 Task: Slide 20 - My Work Areas-1.
Action: Mouse moved to (33, 87)
Screenshot: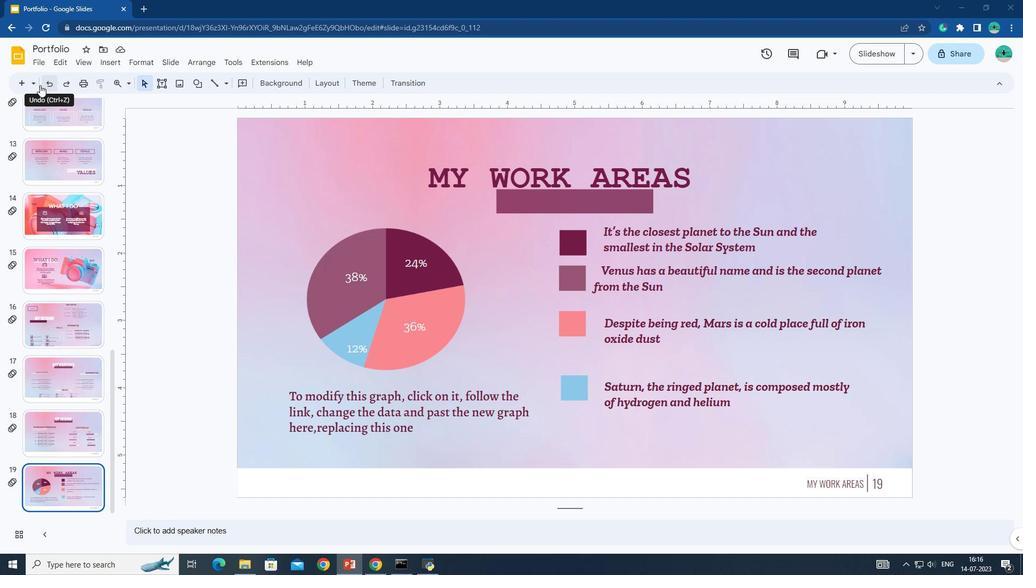 
Action: Mouse pressed left at (33, 87)
Screenshot: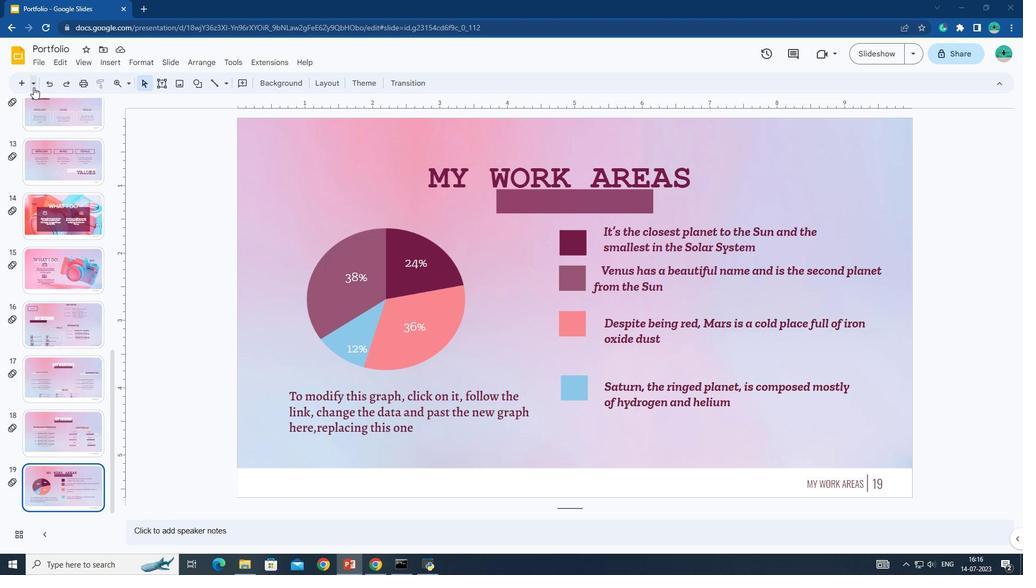 
Action: Mouse moved to (61, 215)
Screenshot: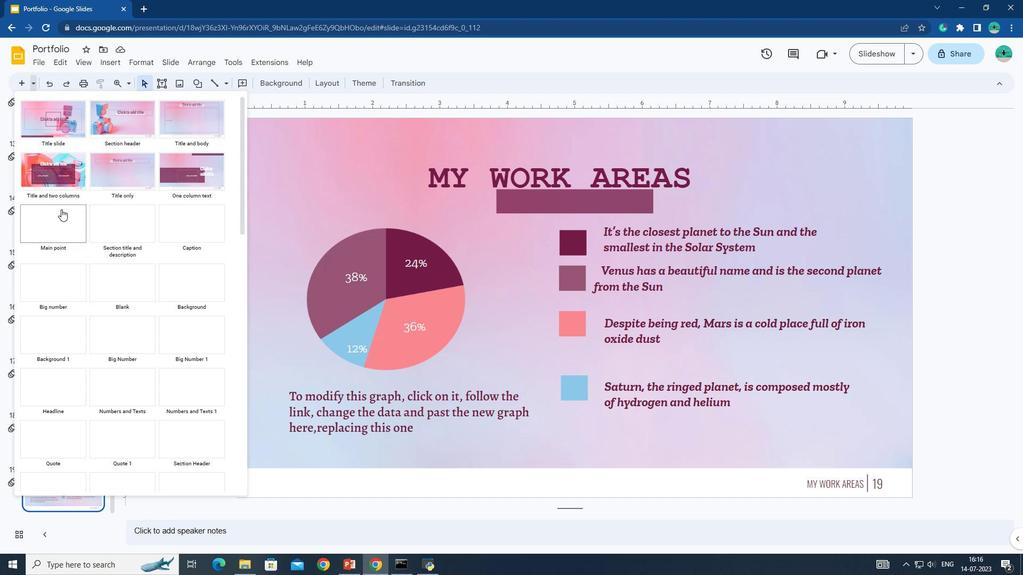 
Action: Mouse scrolled (61, 215) with delta (0, 0)
Screenshot: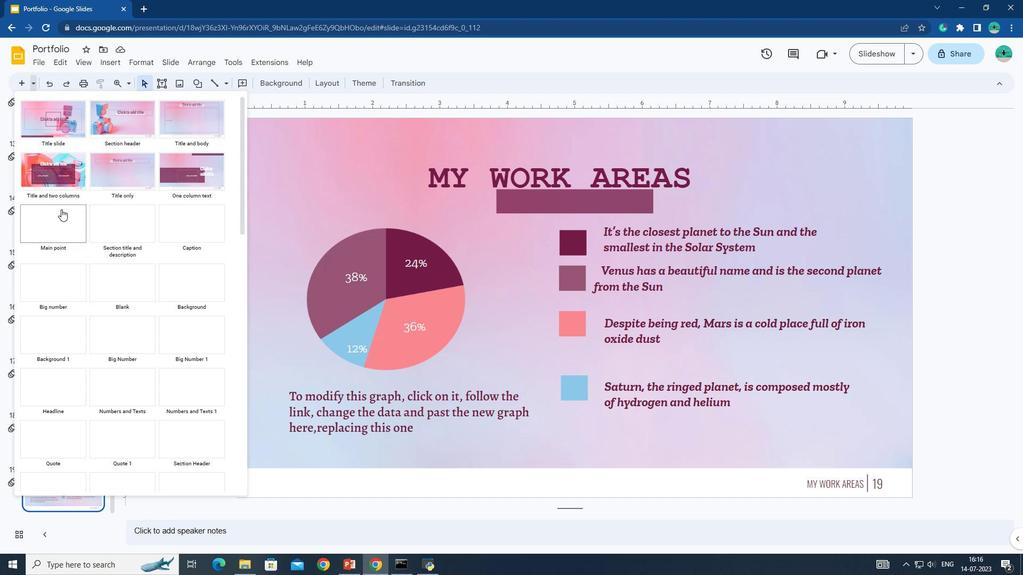 
Action: Mouse moved to (61, 217)
Screenshot: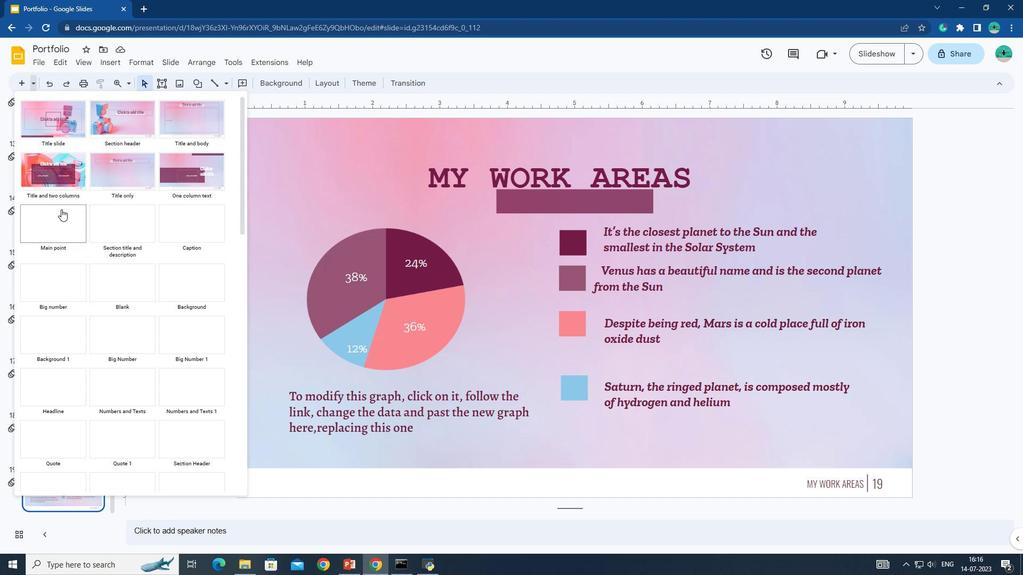 
Action: Mouse scrolled (61, 217) with delta (0, 0)
Screenshot: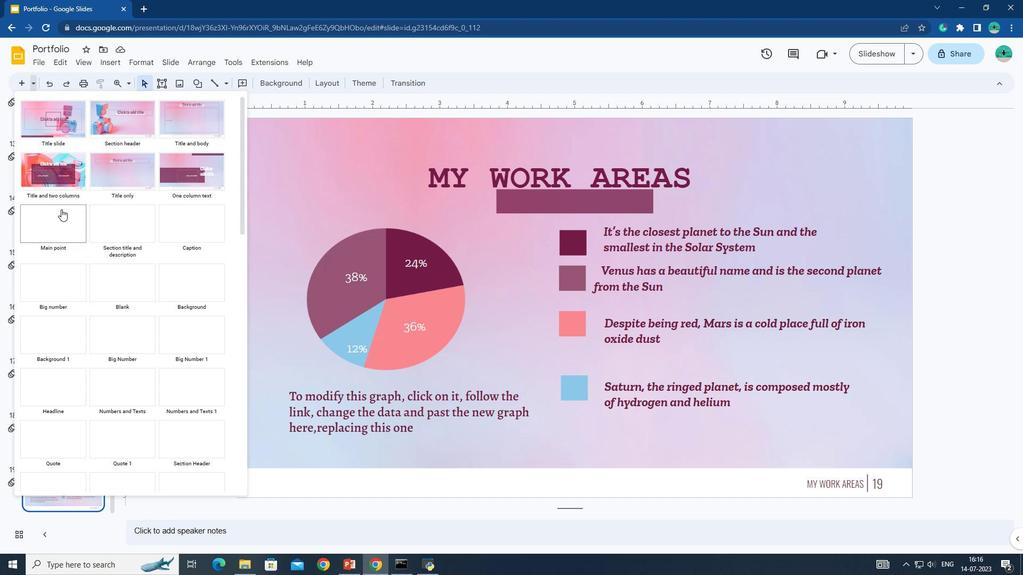 
Action: Mouse moved to (61, 218)
Screenshot: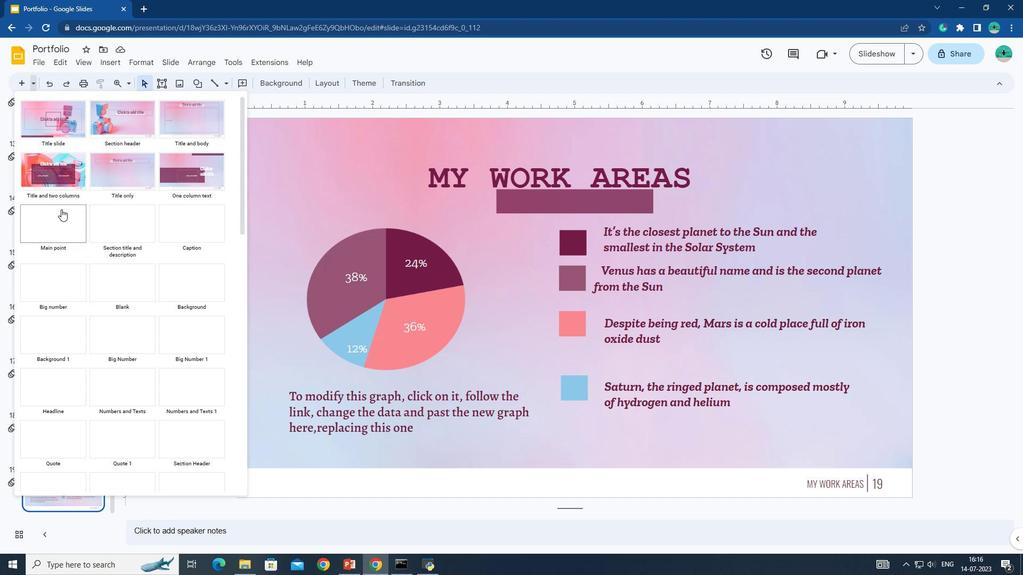 
Action: Mouse scrolled (61, 217) with delta (0, 0)
Screenshot: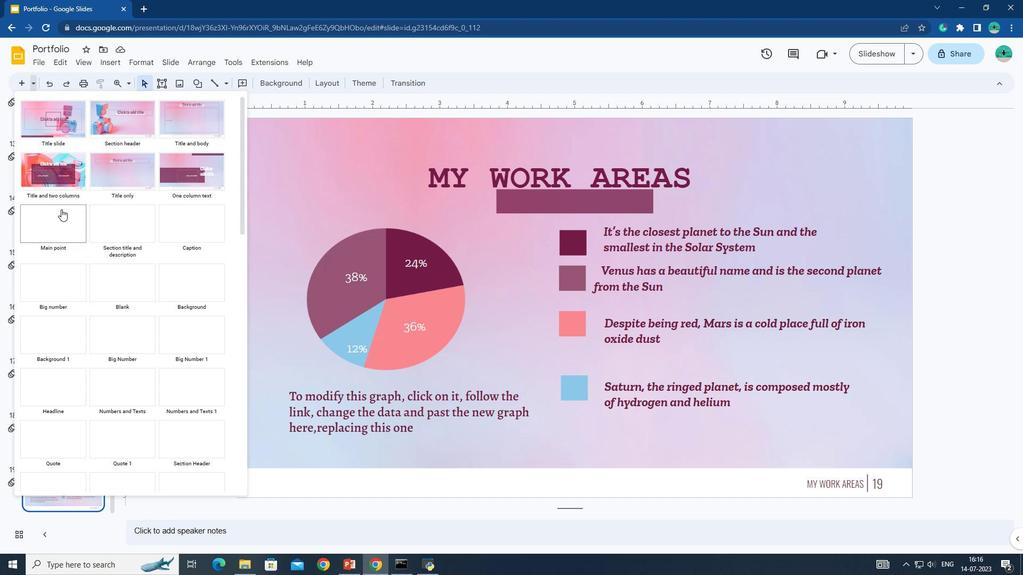 
Action: Mouse moved to (61, 218)
Screenshot: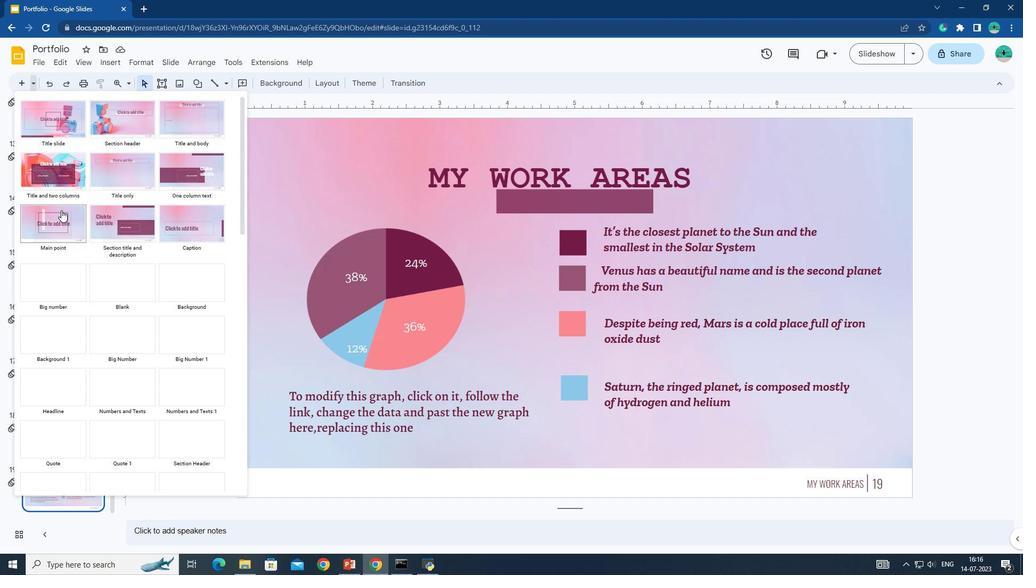 
Action: Mouse scrolled (61, 217) with delta (0, 0)
Screenshot: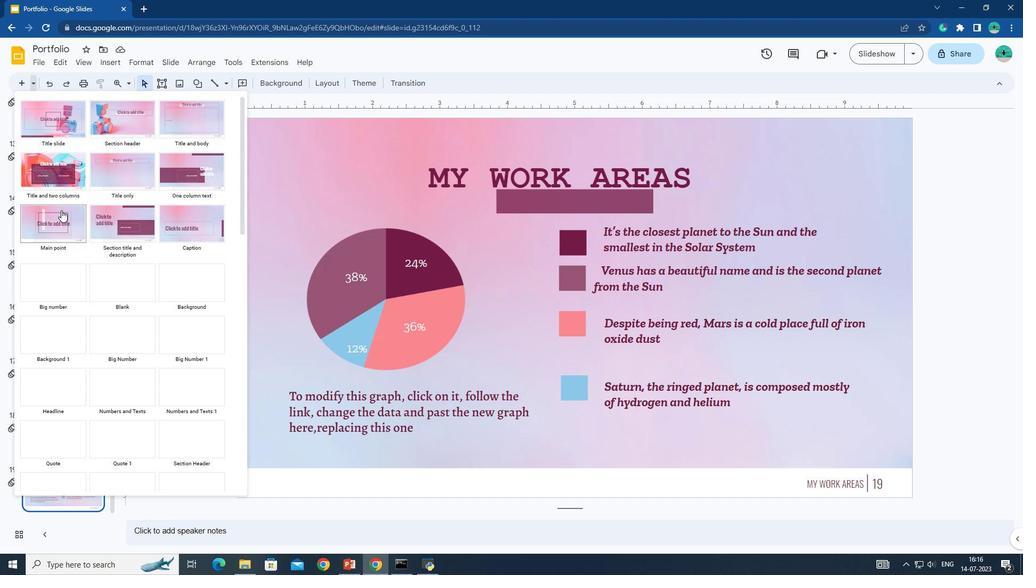 
Action: Mouse scrolled (61, 217) with delta (0, 0)
Screenshot: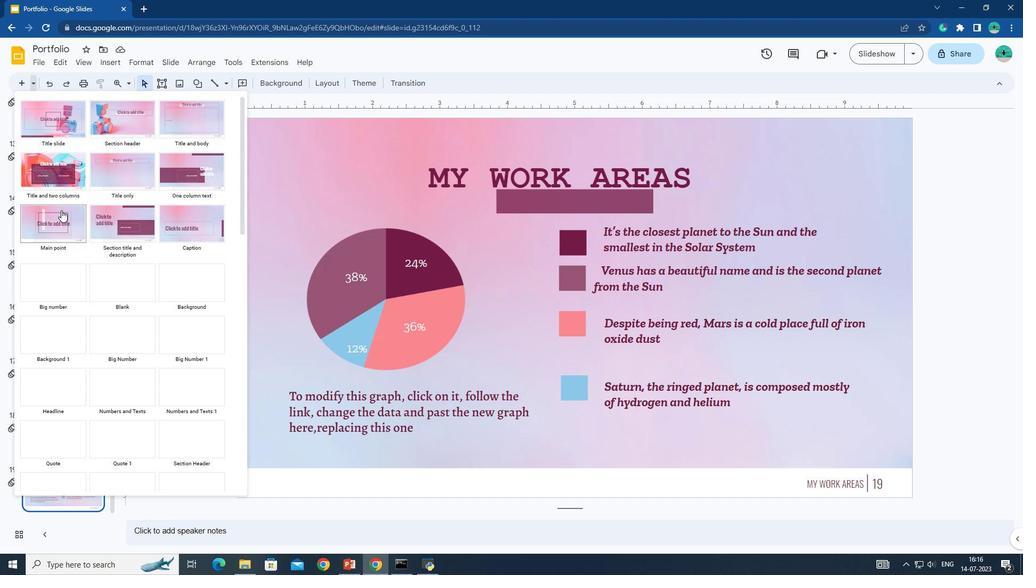 
Action: Mouse moved to (60, 226)
Screenshot: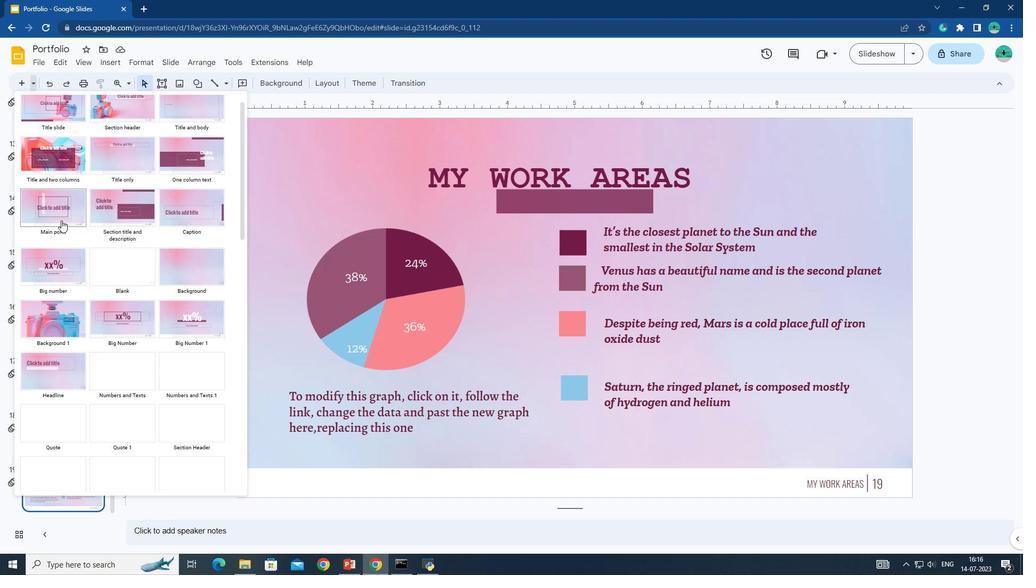 
Action: Mouse scrolled (60, 226) with delta (0, 0)
Screenshot: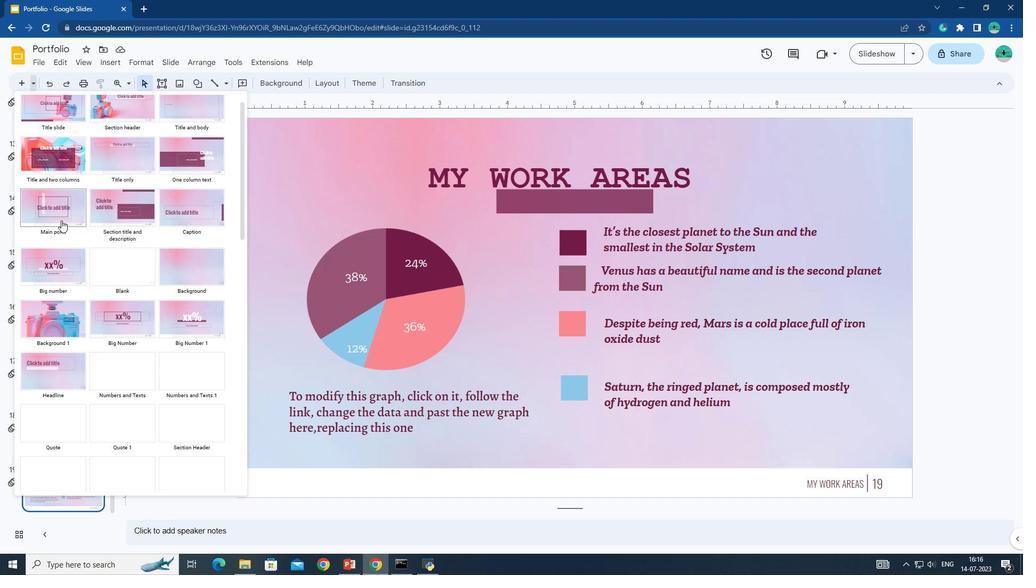 
Action: Mouse moved to (60, 227)
Screenshot: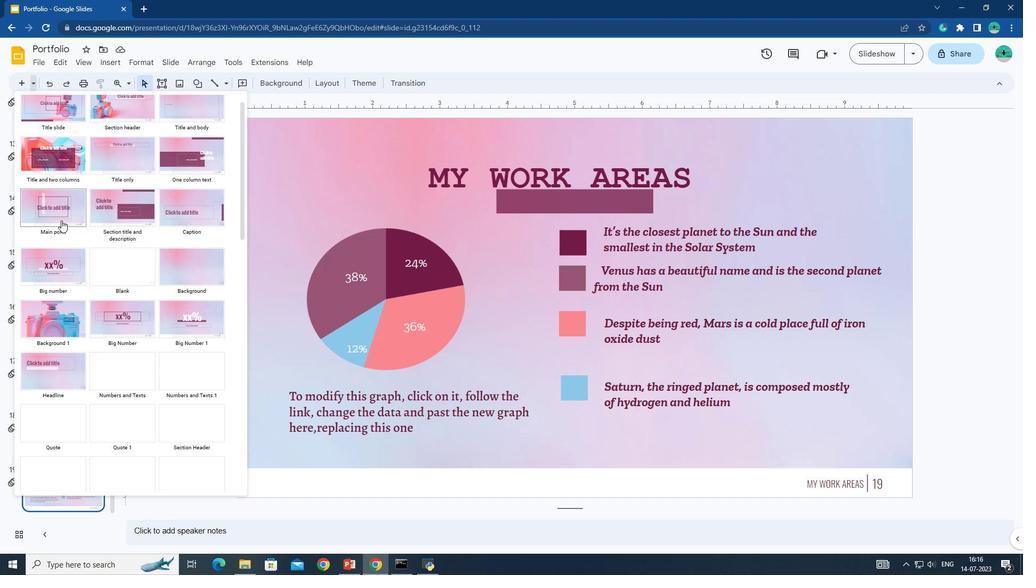 
Action: Mouse scrolled (60, 226) with delta (0, 0)
Screenshot: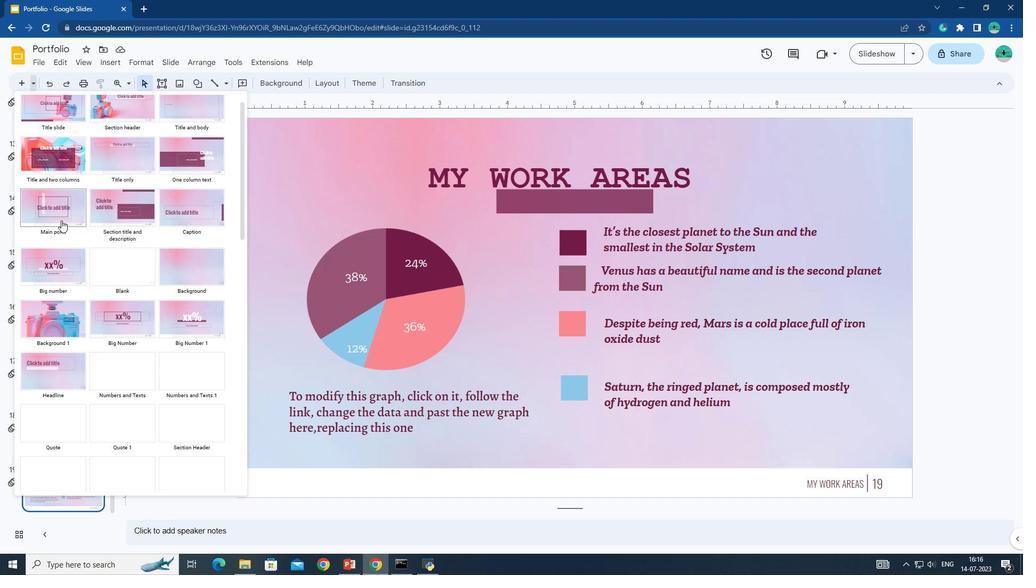 
Action: Mouse moved to (60, 227)
Screenshot: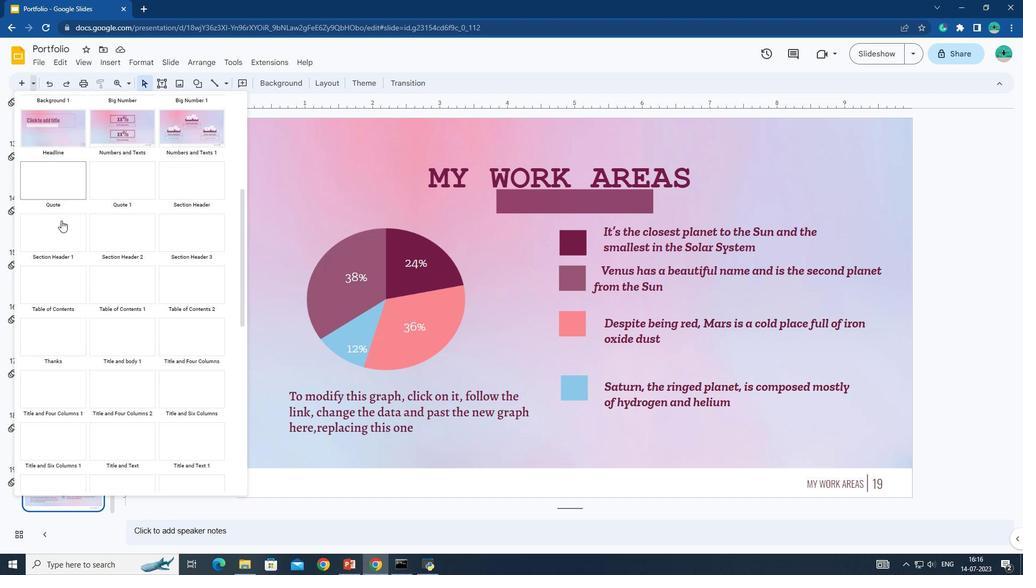 
Action: Mouse scrolled (60, 227) with delta (0, 0)
Screenshot: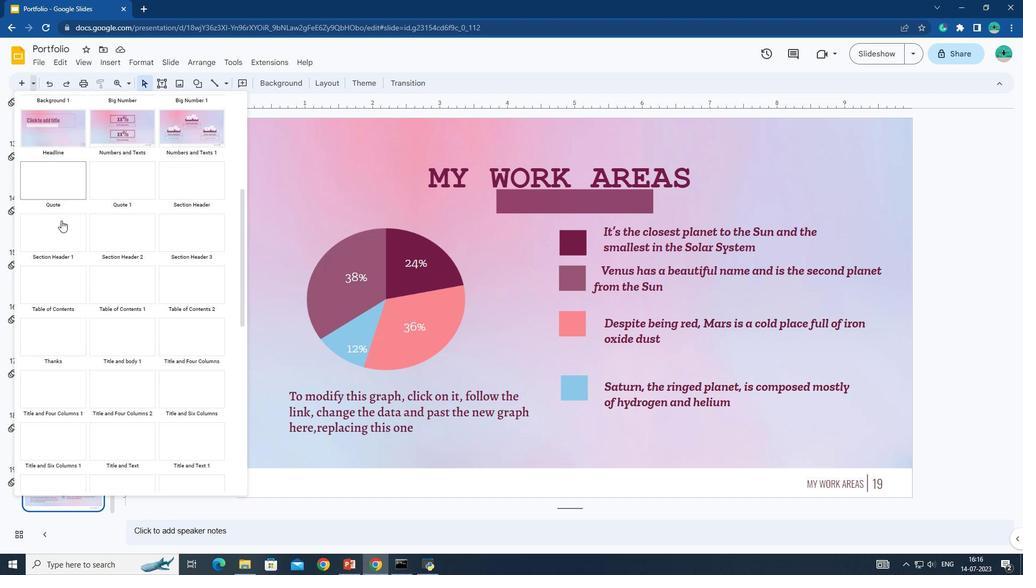 
Action: Mouse scrolled (60, 227) with delta (0, 0)
Screenshot: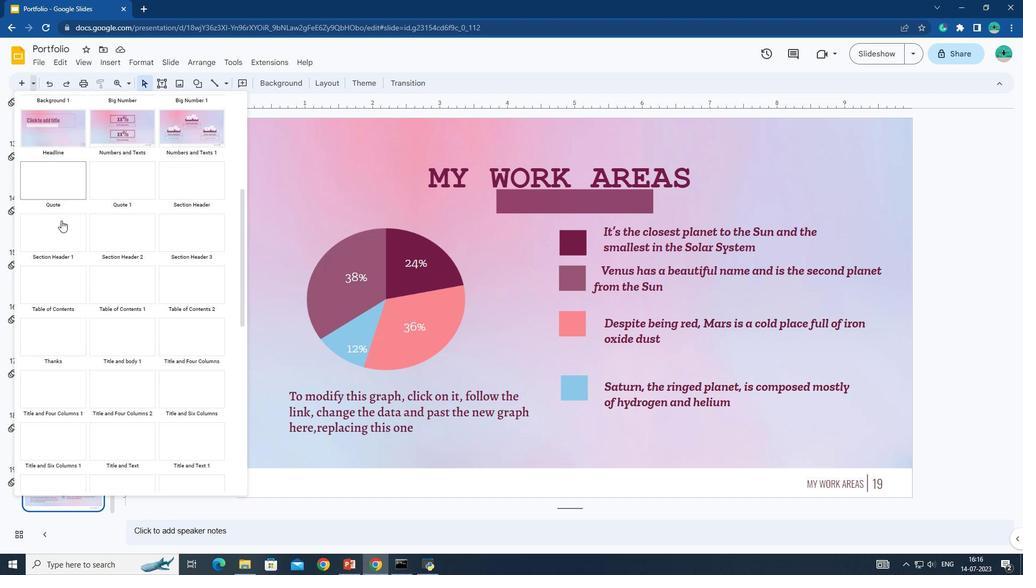 
Action: Mouse scrolled (60, 227) with delta (0, 0)
Screenshot: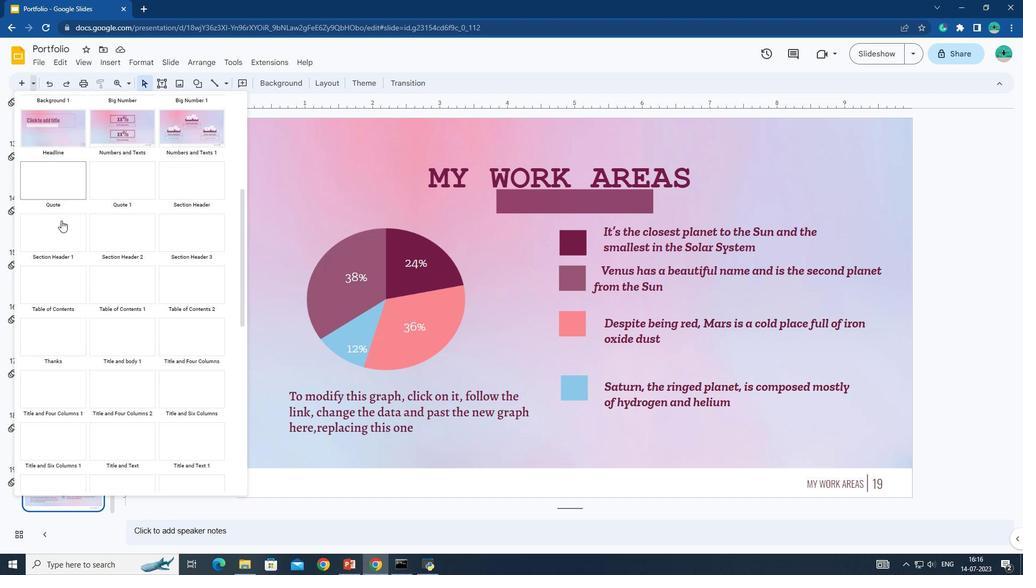 
Action: Mouse moved to (61, 230)
Screenshot: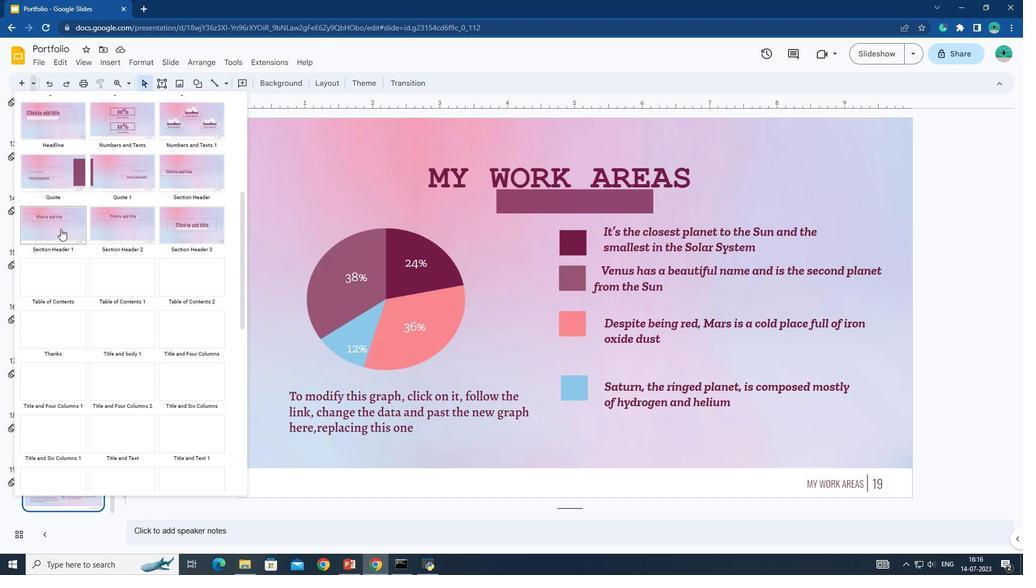 
Action: Mouse scrolled (61, 230) with delta (0, 0)
Screenshot: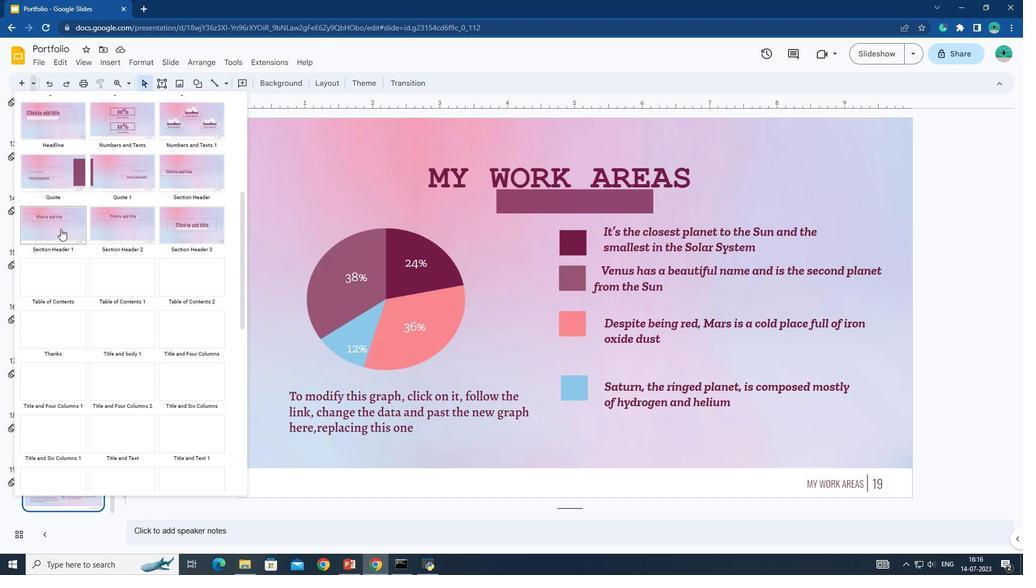 
Action: Mouse moved to (61, 230)
Screenshot: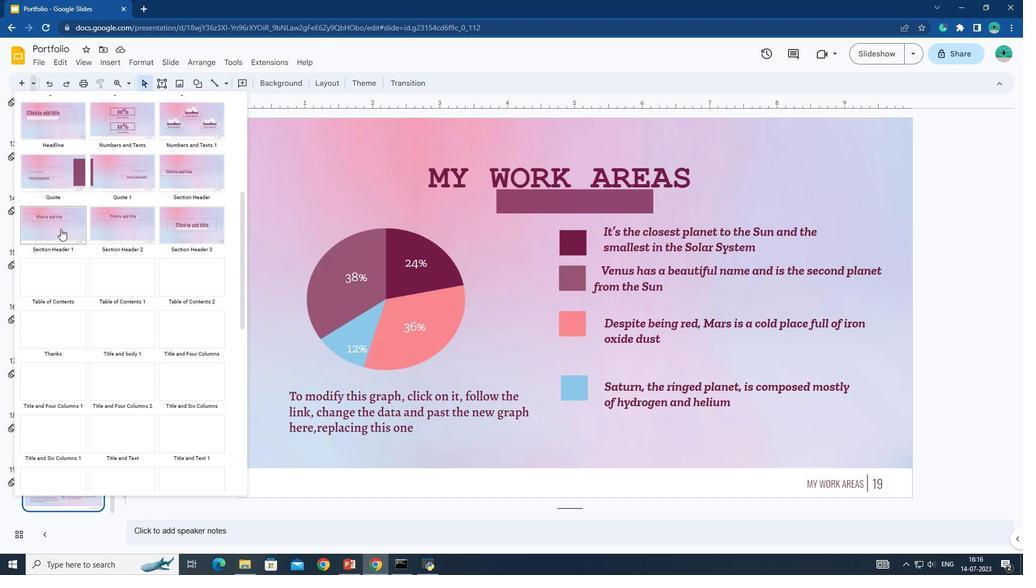 
Action: Mouse scrolled (61, 230) with delta (0, 0)
Screenshot: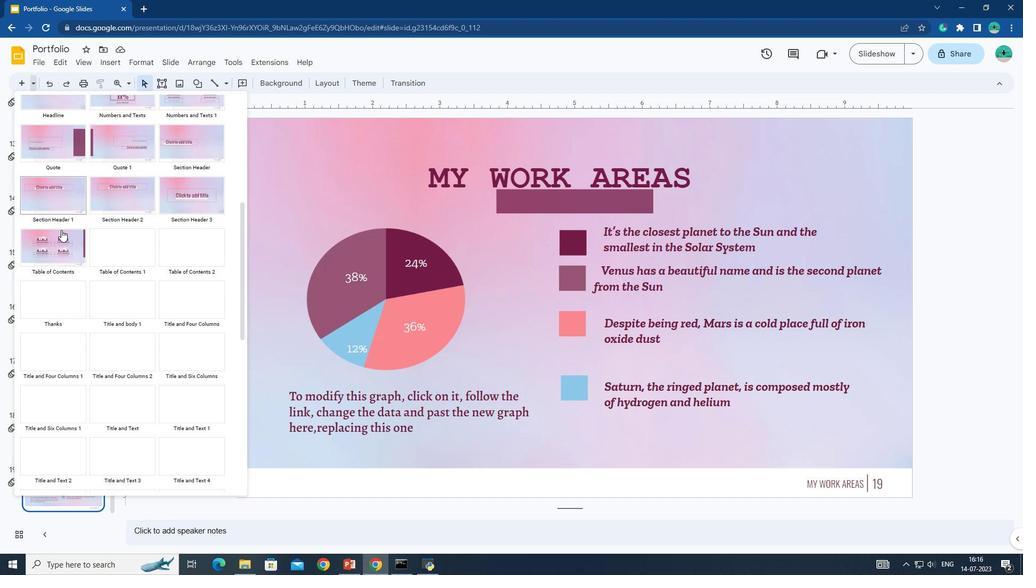 
Action: Mouse scrolled (61, 231) with delta (0, 0)
Screenshot: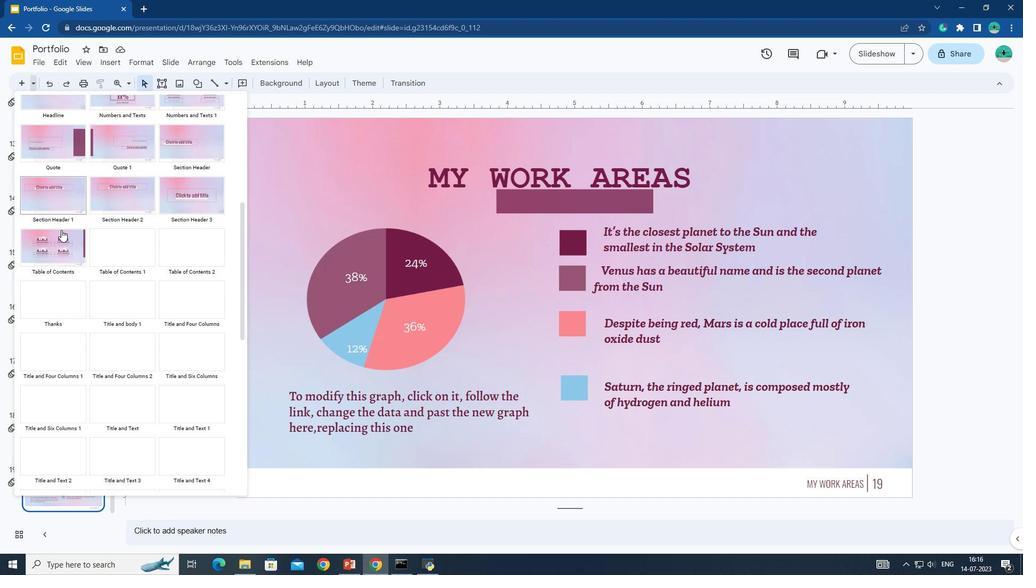 
Action: Mouse scrolled (61, 230) with delta (0, 0)
Screenshot: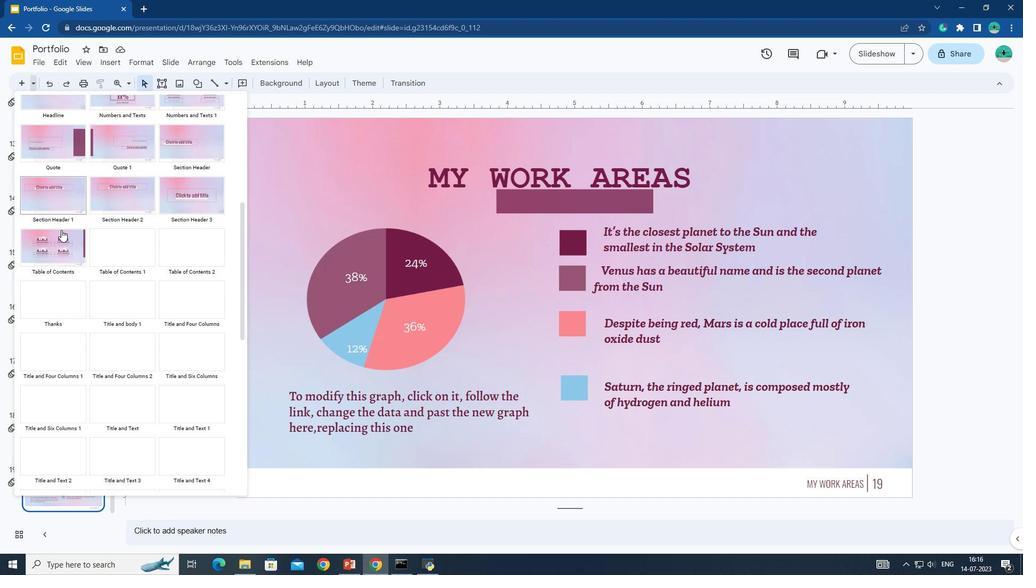 
Action: Mouse scrolled (61, 230) with delta (0, 0)
Screenshot: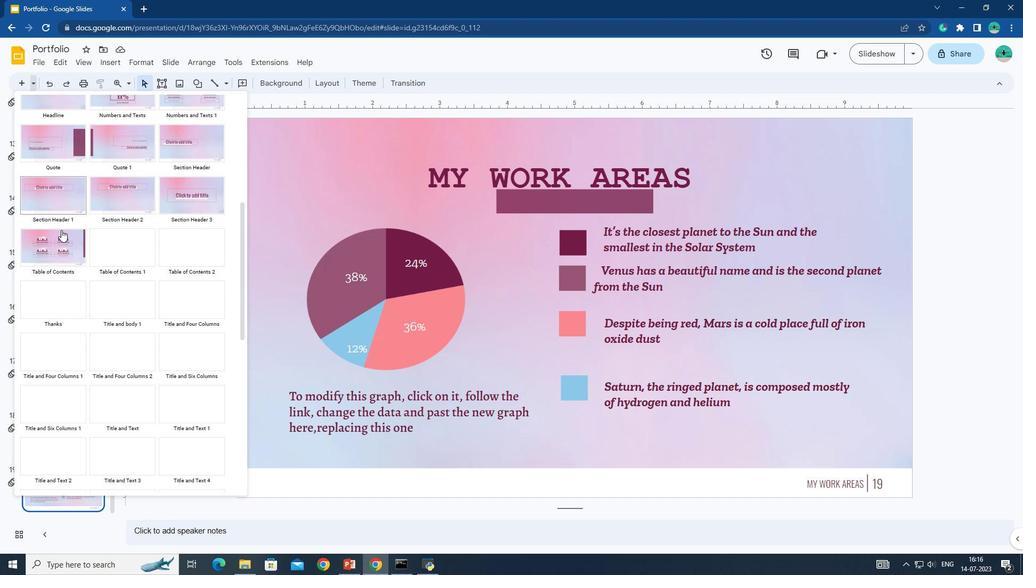 
Action: Mouse scrolled (61, 230) with delta (0, 0)
Screenshot: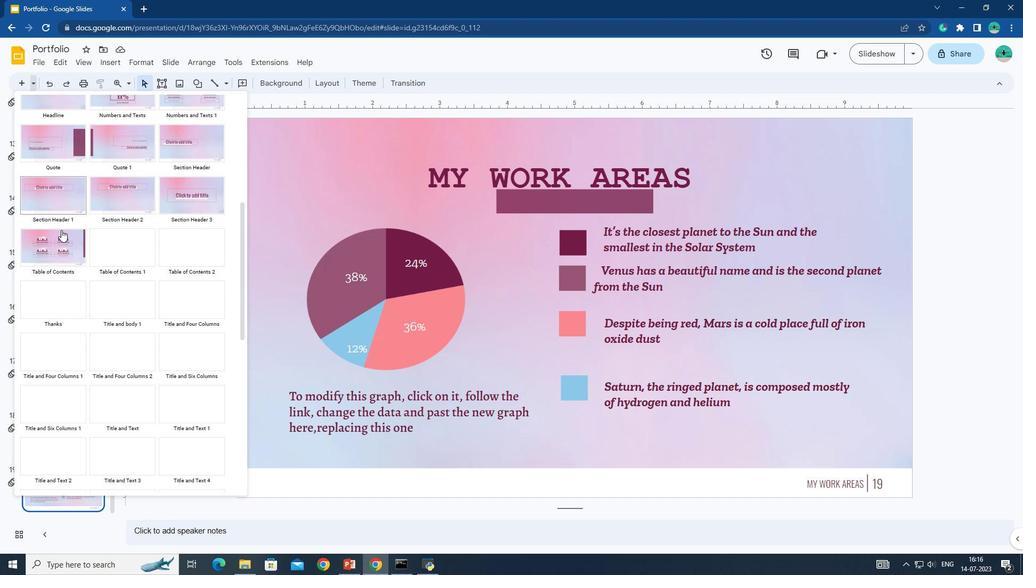 
Action: Mouse moved to (62, 233)
Screenshot: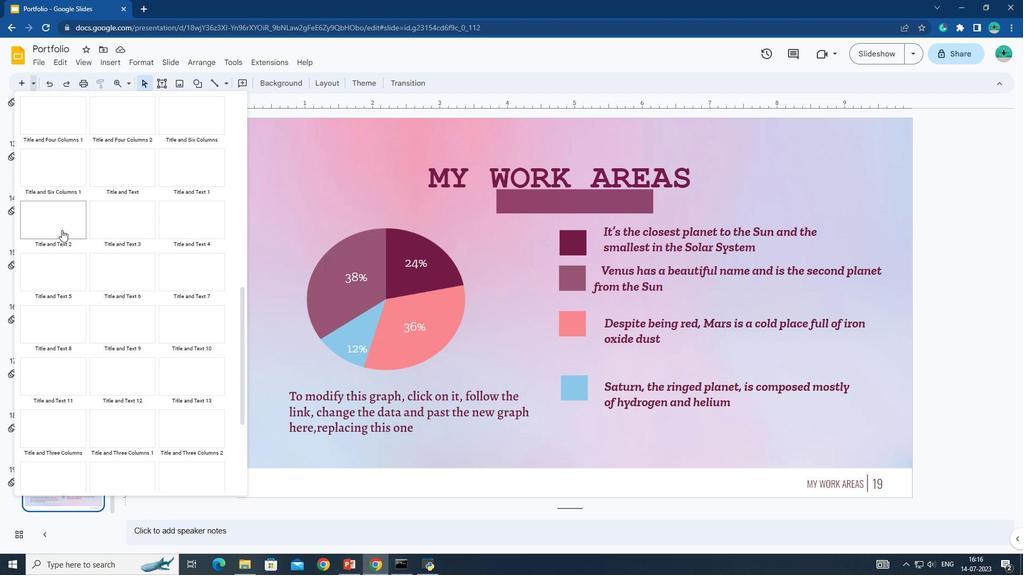 
Action: Mouse scrolled (62, 232) with delta (0, 0)
Screenshot: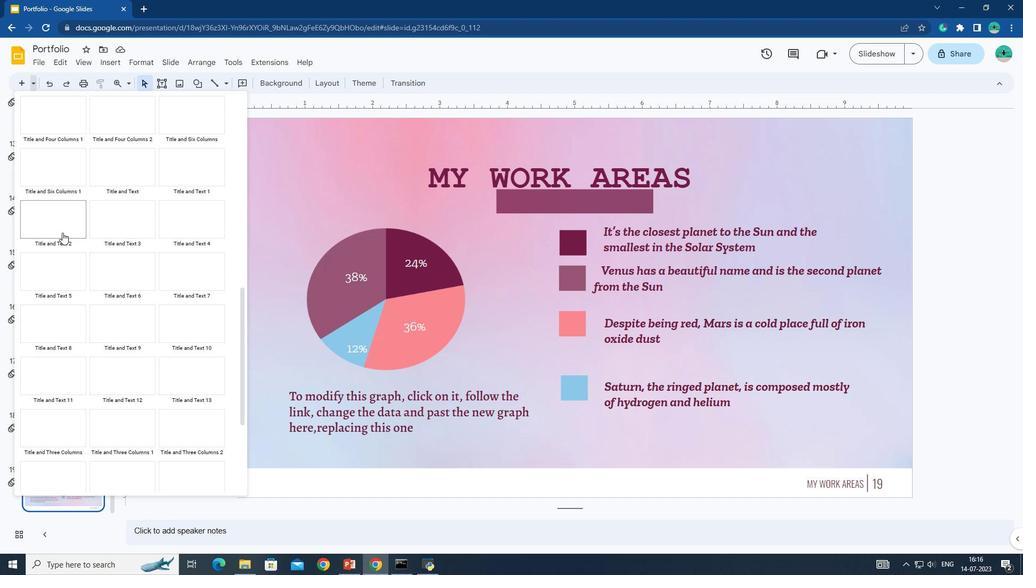 
Action: Mouse scrolled (62, 232) with delta (0, 0)
Screenshot: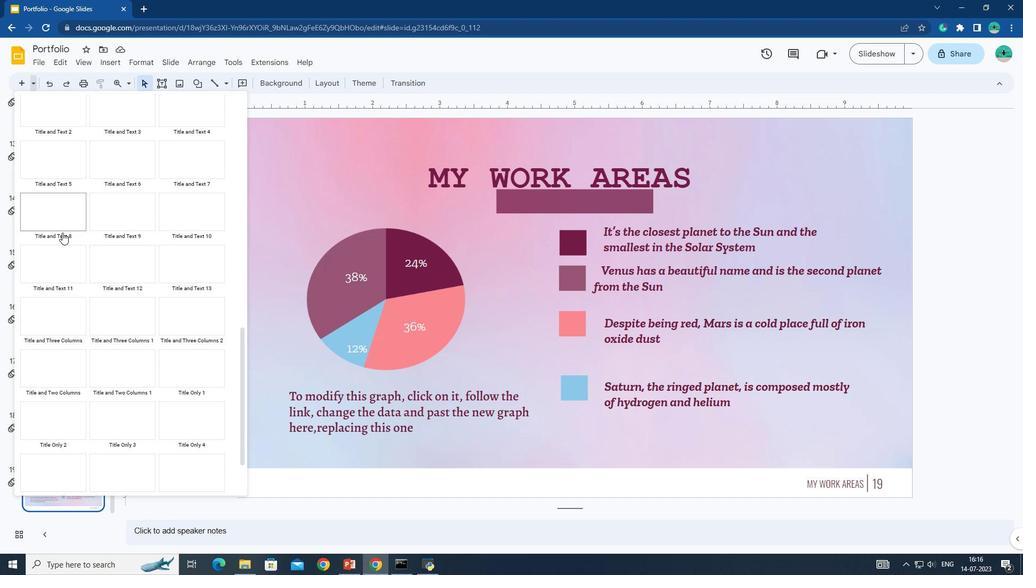 
Action: Mouse scrolled (62, 232) with delta (0, 0)
Screenshot: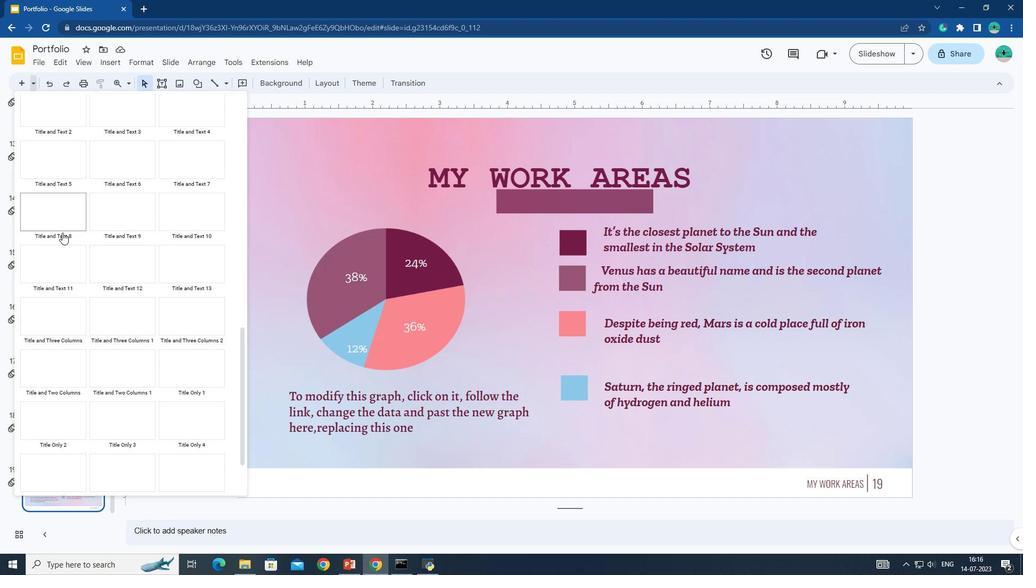 
Action: Mouse moved to (62, 233)
Screenshot: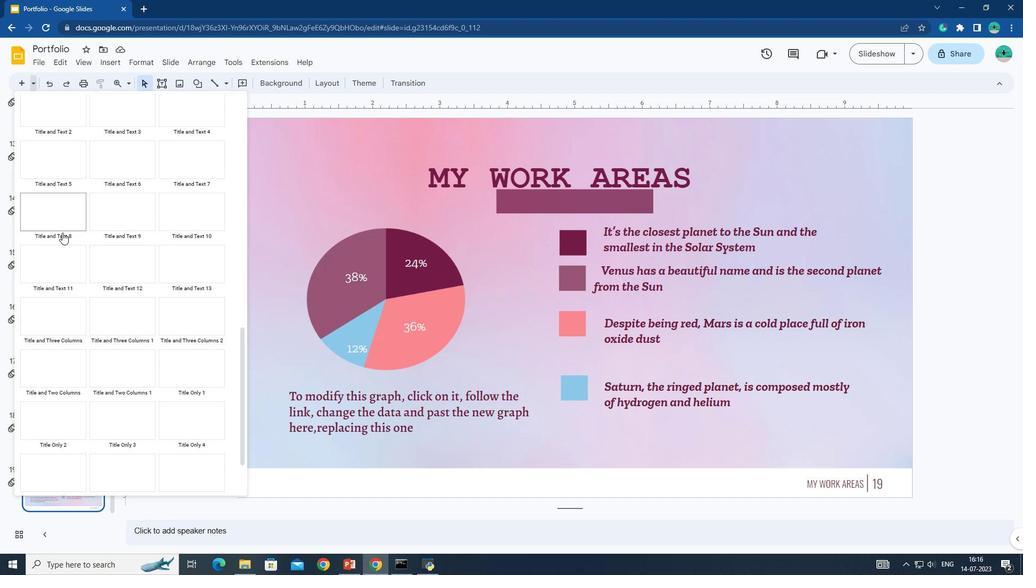 
Action: Mouse scrolled (62, 232) with delta (0, 0)
Screenshot: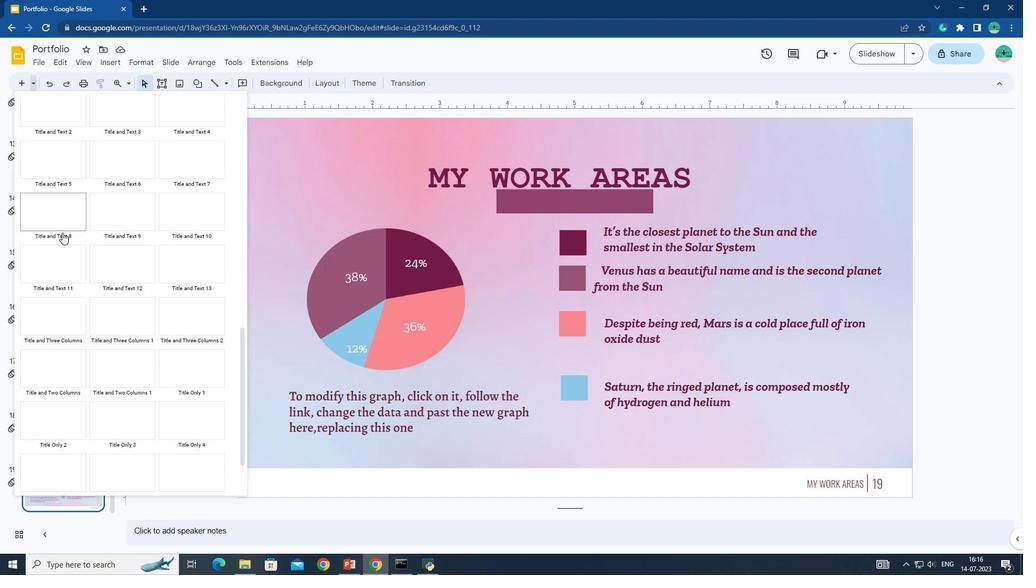 
Action: Mouse moved to (62, 234)
Screenshot: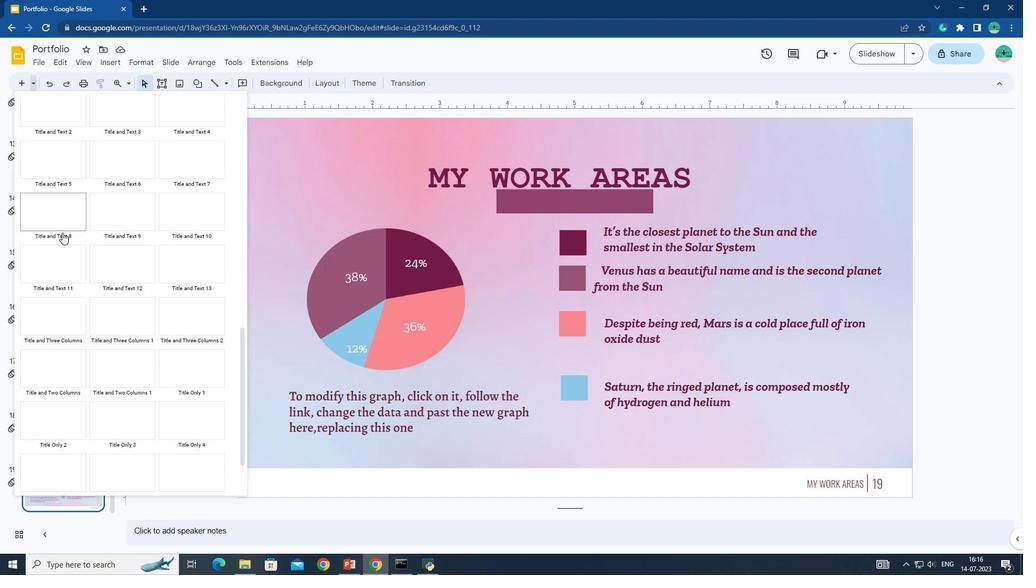 
Action: Mouse scrolled (62, 233) with delta (0, 0)
Screenshot: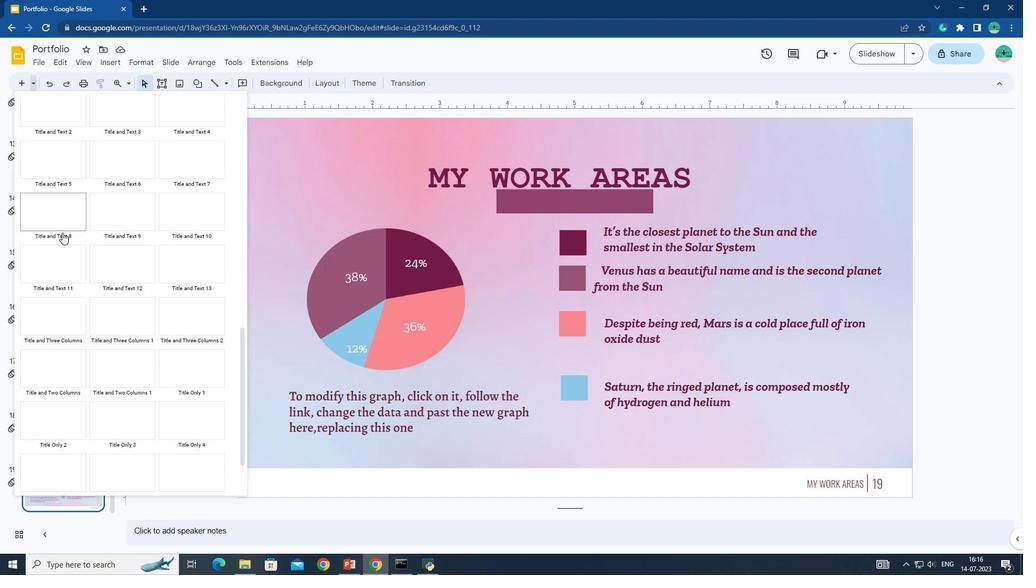 
Action: Mouse moved to (62, 238)
Screenshot: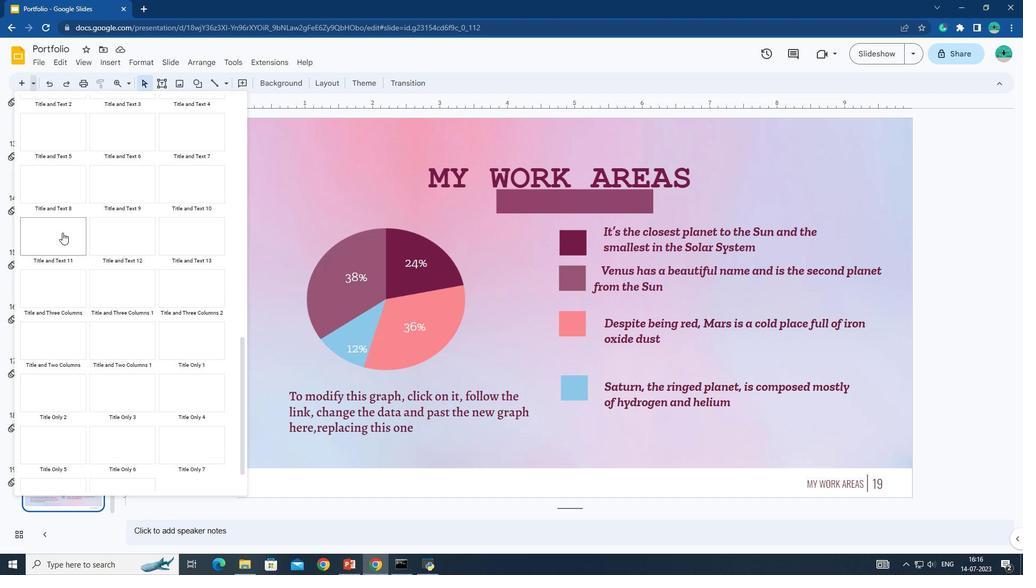 
Action: Mouse scrolled (62, 235) with delta (0, 0)
Screenshot: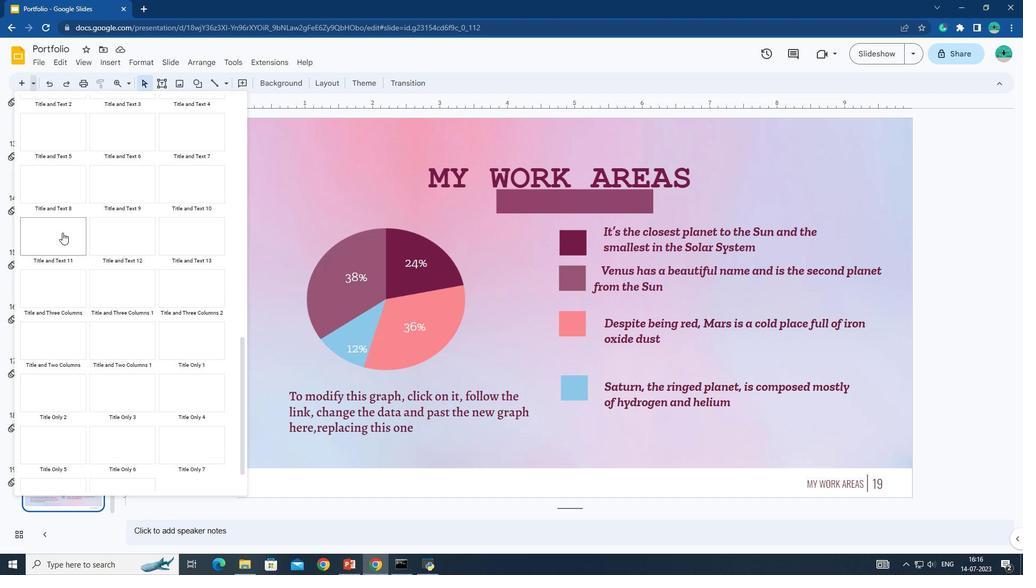 
Action: Mouse moved to (62, 240)
Screenshot: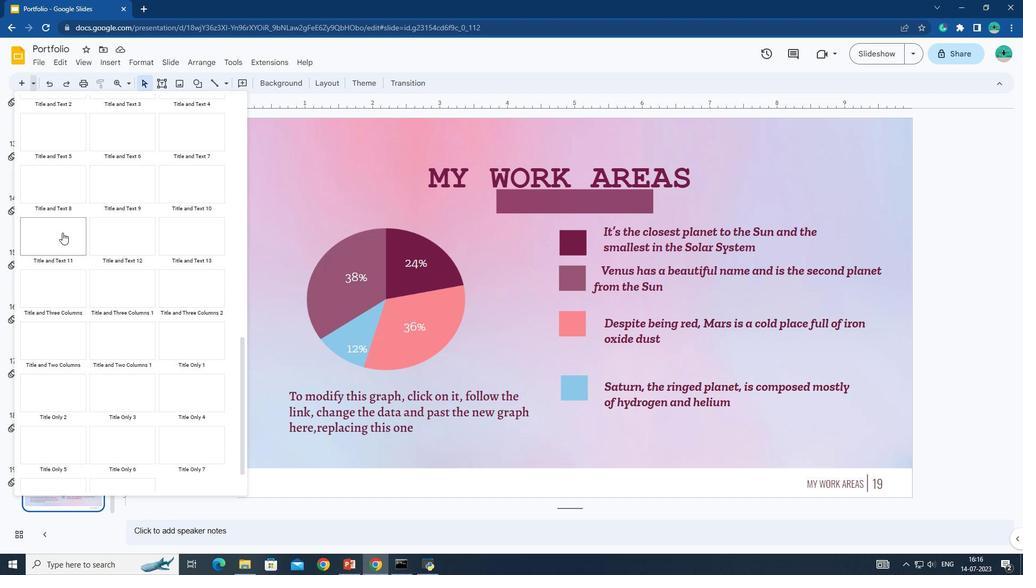 
Action: Mouse scrolled (62, 237) with delta (0, 0)
Screenshot: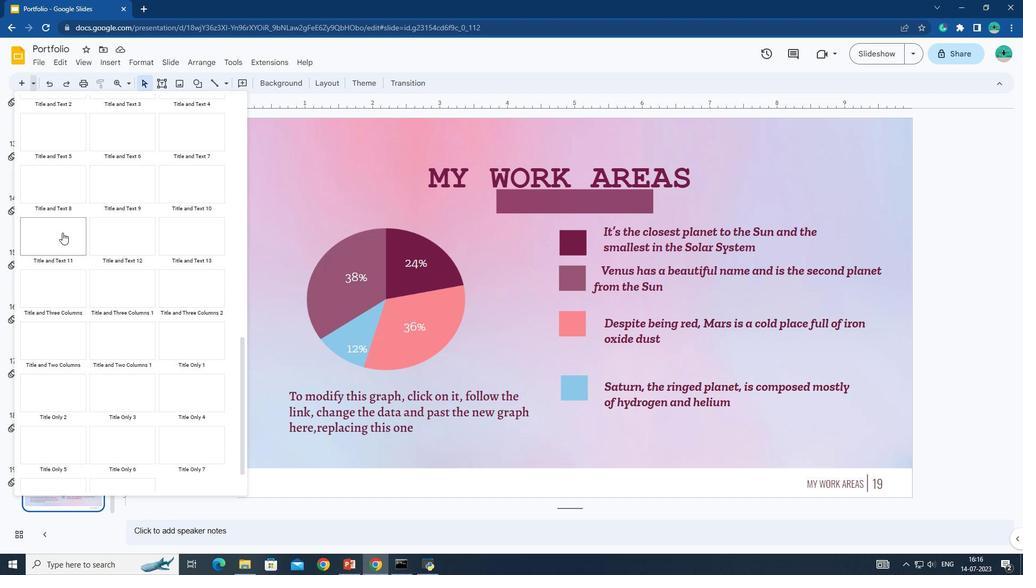 
Action: Mouse moved to (57, 415)
Screenshot: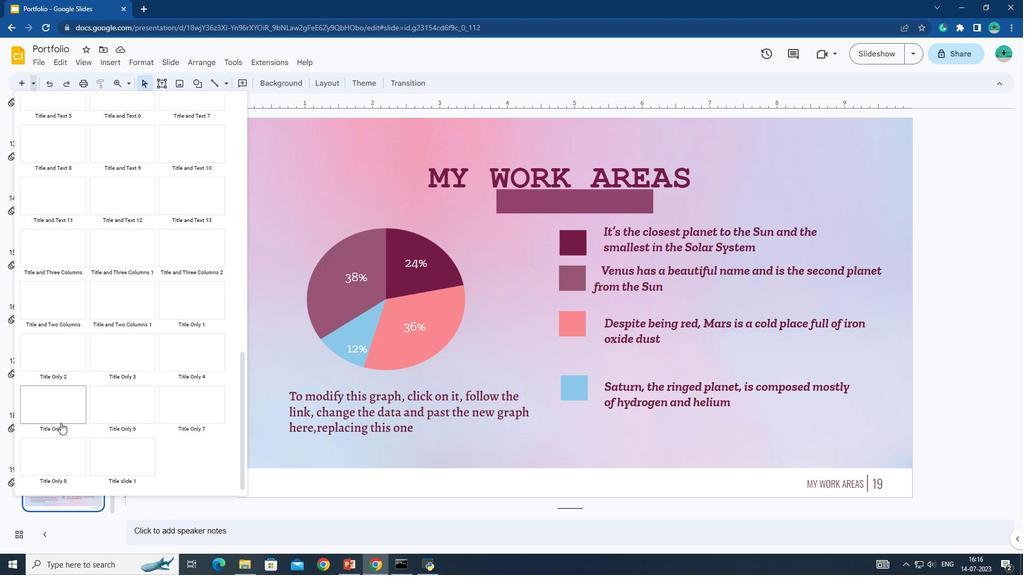 
Action: Mouse pressed left at (57, 415)
Screenshot: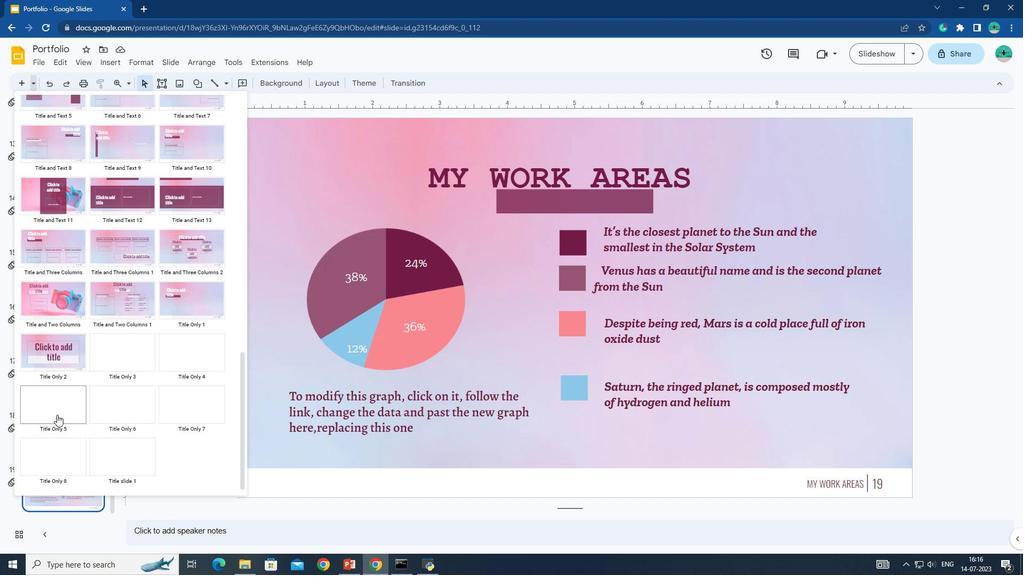 
Action: Mouse moved to (529, 188)
Screenshot: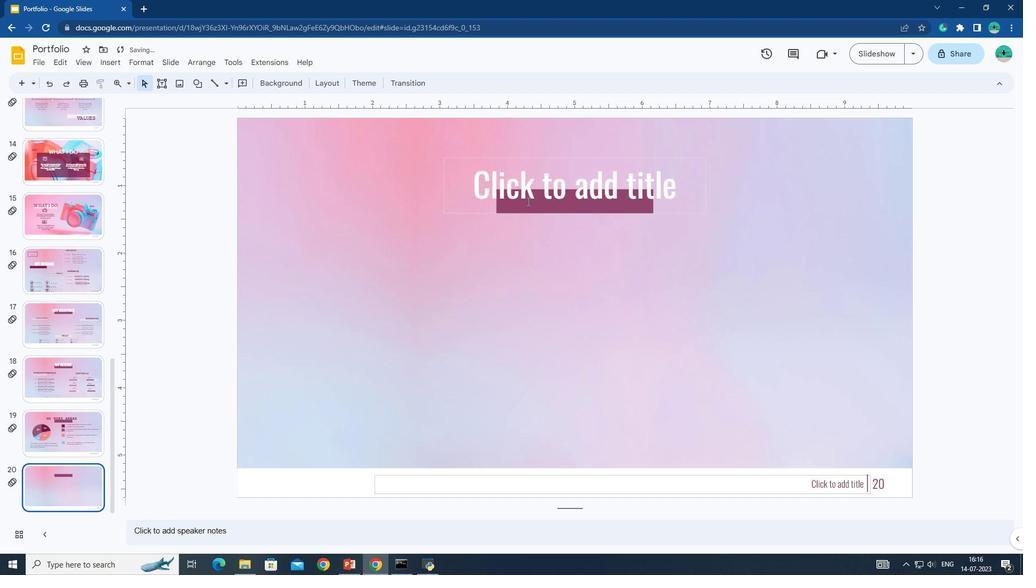 
Action: Mouse pressed left at (529, 188)
Screenshot: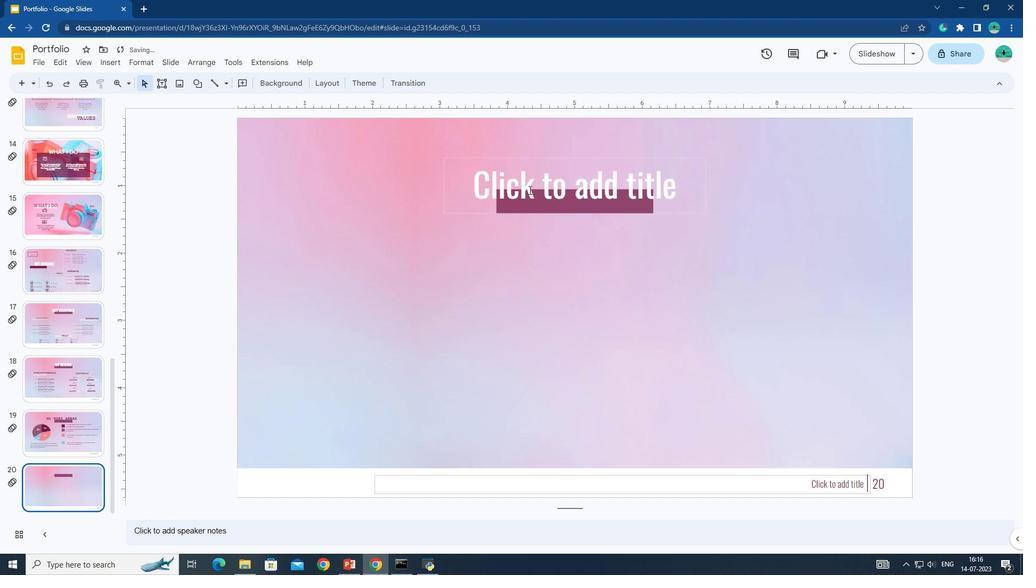 
Action: Mouse moved to (342, 63)
Screenshot: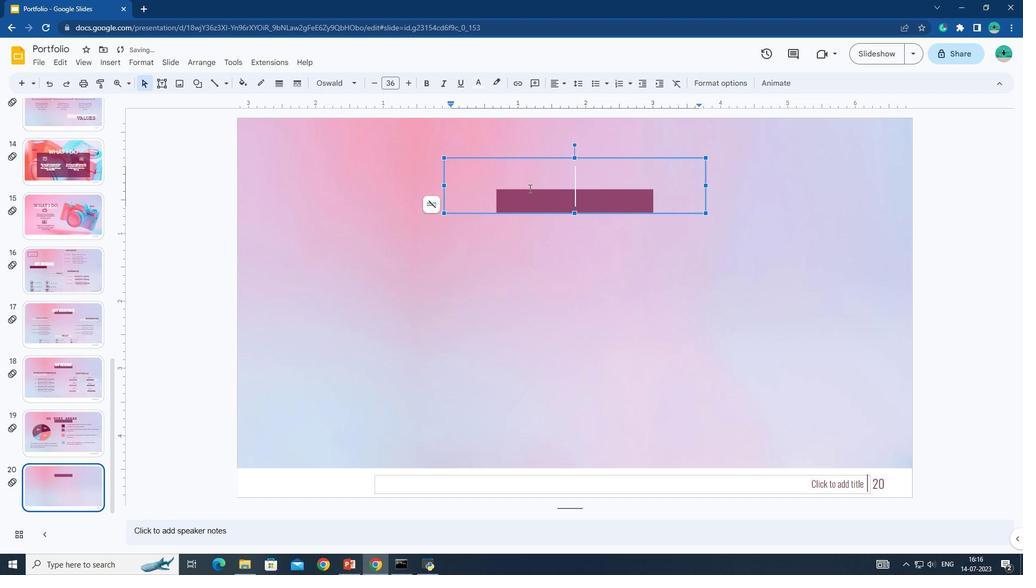 
Action: Key pressed my<Key.space>work<Key.space>are<Key.caps_lock><Key.caps_lock>d<Key.backspace>s<Key.backspace>as<Key.space>
Screenshot: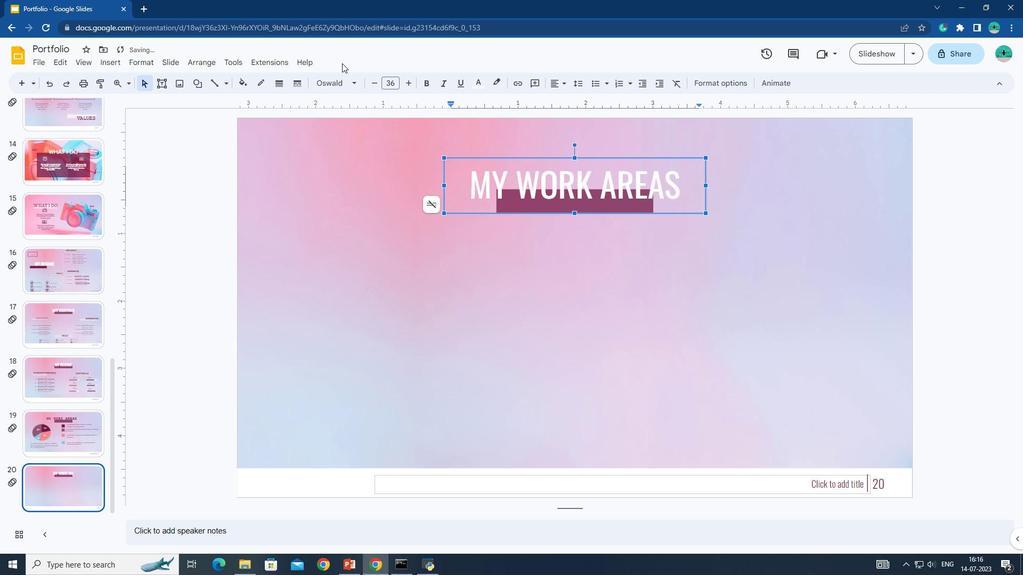
Action: Mouse moved to (444, 185)
Screenshot: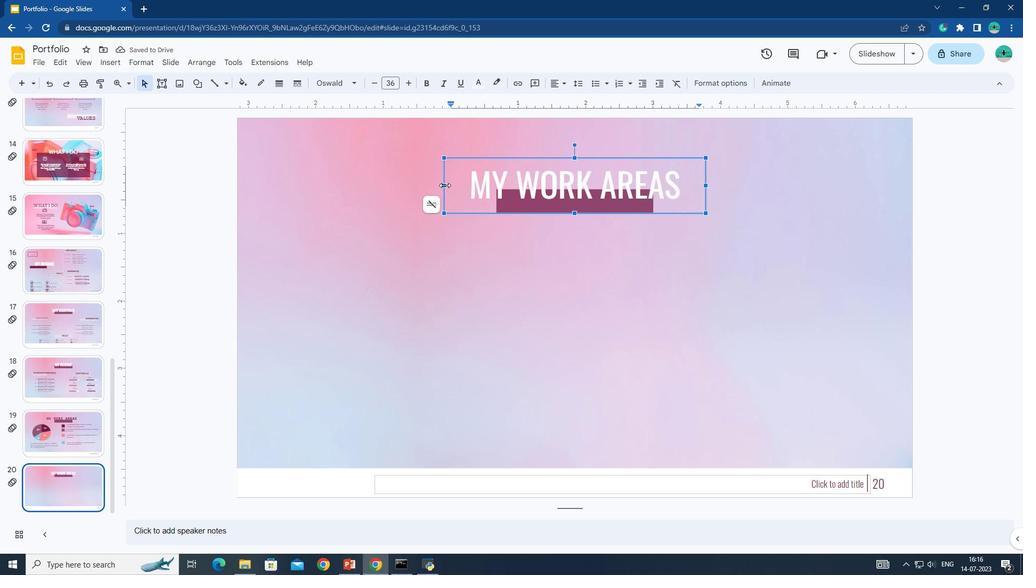 
Action: Mouse pressed left at (444, 185)
Screenshot: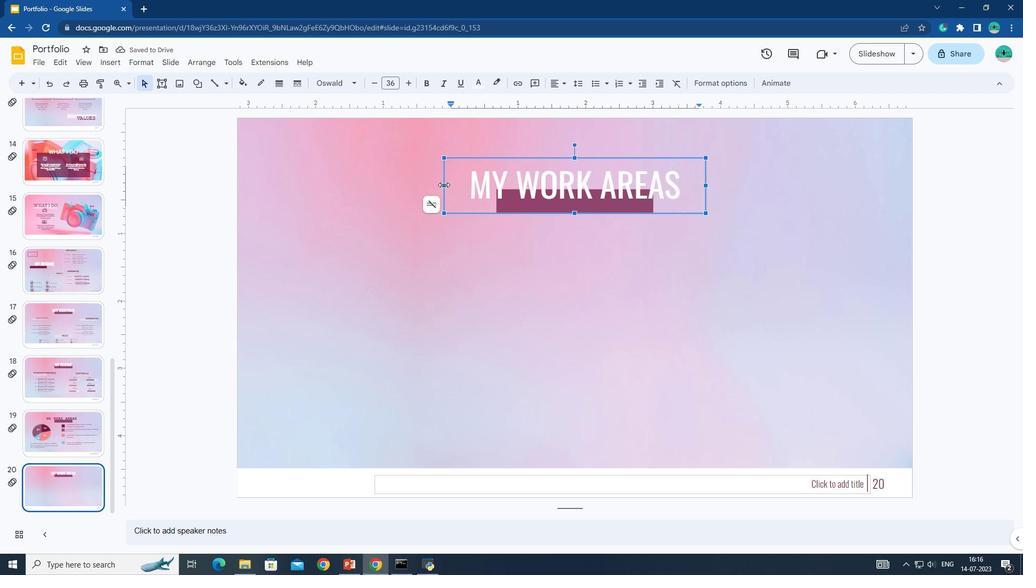 
Action: Mouse moved to (349, 85)
Screenshot: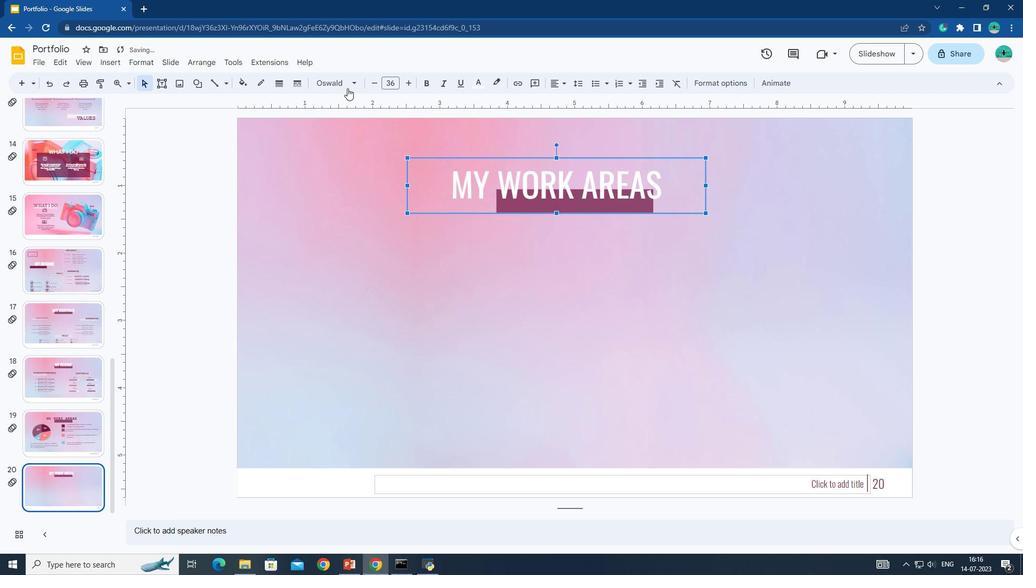 
Action: Mouse pressed left at (349, 85)
Screenshot: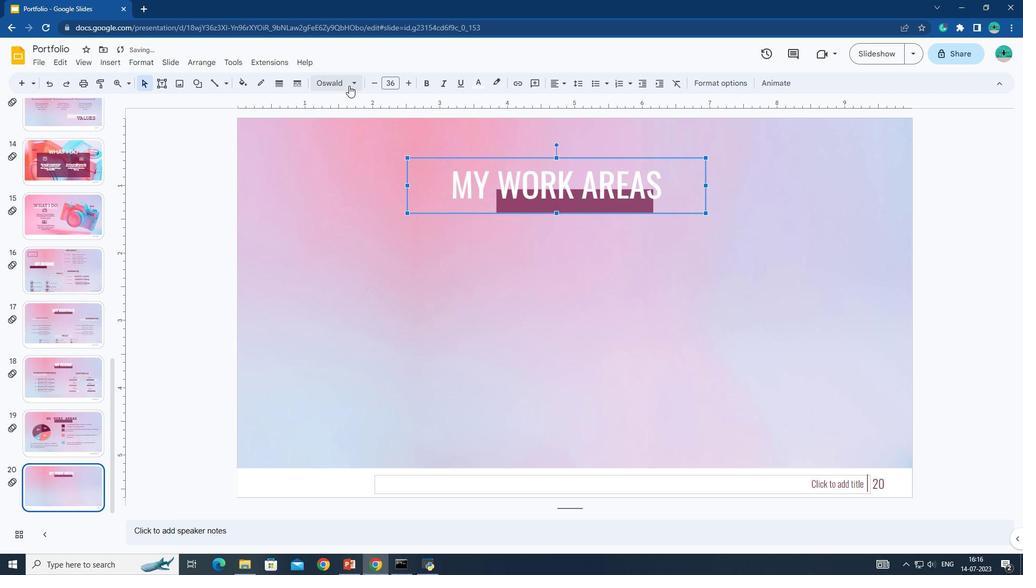 
Action: Mouse moved to (478, 272)
Screenshot: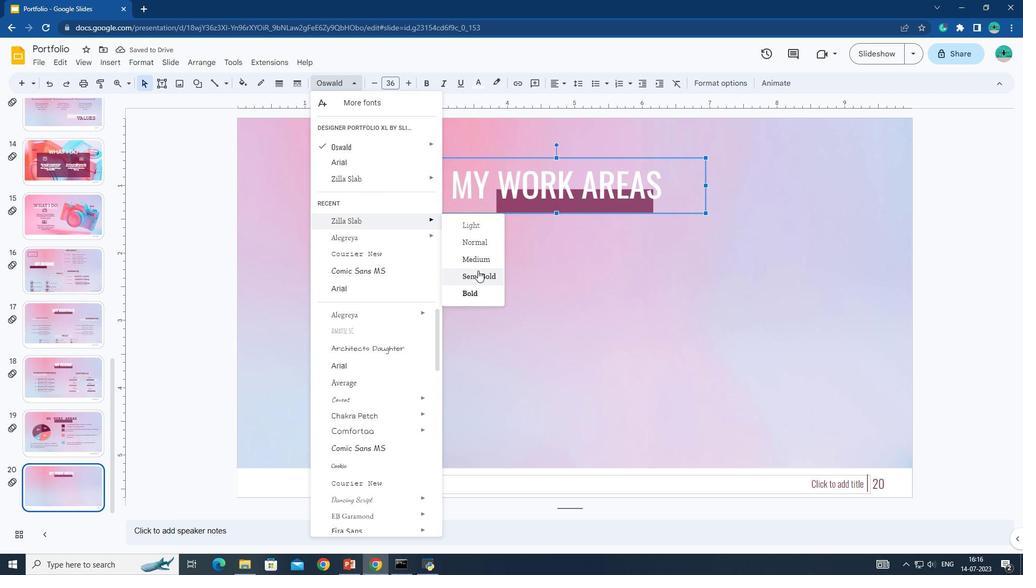 
Action: Mouse pressed left at (478, 272)
Screenshot: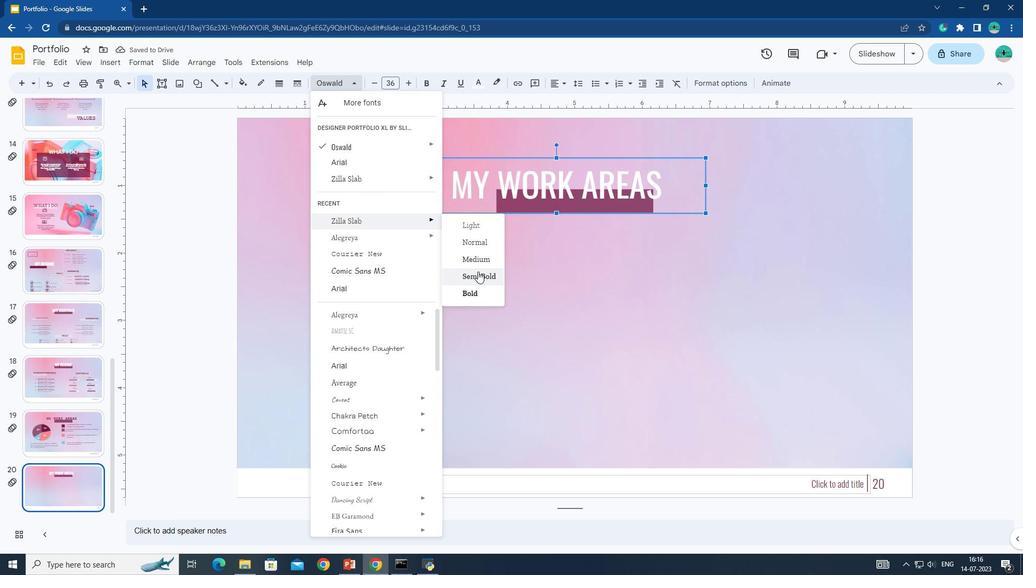 
Action: Mouse moved to (707, 185)
Screenshot: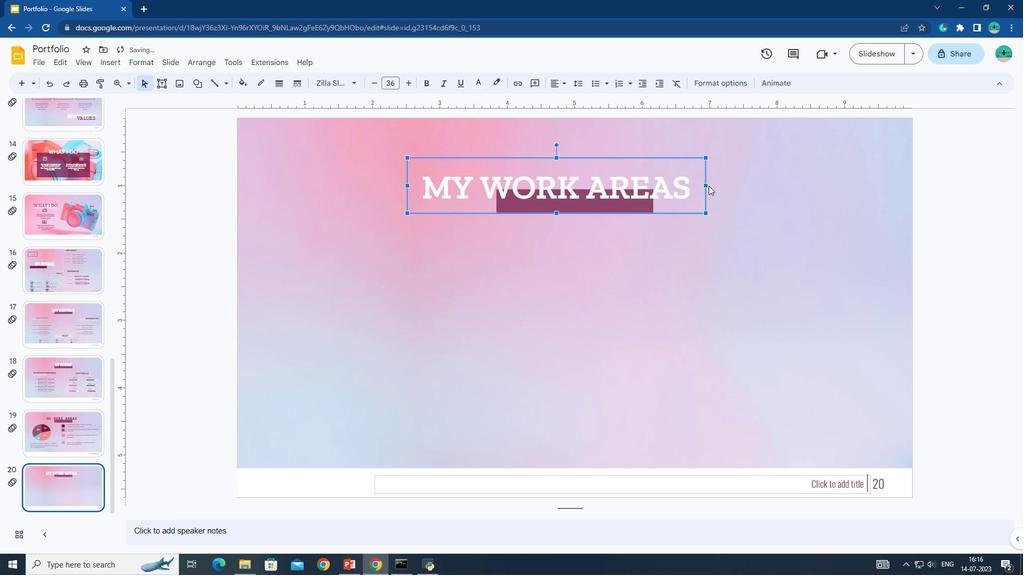 
Action: Mouse pressed left at (707, 185)
Screenshot: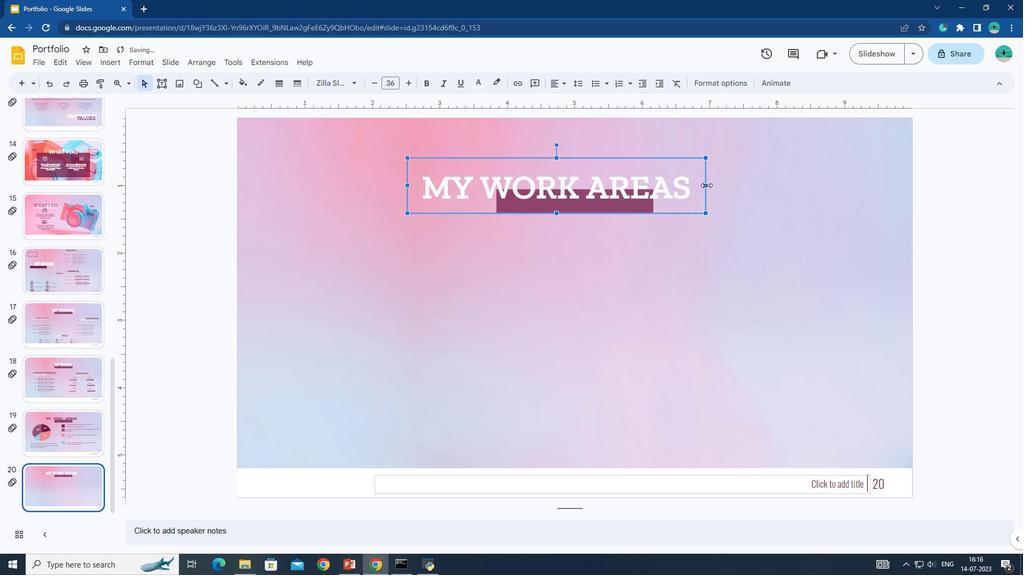 
Action: Mouse moved to (423, 81)
Screenshot: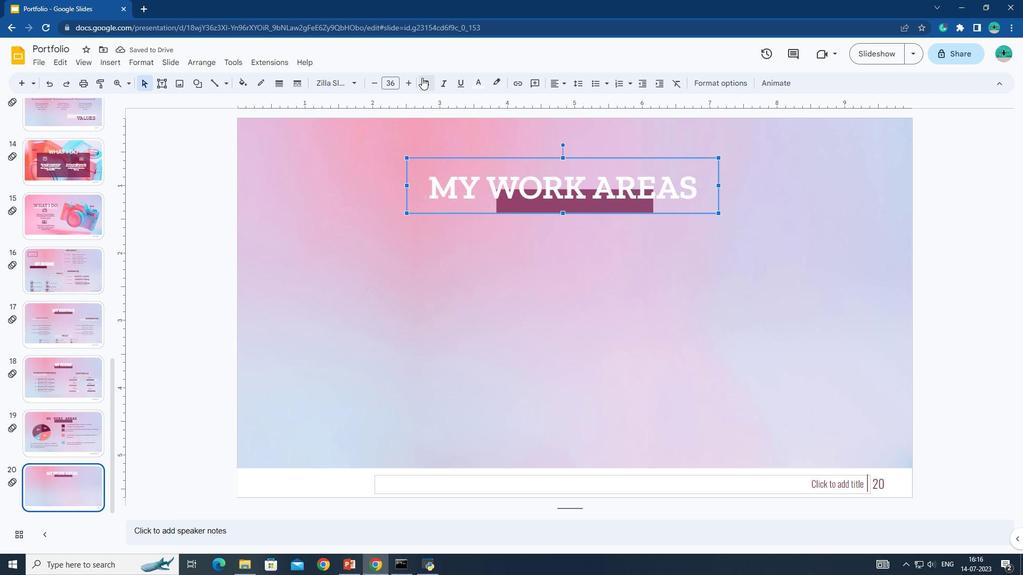 
Action: Mouse pressed left at (423, 81)
Screenshot: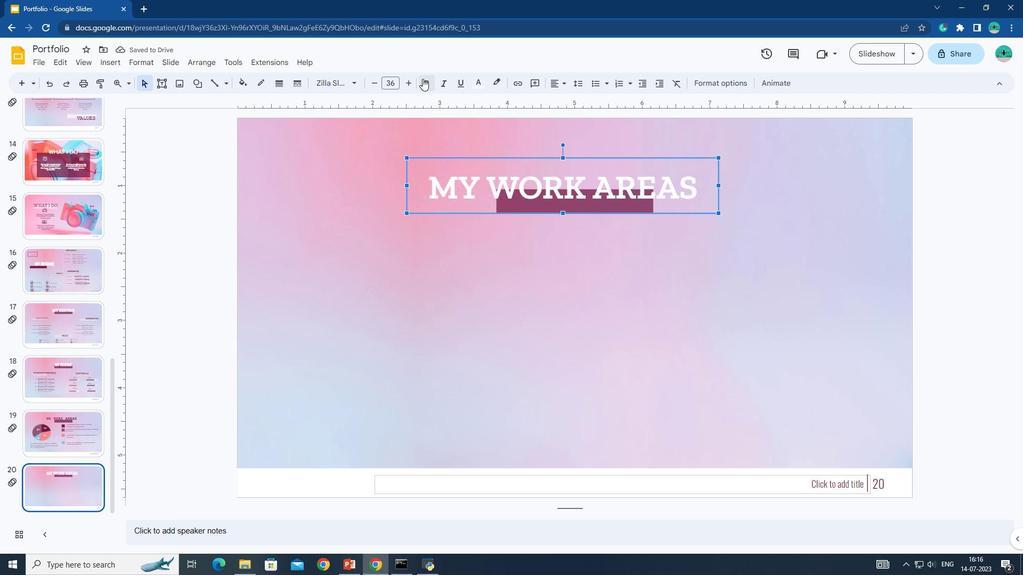 
Action: Mouse moved to (478, 83)
Screenshot: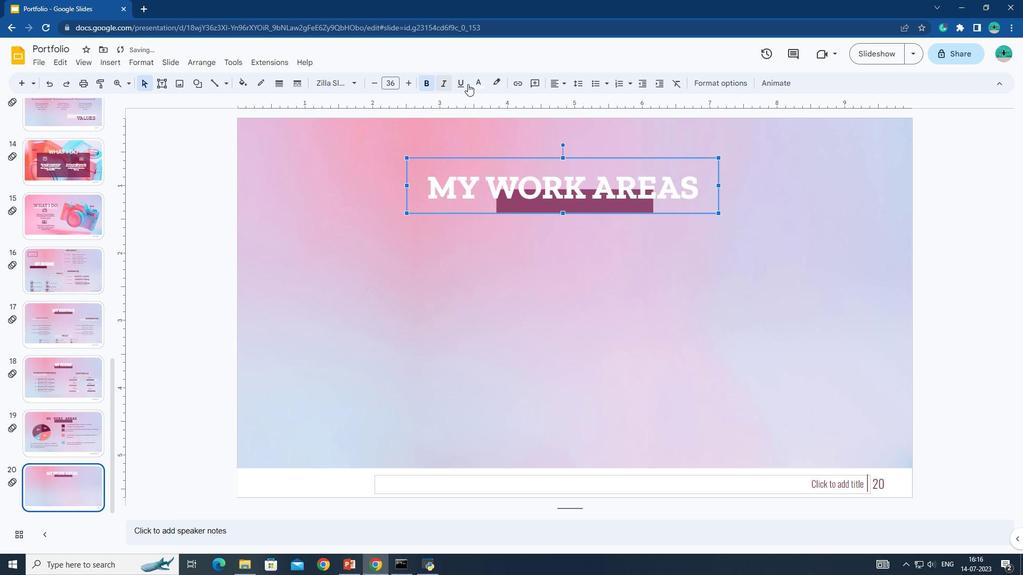 
Action: Mouse pressed left at (478, 83)
Screenshot: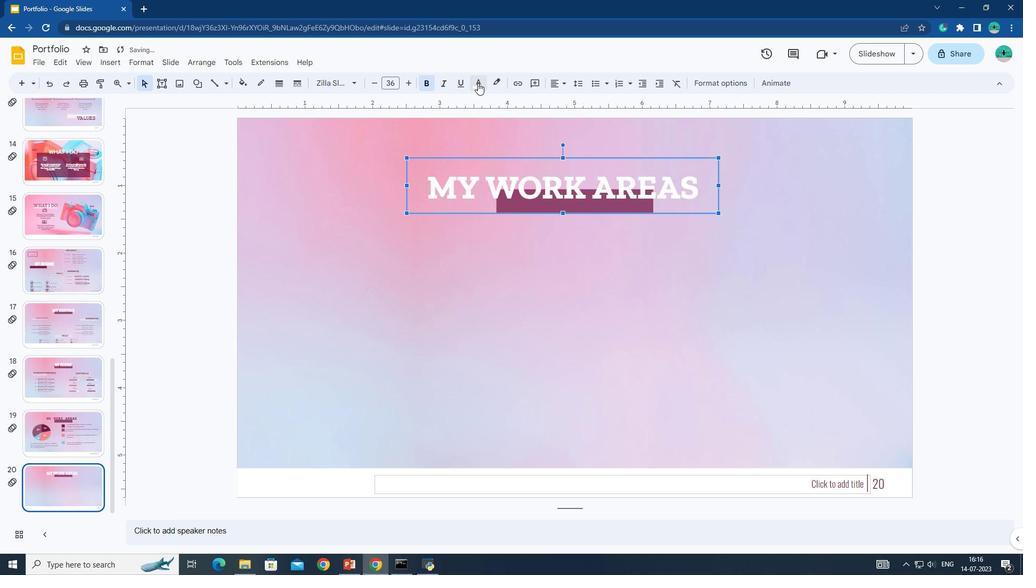 
Action: Mouse moved to (588, 246)
Screenshot: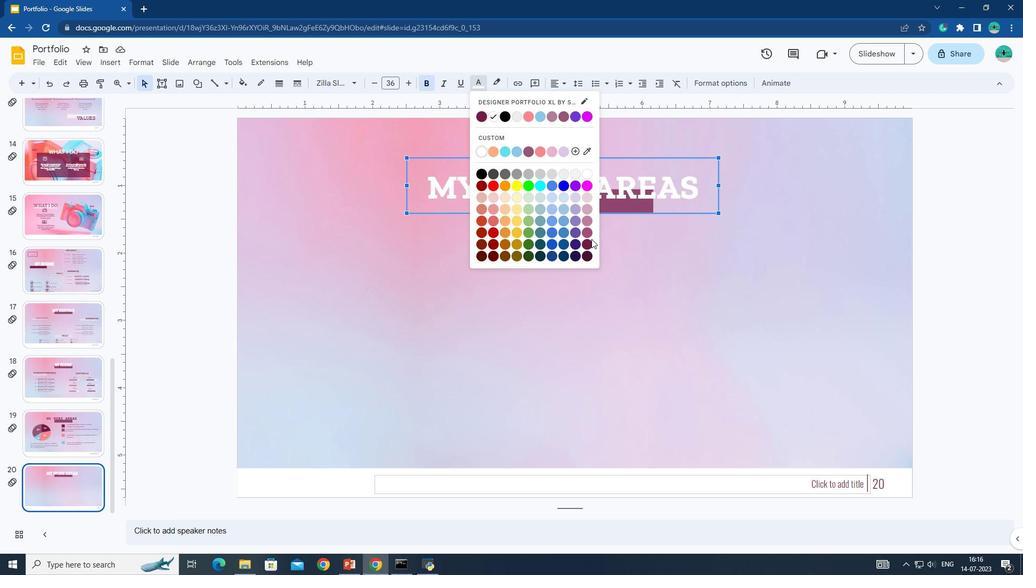 
Action: Mouse pressed left at (588, 246)
Screenshot: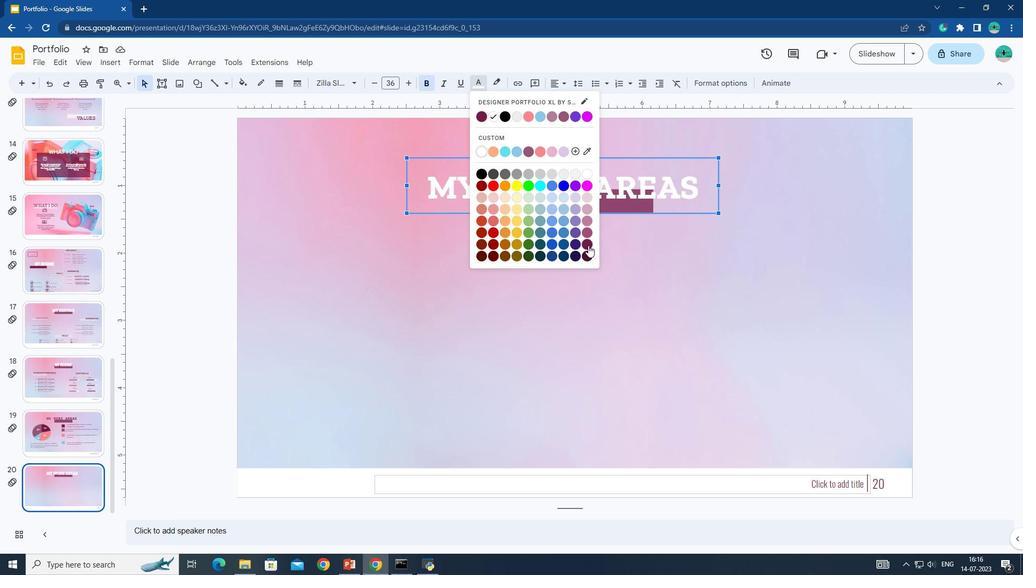 
Action: Mouse moved to (564, 163)
Screenshot: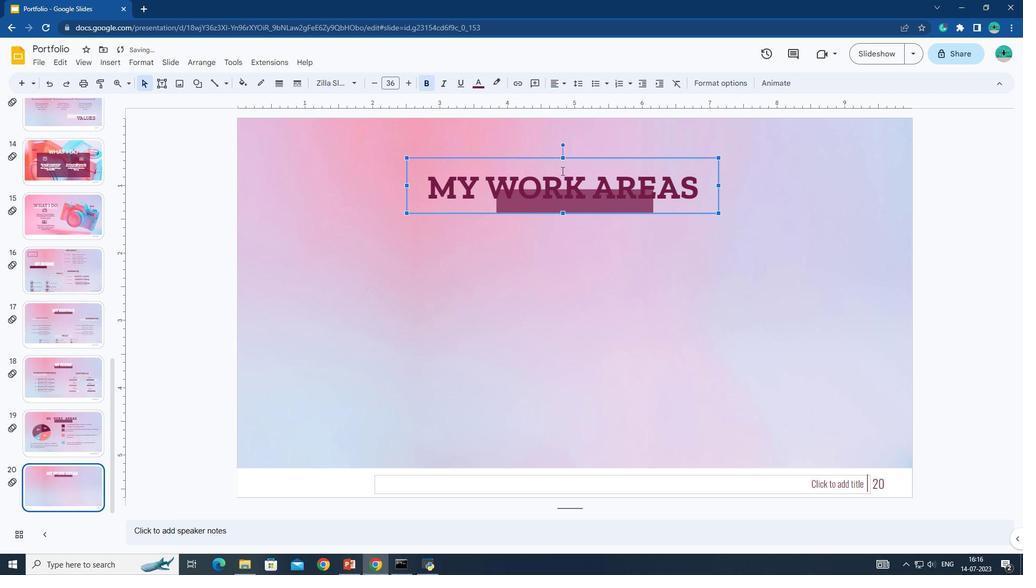 
Action: Mouse pressed left at (564, 163)
Screenshot: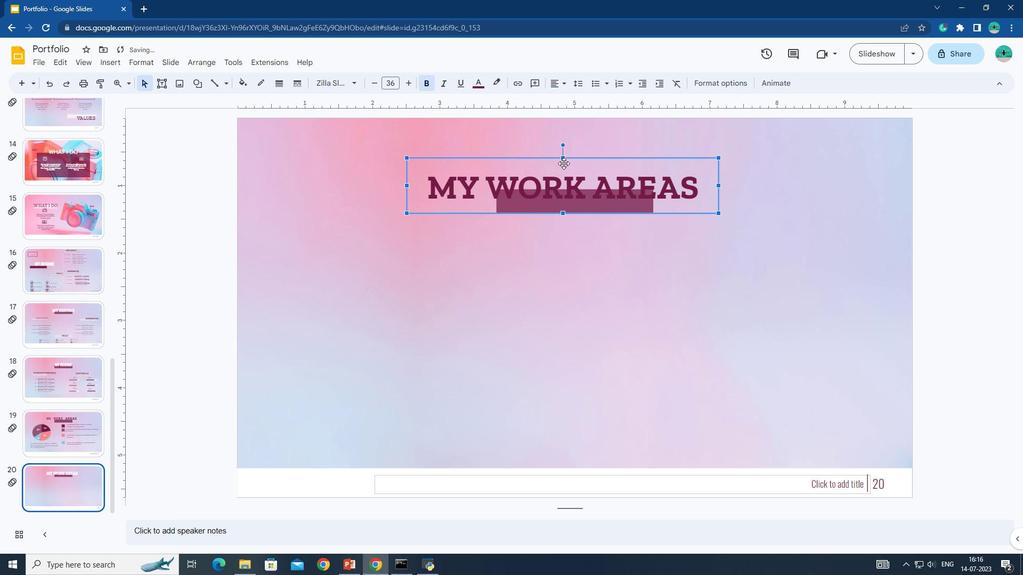 
Action: Mouse moved to (473, 294)
Screenshot: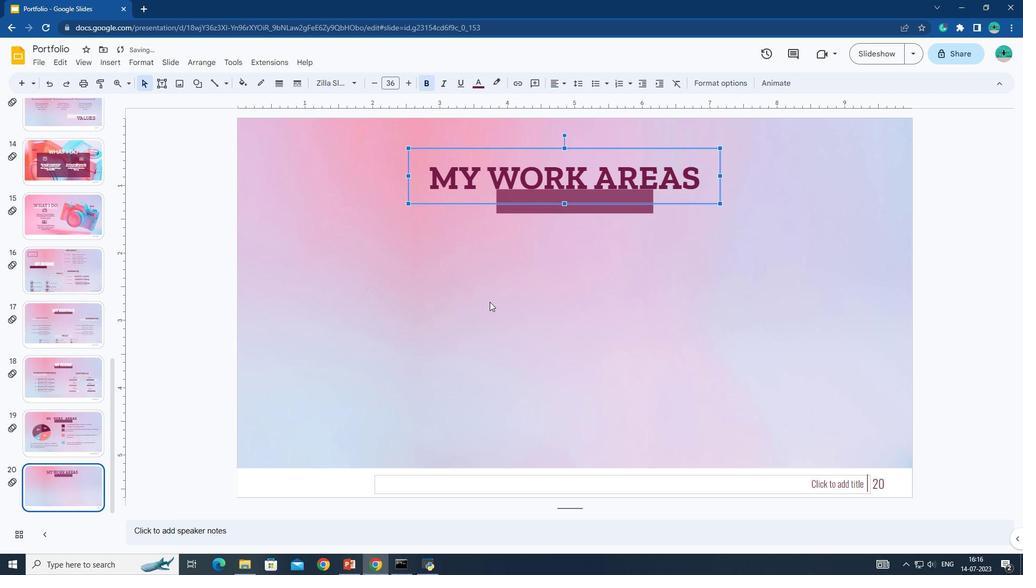 
Action: Mouse pressed left at (473, 294)
Screenshot: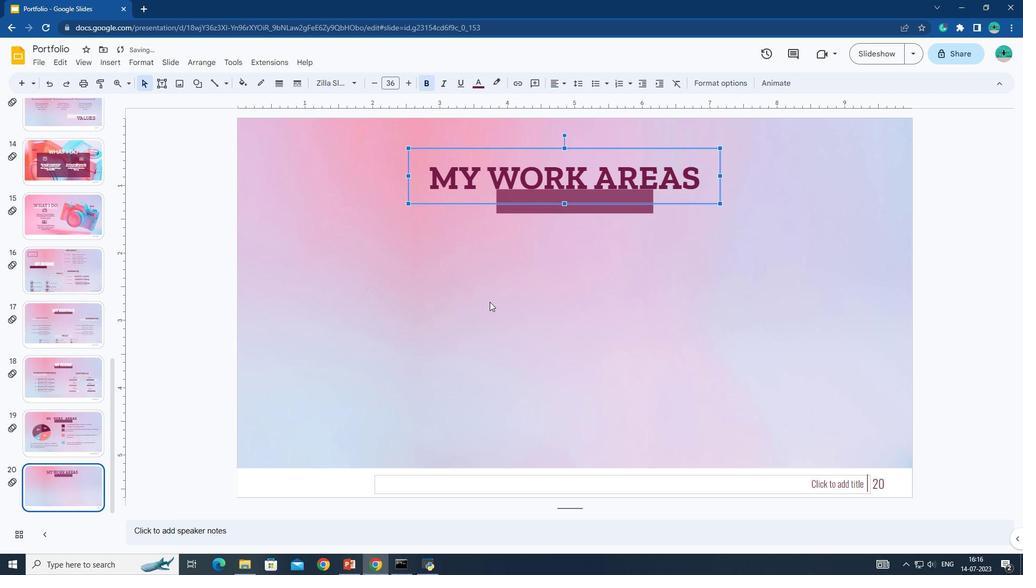 
Action: Mouse moved to (161, 85)
Screenshot: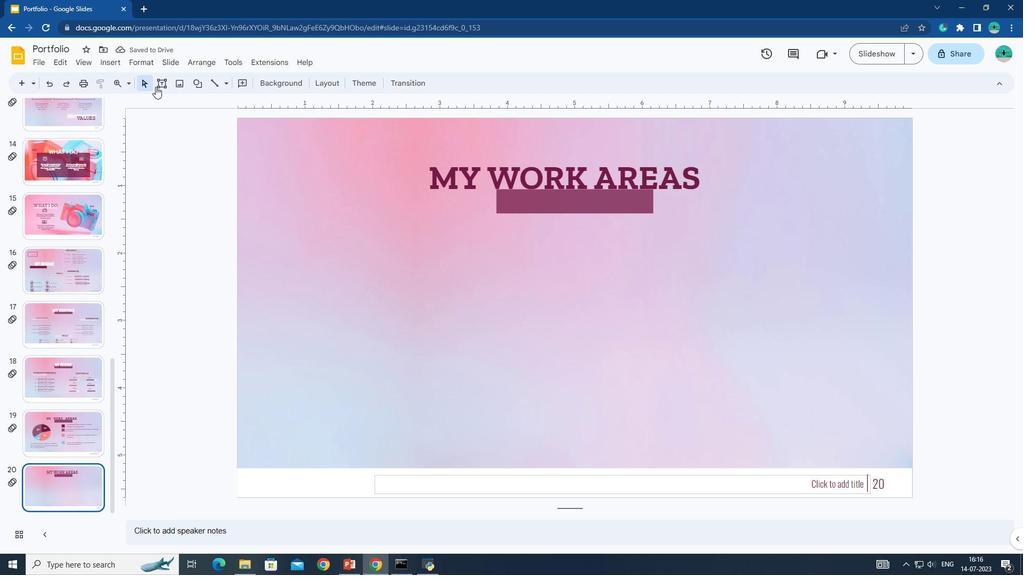 
Action: Mouse pressed left at (161, 85)
Screenshot: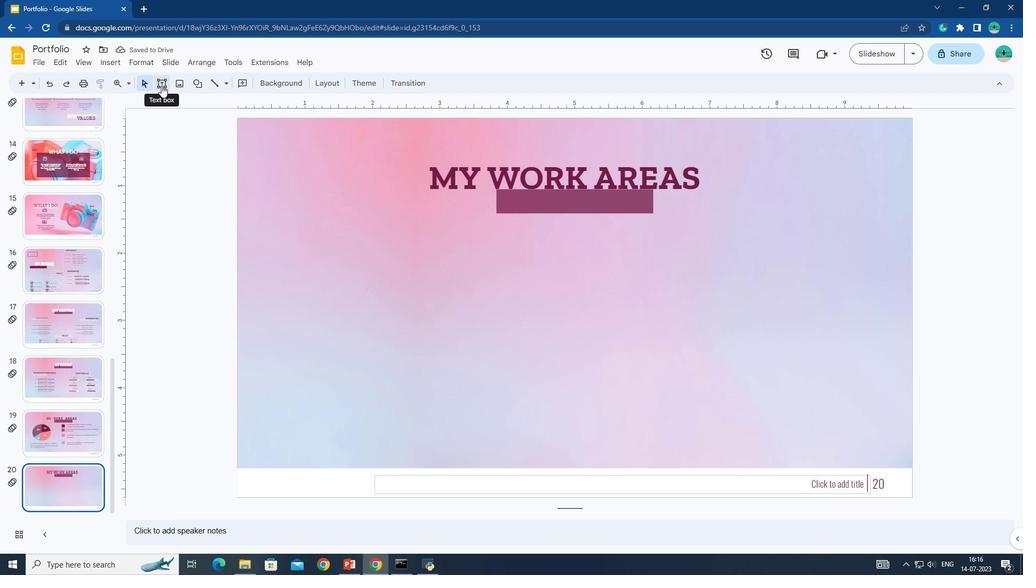 
Action: Mouse moved to (265, 254)
Screenshot: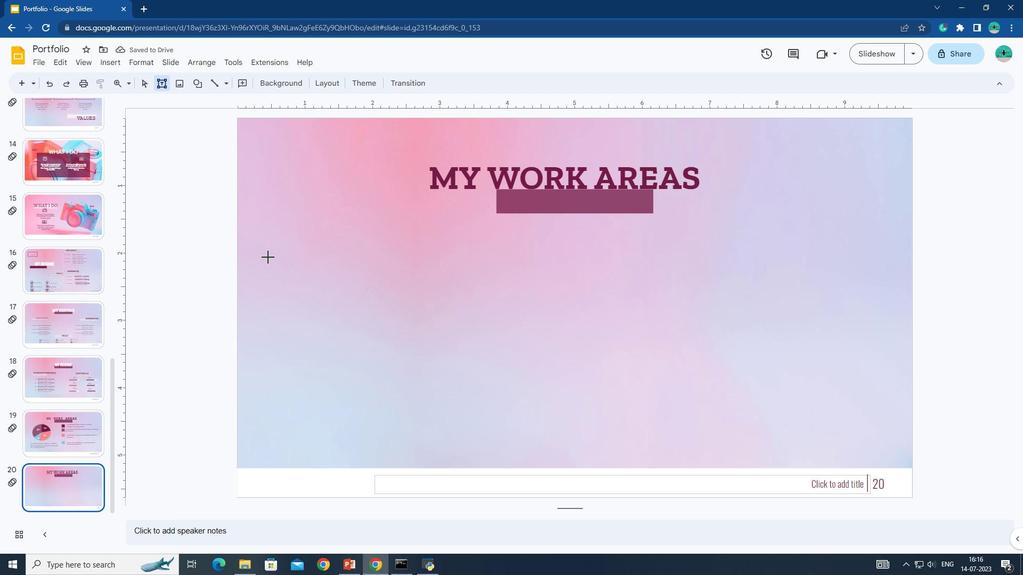
Action: Mouse pressed left at (265, 254)
Screenshot: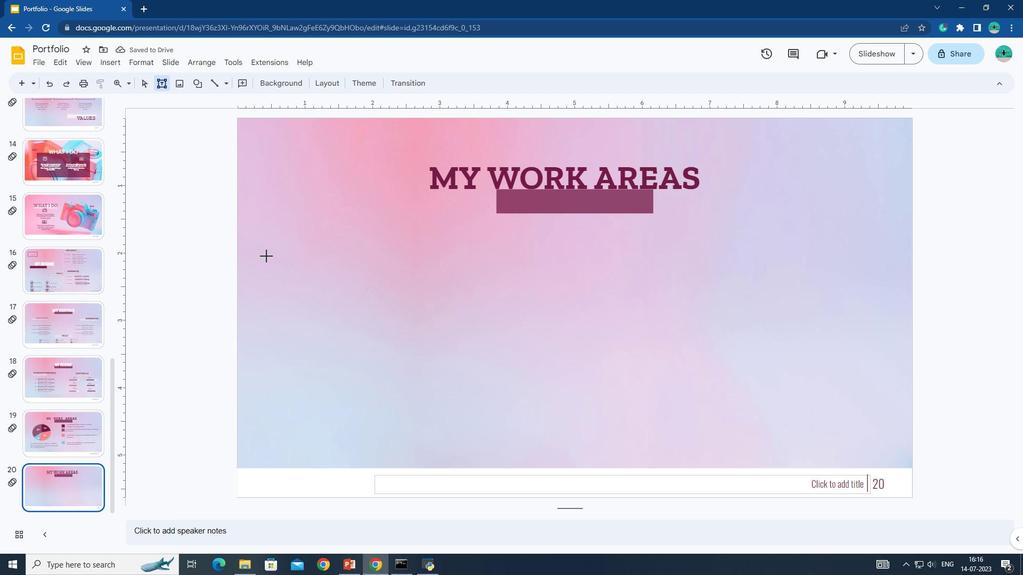 
Action: Mouse moved to (277, 85)
Screenshot: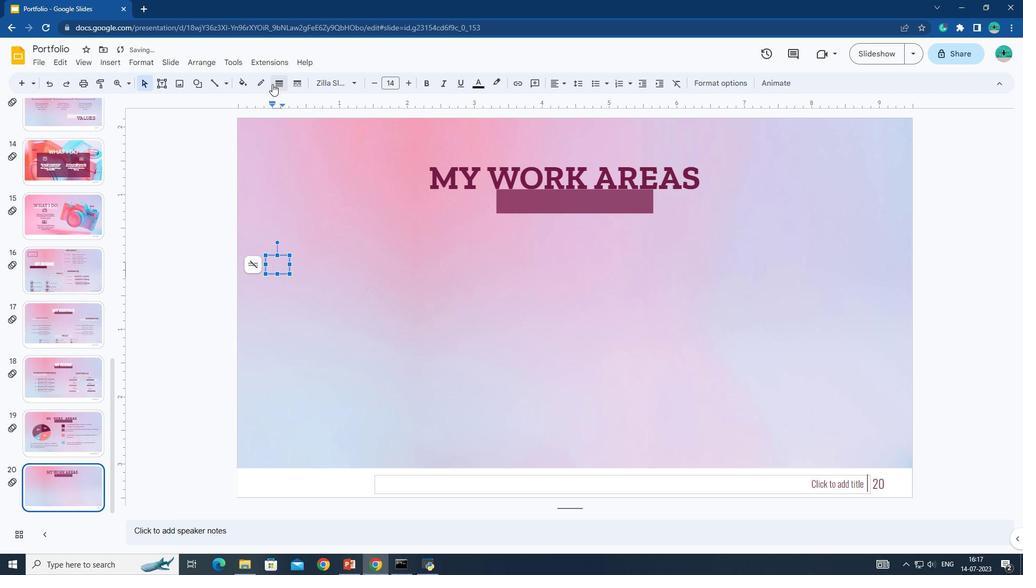 
Action: Mouse pressed left at (277, 85)
Screenshot: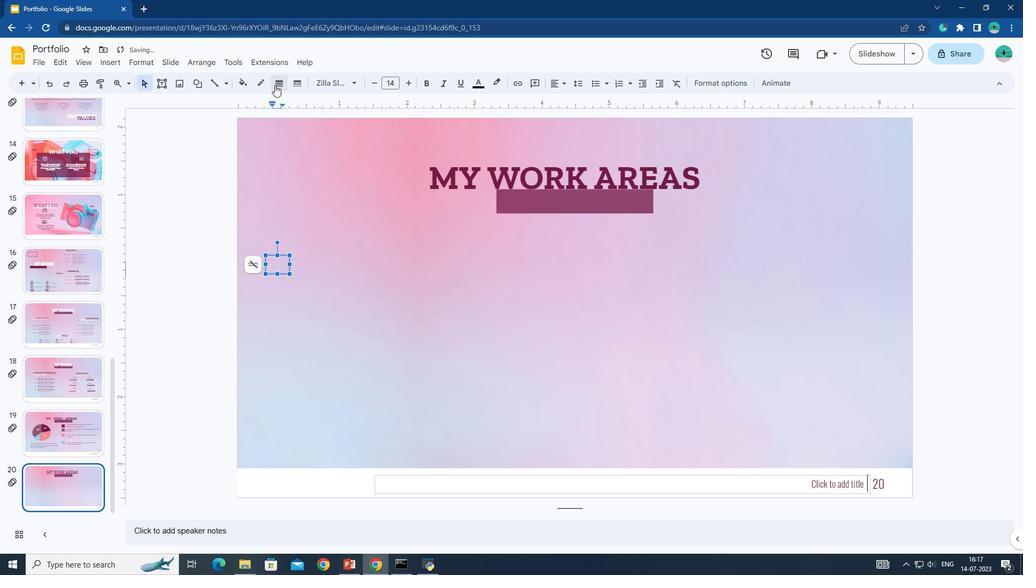 
Action: Mouse moved to (296, 103)
Screenshot: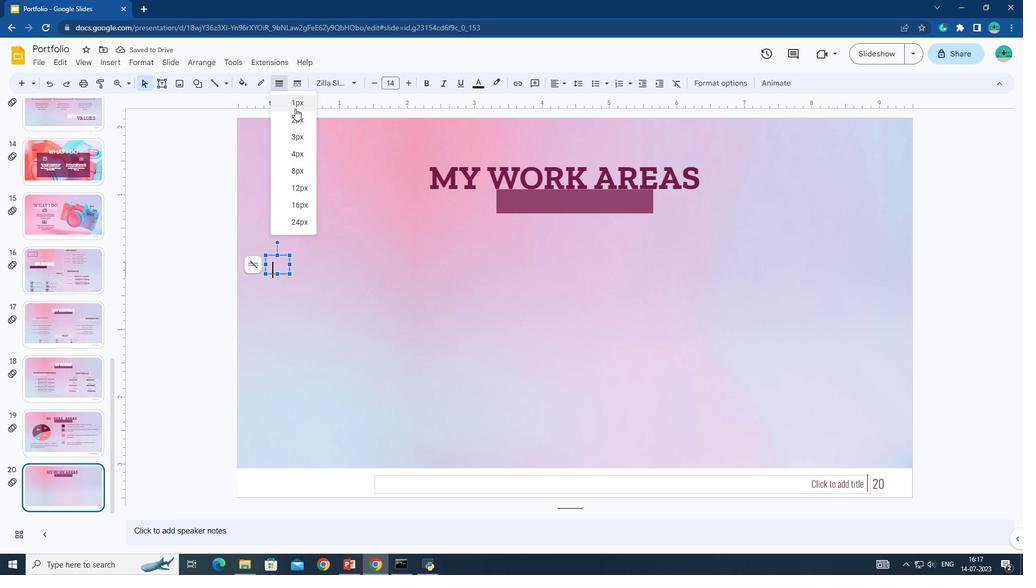 
Action: Mouse pressed left at (296, 103)
Screenshot: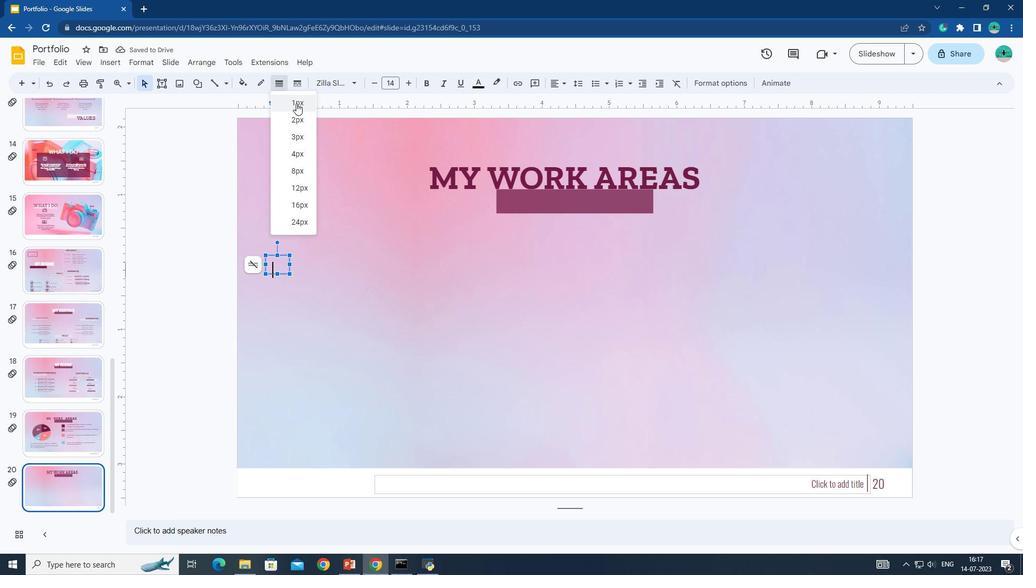 
Action: Mouse moved to (266, 90)
Screenshot: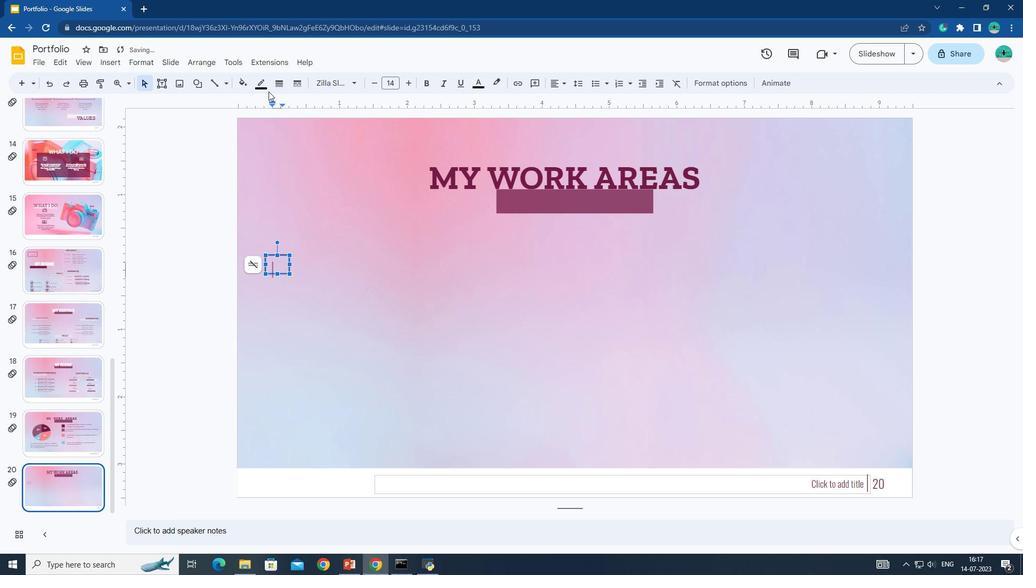 
Action: Mouse pressed left at (266, 90)
Screenshot: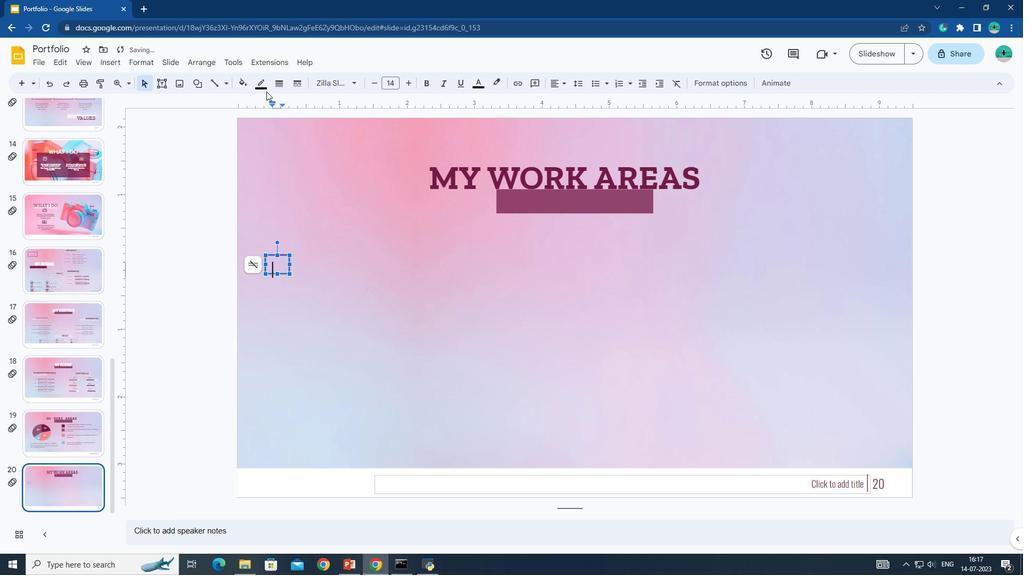 
Action: Mouse moved to (264, 119)
Screenshot: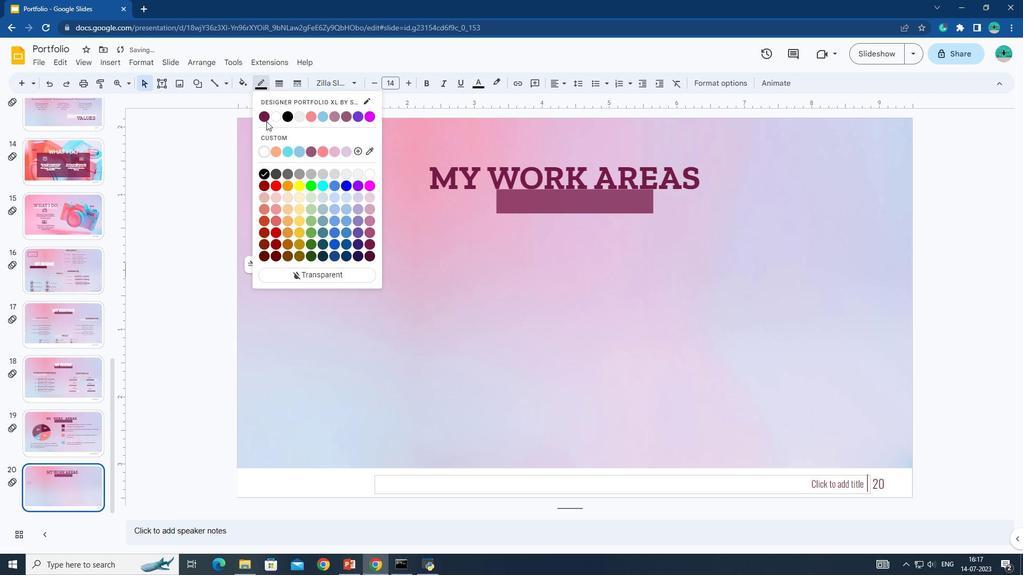 
Action: Mouse pressed left at (264, 119)
Screenshot: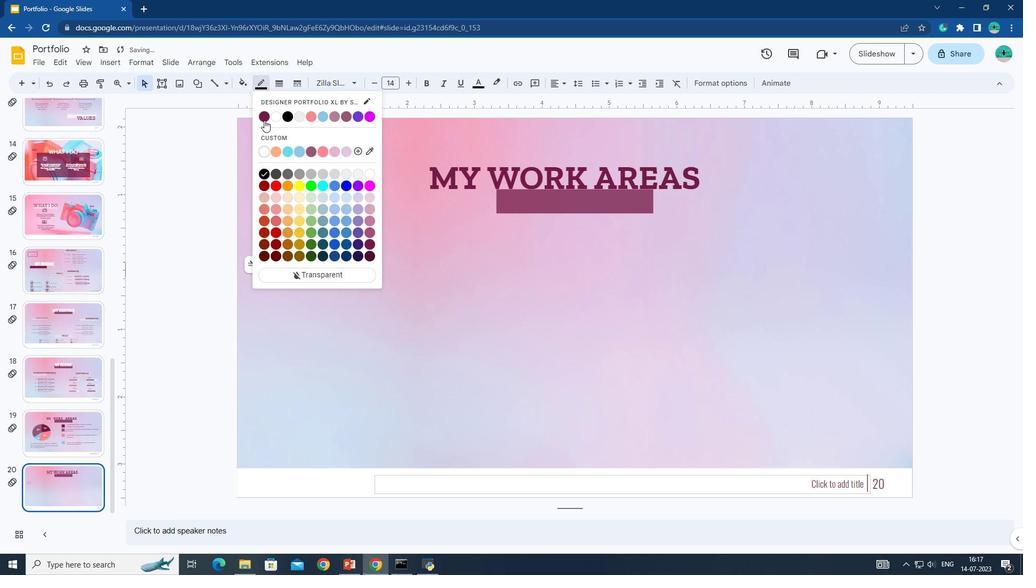 
Action: Mouse moved to (277, 261)
Screenshot: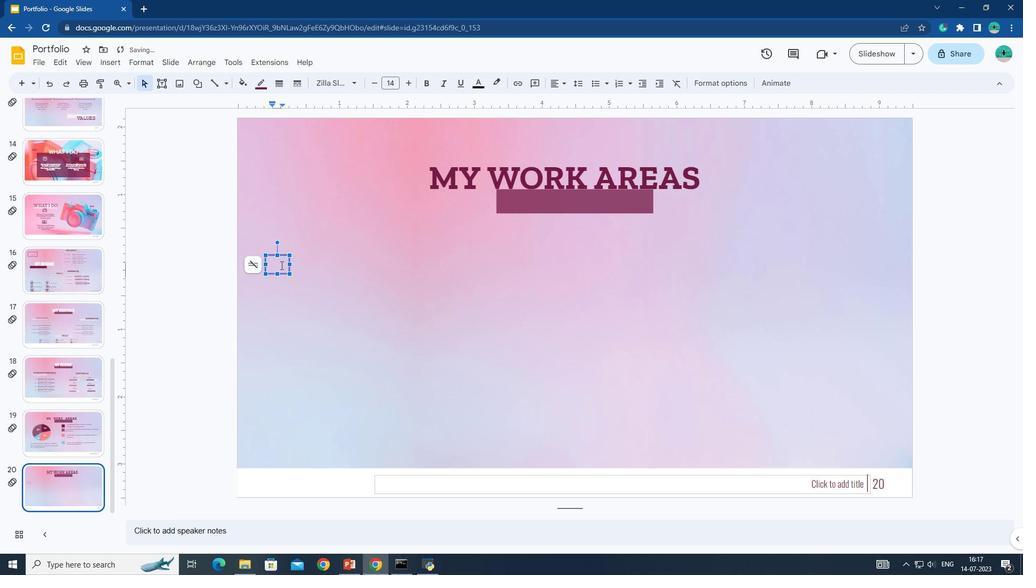 
Action: Key pressed 1
Screenshot: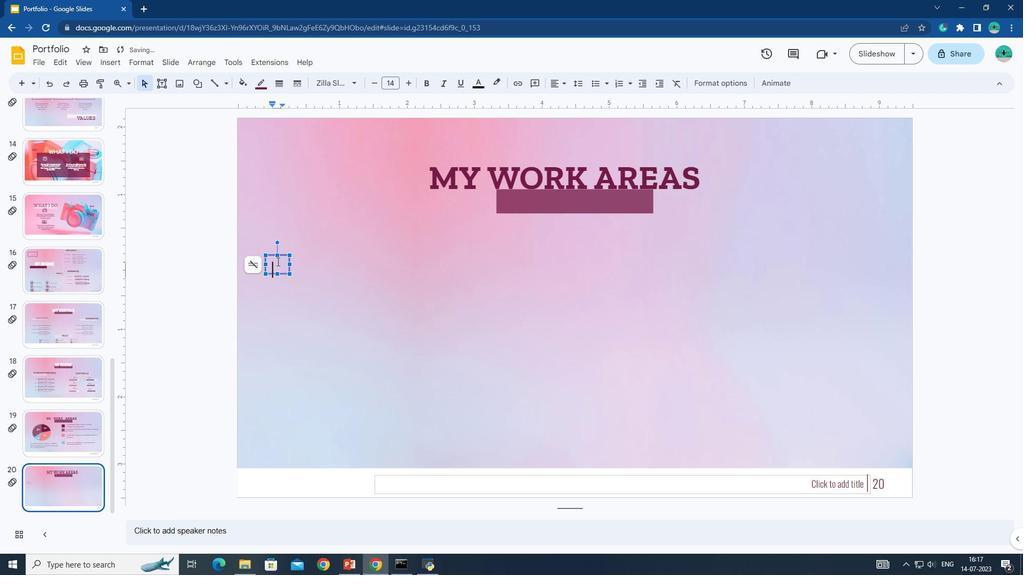 
Action: Mouse moved to (276, 271)
Screenshot: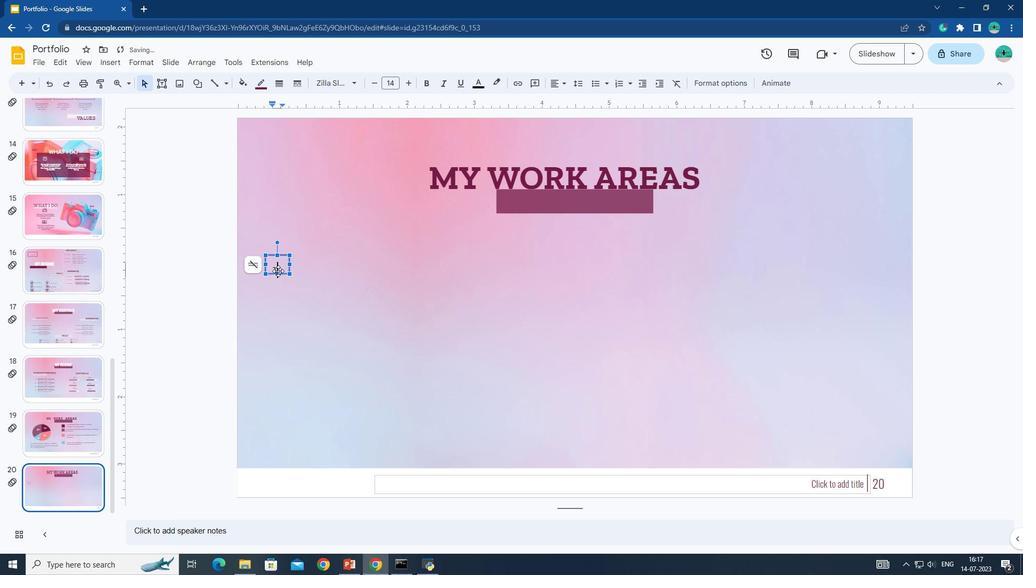 
Action: Mouse pressed left at (276, 271)
Screenshot: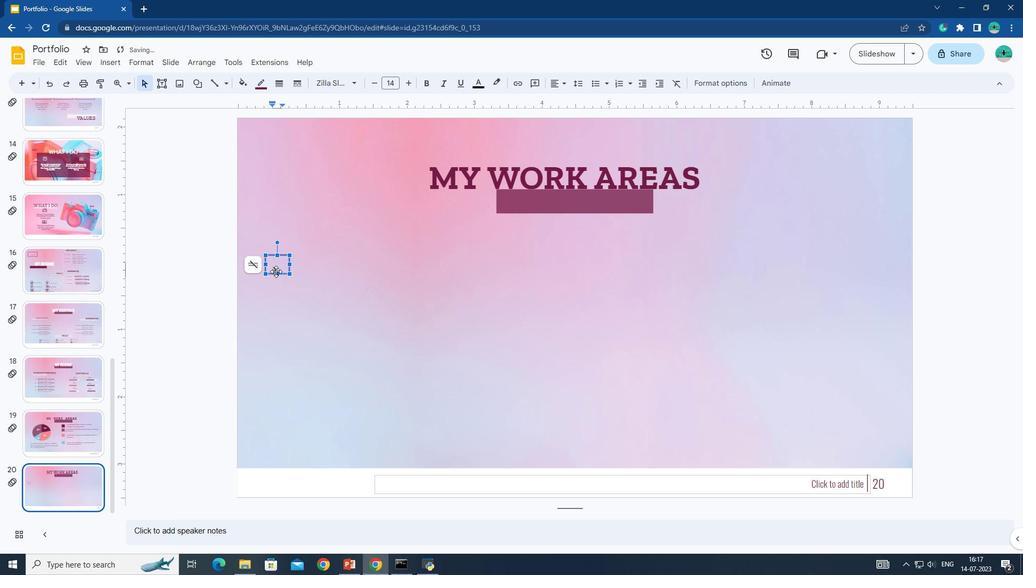 
Action: Mouse moved to (275, 277)
Screenshot: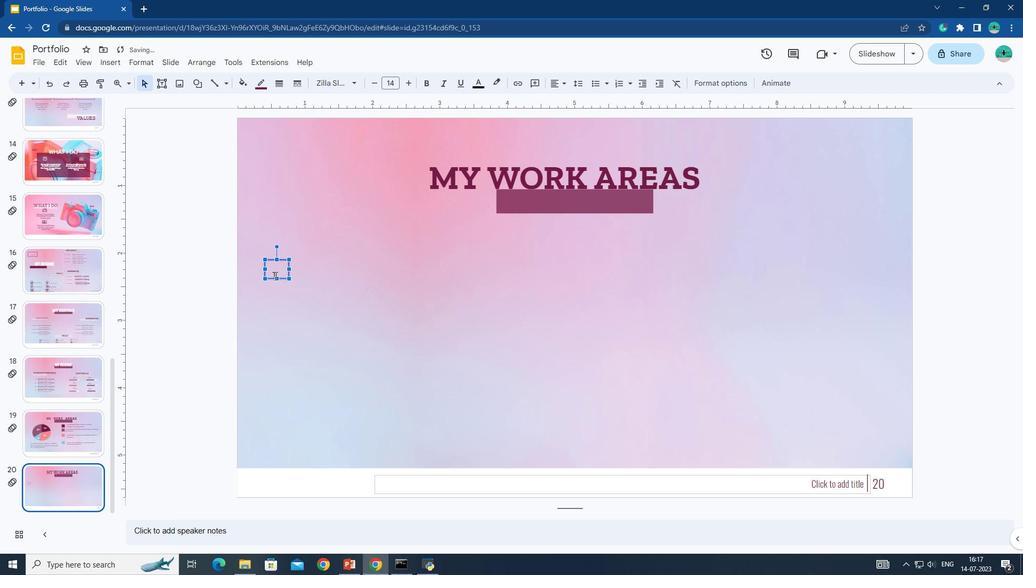 
Action: Mouse pressed left at (275, 277)
Screenshot: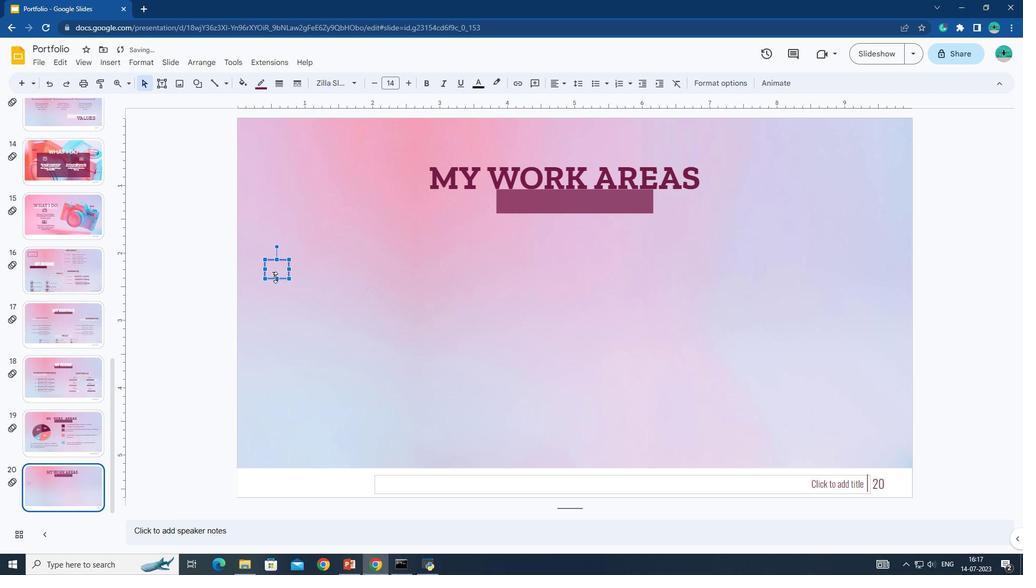 
Action: Mouse moved to (288, 276)
Screenshot: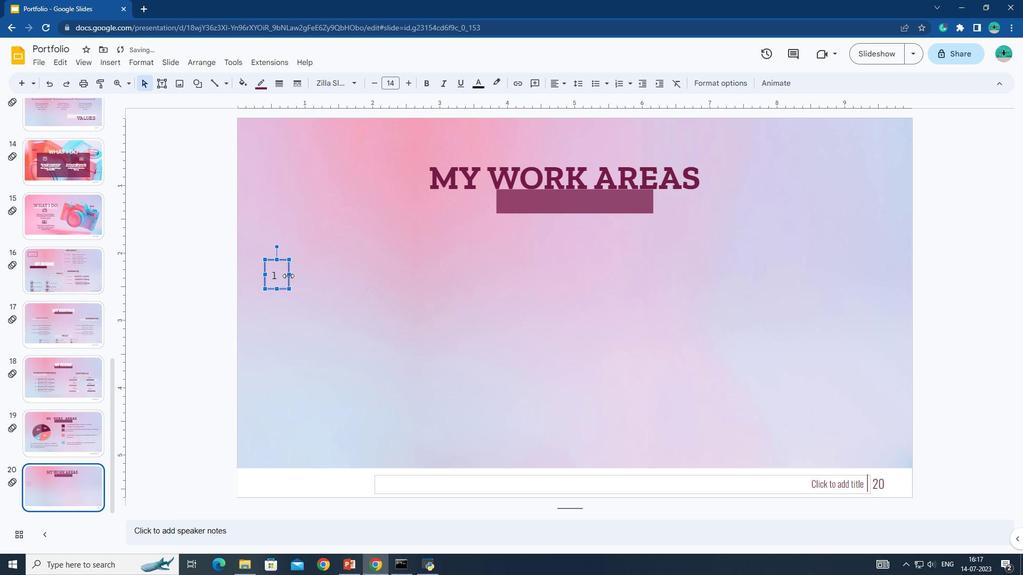 
Action: Mouse pressed left at (288, 276)
Screenshot: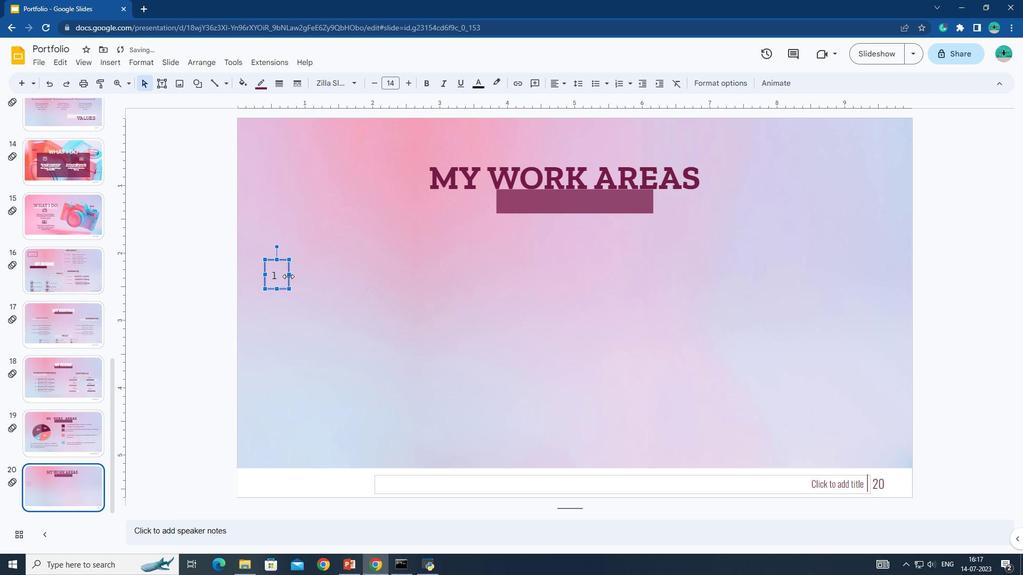 
Action: Mouse moved to (278, 259)
Screenshot: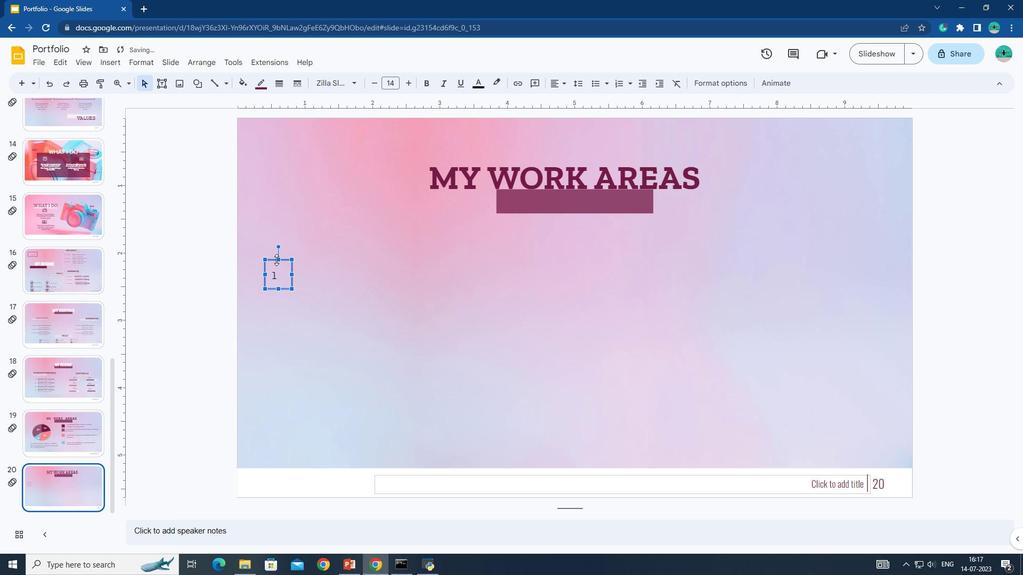 
Action: Mouse pressed left at (278, 259)
Screenshot: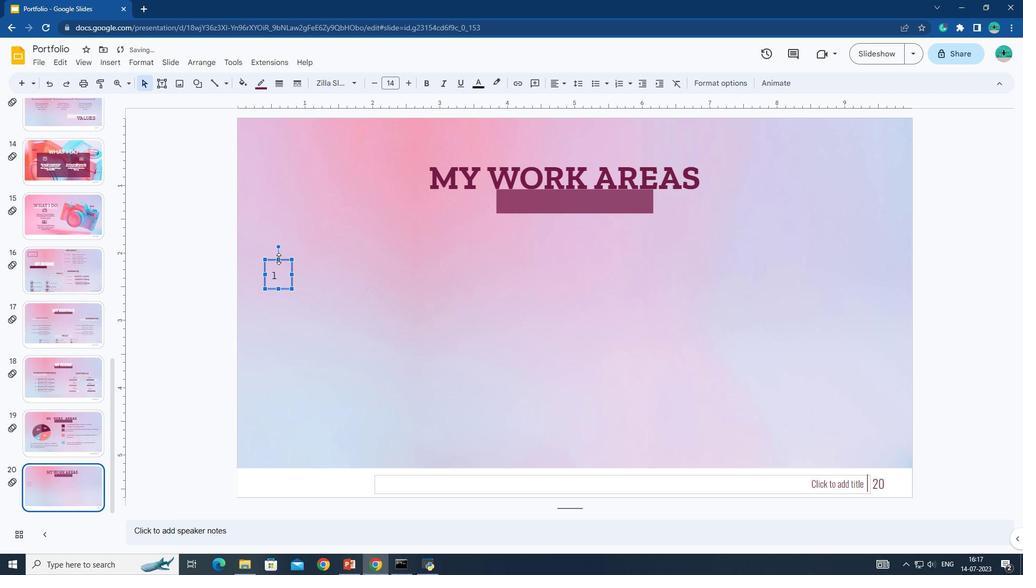 
Action: Mouse moved to (290, 276)
Screenshot: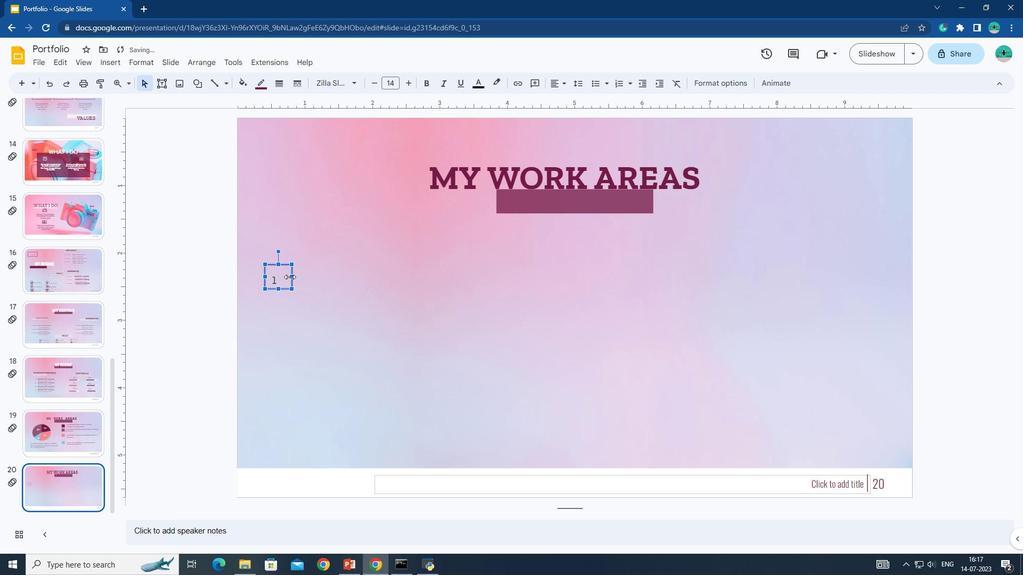 
Action: Mouse pressed left at (290, 276)
Screenshot: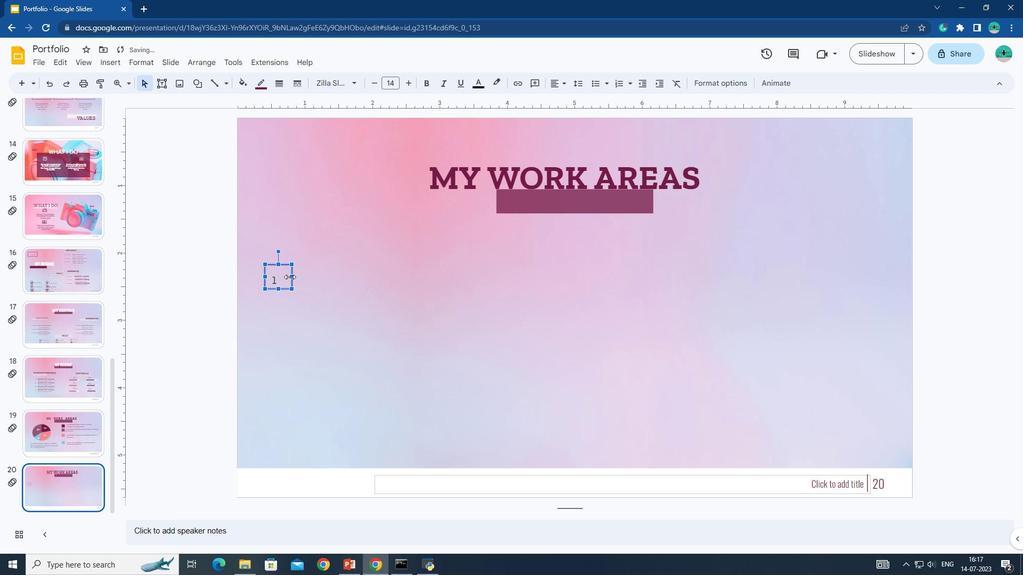 
Action: Mouse moved to (305, 294)
Screenshot: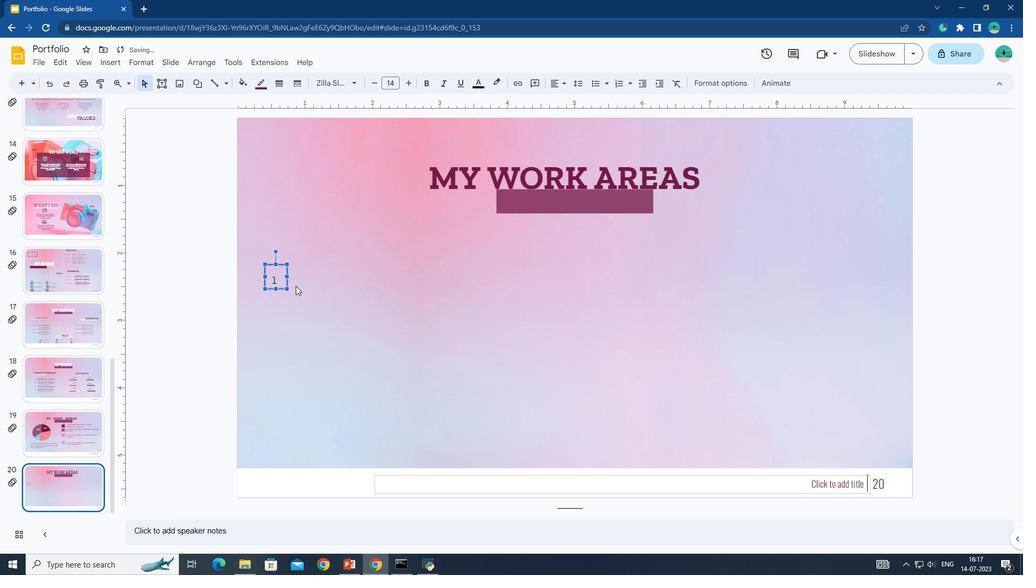 
Action: Mouse pressed left at (305, 294)
Screenshot: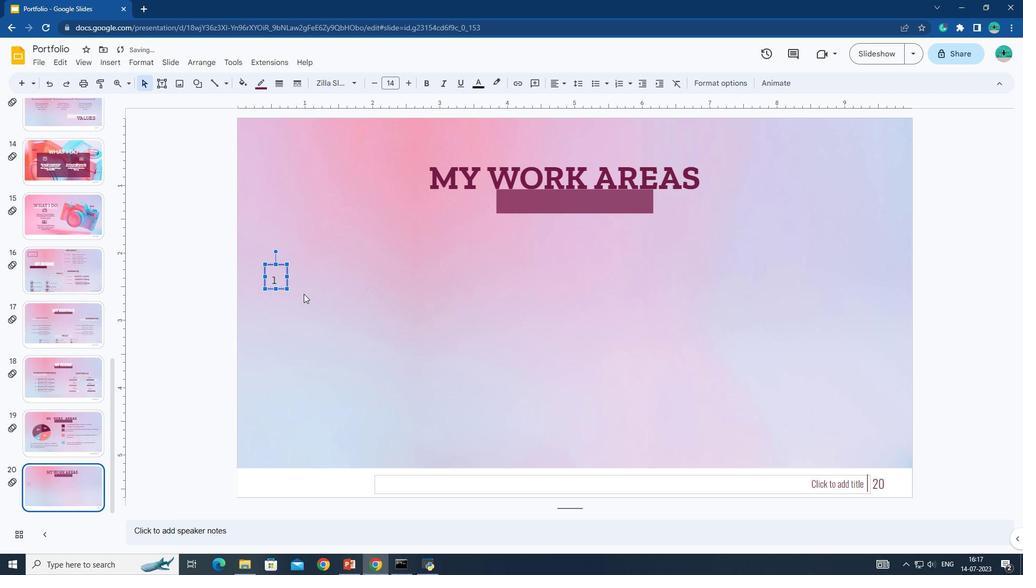 
Action: Mouse moved to (163, 83)
Screenshot: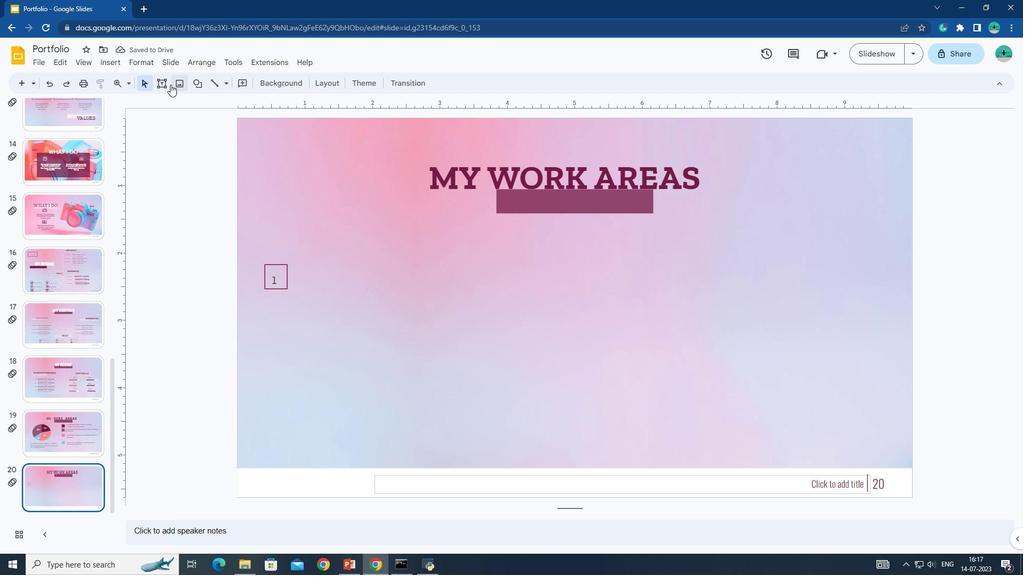 
Action: Mouse pressed left at (163, 83)
Screenshot: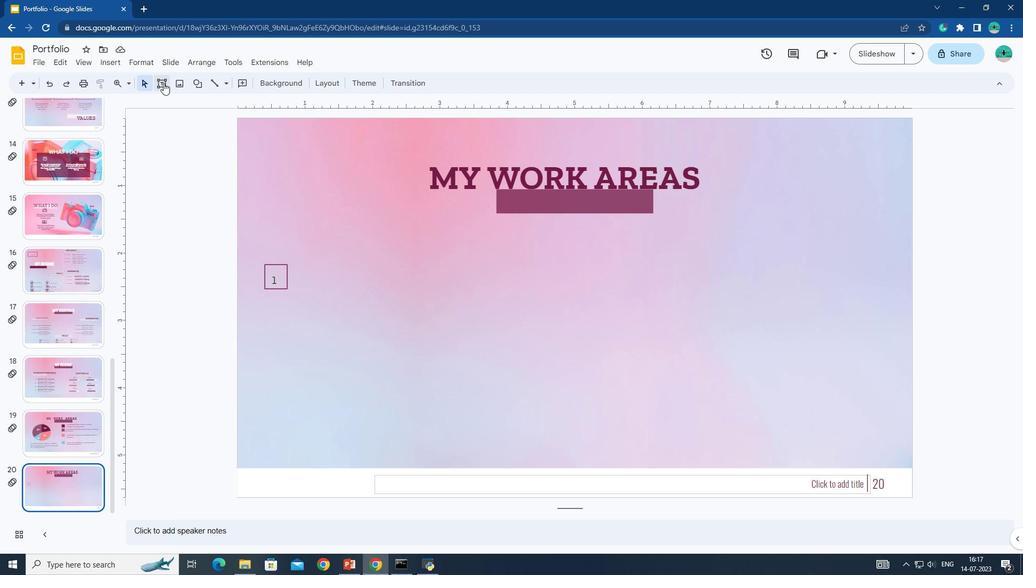 
Action: Mouse moved to (297, 264)
Screenshot: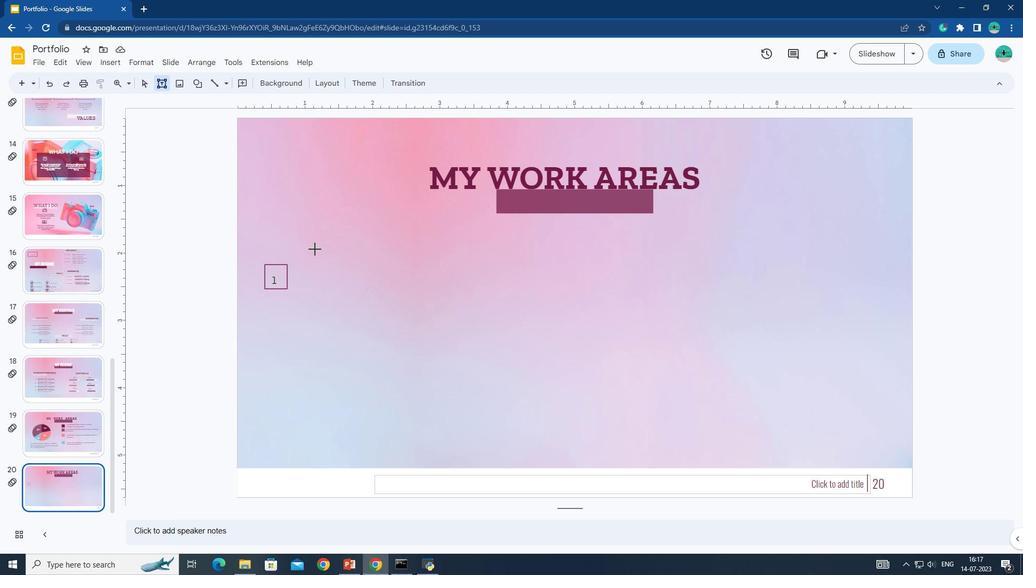 
Action: Mouse pressed left at (297, 264)
Screenshot: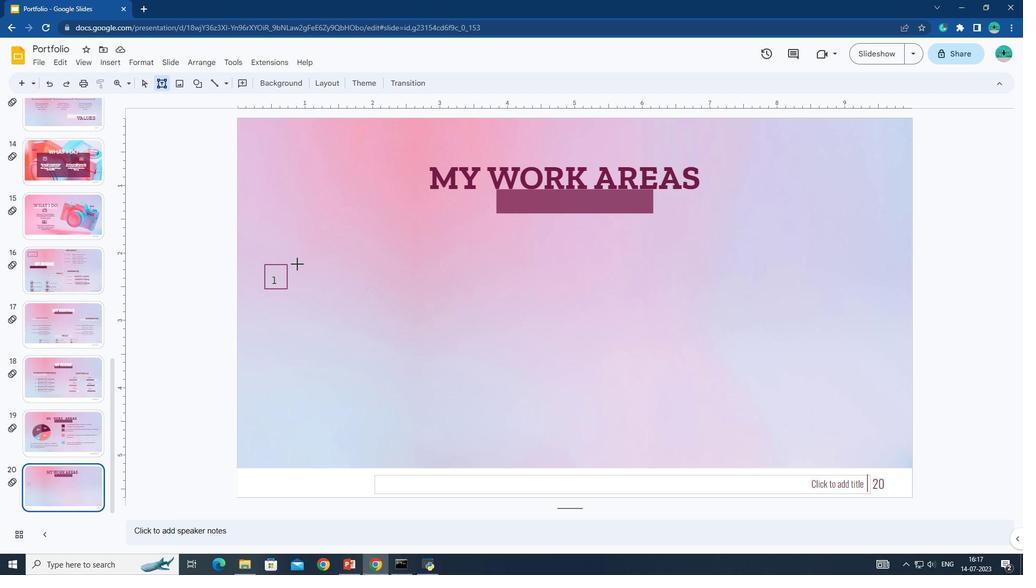 
Action: Mouse moved to (319, 271)
Screenshot: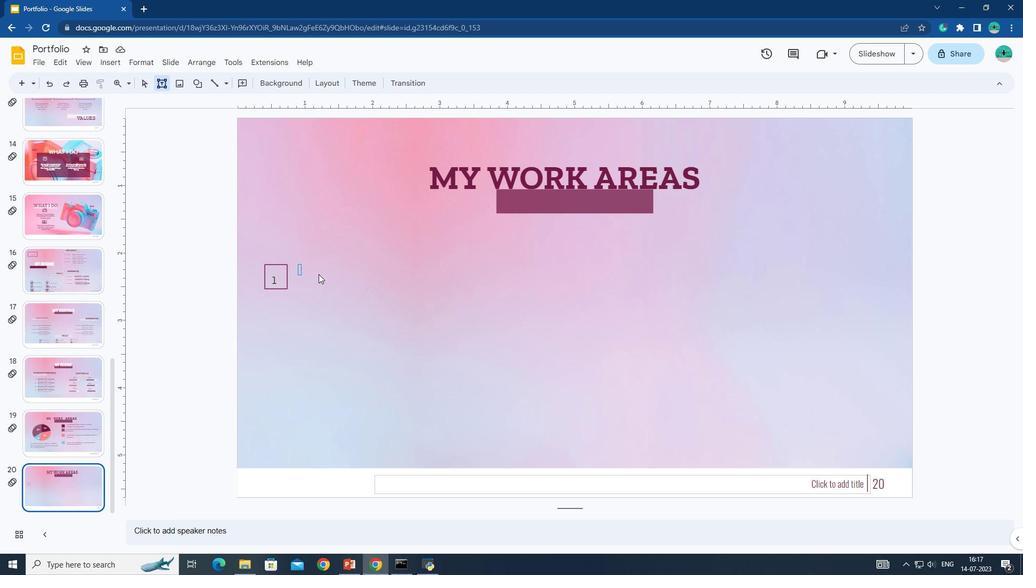 
Action: Mouse pressed left at (319, 271)
Screenshot: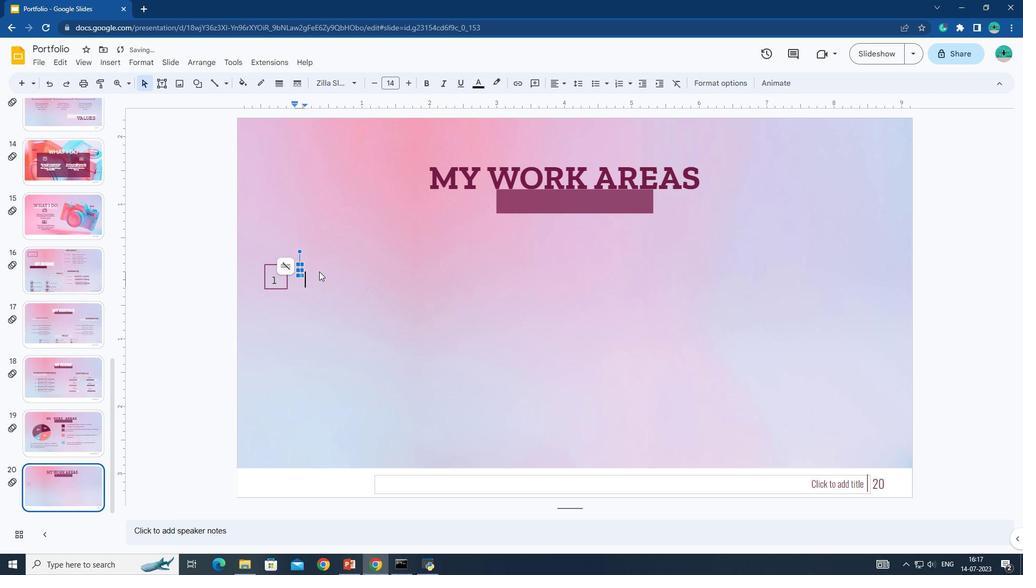 
Action: Mouse moved to (305, 269)
Screenshot: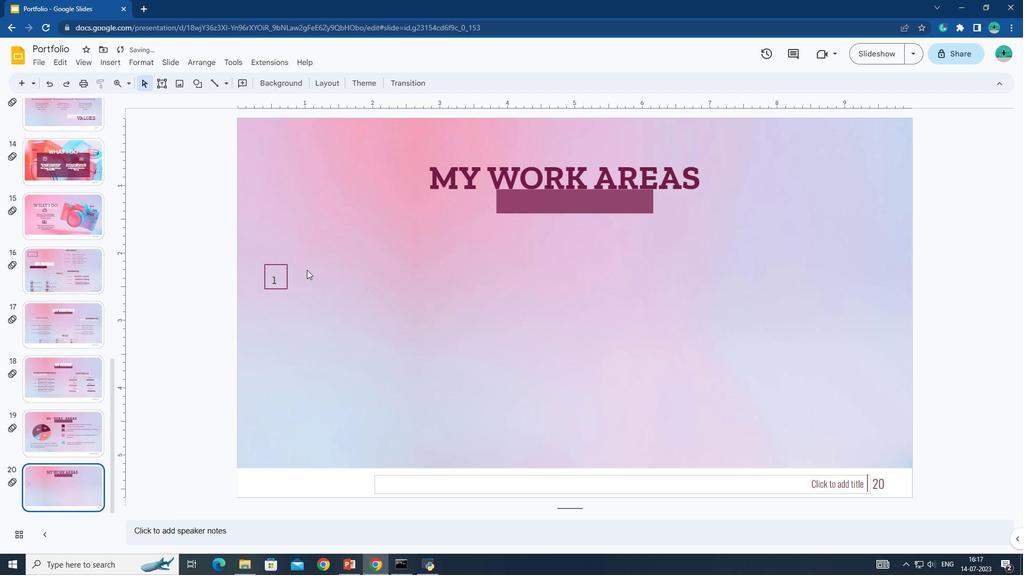 
Action: Key pressed ctrl+Z
Screenshot: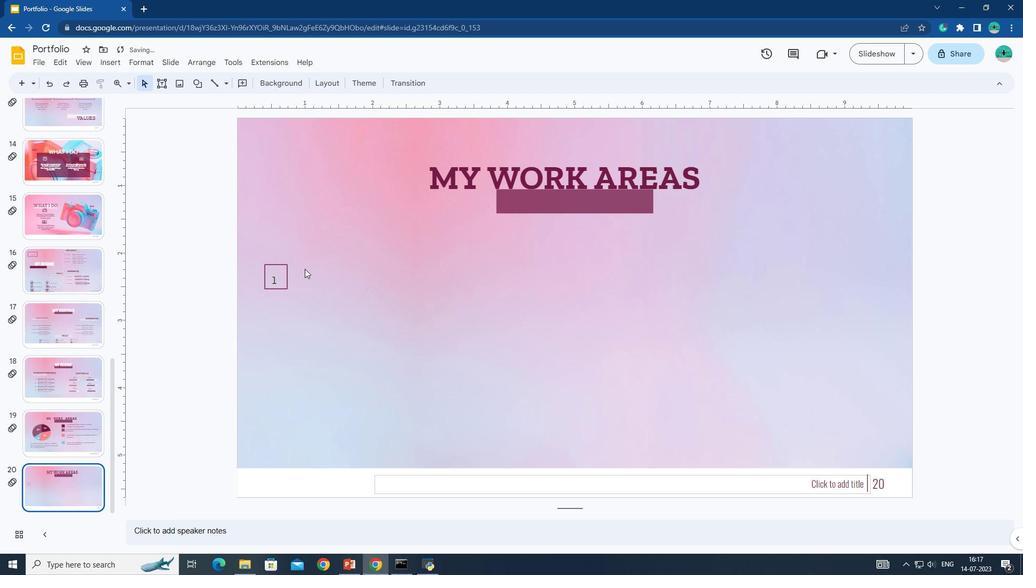 
Action: Mouse moved to (167, 86)
Screenshot: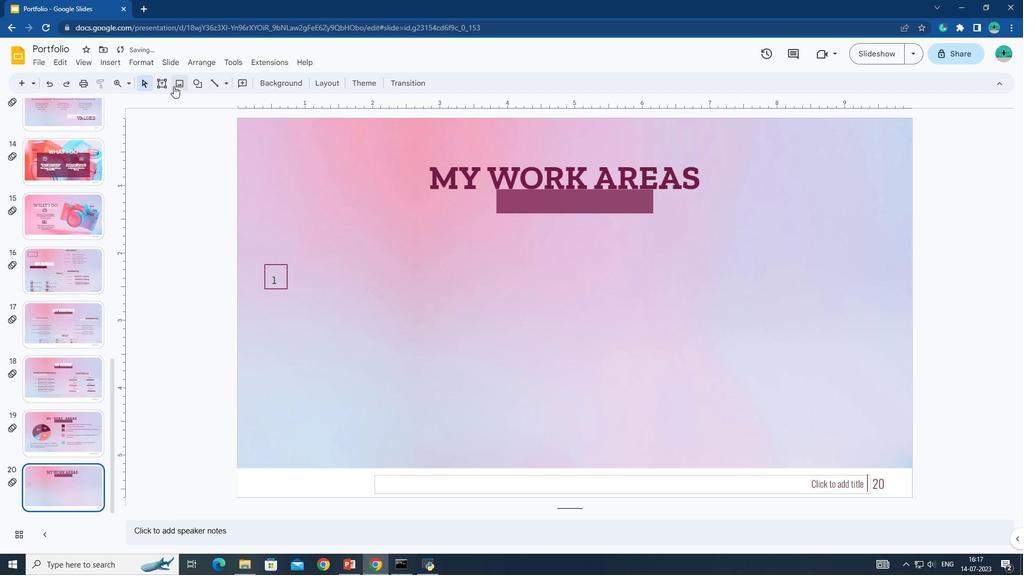 
Action: Mouse pressed left at (167, 86)
Screenshot: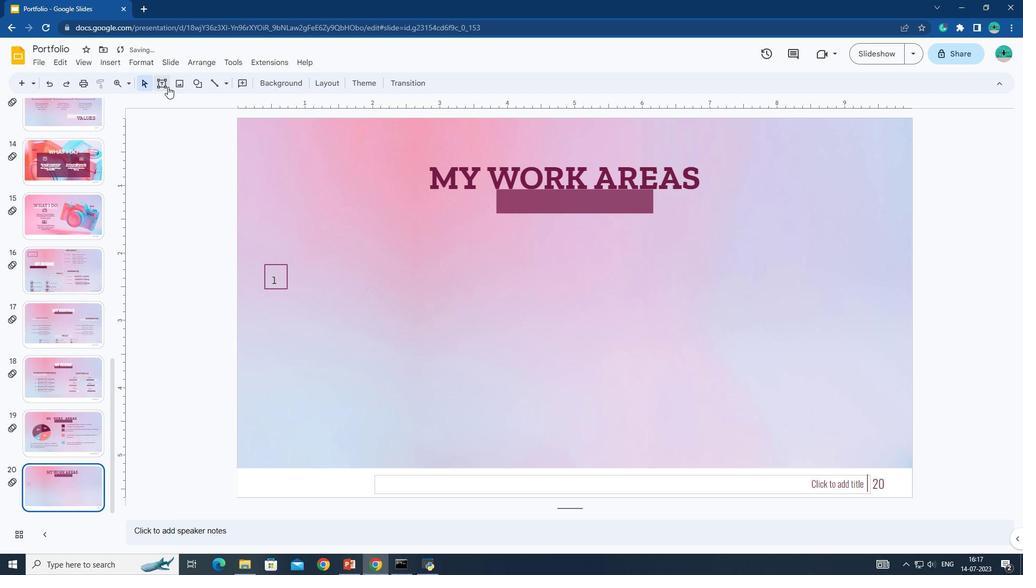 
Action: Mouse moved to (323, 275)
Screenshot: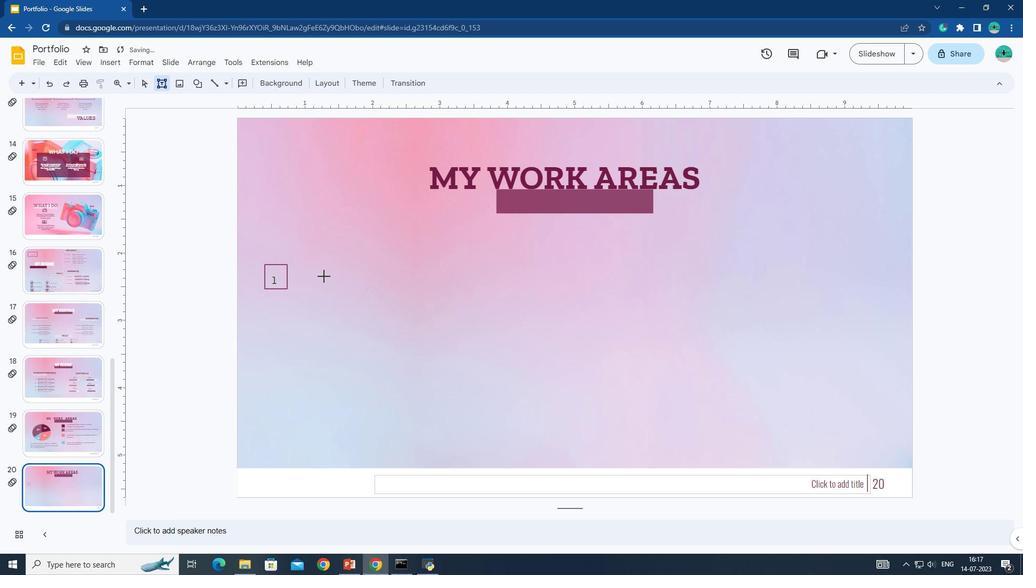 
Action: Mouse pressed left at (323, 275)
Screenshot: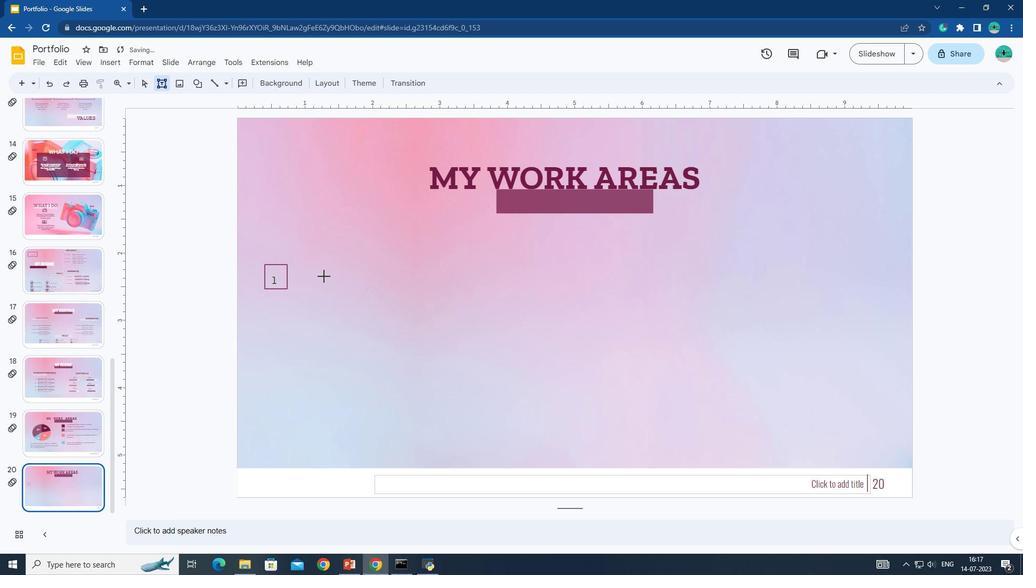 
Action: Mouse moved to (468, 277)
Screenshot: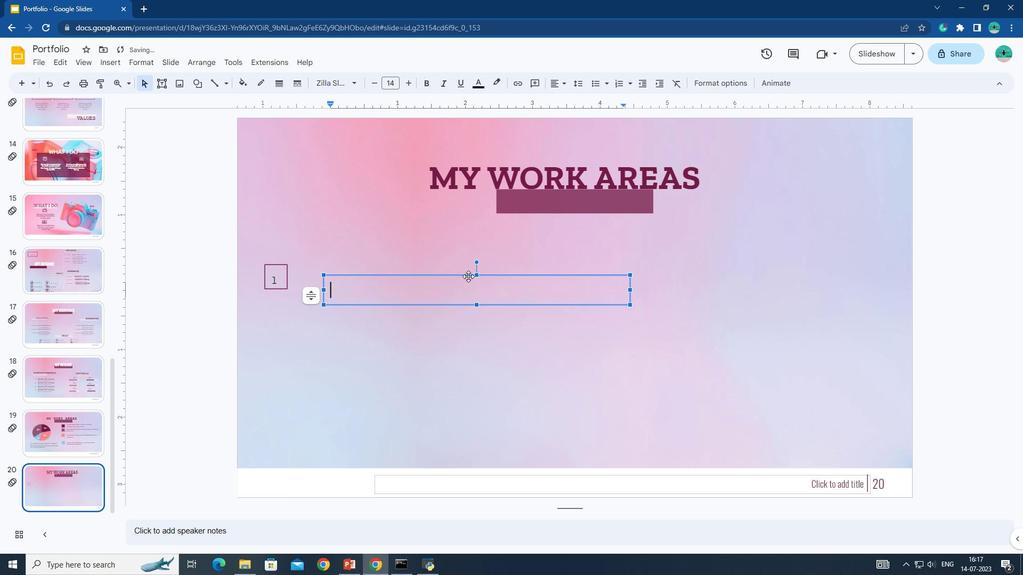 
Action: Mouse pressed left at (468, 277)
Screenshot: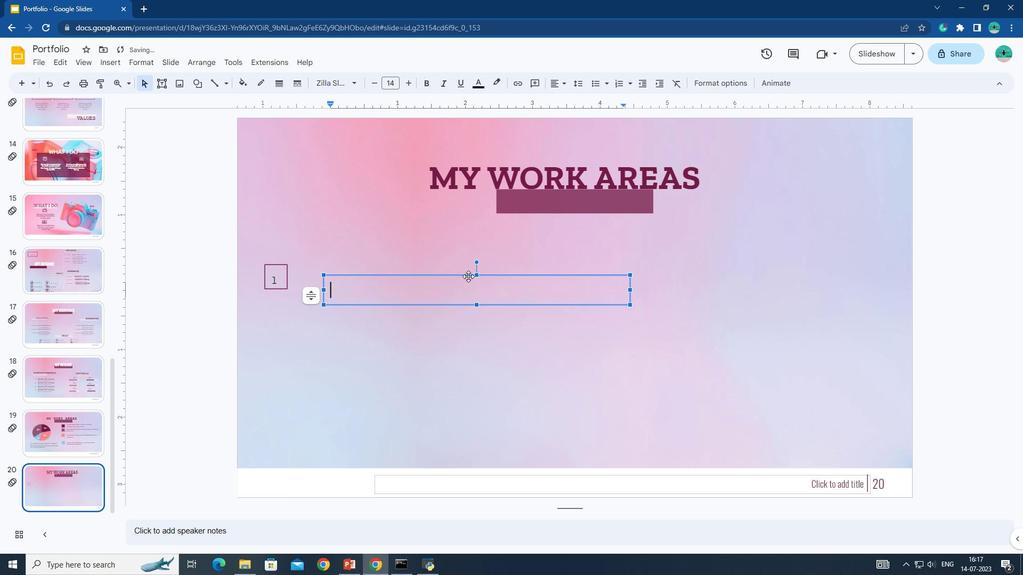 
Action: Mouse moved to (399, 283)
Screenshot: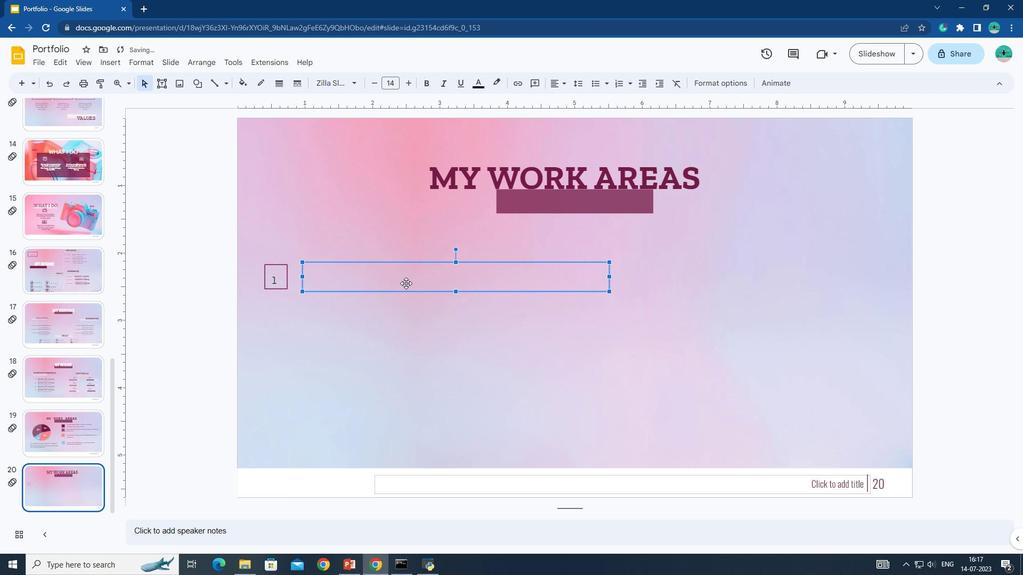 
Action: Mouse pressed left at (399, 283)
Screenshot: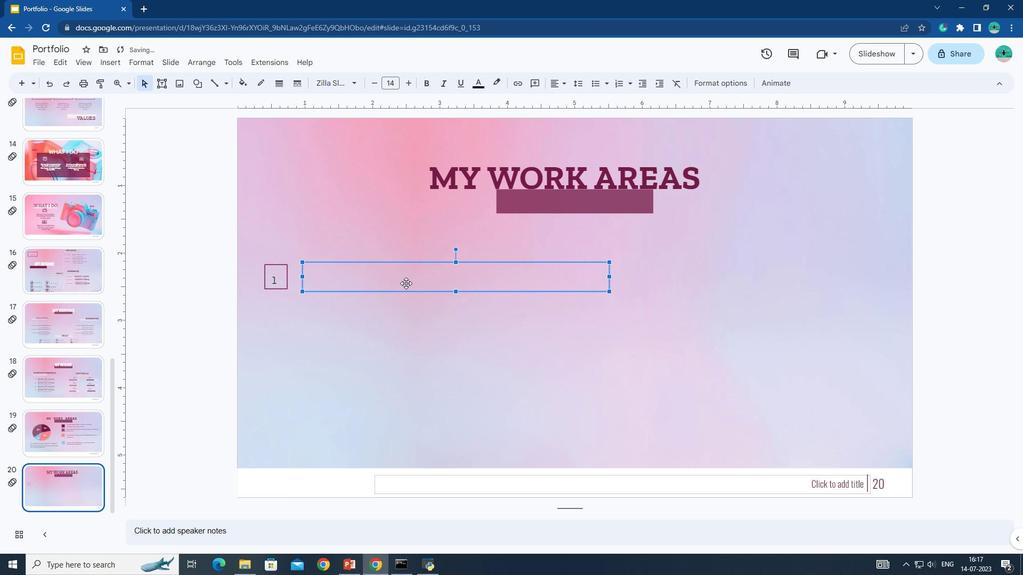 
Action: Key pressed <Key.shift><Key.shift><Key.shift>It<Key.backspace><Key.backspace><Key.caps_lock>I<Key.shift><Key.backspace><Key.shift>iT'S<Key.space>THE<Key.space>CLOSEST<Key.space>PLANET<Key.space>TO<Key.space>Y<Key.backspace>THE<Key.space><Key.shift>sUN<Key.space>AND<Key.space>THE<Key.space>SMALLEST<Key.space>IN<Key.space>THE<Key.space><Key.shift>sOLAR<Key.space><Key.shift><Key.shift><Key.shift>sYSTEM
Screenshot: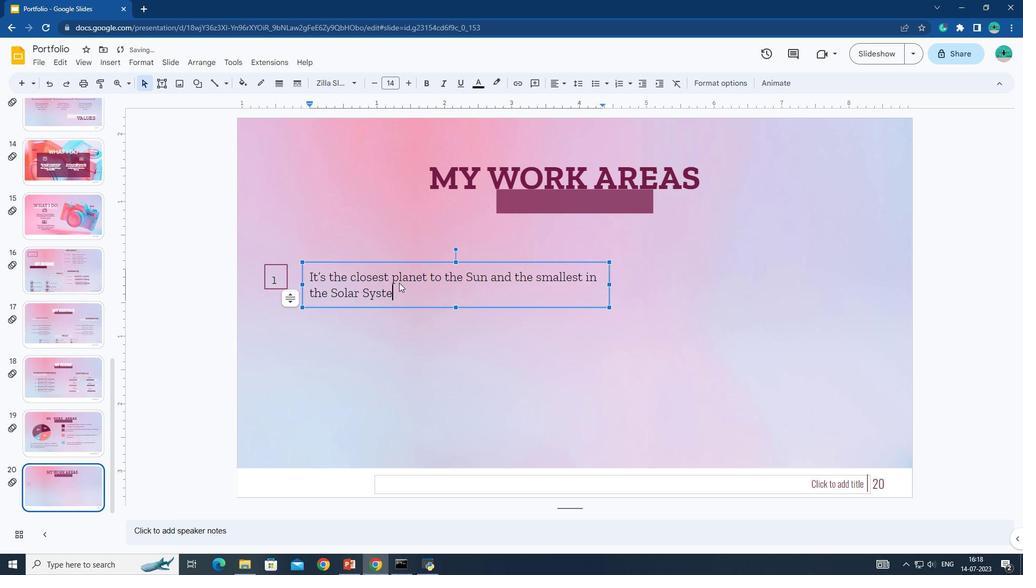 
Action: Mouse moved to (456, 309)
Screenshot: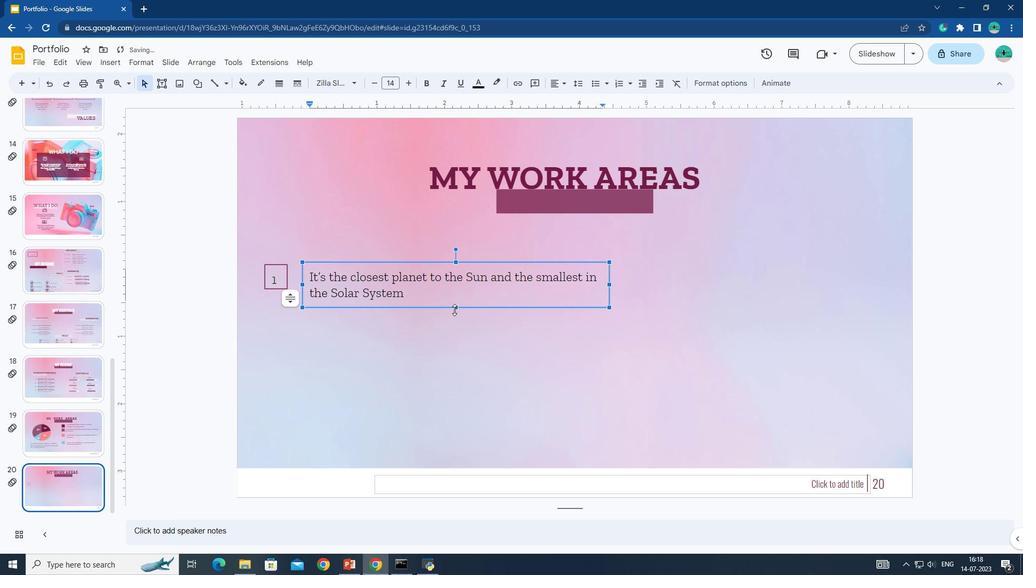 
Action: Mouse pressed left at (456, 309)
Screenshot: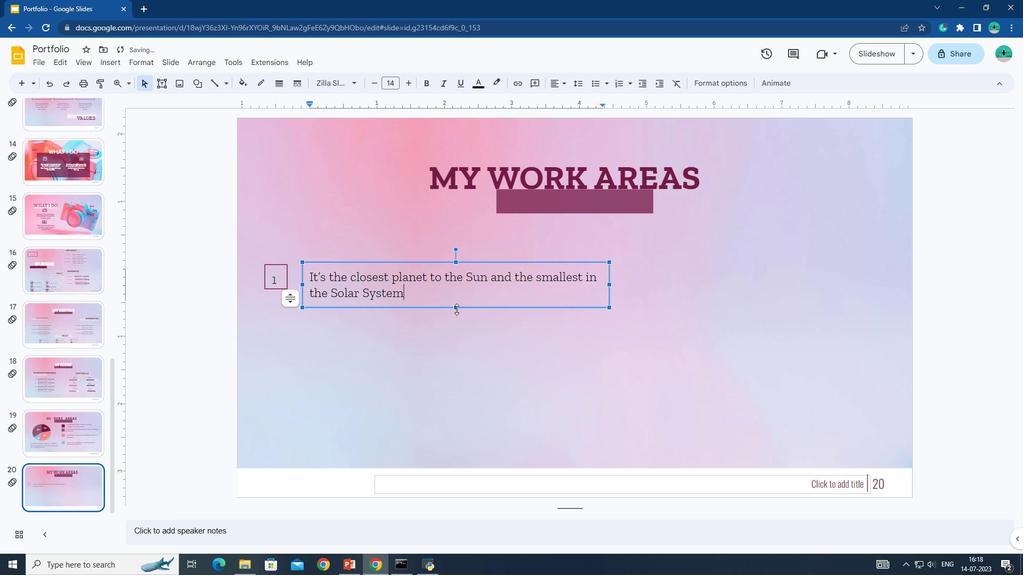 
Action: Mouse moved to (454, 264)
Screenshot: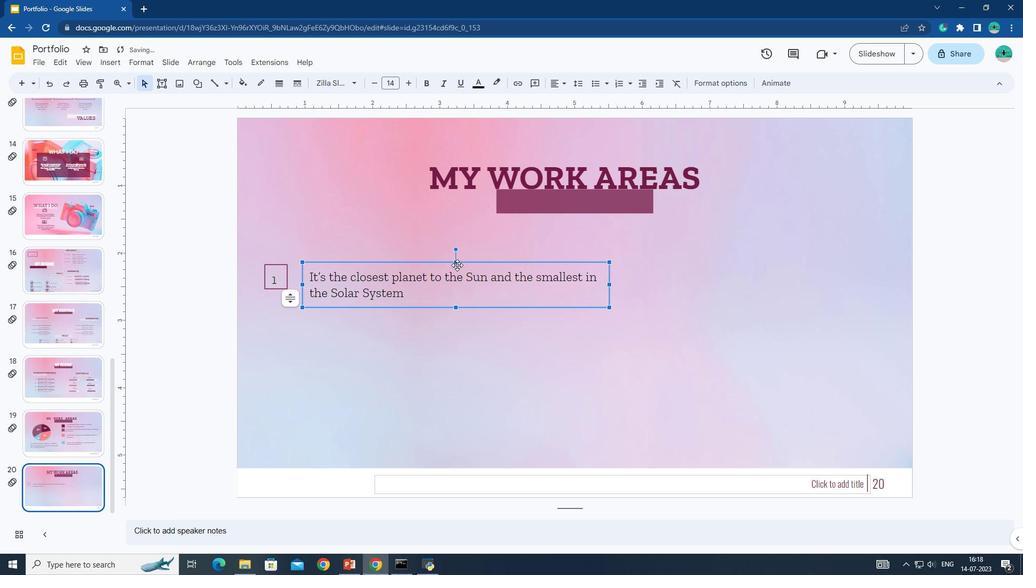 
Action: Mouse pressed left at (454, 264)
Screenshot: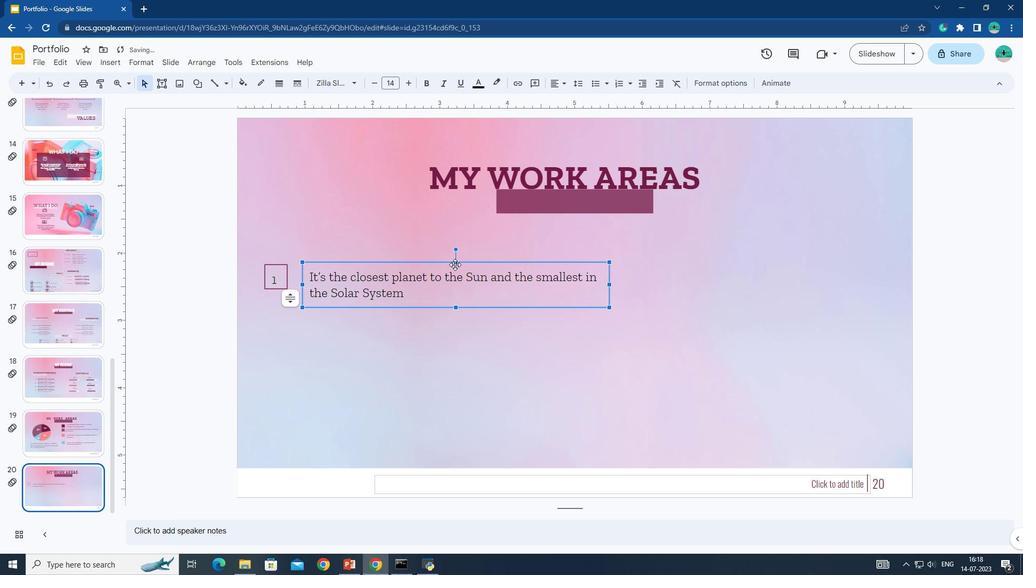 
Action: Mouse moved to (457, 267)
Screenshot: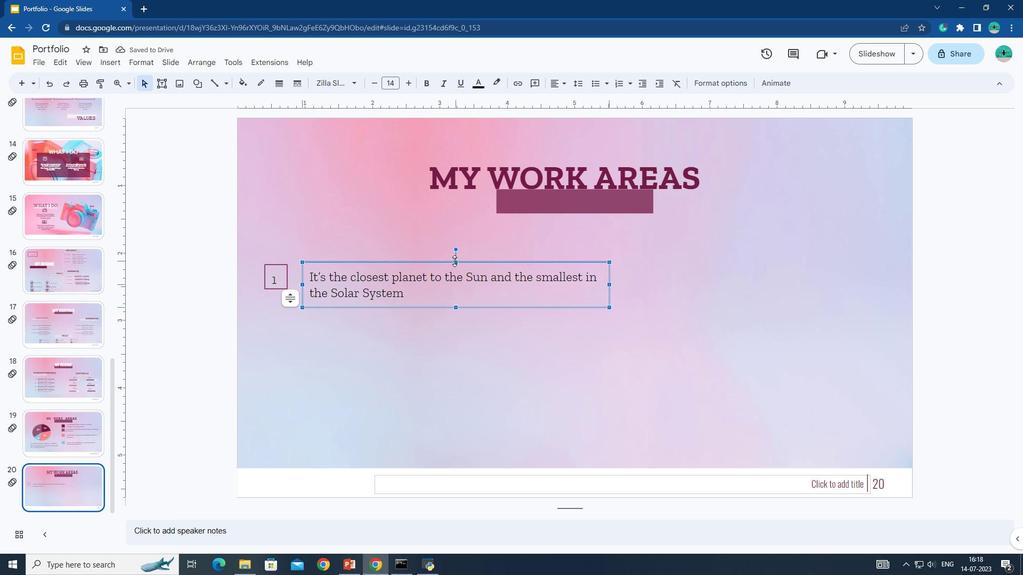 
Action: Mouse pressed left at (457, 267)
Screenshot: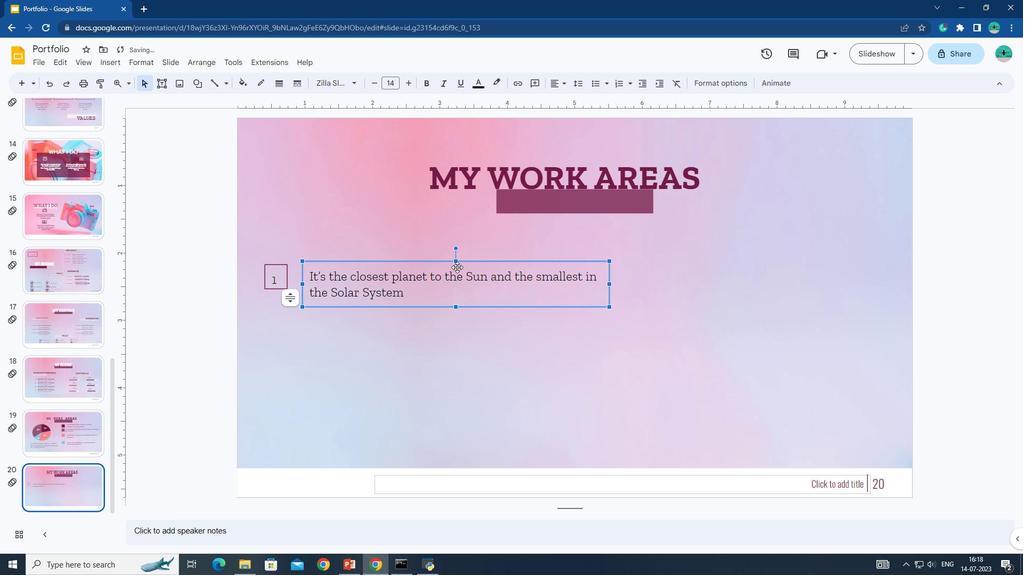 
Action: Mouse moved to (450, 250)
Screenshot: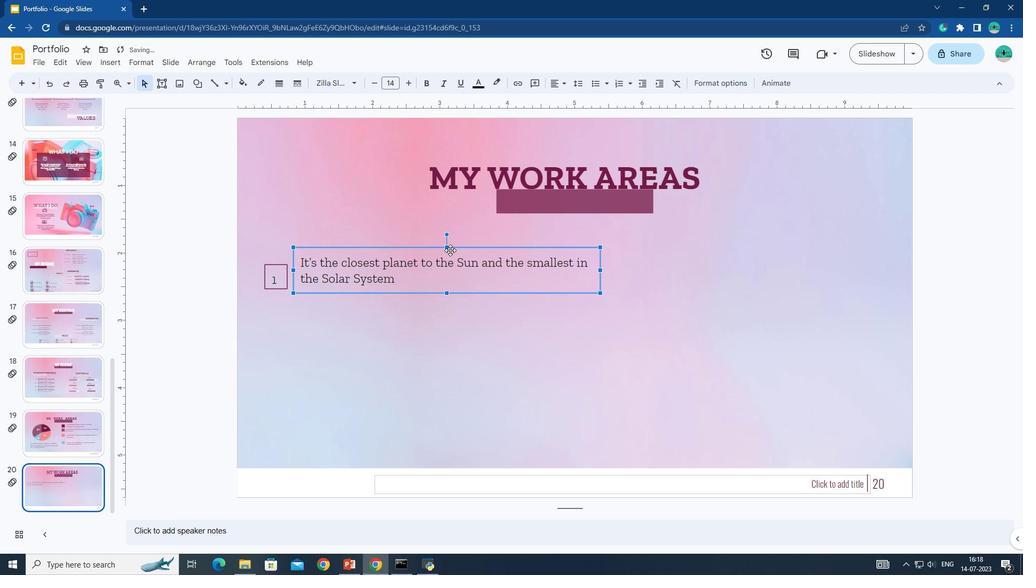 
Action: Mouse pressed left at (450, 250)
Screenshot: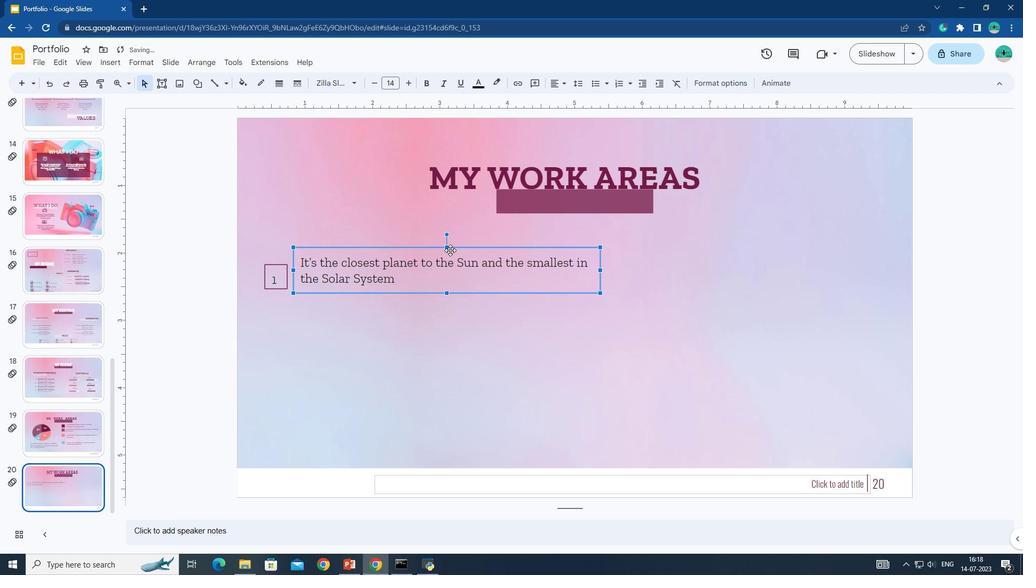 
Action: Mouse moved to (395, 390)
Screenshot: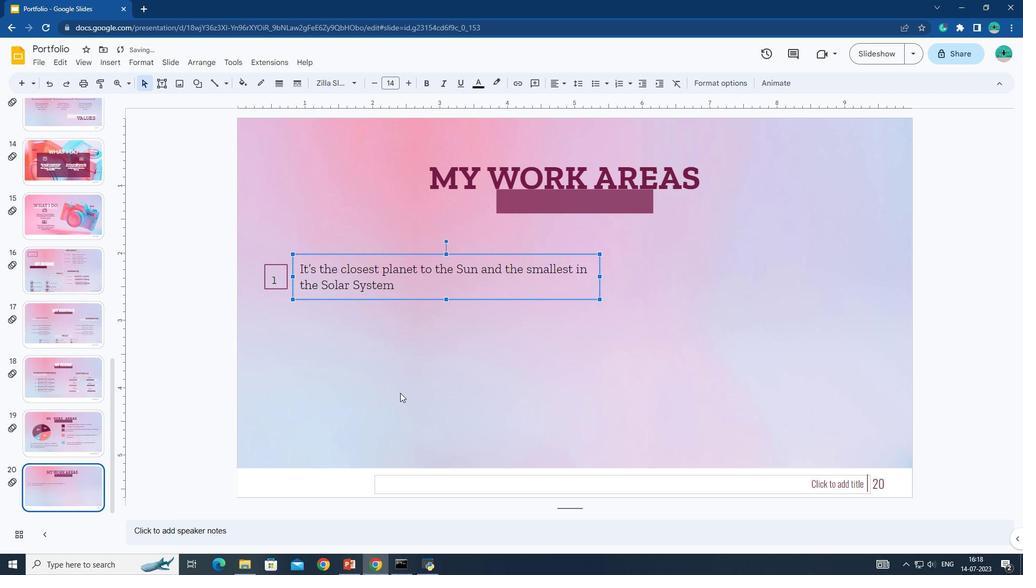 
Action: Mouse pressed left at (395, 390)
Screenshot: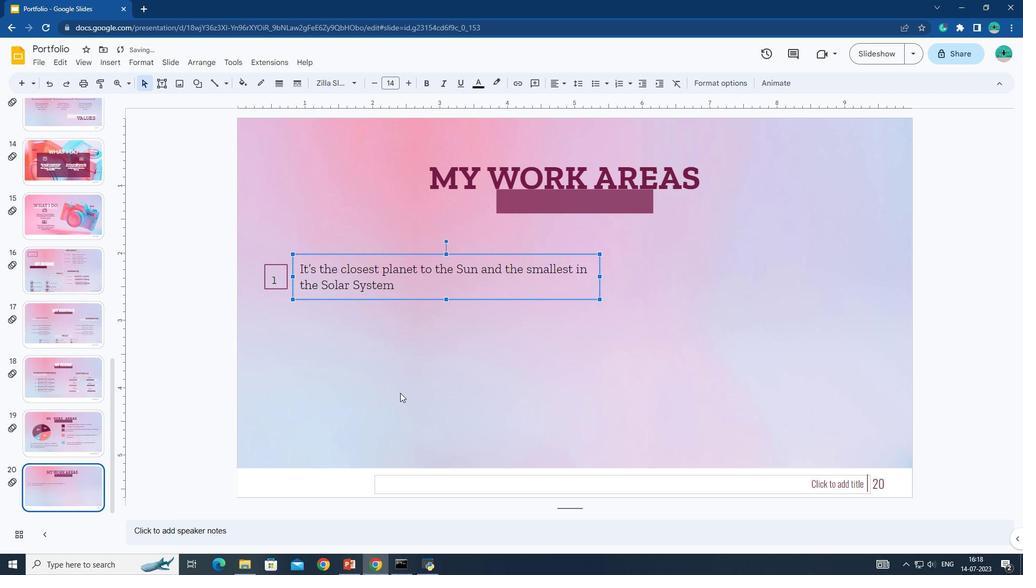 
Action: Mouse moved to (301, 267)
Screenshot: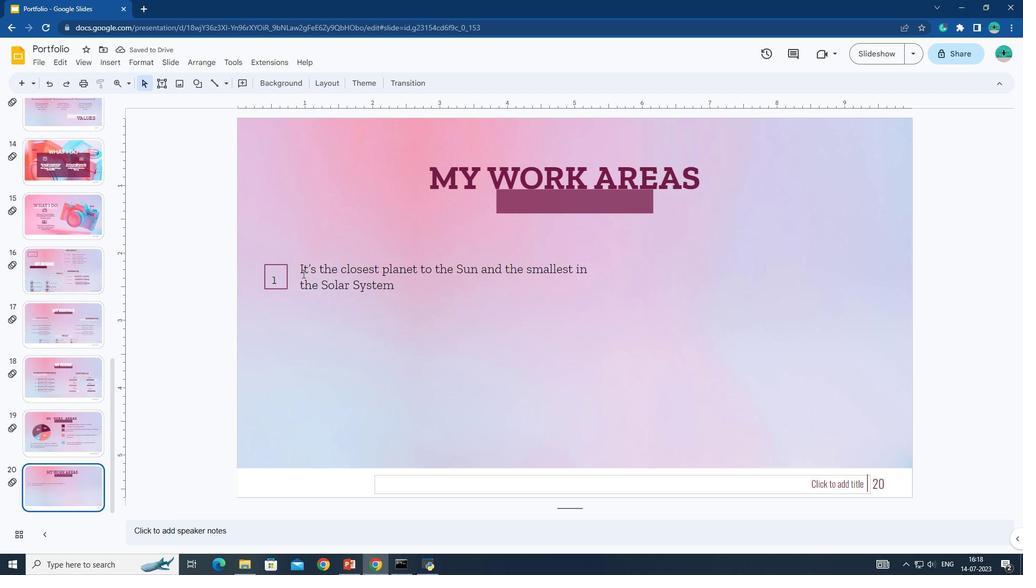 
Action: Mouse pressed left at (301, 267)
Screenshot: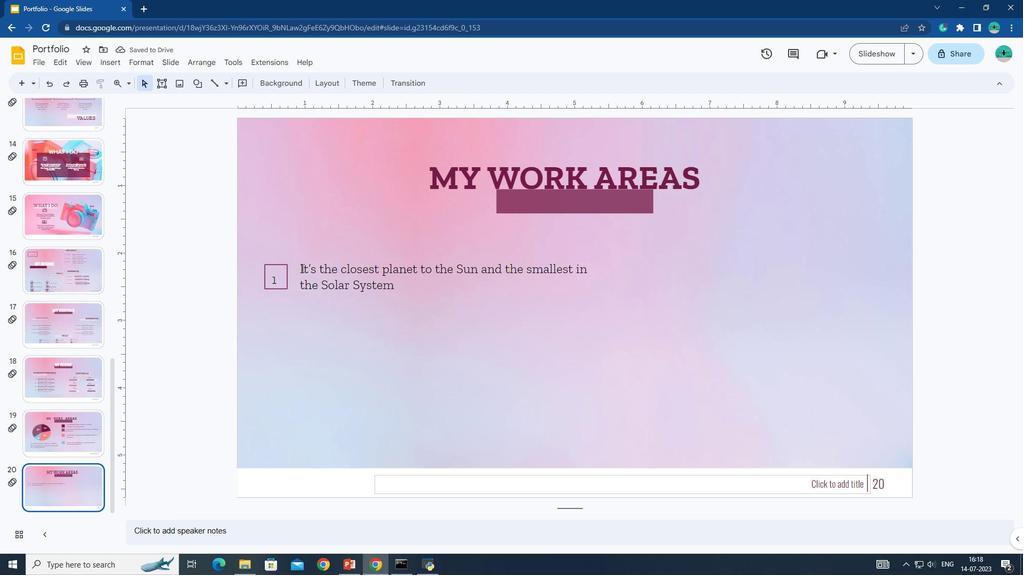
Action: Mouse pressed left at (301, 267)
Screenshot: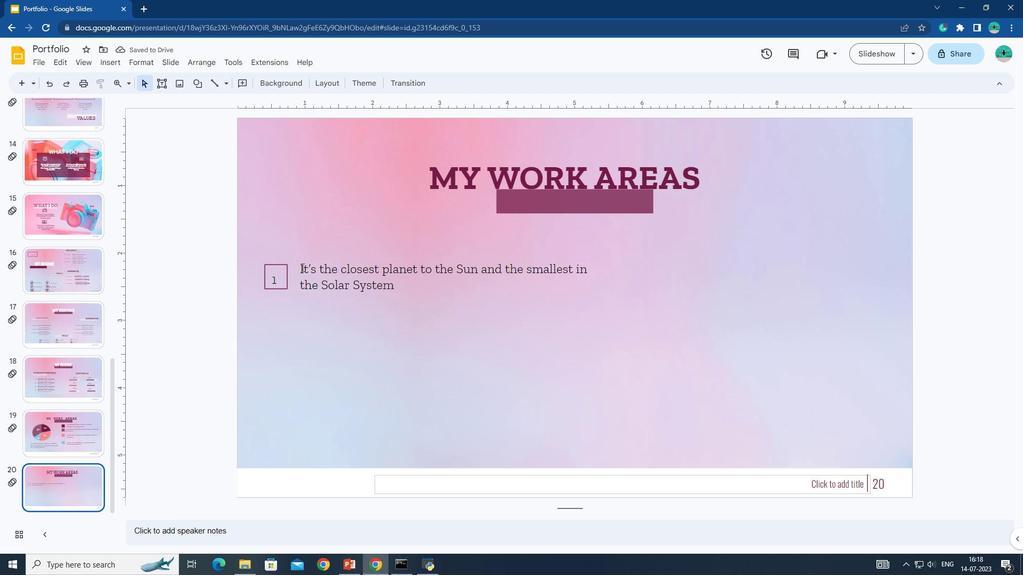 
Action: Mouse pressed left at (301, 267)
Screenshot: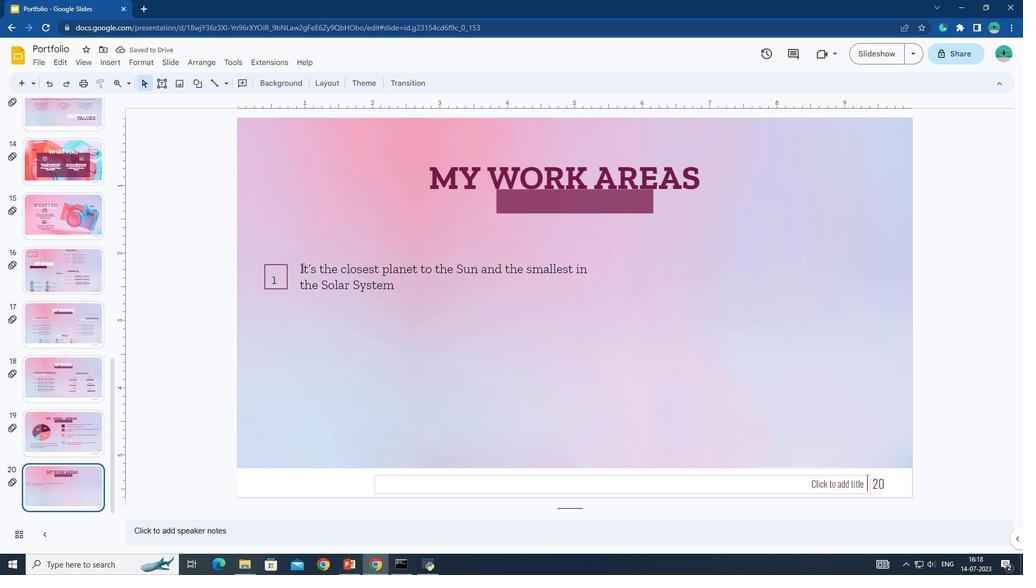 
Action: Mouse moved to (355, 79)
Screenshot: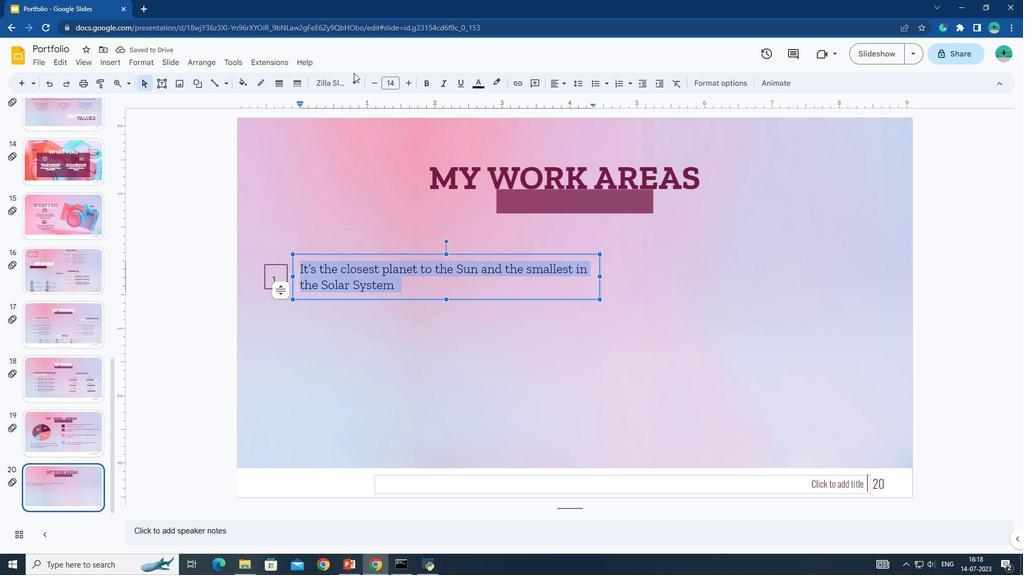
Action: Mouse pressed left at (355, 79)
Screenshot: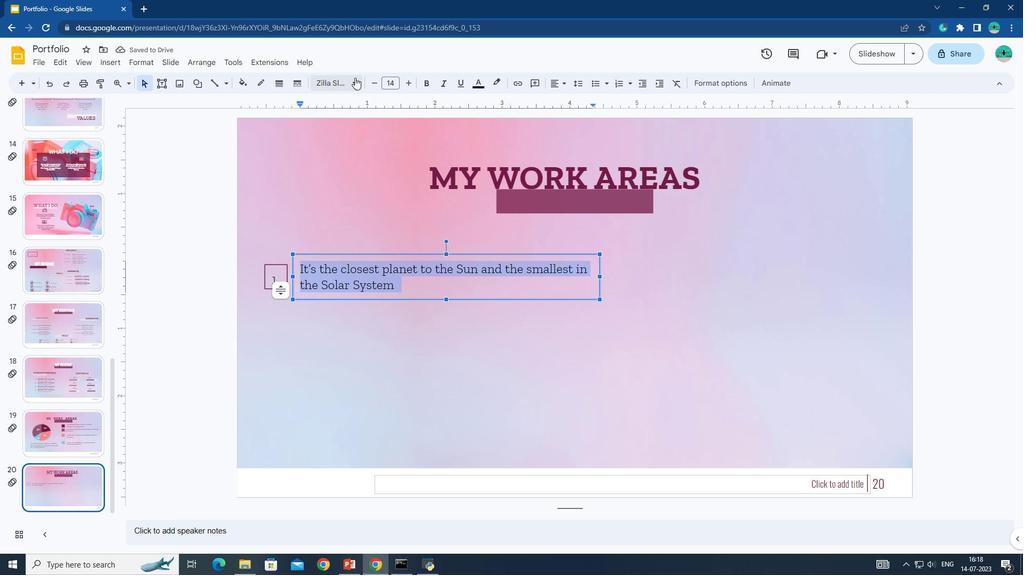 
Action: Mouse moved to (454, 479)
Screenshot: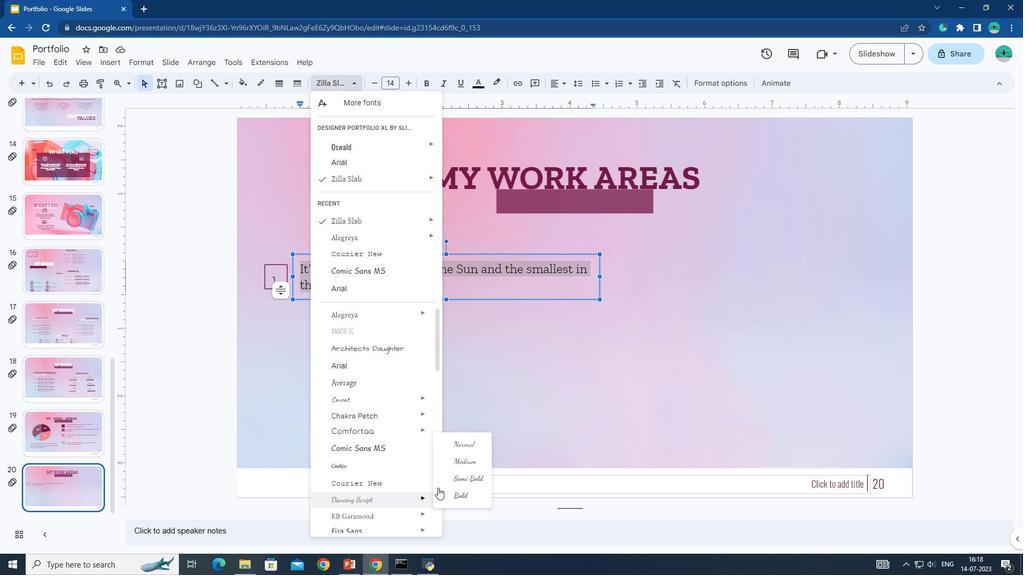 
Action: Mouse pressed left at (454, 479)
Screenshot: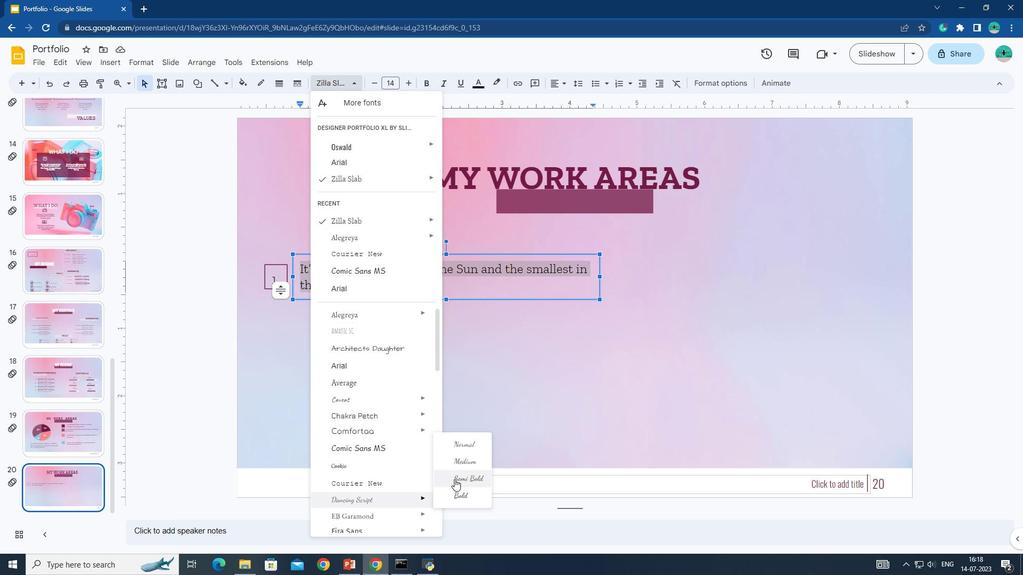 
Action: Mouse moved to (315, 86)
Screenshot: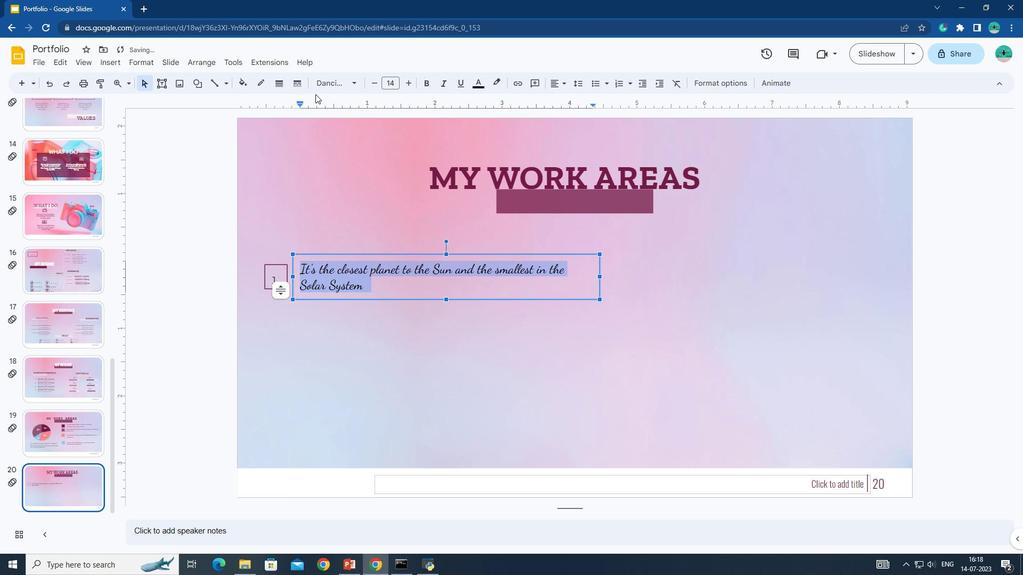 
Action: Mouse pressed left at (315, 86)
Screenshot: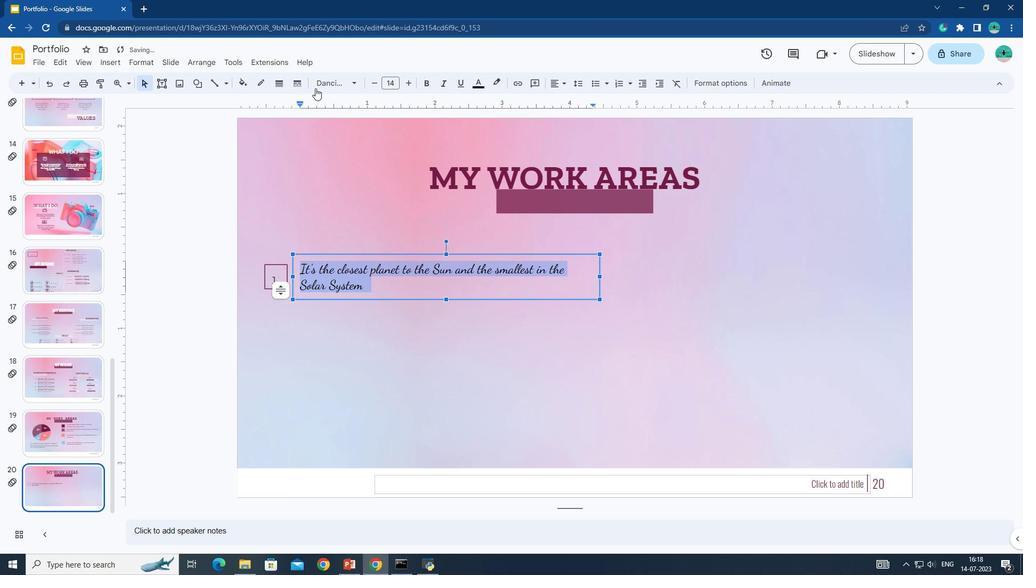 
Action: Mouse moved to (339, 427)
Screenshot: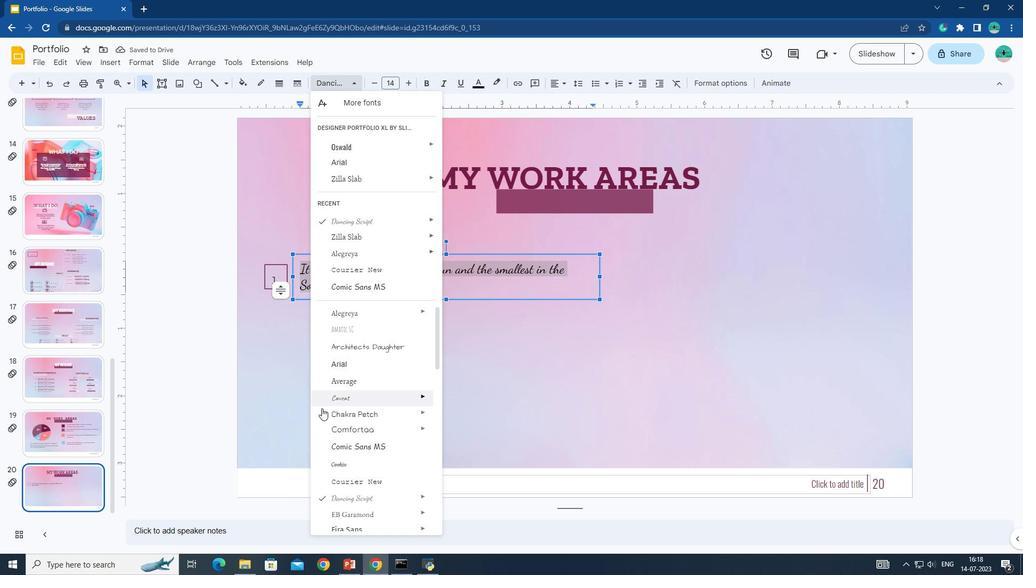 
Action: Mouse scrolled (339, 427) with delta (0, 0)
Screenshot: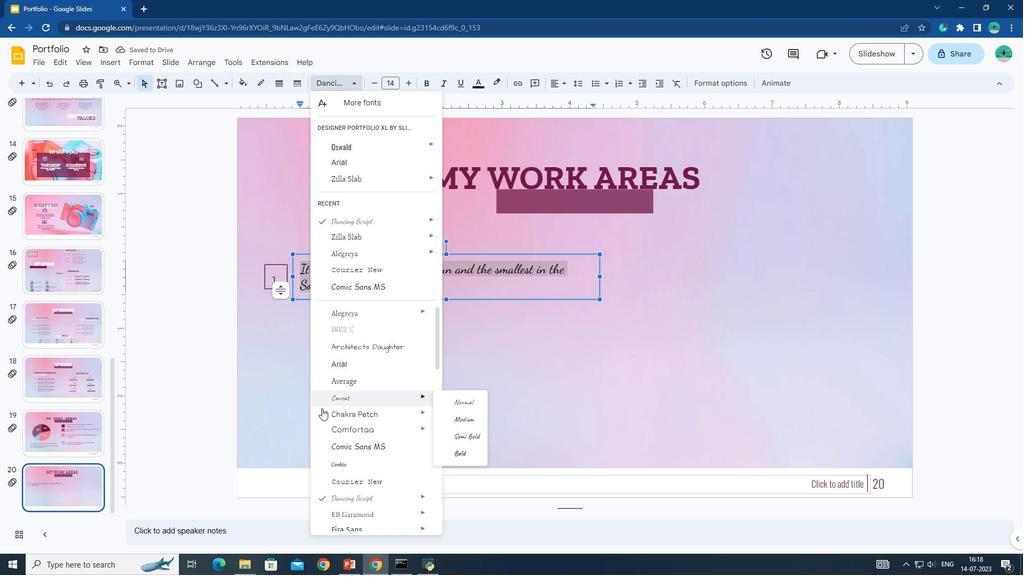 
Action: Mouse moved to (340, 427)
Screenshot: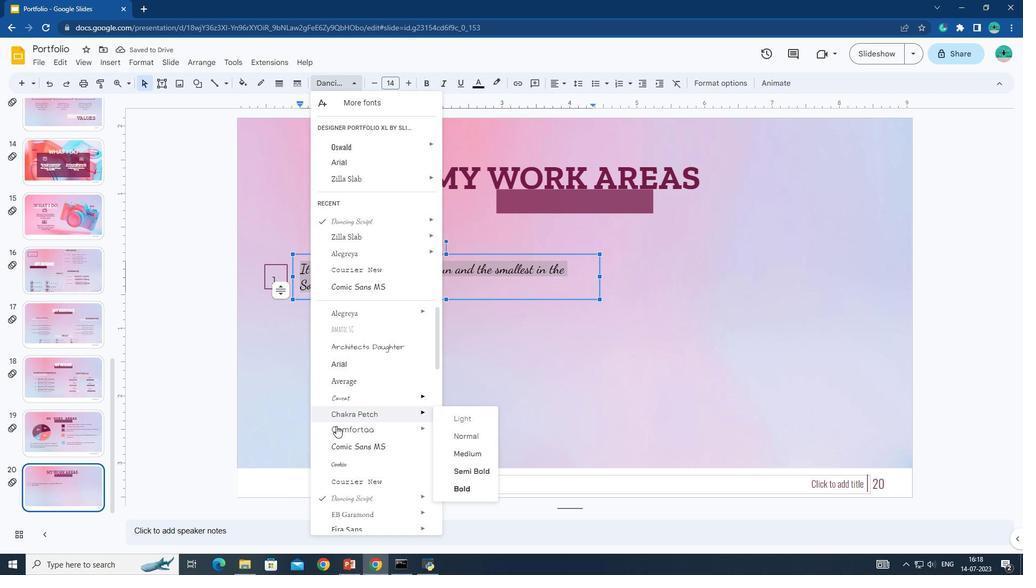 
Action: Mouse scrolled (340, 427) with delta (0, 0)
Screenshot: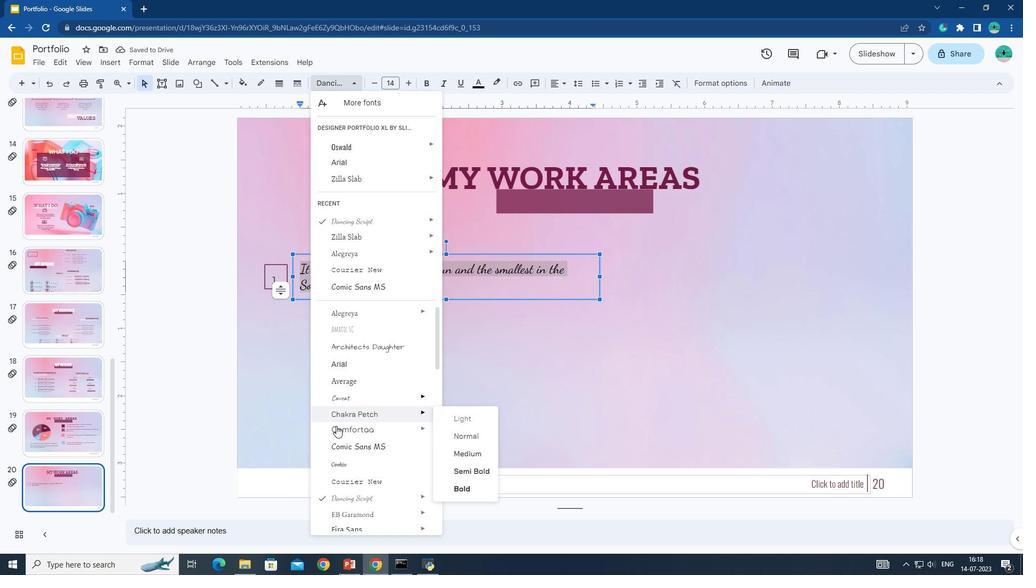 
Action: Mouse moved to (340, 428)
Screenshot: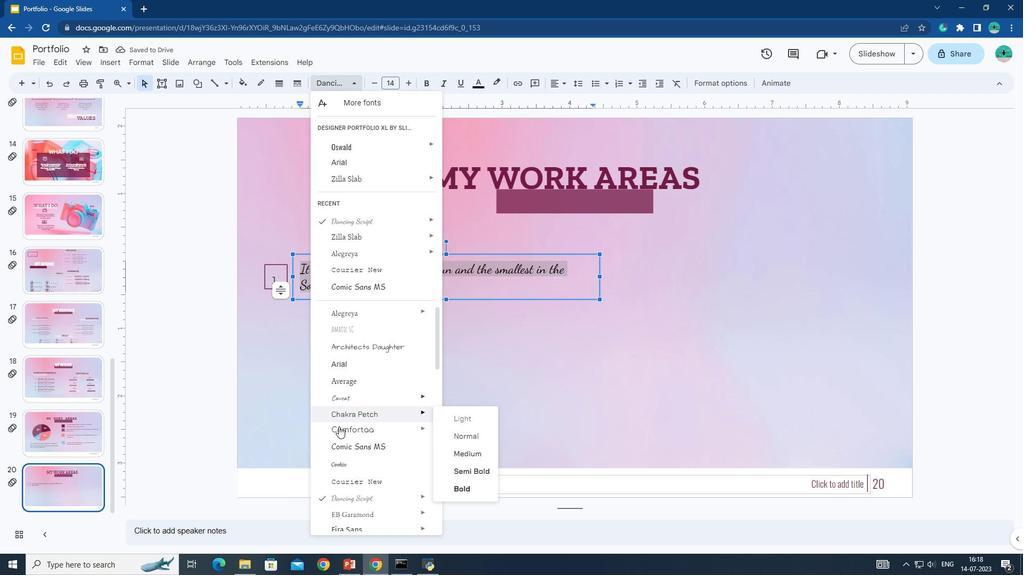 
Action: Mouse scrolled (340, 427) with delta (0, 0)
Screenshot: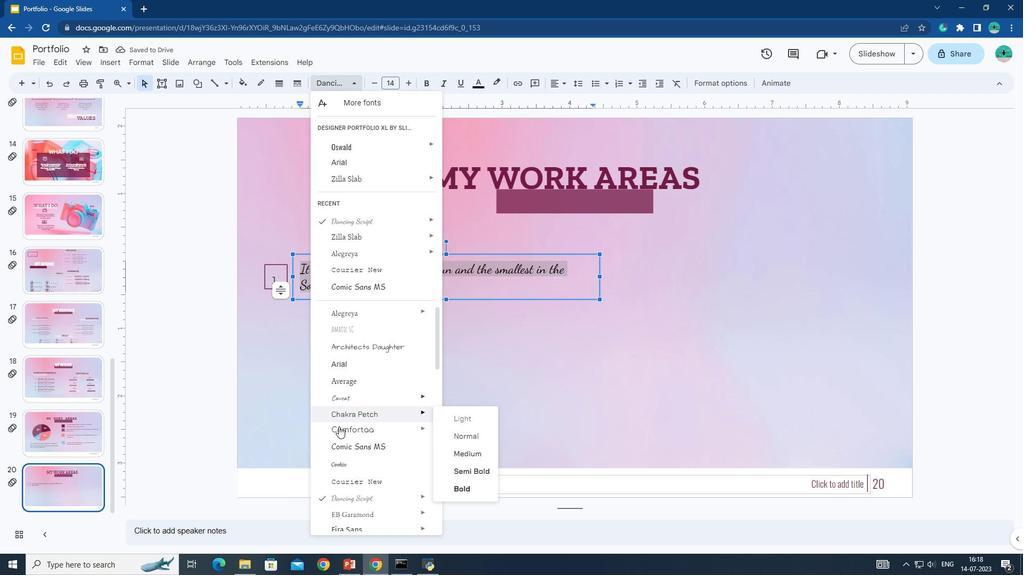 
Action: Mouse moved to (356, 474)
Screenshot: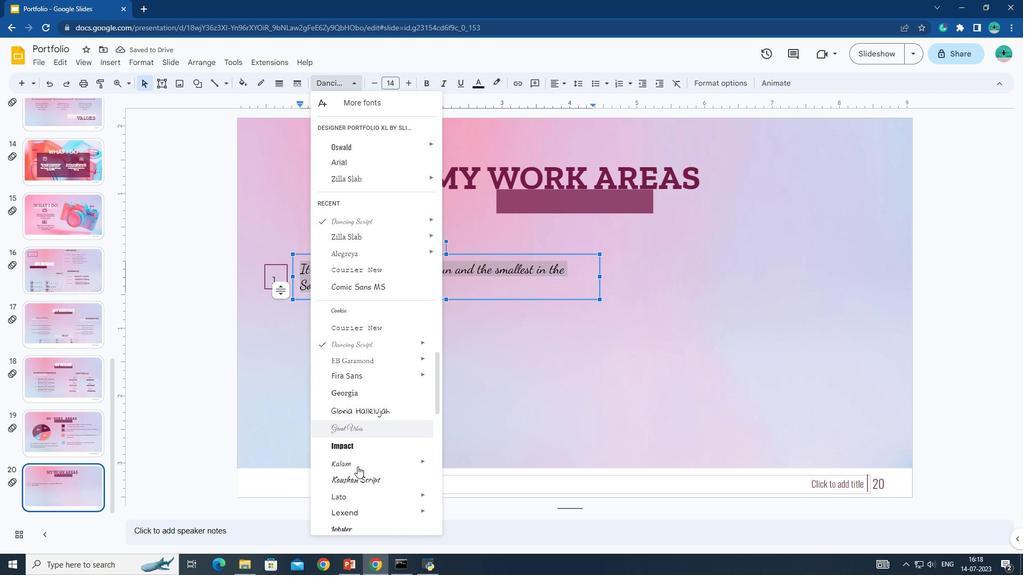 
Action: Mouse pressed left at (356, 474)
Screenshot: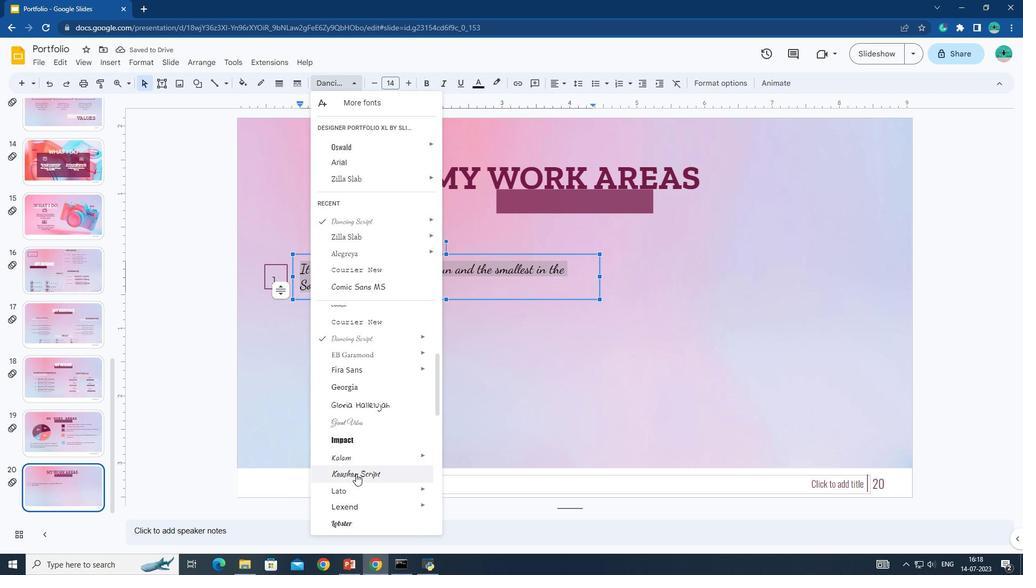 
Action: Mouse moved to (327, 67)
Screenshot: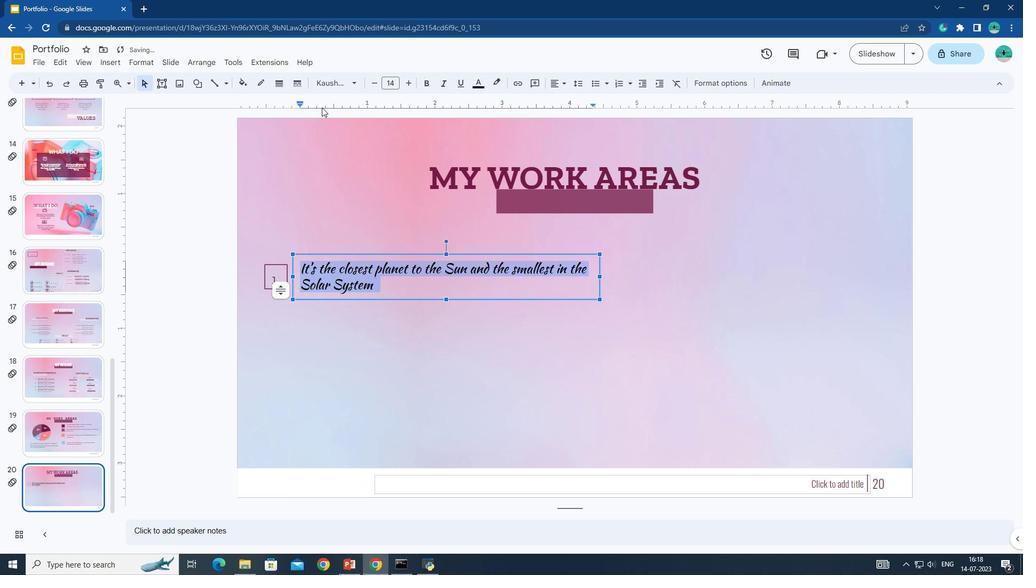 
Action: Mouse pressed left at (327, 67)
Screenshot: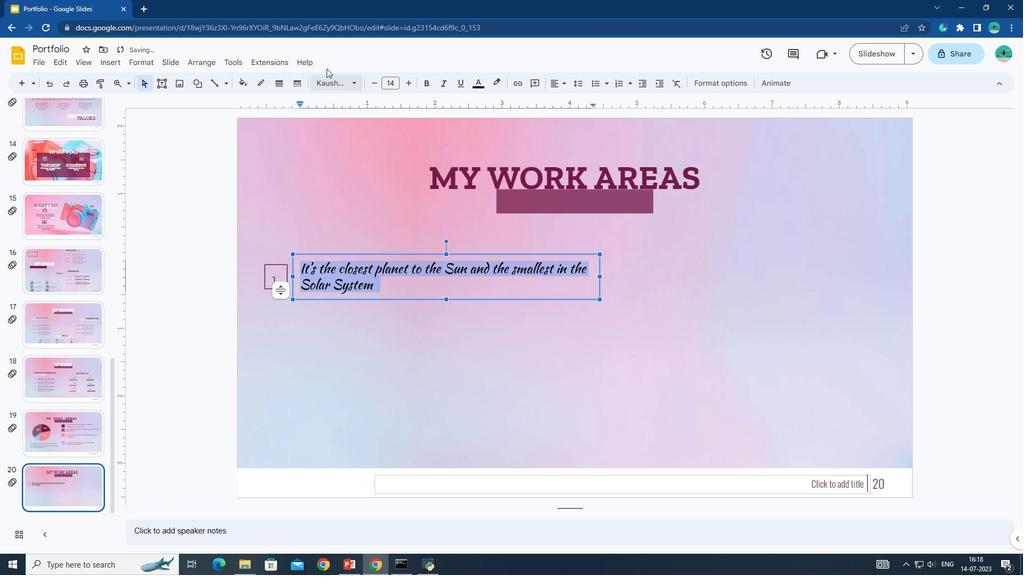
Action: Mouse moved to (329, 78)
Screenshot: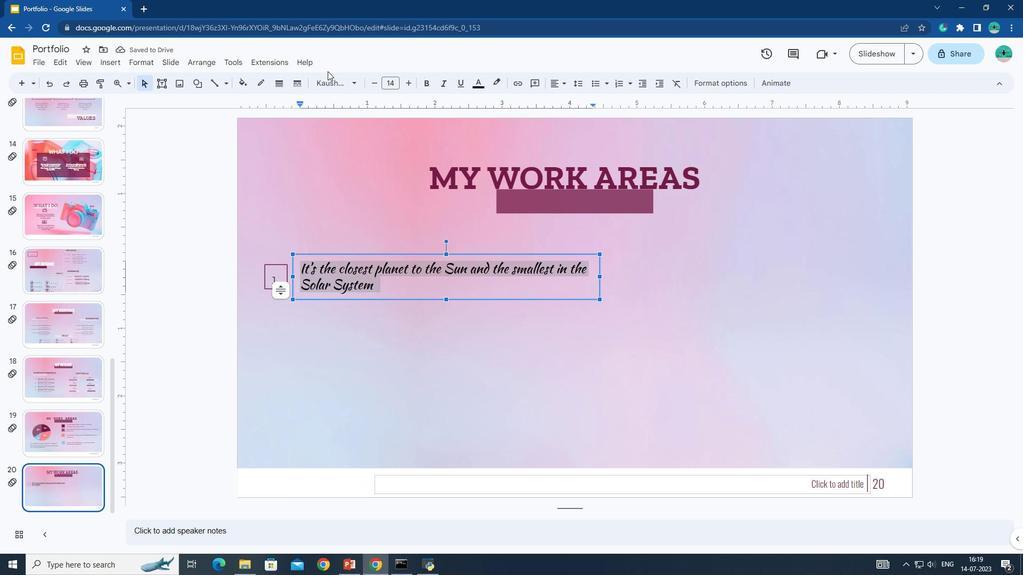
Action: Mouse pressed left at (329, 78)
Screenshot: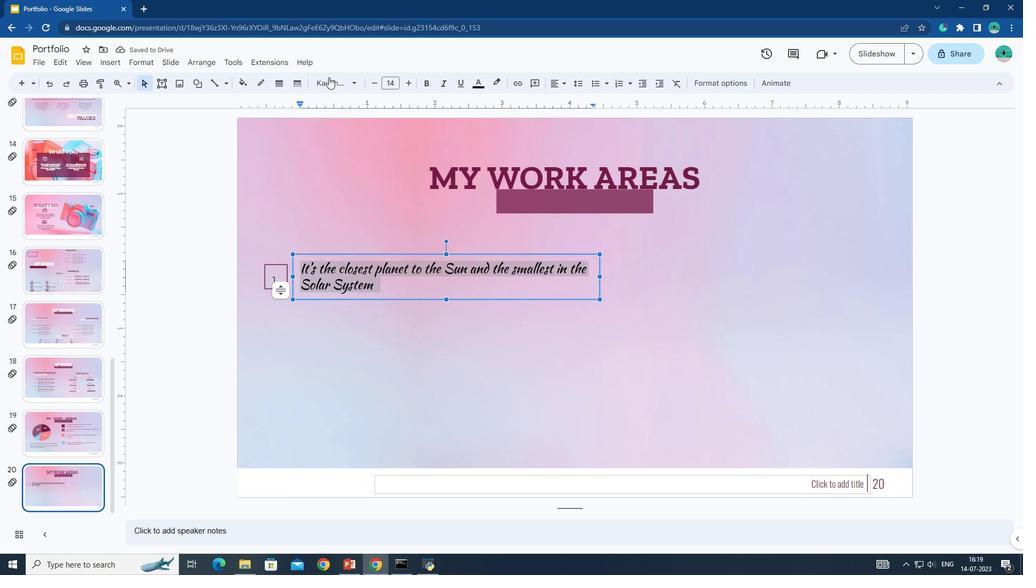 
Action: Mouse moved to (369, 482)
Screenshot: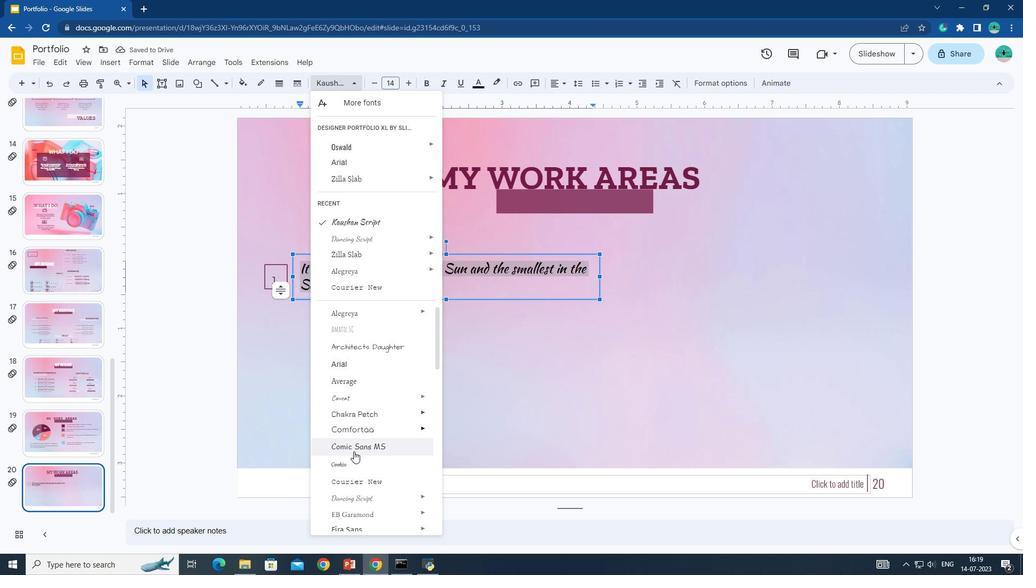 
Action: Mouse scrolled (369, 481) with delta (0, 0)
Screenshot: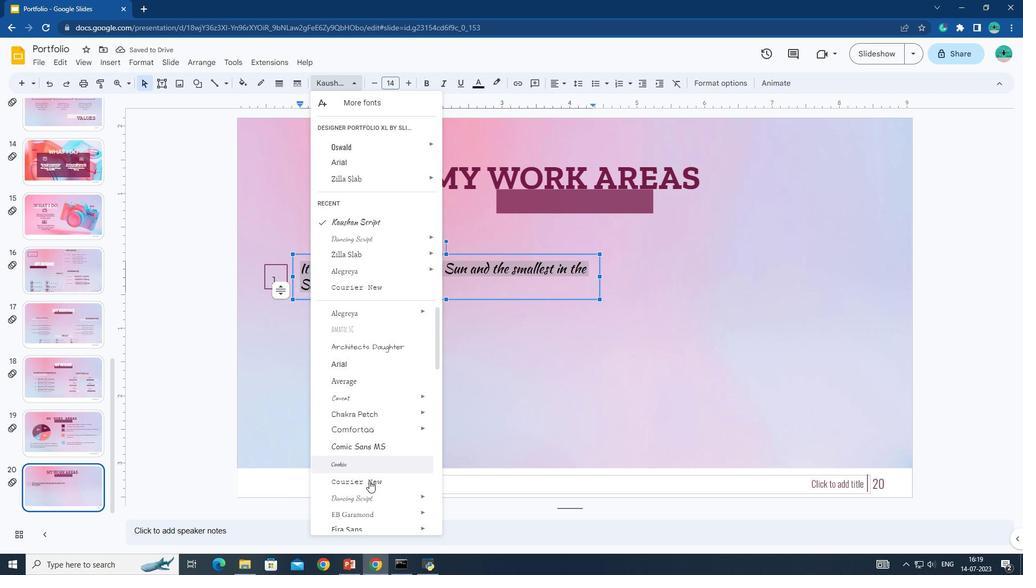 
Action: Mouse moved to (366, 460)
Screenshot: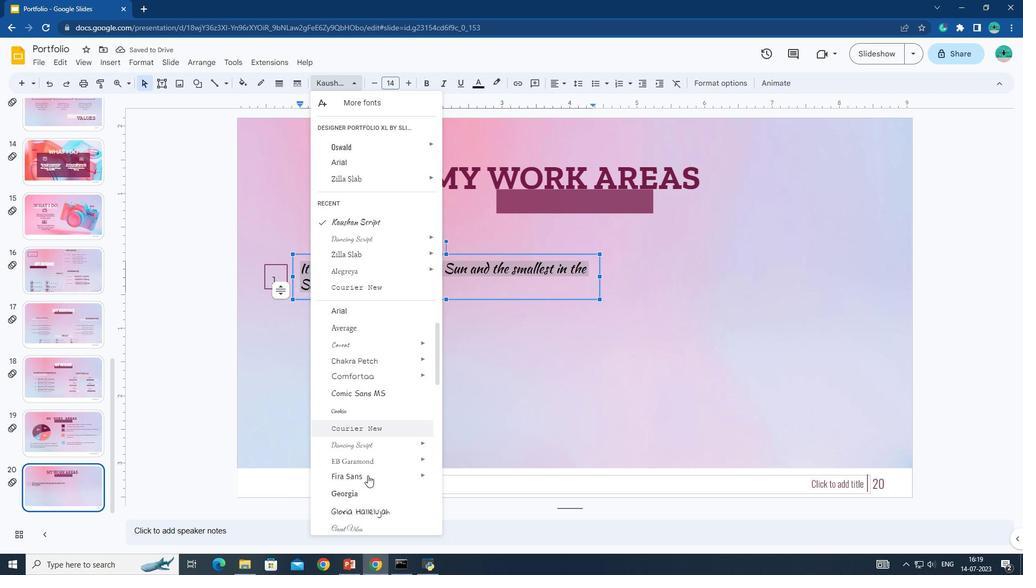 
Action: Mouse scrolled (366, 460) with delta (0, 0)
Screenshot: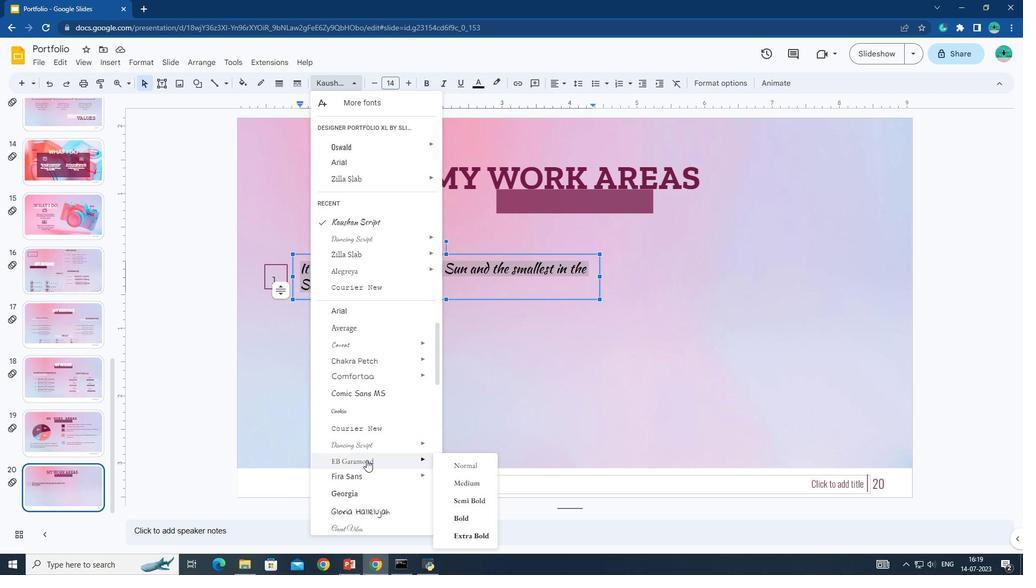 
Action: Mouse scrolled (366, 460) with delta (0, 0)
Screenshot: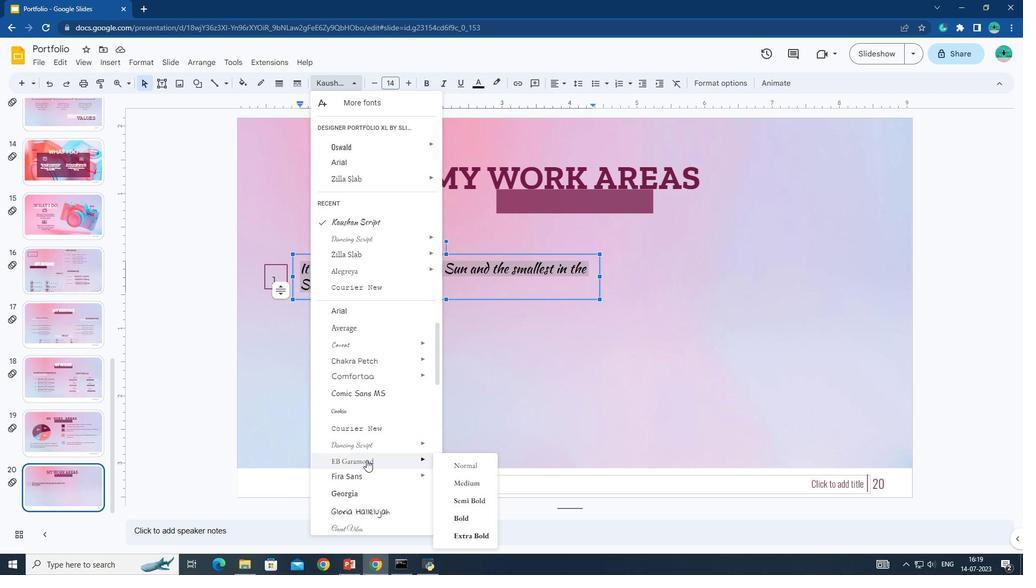 
Action: Mouse moved to (365, 428)
Screenshot: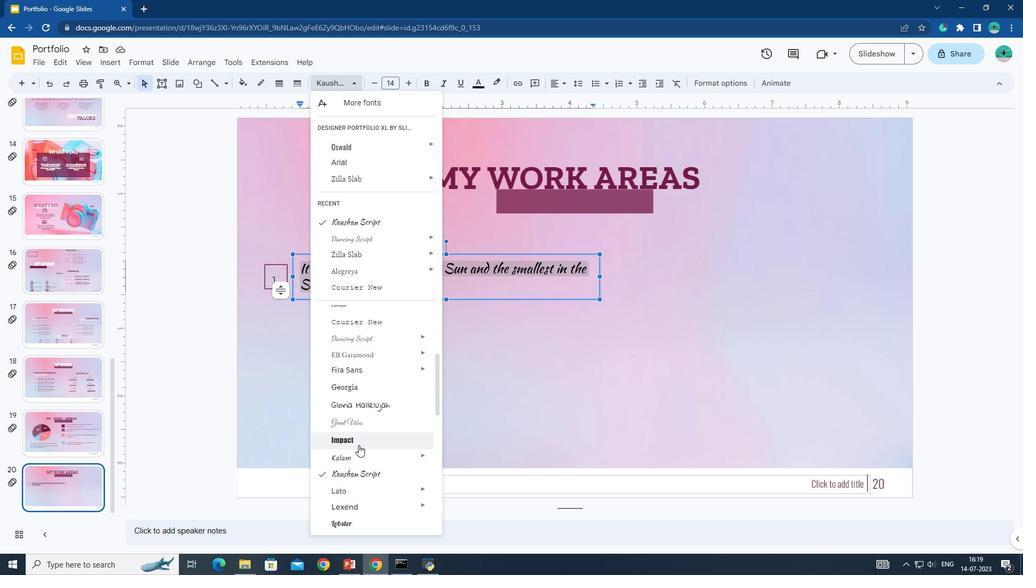 
Action: Mouse pressed left at (365, 428)
Screenshot: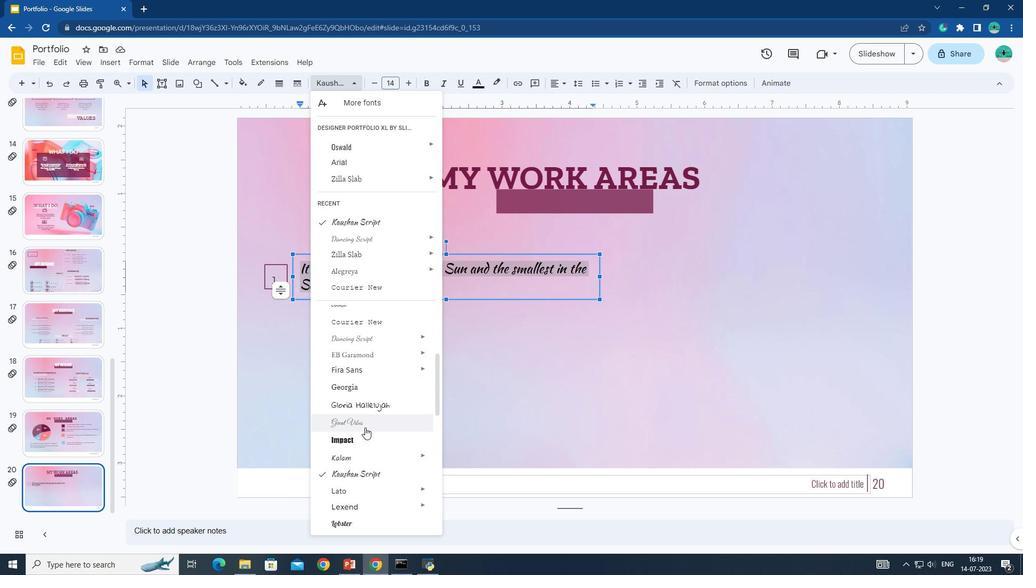 
Action: Mouse moved to (341, 86)
Screenshot: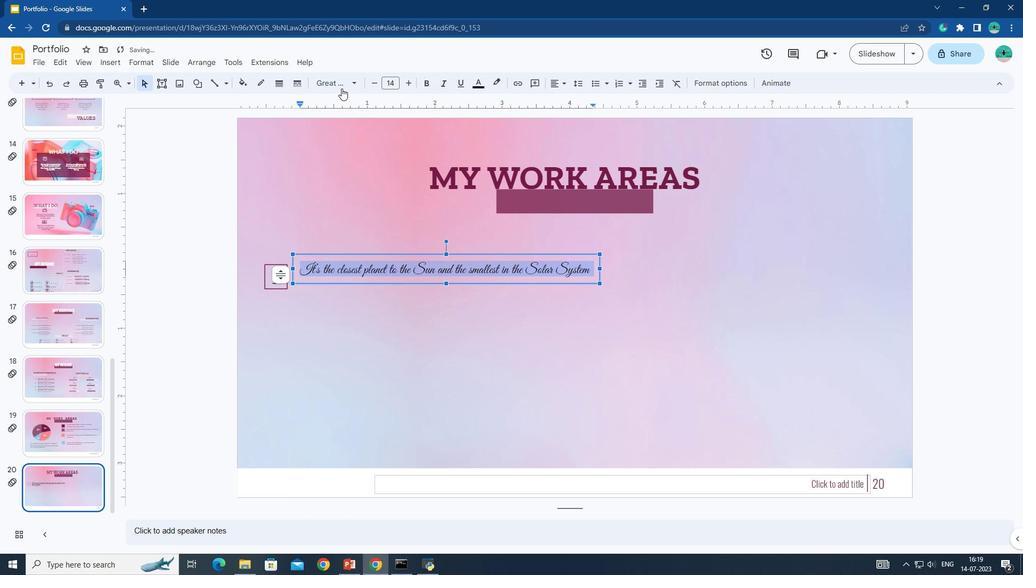 
Action: Mouse pressed left at (341, 86)
Screenshot: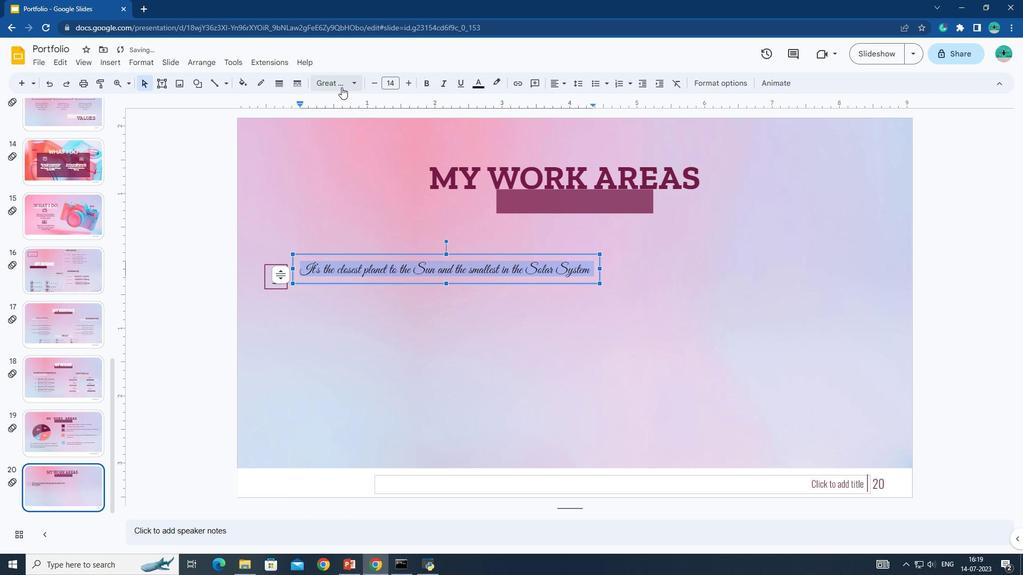 
Action: Mouse moved to (334, 458)
Screenshot: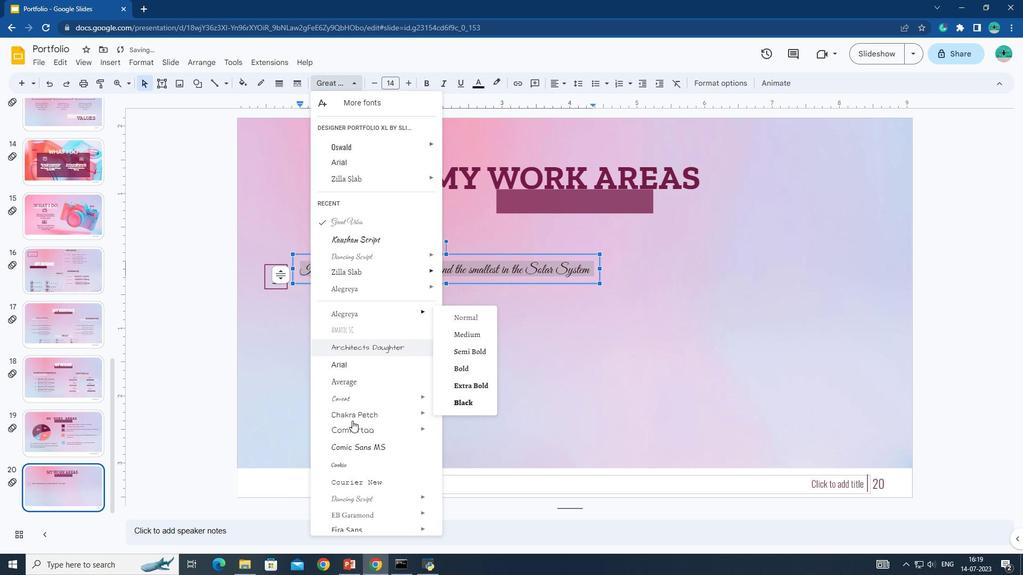 
Action: Mouse scrolled (334, 457) with delta (0, 0)
Screenshot: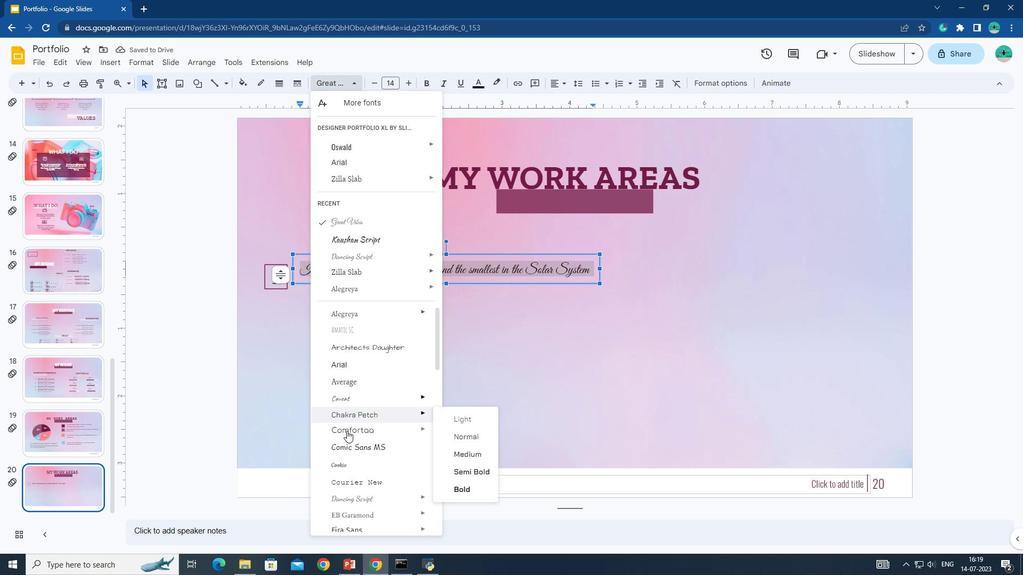
Action: Mouse moved to (334, 459)
Screenshot: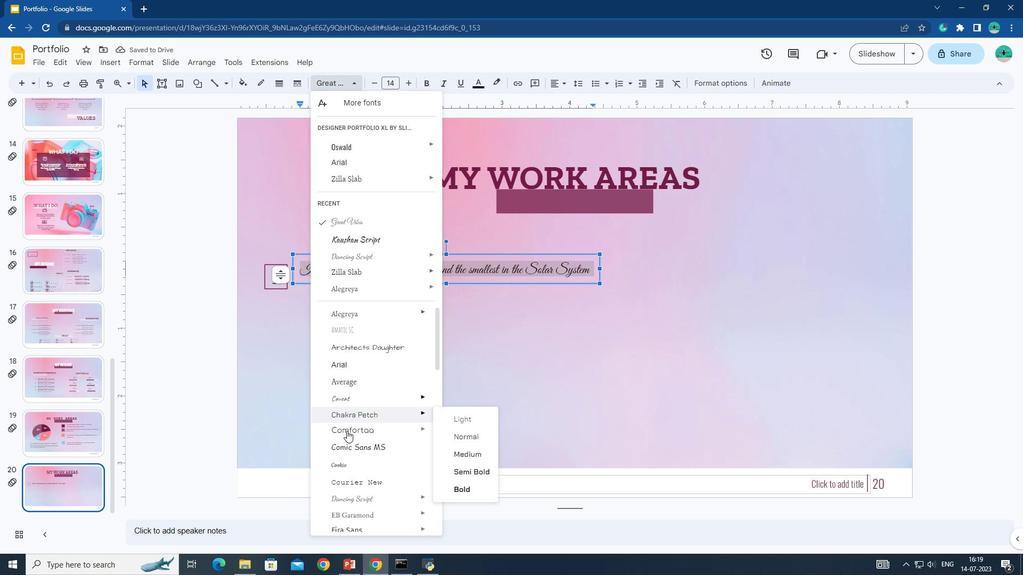 
Action: Mouse scrolled (334, 459) with delta (0, 0)
Screenshot: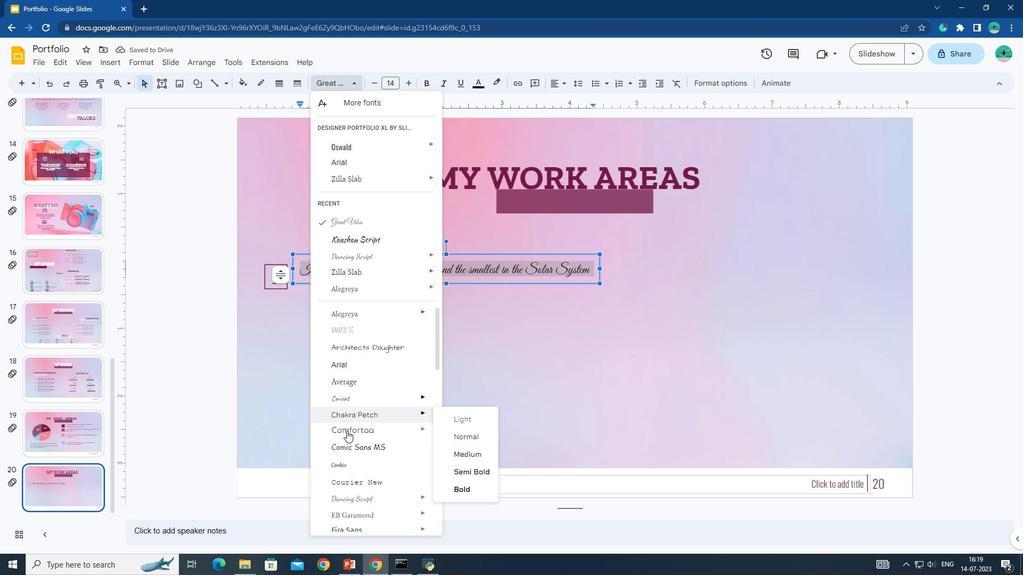 
Action: Mouse scrolled (334, 459) with delta (0, 0)
Screenshot: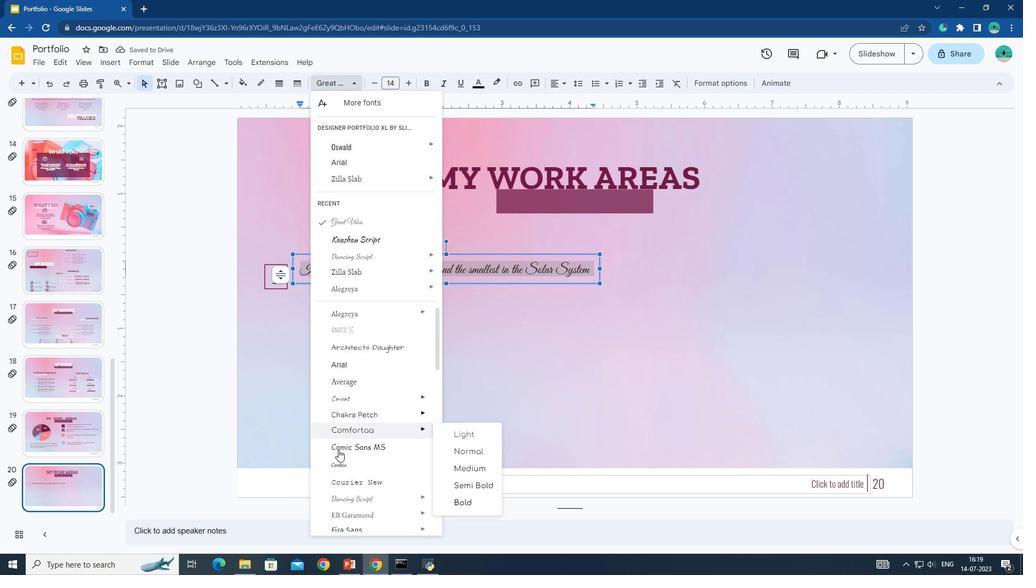 
Action: Mouse scrolled (334, 459) with delta (0, 0)
Screenshot: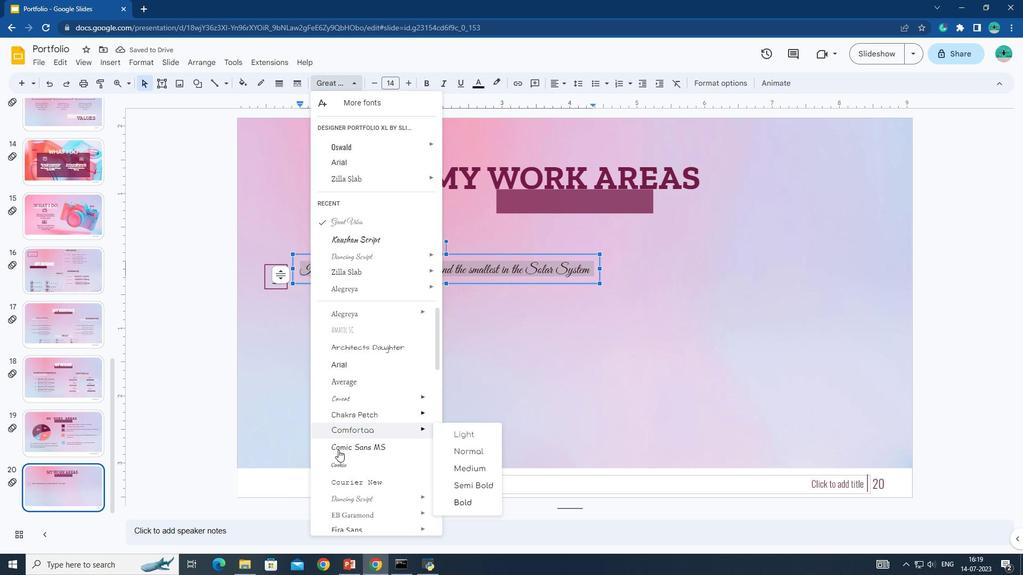 
Action: Mouse moved to (358, 494)
Screenshot: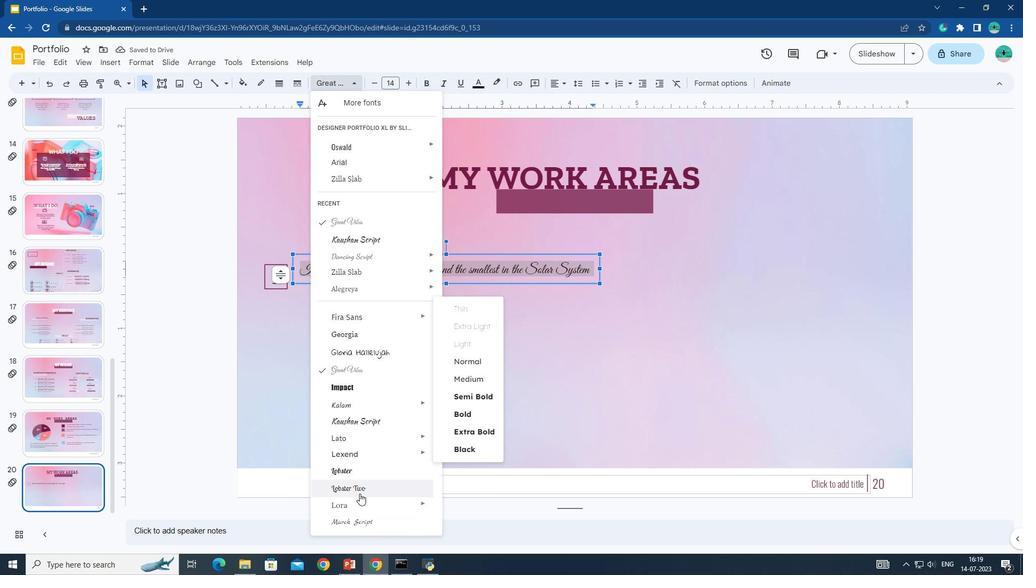 
Action: Mouse pressed left at (358, 494)
Screenshot: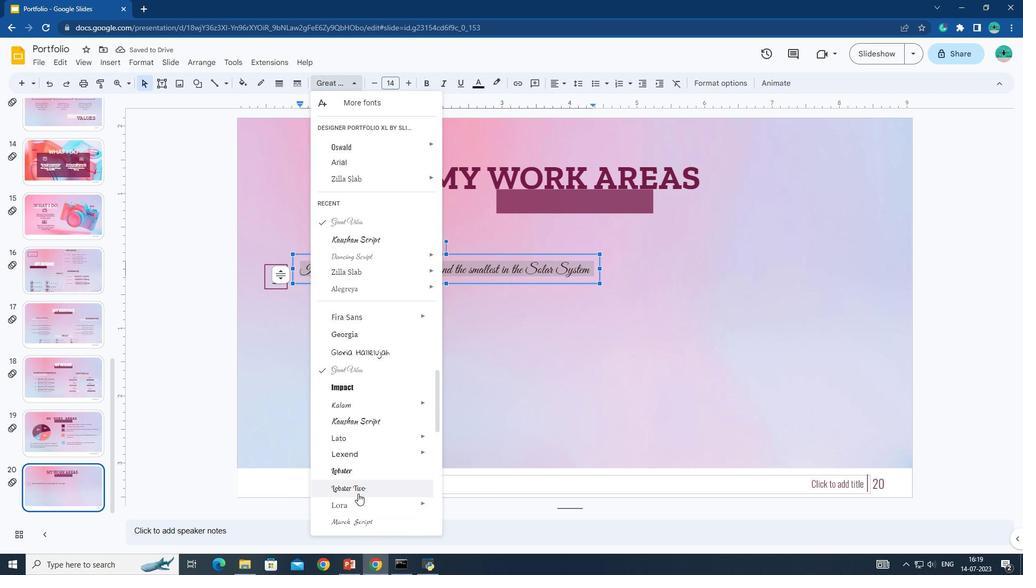 
Action: Mouse moved to (325, 338)
Screenshot: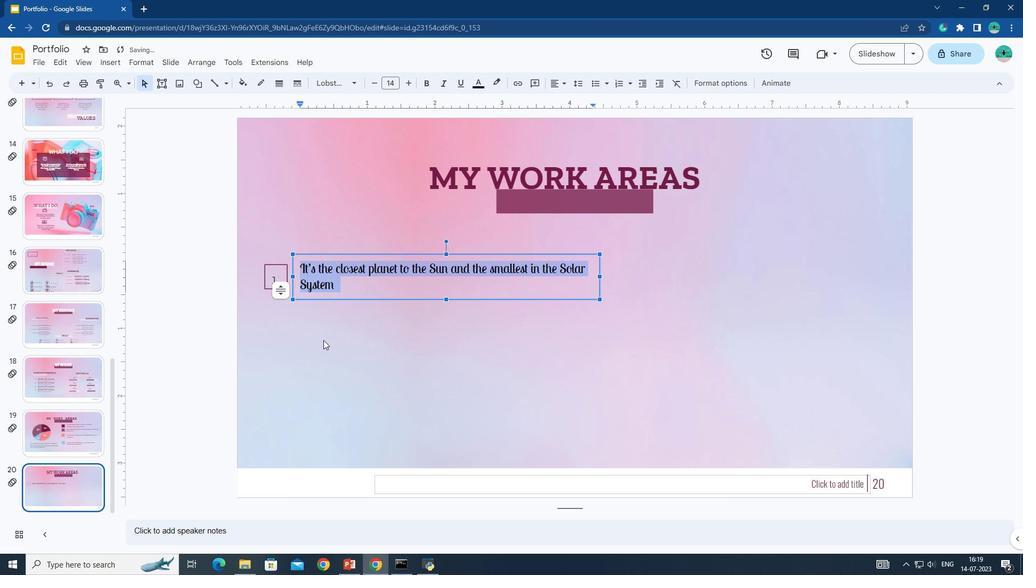 
Action: Mouse pressed left at (325, 338)
Screenshot: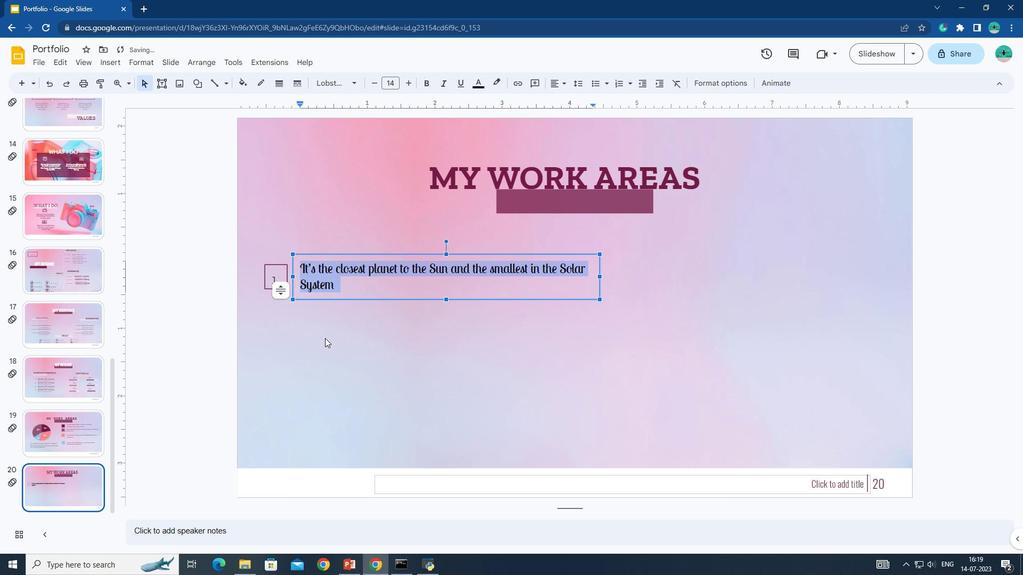 
Action: Mouse moved to (302, 270)
Screenshot: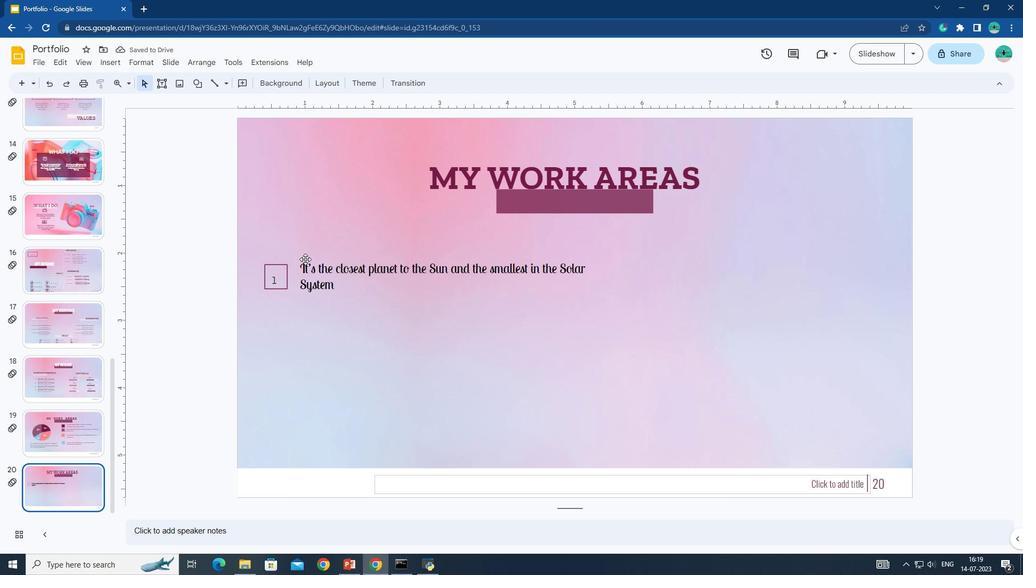 
Action: Mouse pressed left at (302, 270)
Screenshot: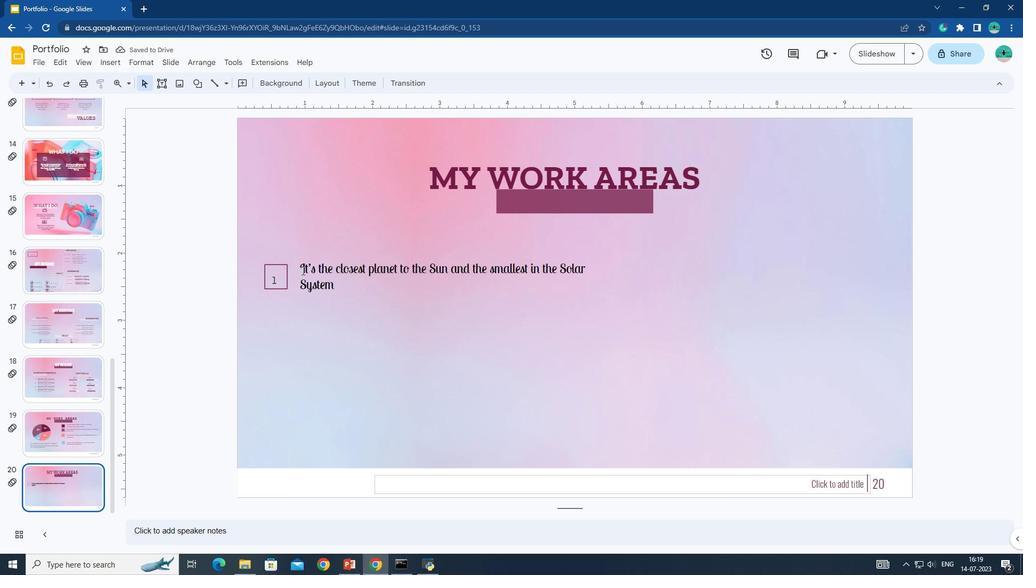 
Action: Mouse pressed left at (302, 270)
Screenshot: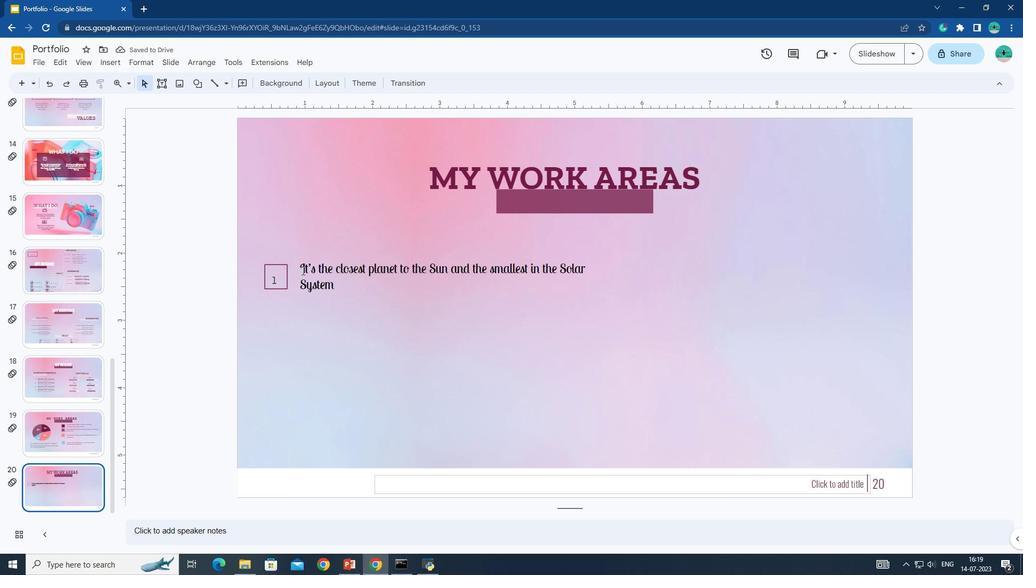 
Action: Mouse pressed left at (302, 270)
Screenshot: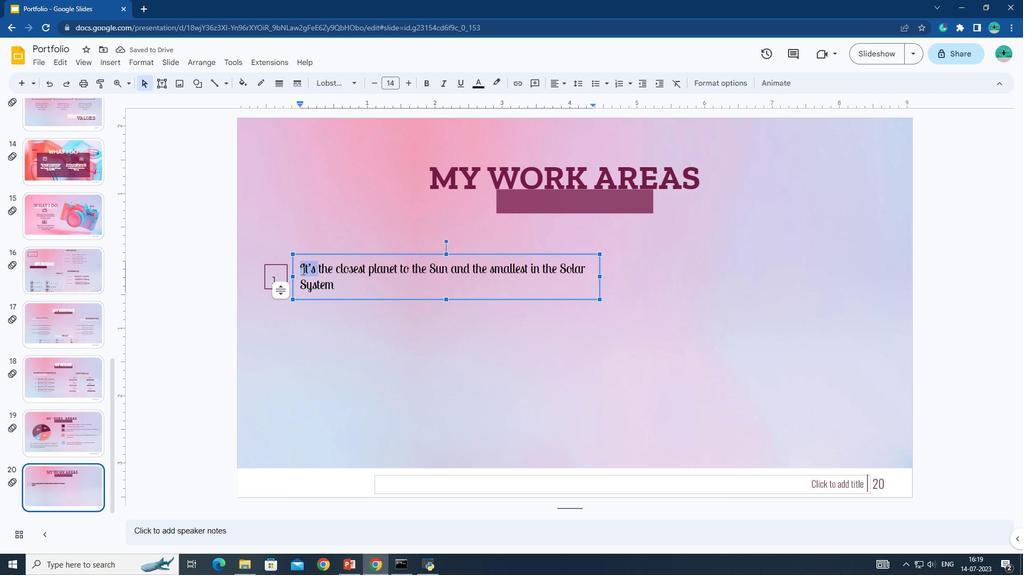 
Action: Mouse moved to (479, 87)
Screenshot: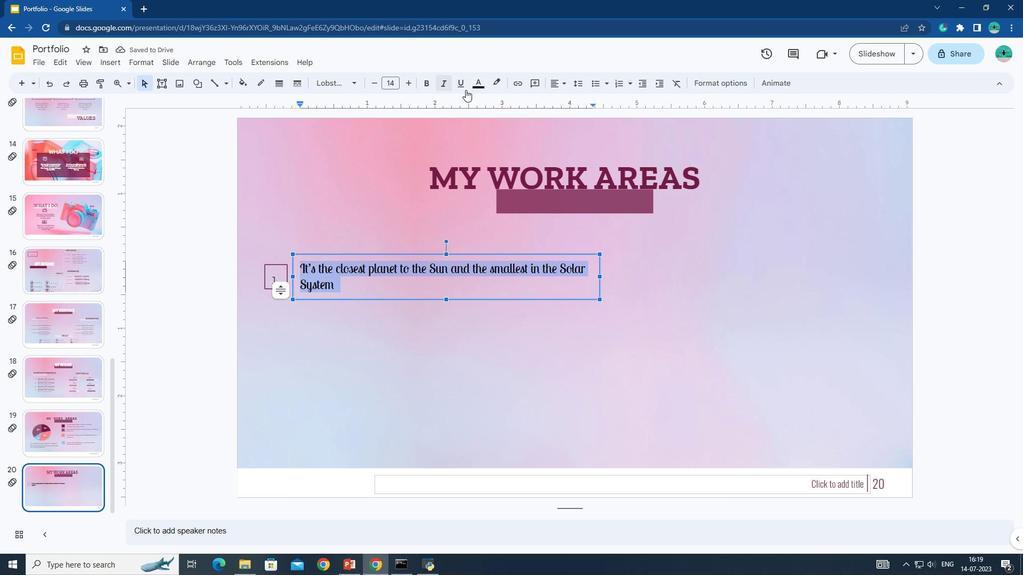 
Action: Mouse pressed left at (479, 87)
Screenshot: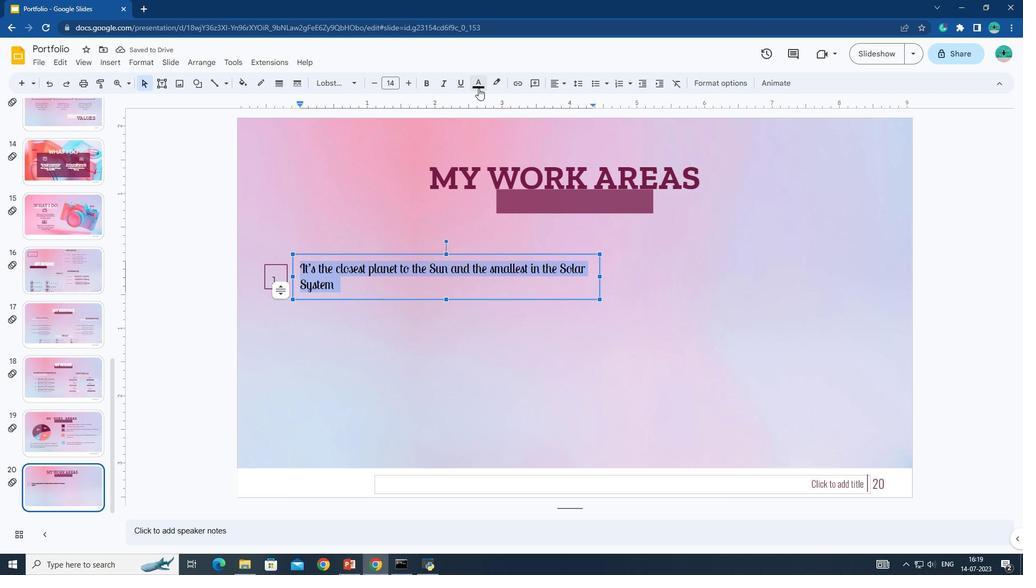 
Action: Mouse moved to (482, 114)
Screenshot: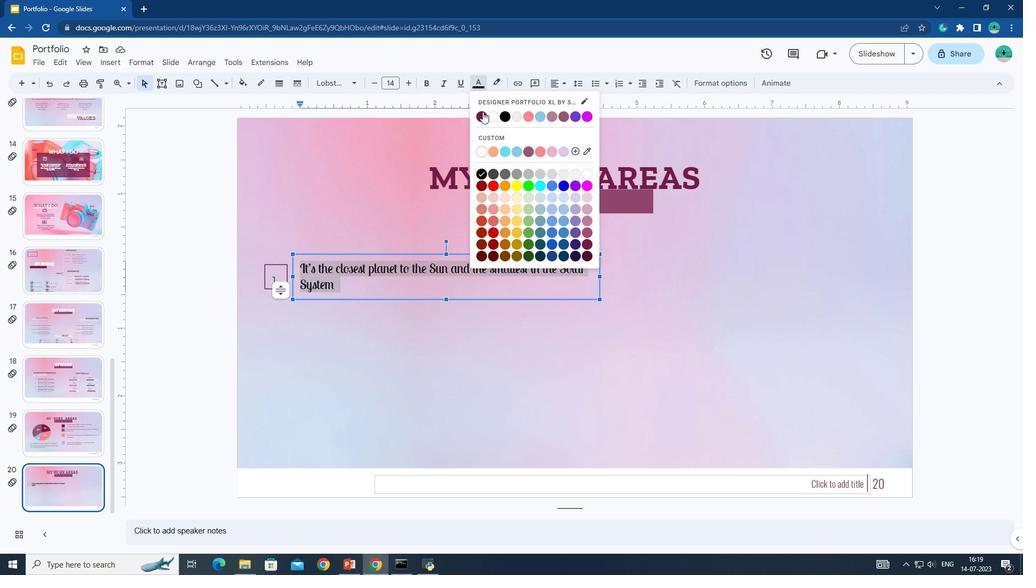 
Action: Mouse pressed left at (482, 114)
Screenshot: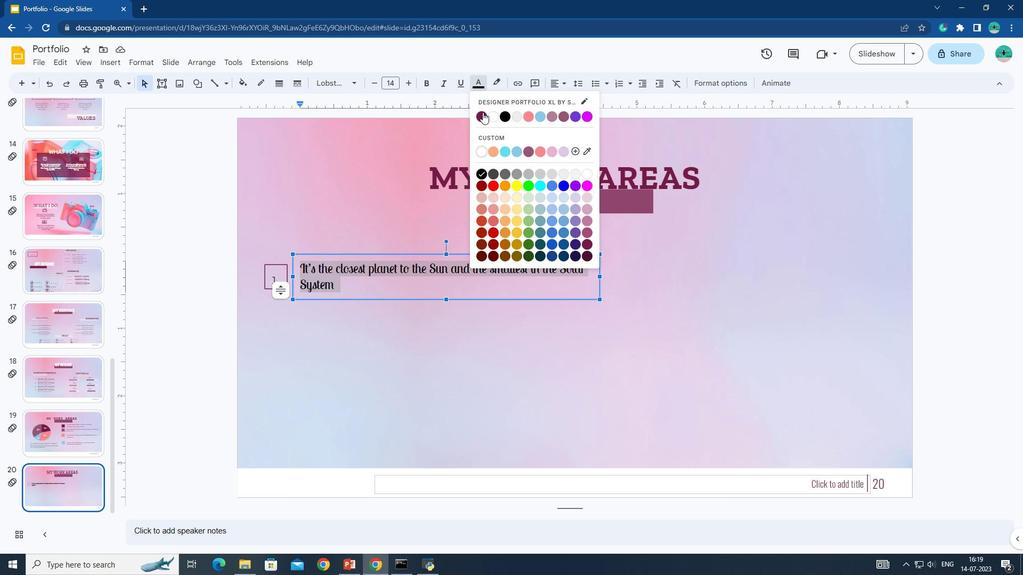 
Action: Mouse moved to (392, 316)
Screenshot: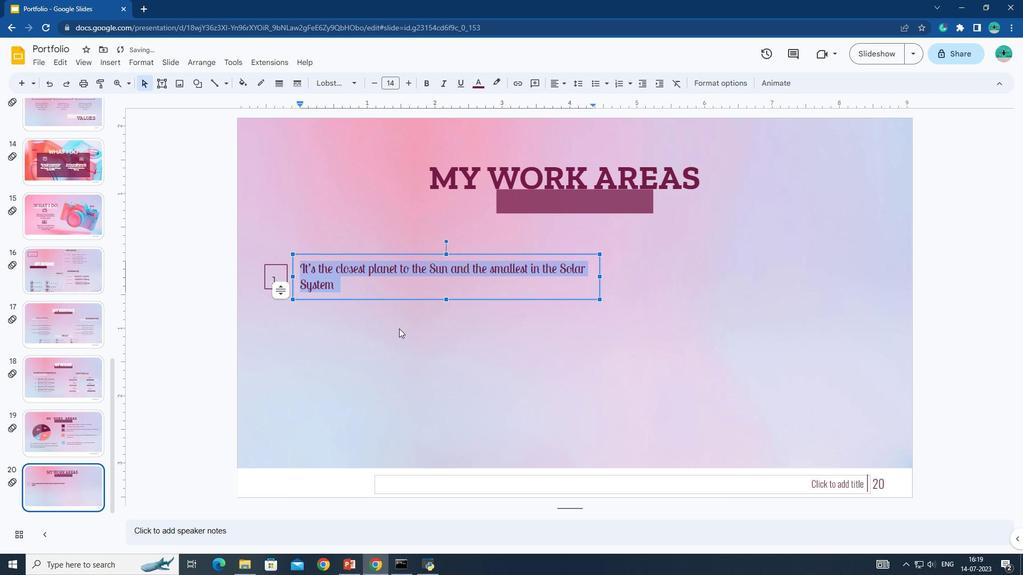 
Action: Mouse pressed left at (392, 316)
Screenshot: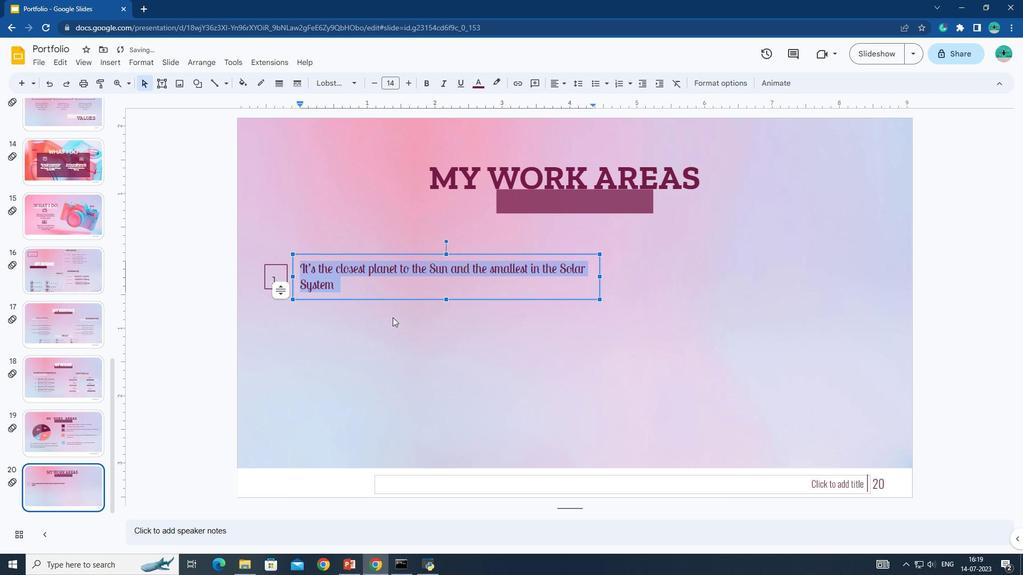 
Action: Mouse moved to (161, 86)
Screenshot: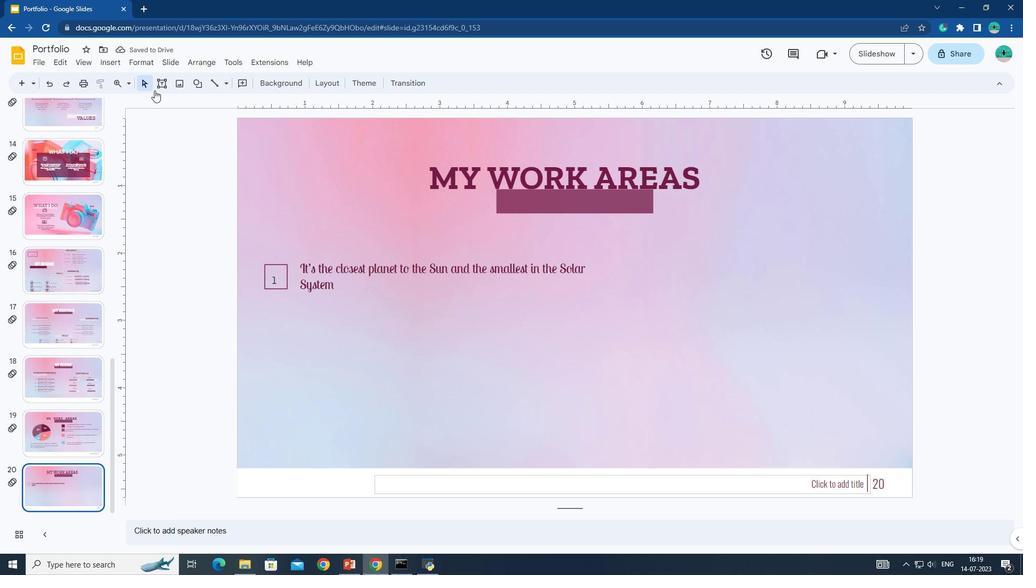 
Action: Mouse pressed left at (161, 86)
Screenshot: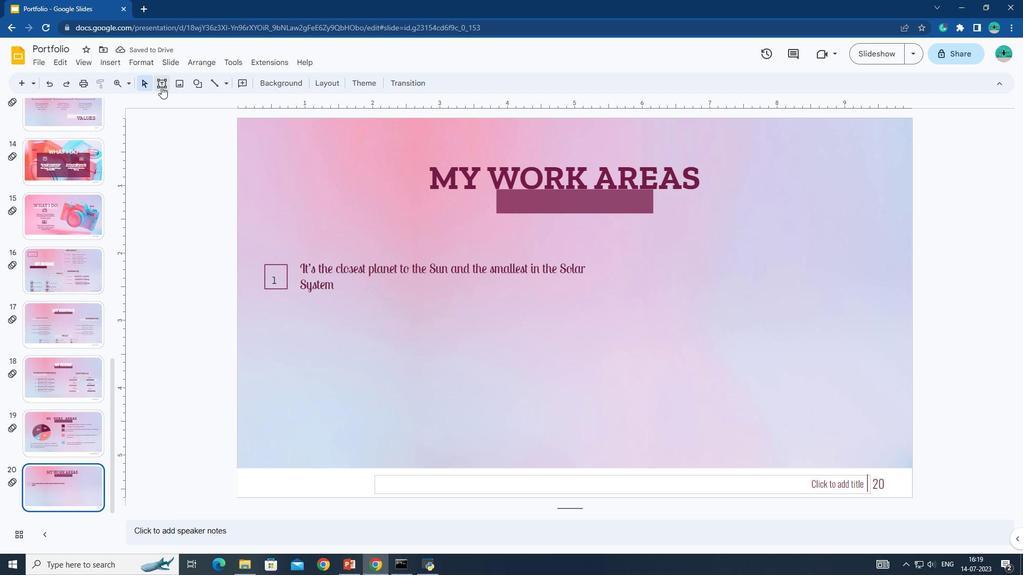 
Action: Mouse moved to (268, 308)
Screenshot: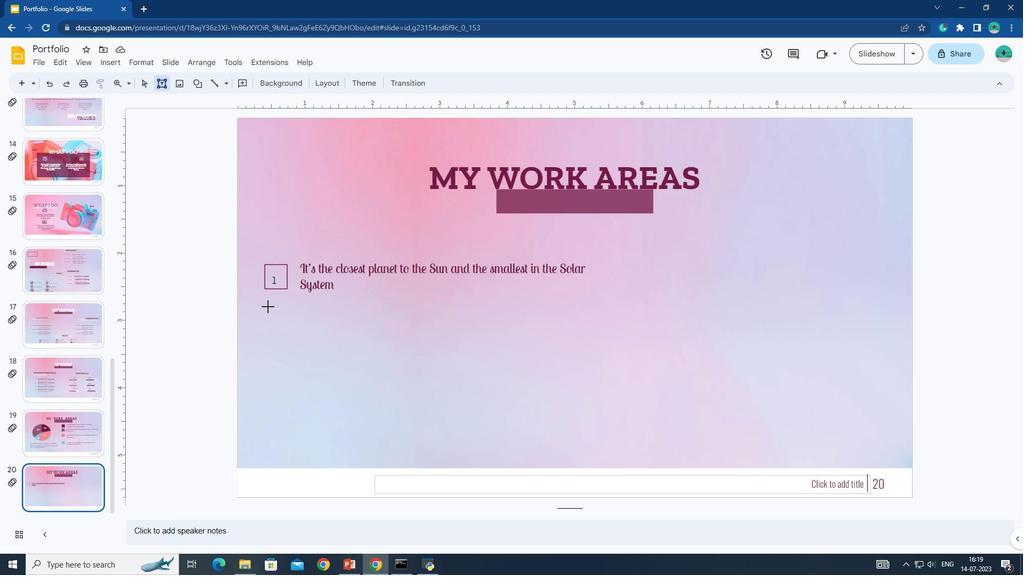 
Action: Mouse pressed left at (268, 308)
Screenshot: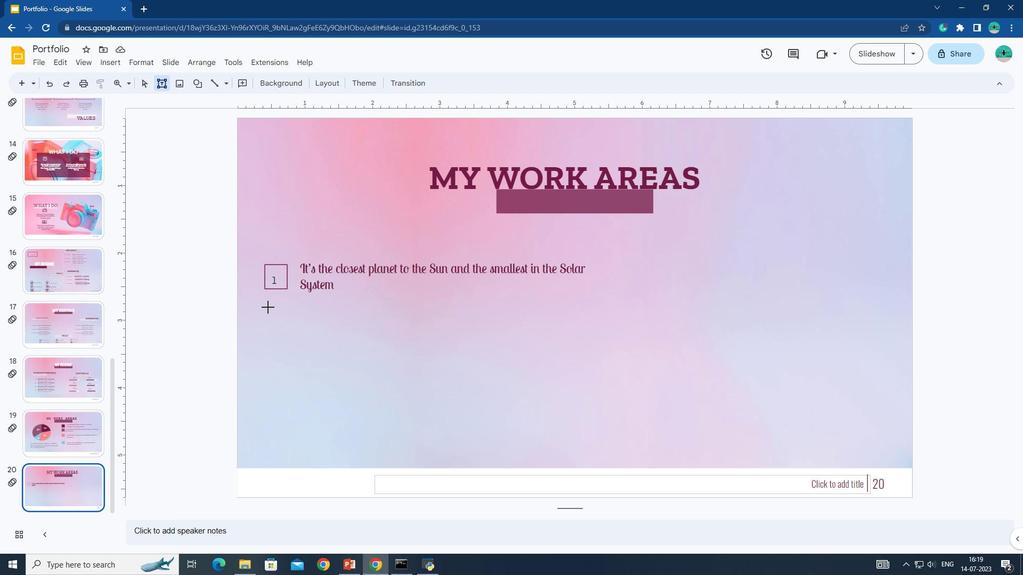 
Action: Mouse moved to (269, 318)
Screenshot: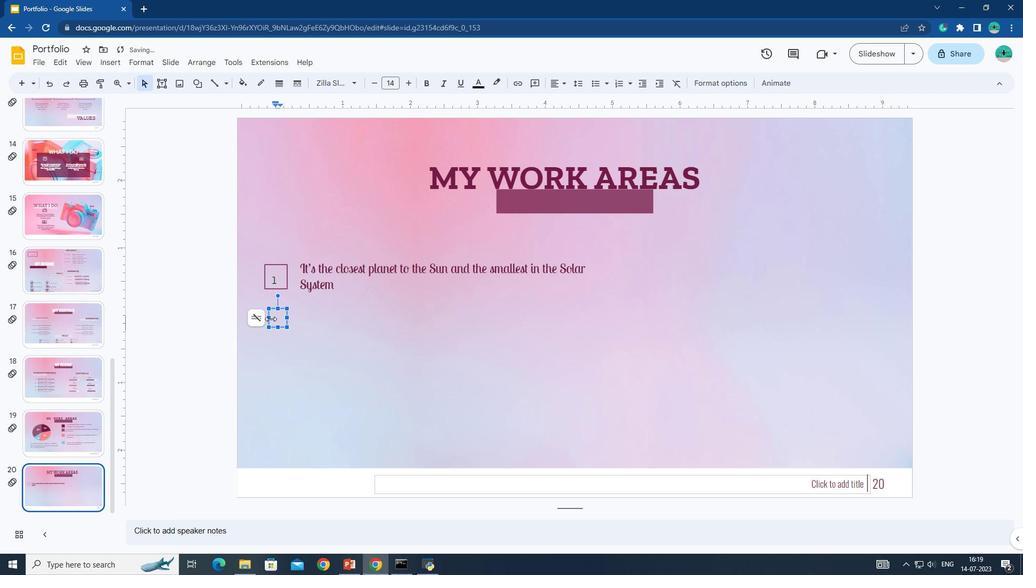 
Action: Mouse pressed left at (269, 318)
Screenshot: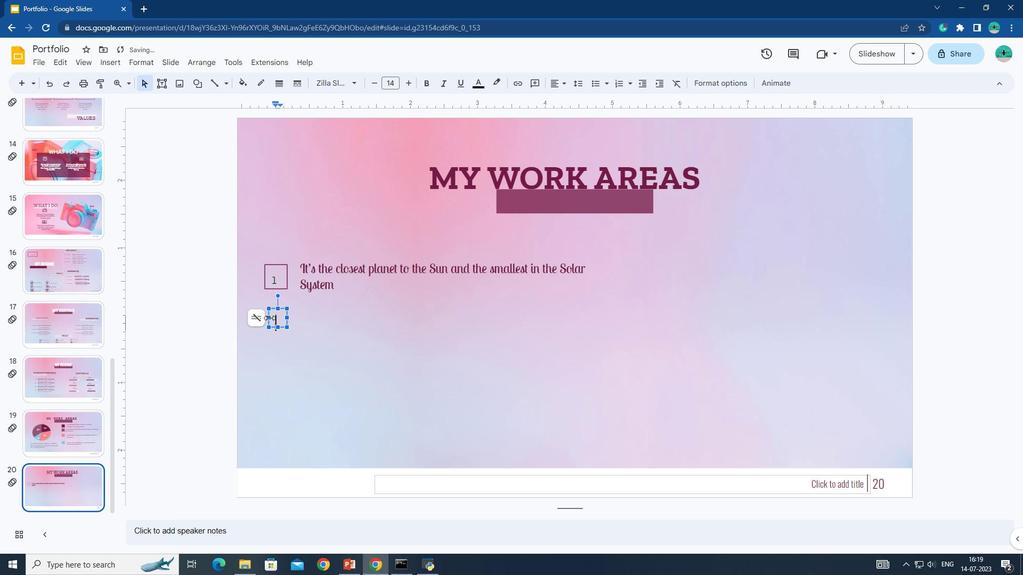
Action: Mouse moved to (282, 79)
Screenshot: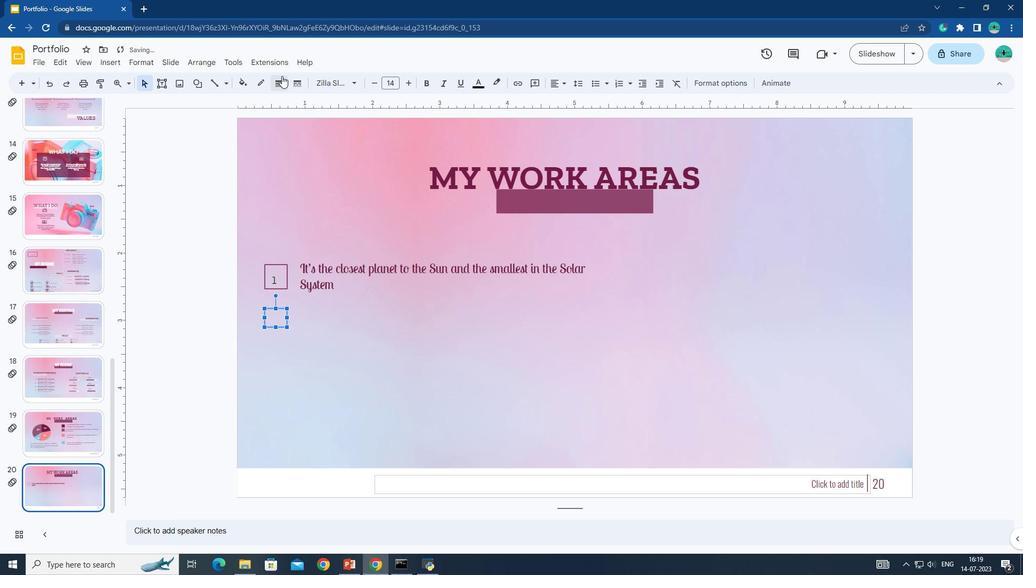 
Action: Mouse pressed left at (282, 79)
Screenshot: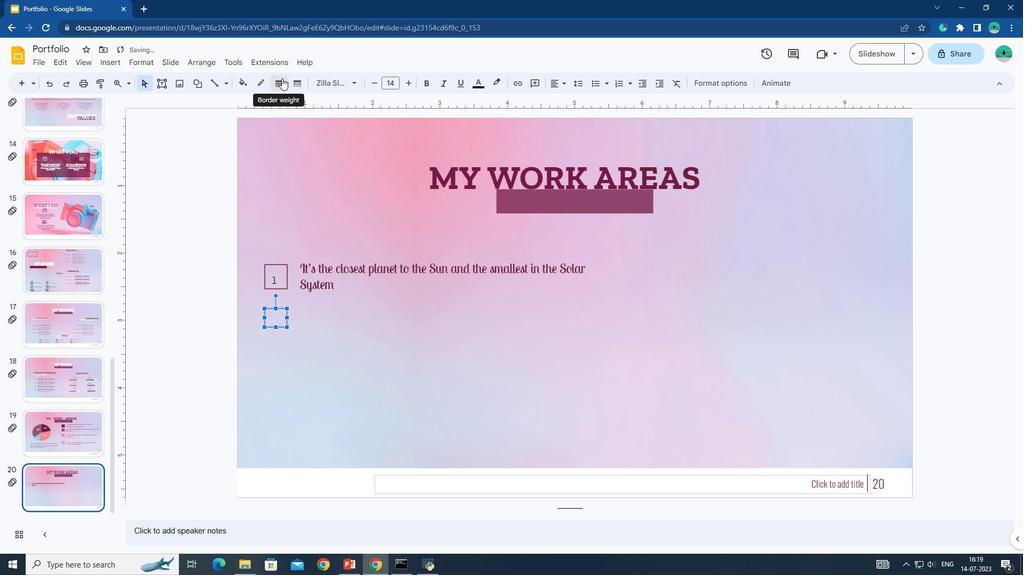 
Action: Mouse moved to (292, 120)
Screenshot: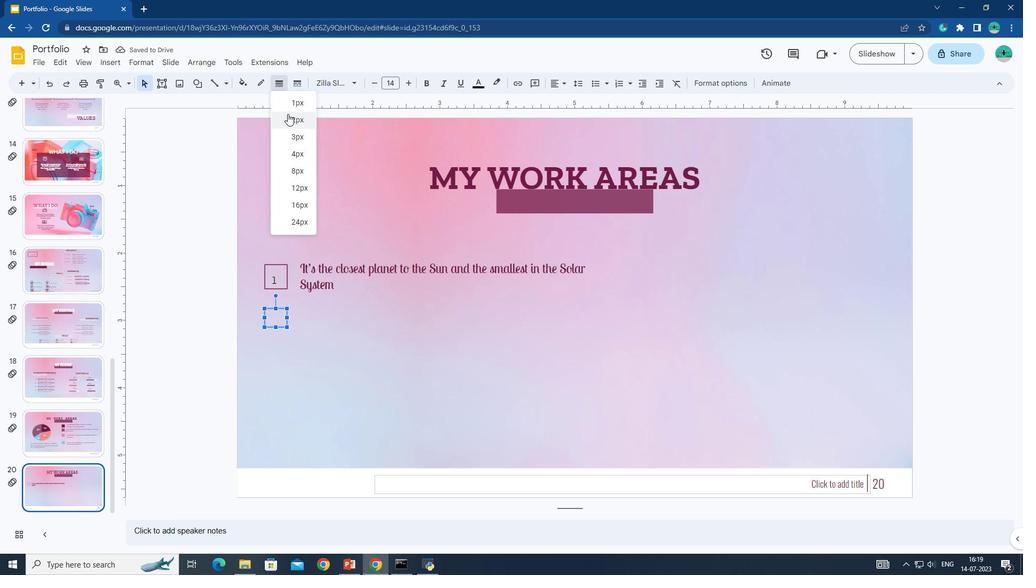 
Action: Mouse pressed left at (292, 120)
Screenshot: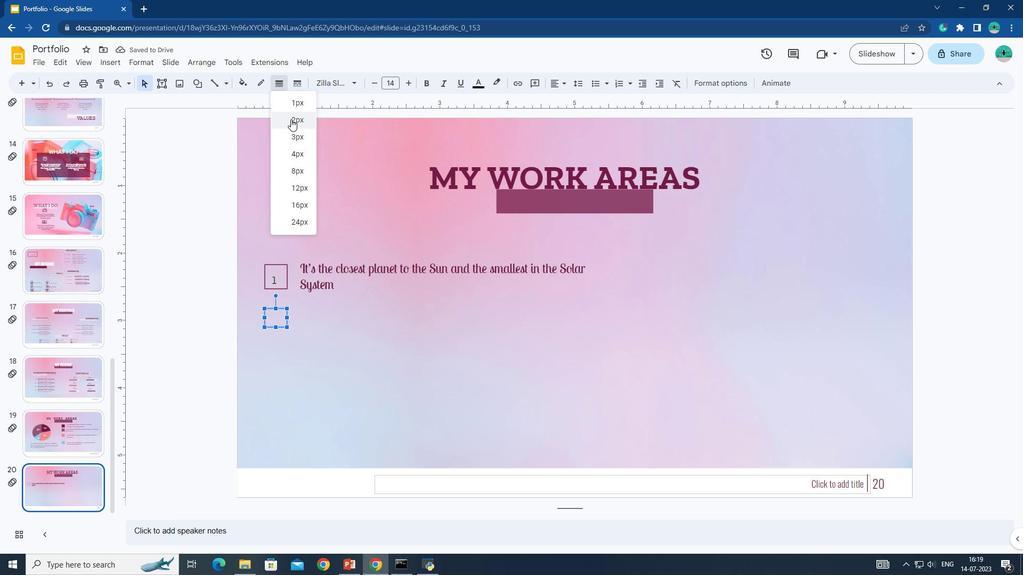 
Action: Mouse moved to (276, 327)
Screenshot: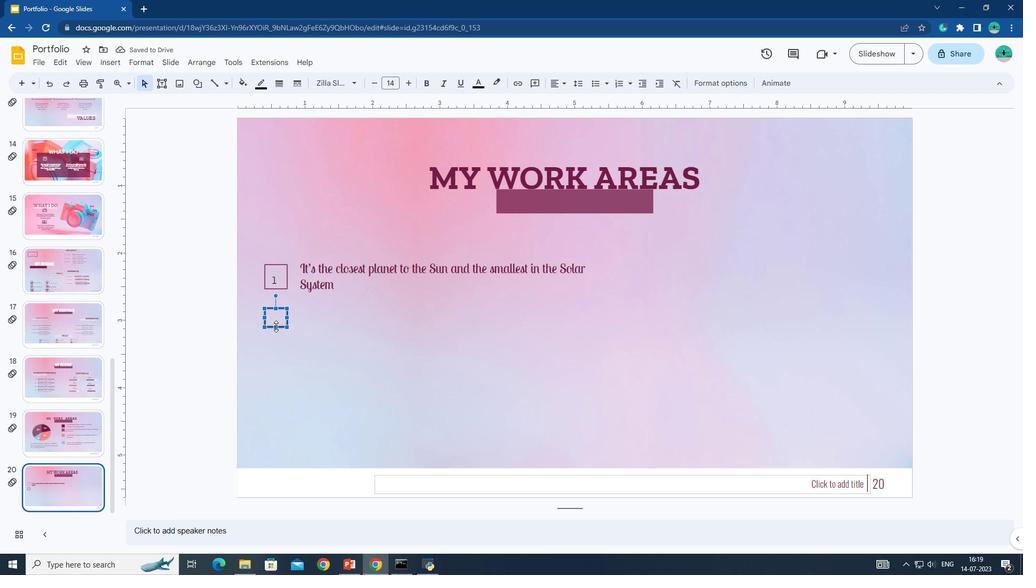 
Action: Mouse pressed left at (276, 327)
Screenshot: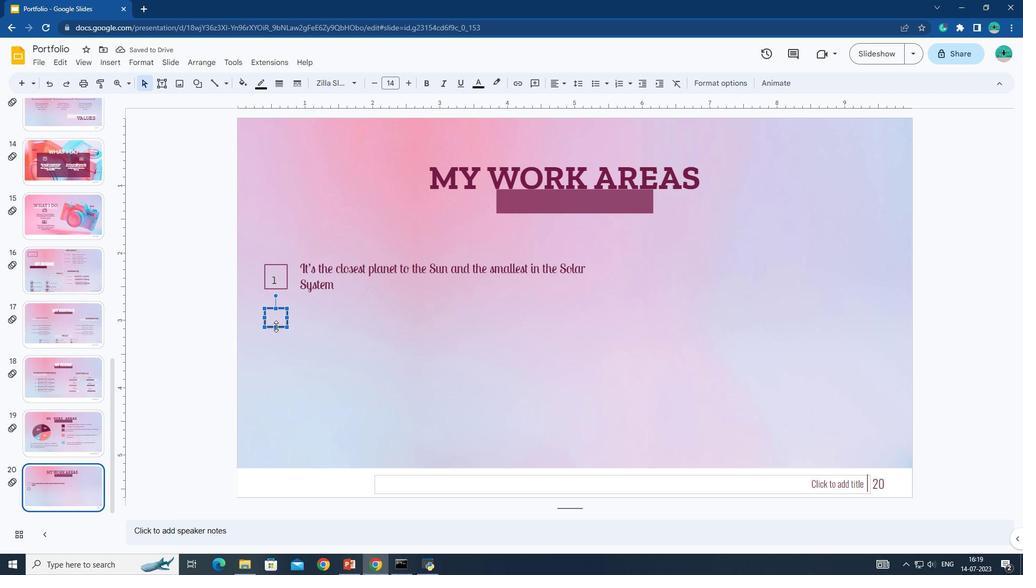 
Action: Mouse moved to (273, 331)
Screenshot: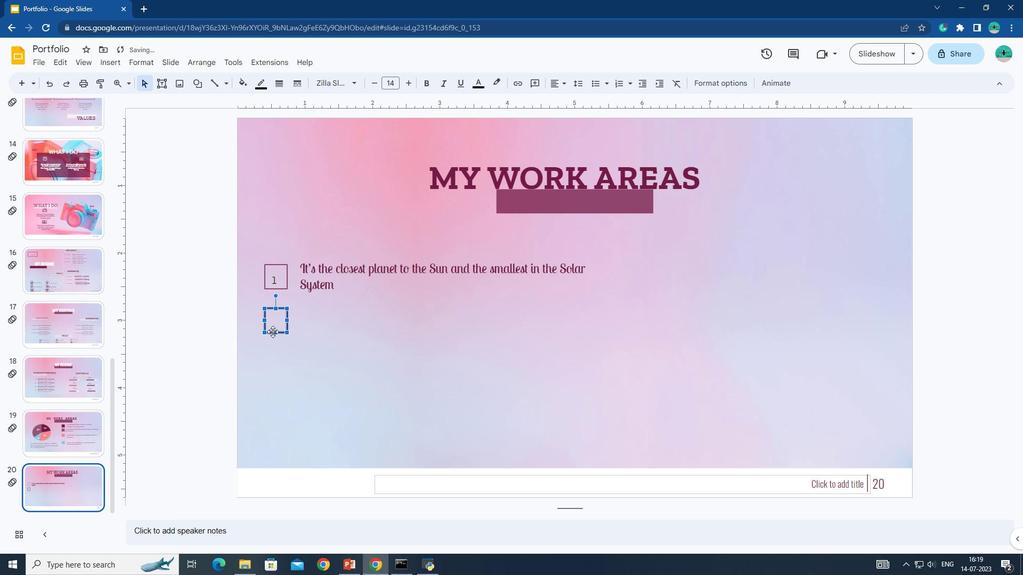 
Action: Key pressed 2
Screenshot: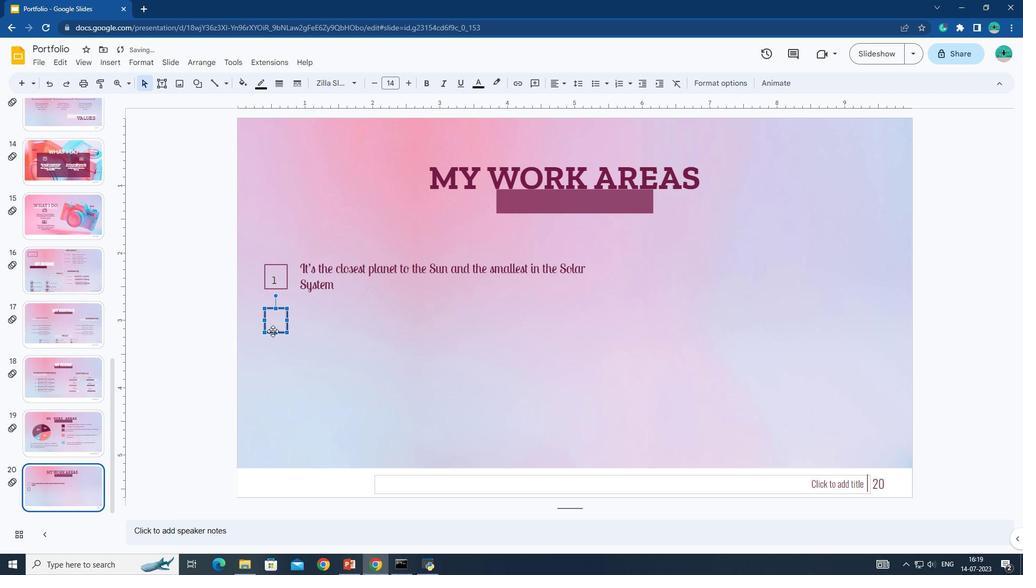 
Action: Mouse moved to (316, 327)
Screenshot: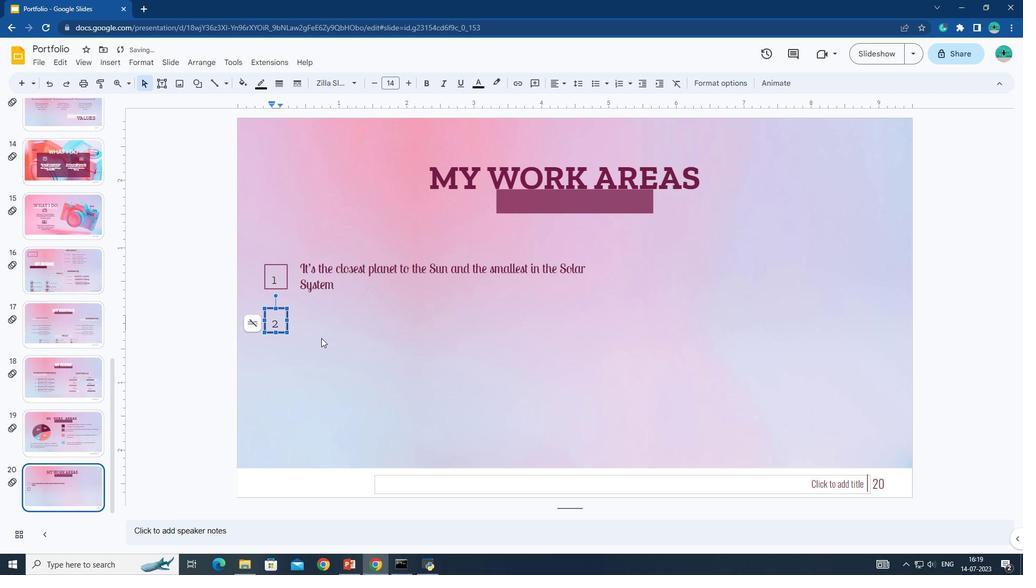 
Action: Mouse pressed left at (316, 327)
Screenshot: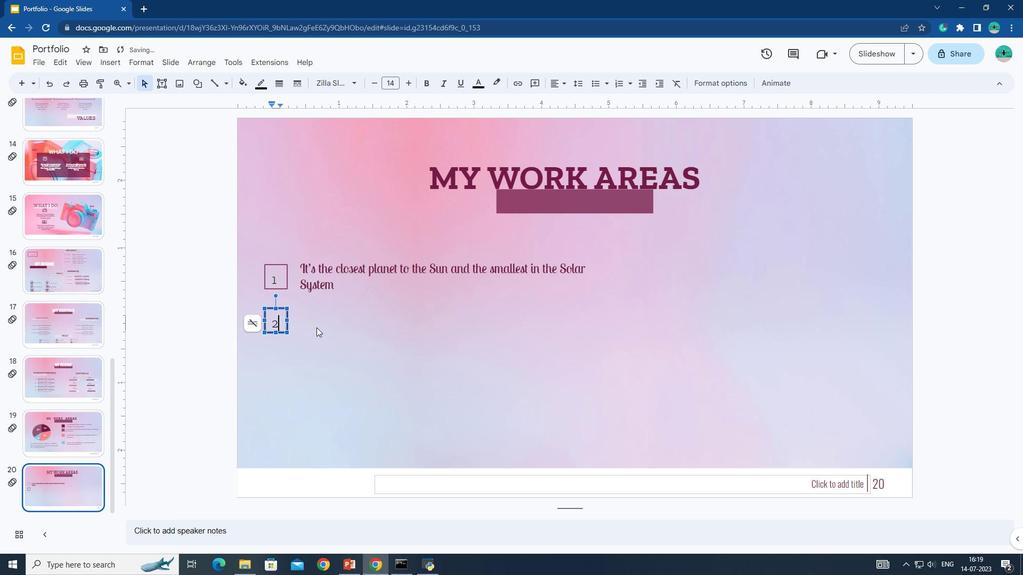 
Action: Mouse moved to (282, 318)
Screenshot: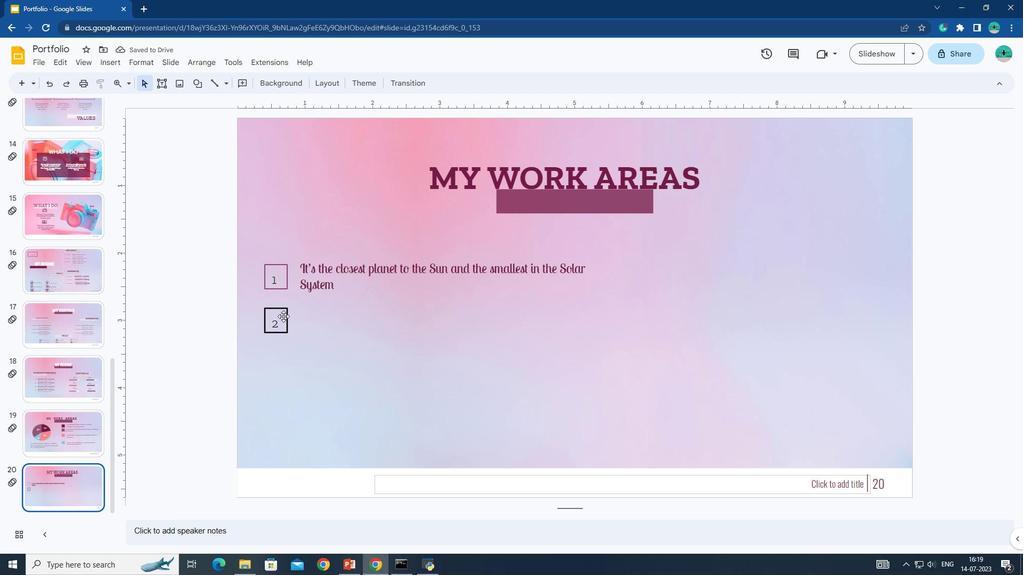 
Action: Mouse pressed left at (282, 318)
Screenshot: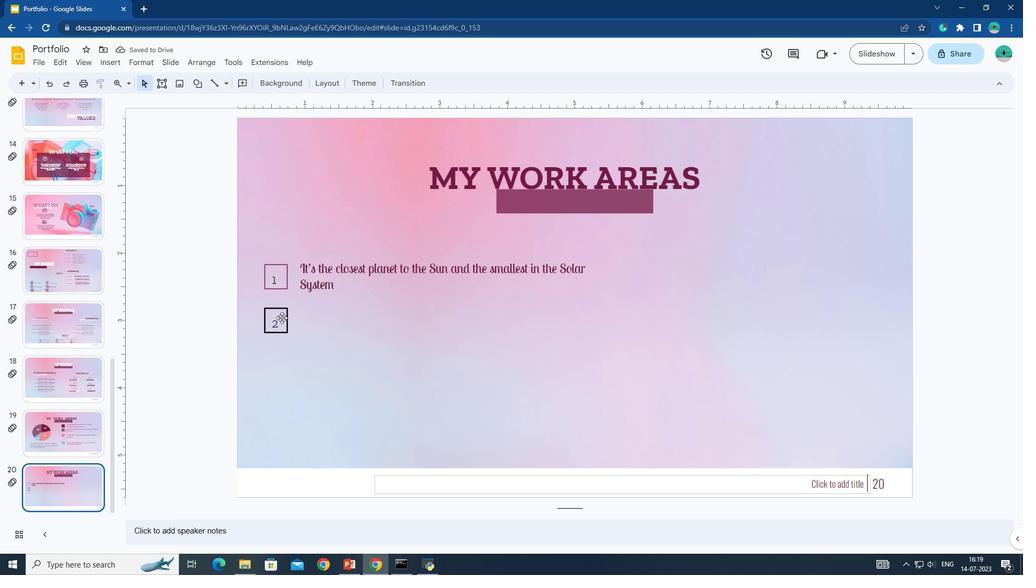 
Action: Mouse moved to (263, 83)
Screenshot: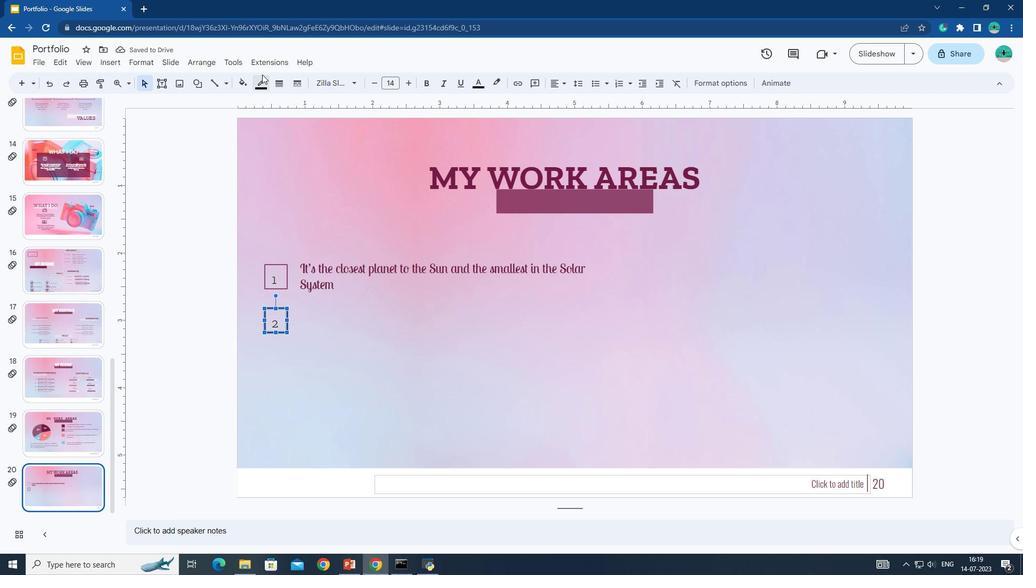 
Action: Mouse pressed left at (263, 83)
Screenshot: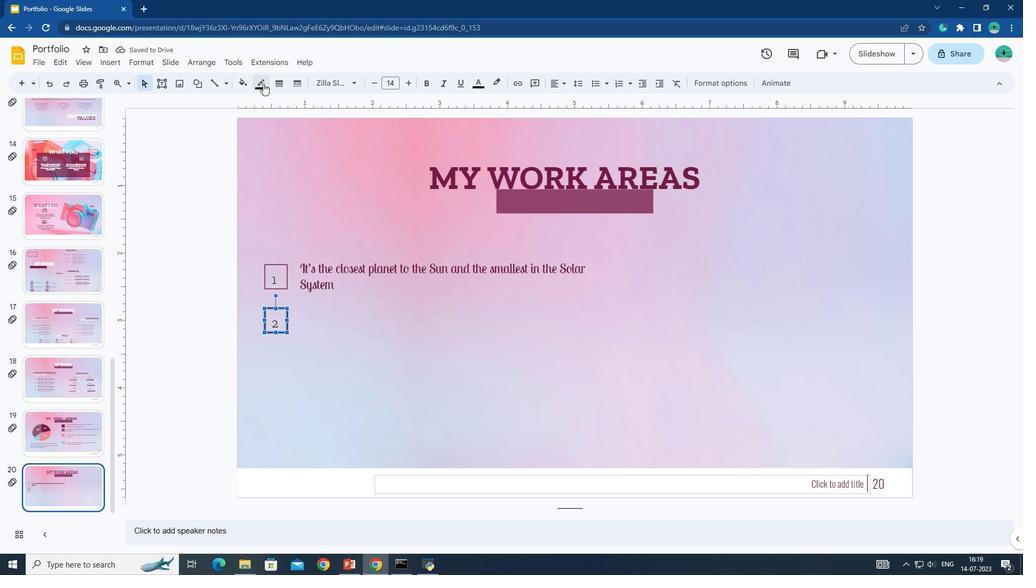 
Action: Mouse moved to (262, 120)
Screenshot: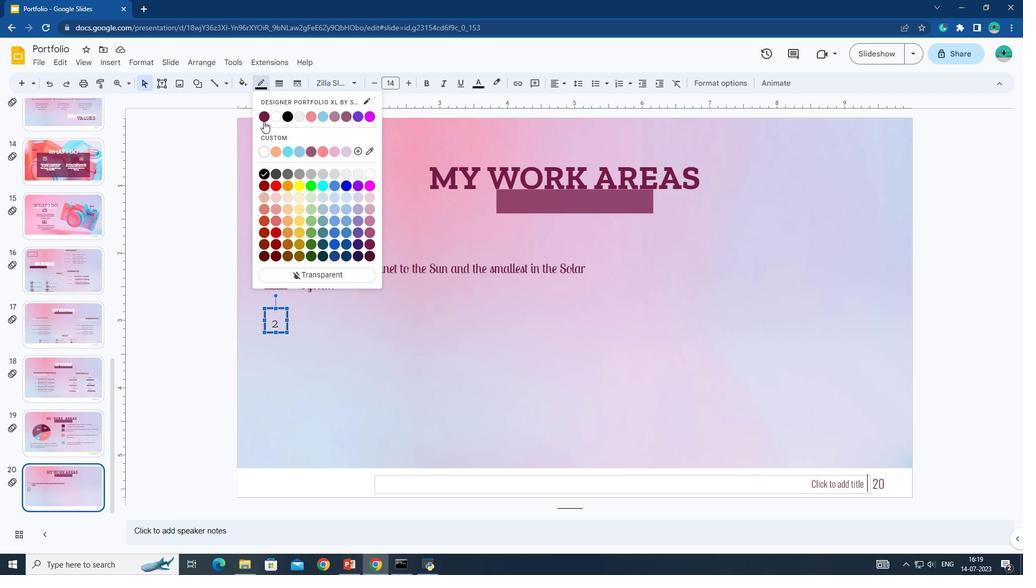
Action: Mouse pressed left at (262, 120)
Screenshot: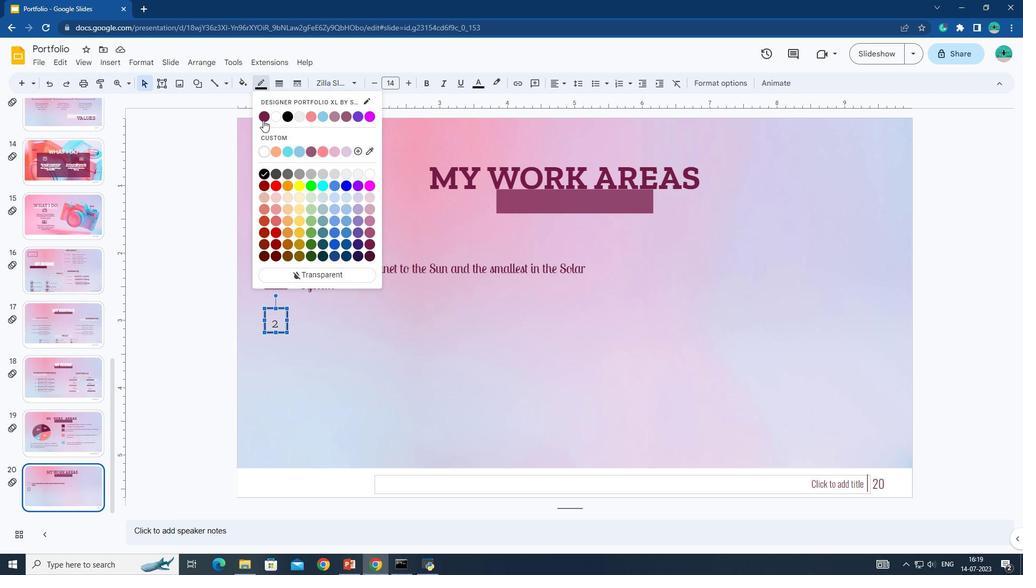 
Action: Mouse moved to (268, 280)
Screenshot: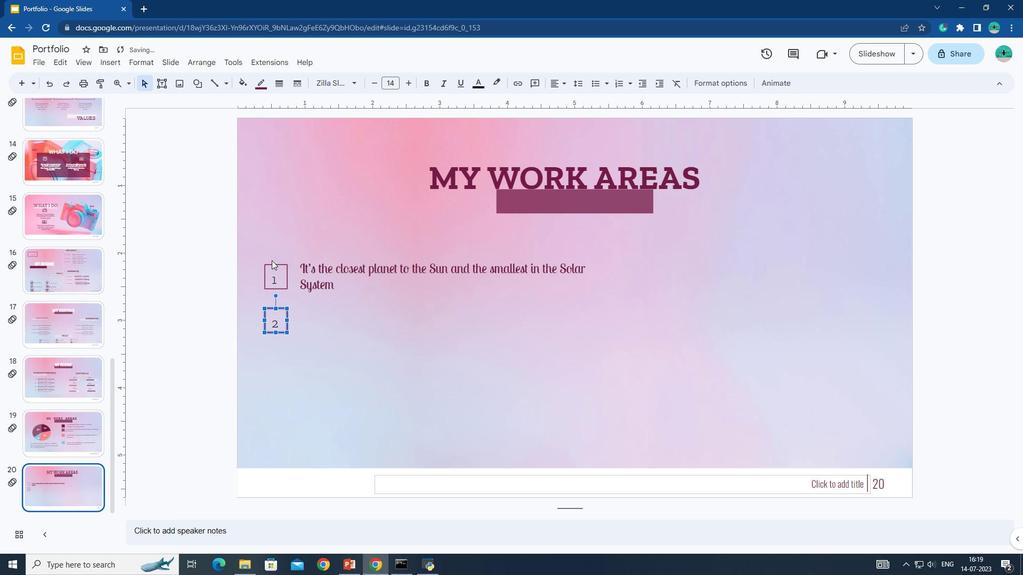 
Action: Mouse pressed left at (268, 280)
Screenshot: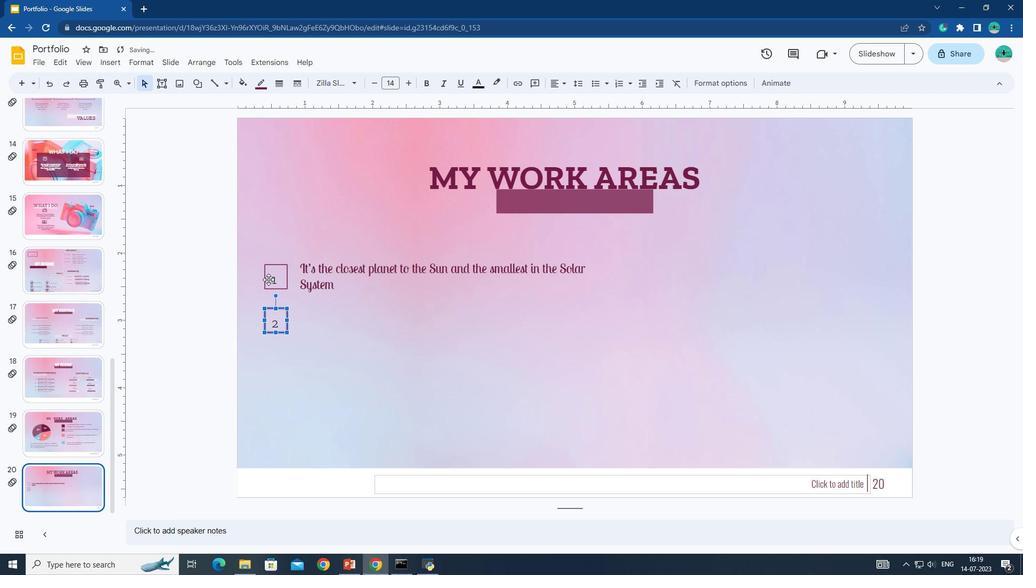 
Action: Mouse moved to (283, 82)
Screenshot: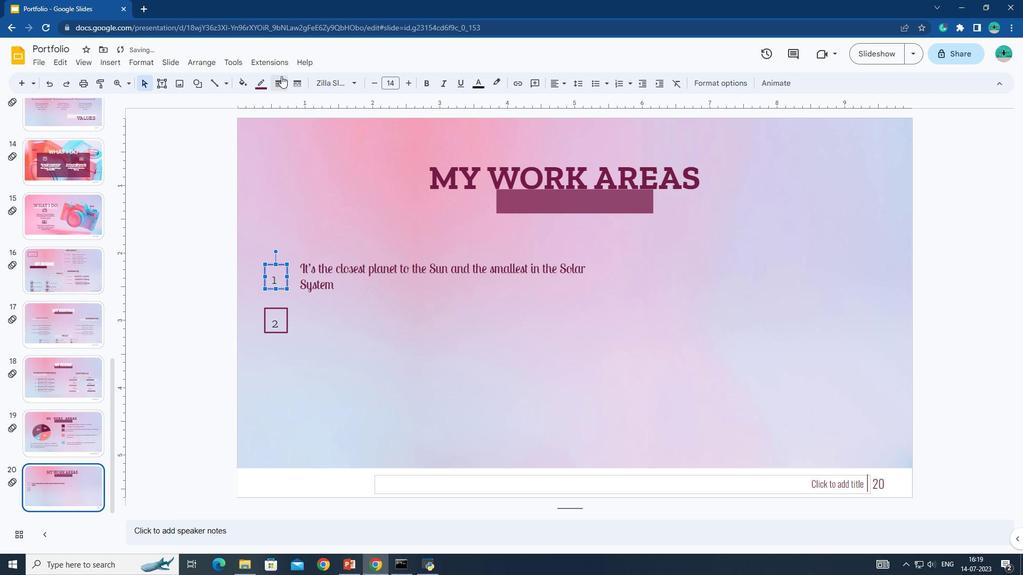 
Action: Mouse pressed left at (283, 82)
Screenshot: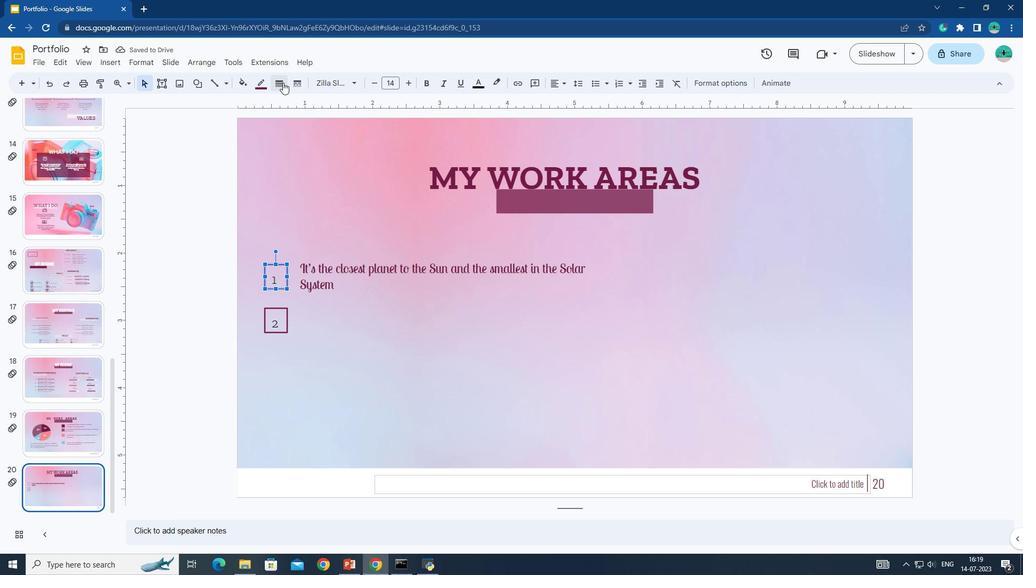 
Action: Mouse moved to (293, 115)
Screenshot: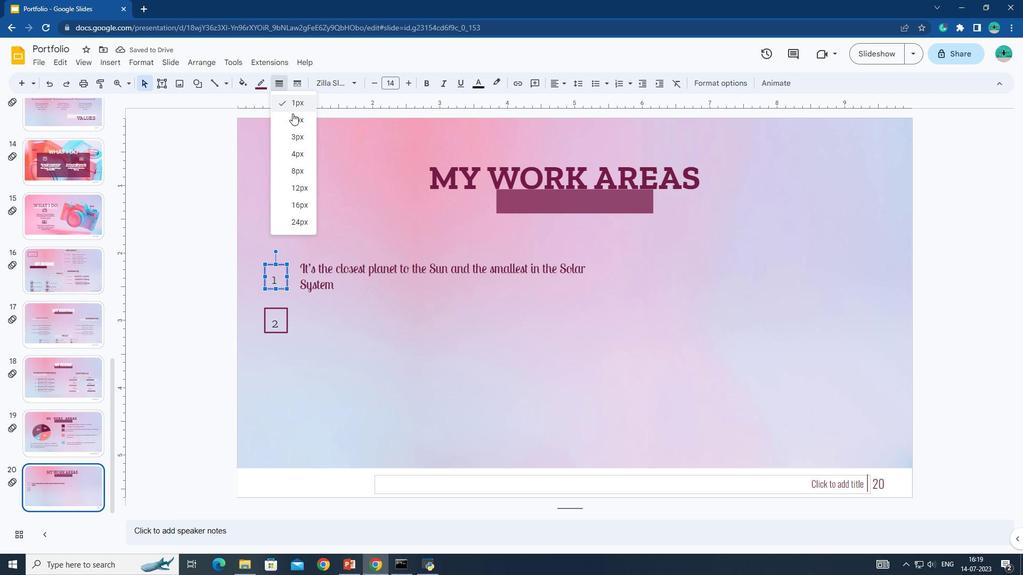 
Action: Mouse pressed left at (293, 115)
Screenshot: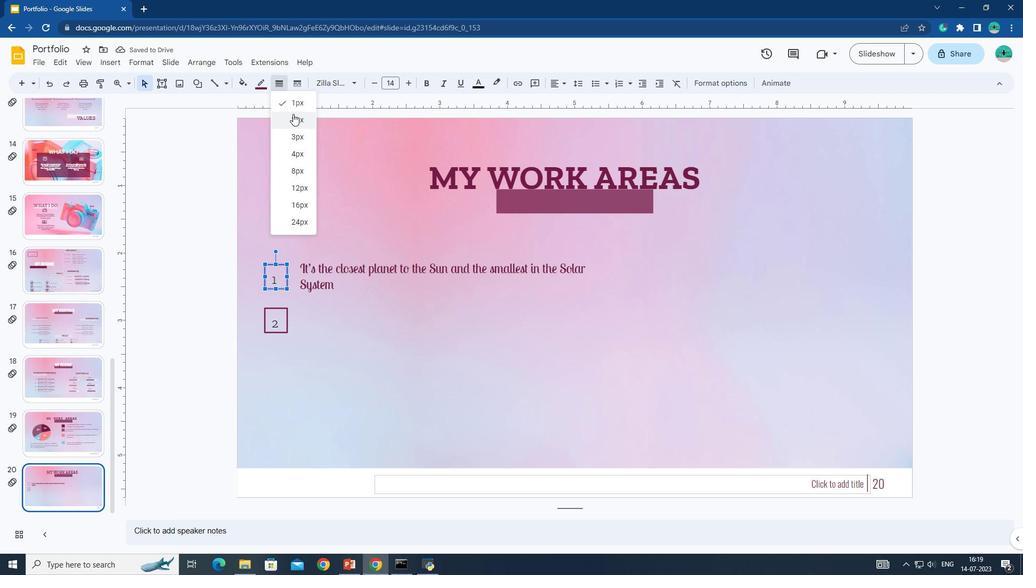 
Action: Mouse moved to (307, 318)
Screenshot: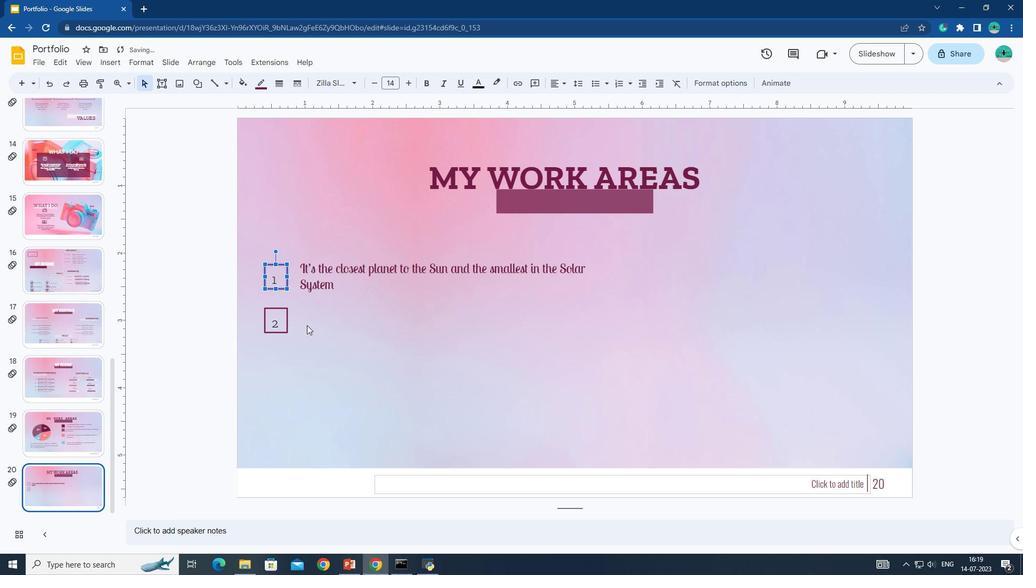 
Action: Mouse pressed left at (307, 318)
Screenshot: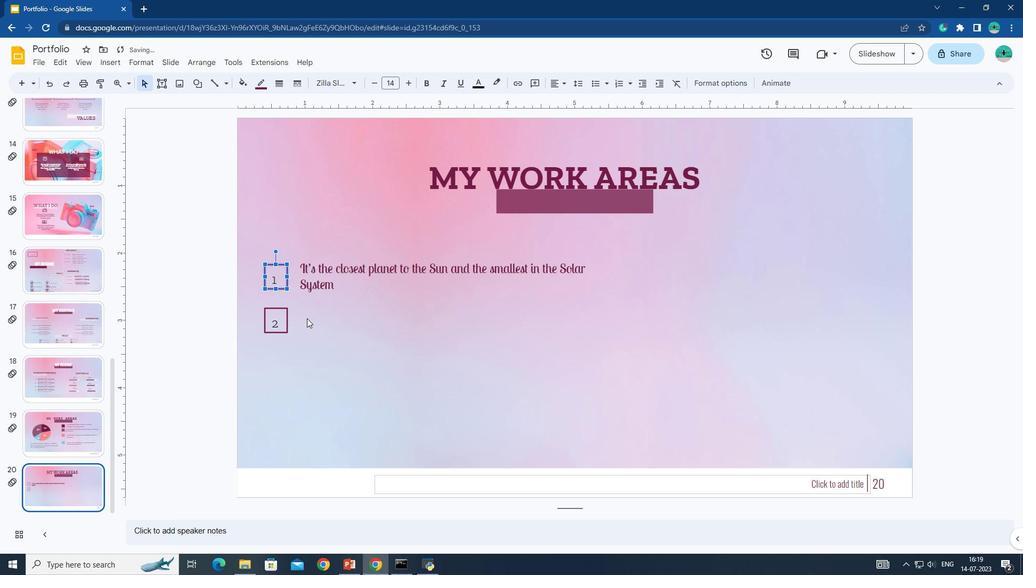 
Action: Mouse moved to (166, 80)
Screenshot: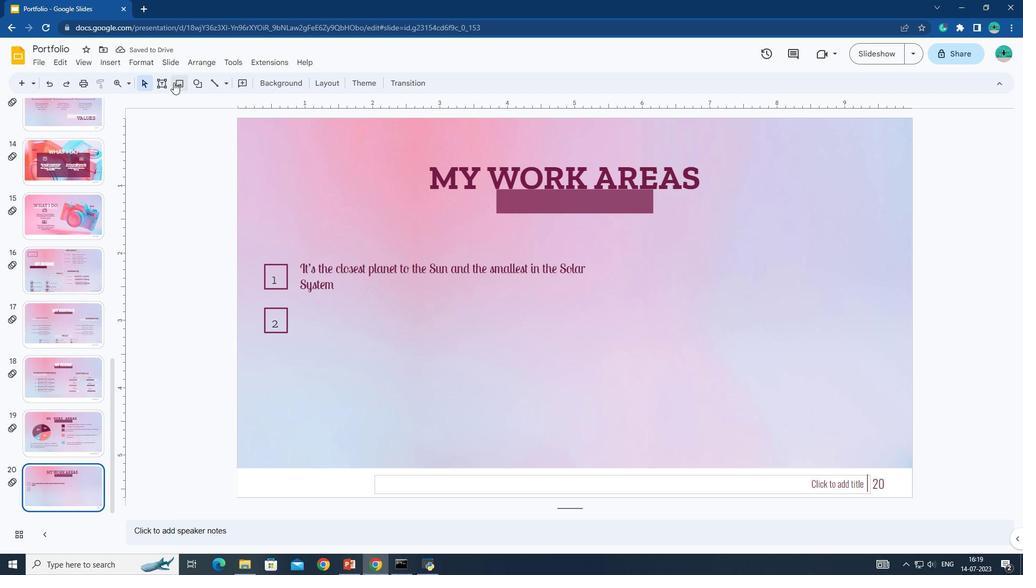 
Action: Mouse pressed left at (166, 80)
Screenshot: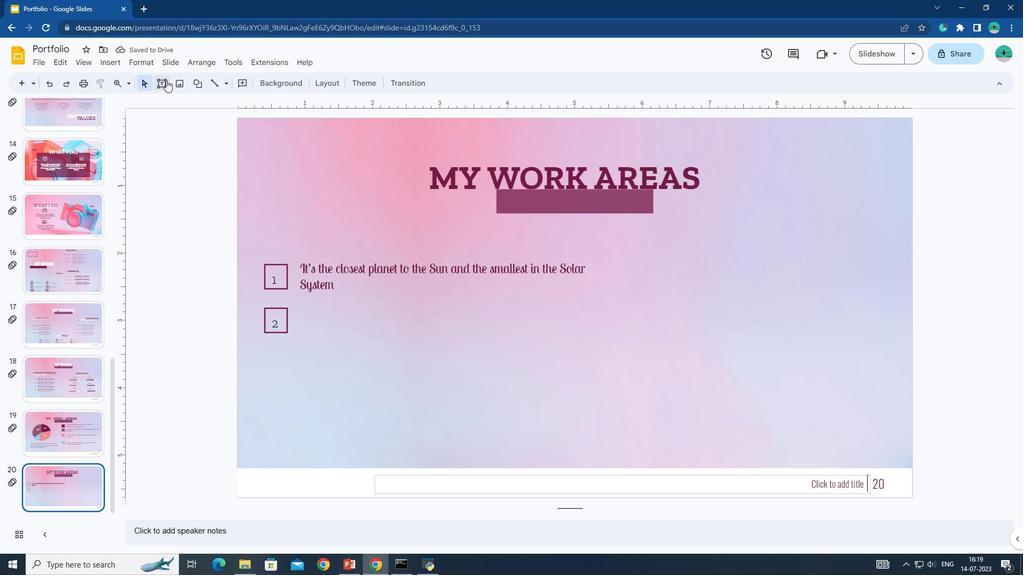 
Action: Mouse moved to (307, 318)
Screenshot: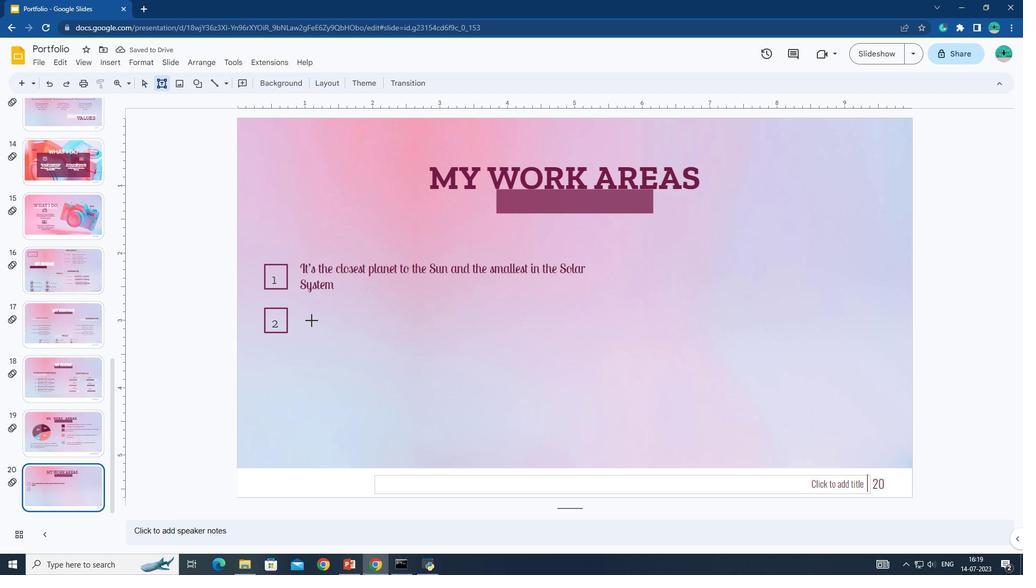 
Action: Mouse pressed left at (307, 318)
Screenshot: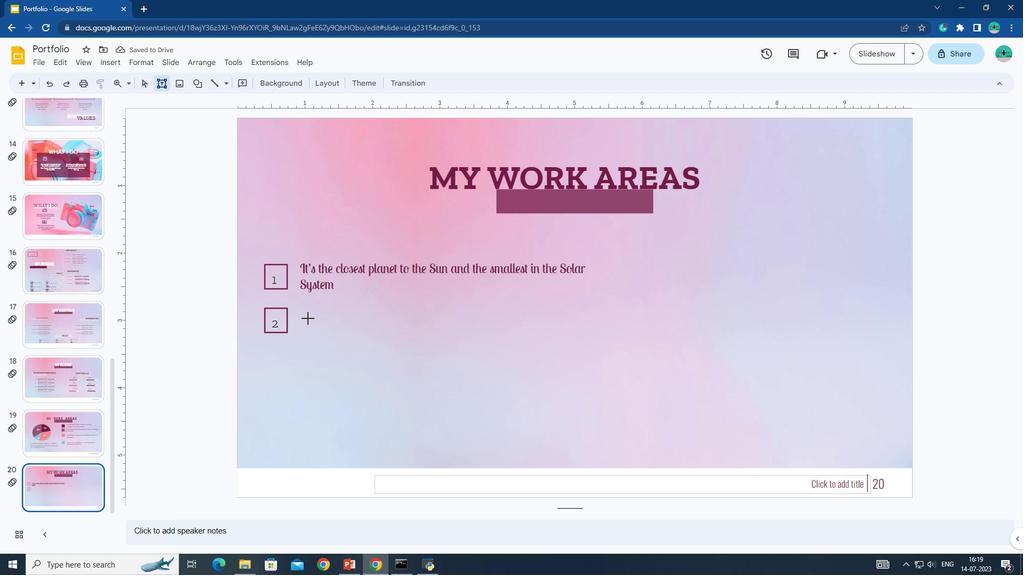 
Action: Mouse moved to (463, 321)
Screenshot: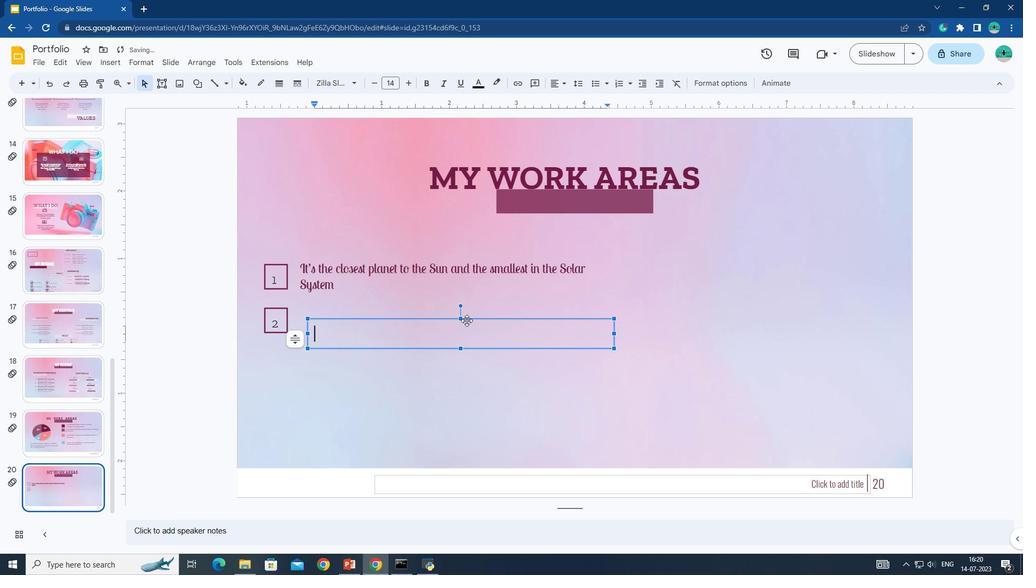 
Action: Mouse pressed left at (463, 321)
Screenshot: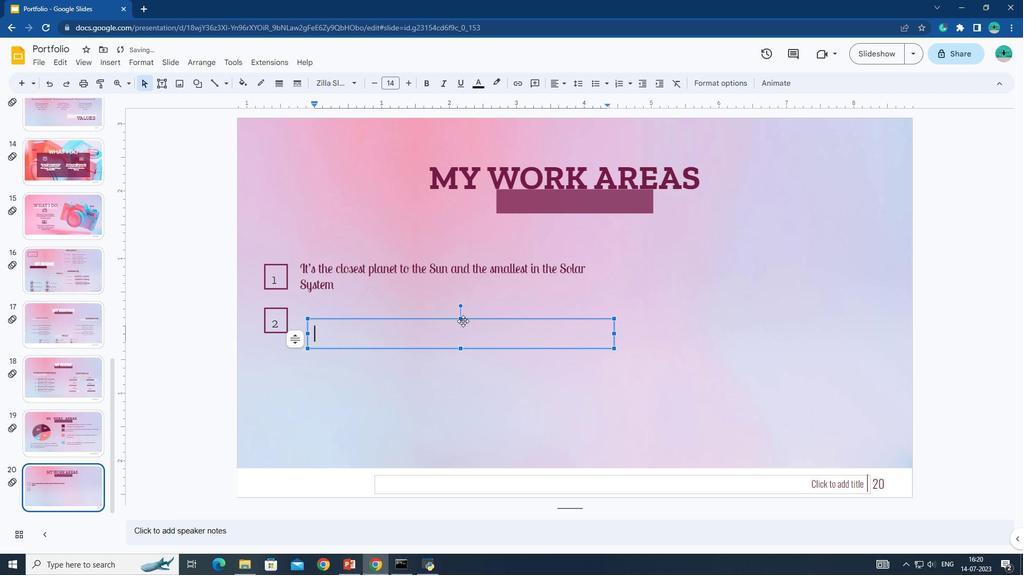 
Action: Mouse moved to (319, 311)
Screenshot: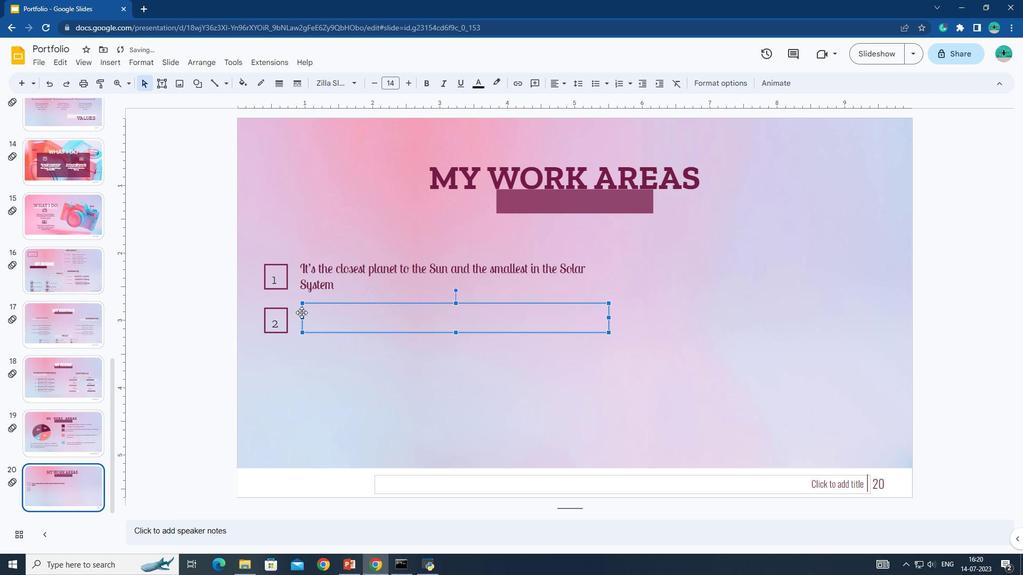 
Action: Mouse pressed left at (319, 311)
Screenshot: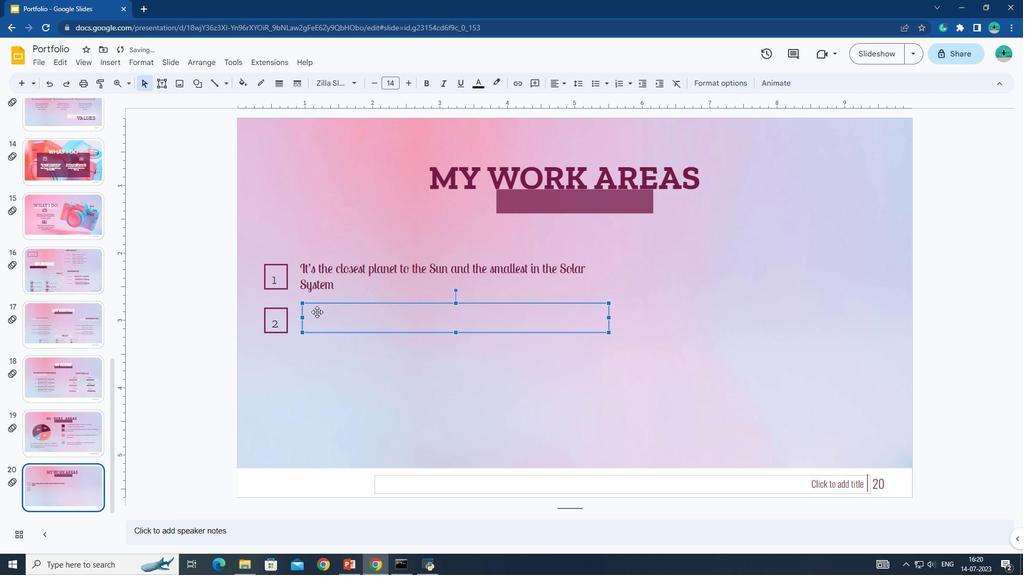 
Action: Mouse moved to (320, 311)
Screenshot: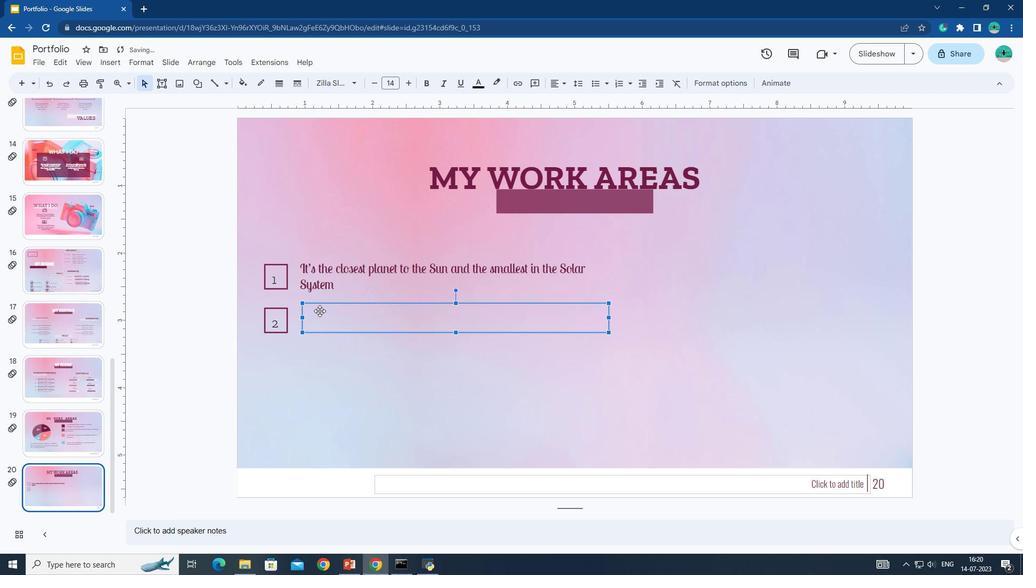 
Action: Key pressed <Key.shift><Key.shift><Key.shift>vENUS<Key.space>HAS<Key.space>A<Key.space>BEAUTIFUL<Key.space>NAME<Key.space>AND<Key.space>IS<Key.space>THE<Key.space>SECOND<Key.space>PLANET<Key.space>FROM<Key.space>TGH<Key.backspace><Key.backspace>HE<Key.space><Key.shift>sUN
Screenshot: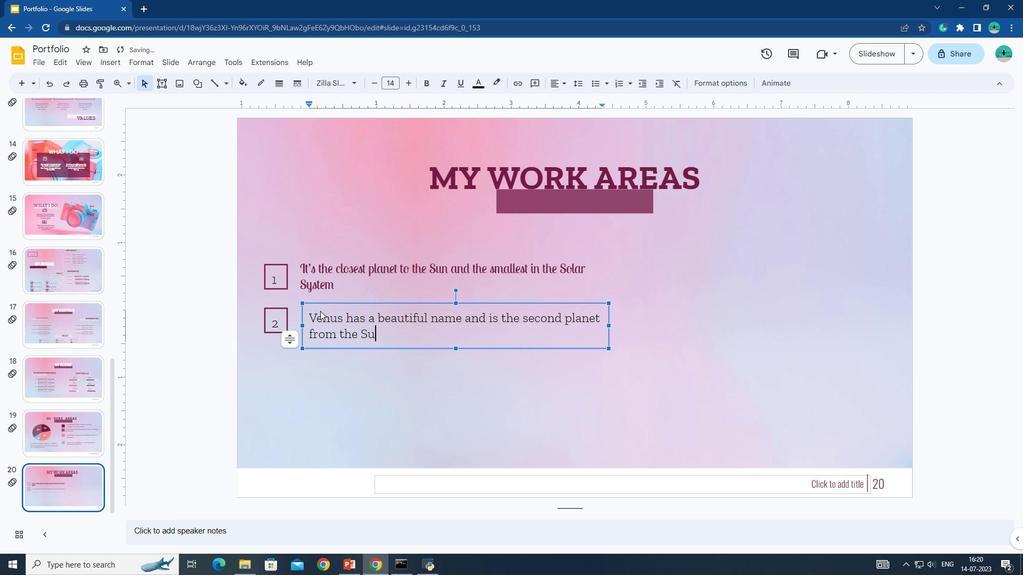 
Action: Mouse moved to (311, 318)
Screenshot: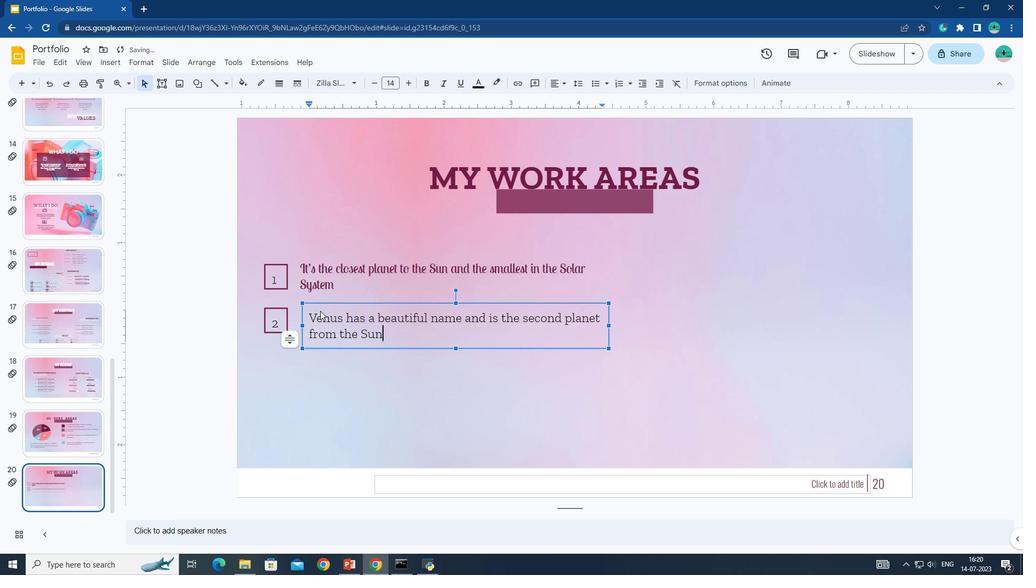
Action: Mouse pressed left at (311, 318)
Screenshot: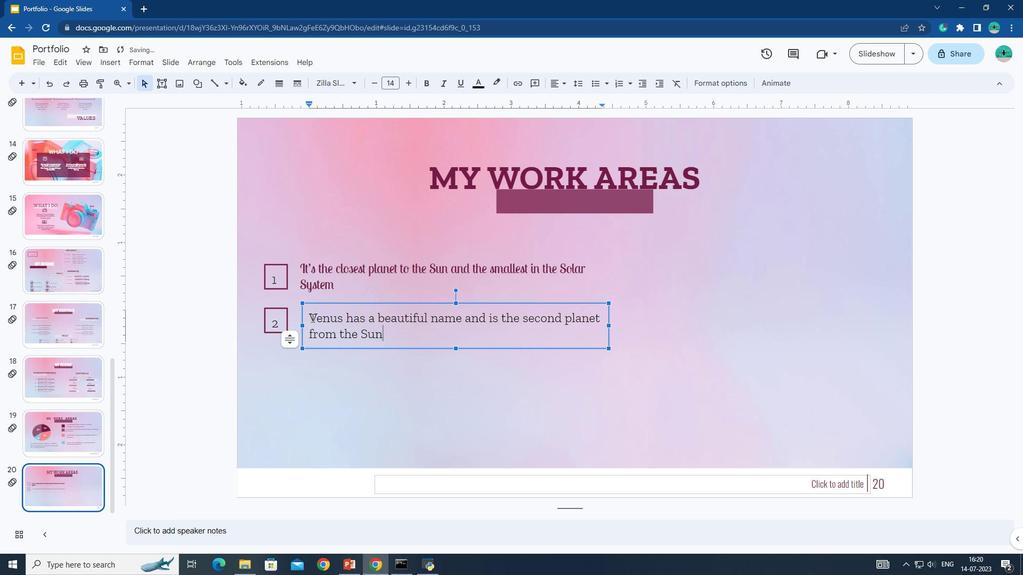 
Action: Mouse pressed left at (311, 318)
Screenshot: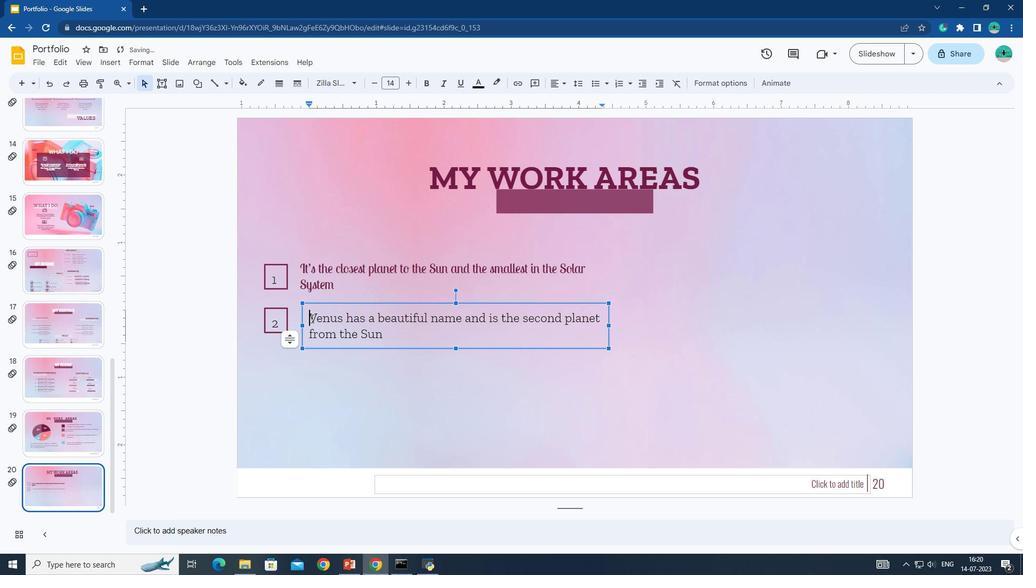 
Action: Mouse pressed left at (311, 318)
Screenshot: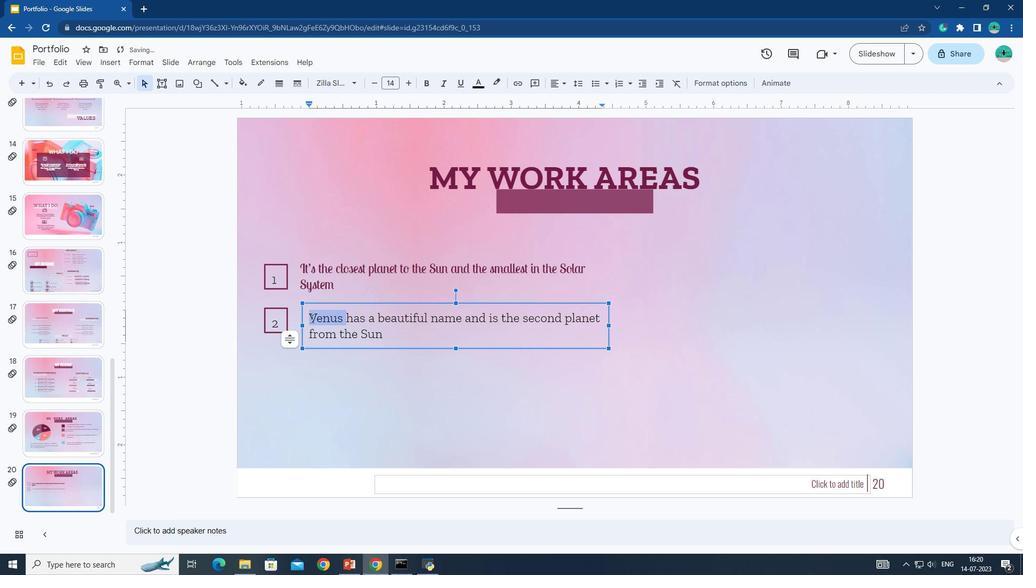 
Action: Mouse moved to (356, 82)
Screenshot: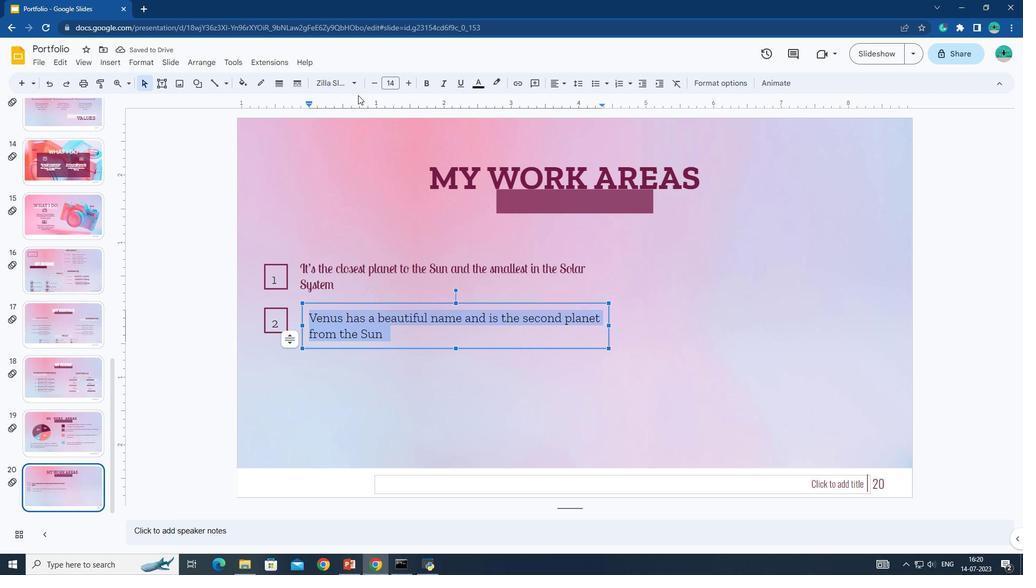 
Action: Mouse pressed left at (356, 82)
Screenshot: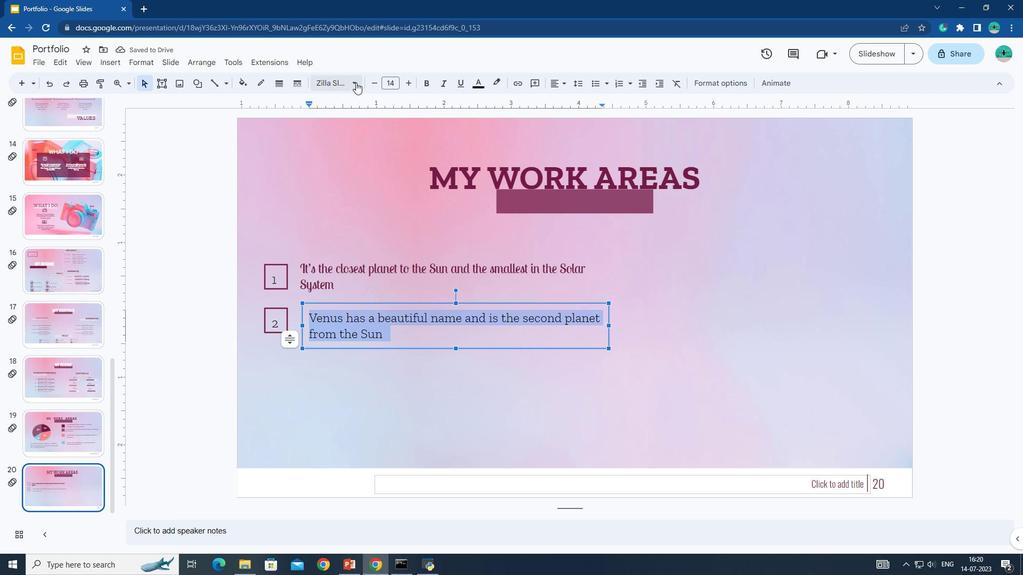 
Action: Mouse moved to (362, 223)
Screenshot: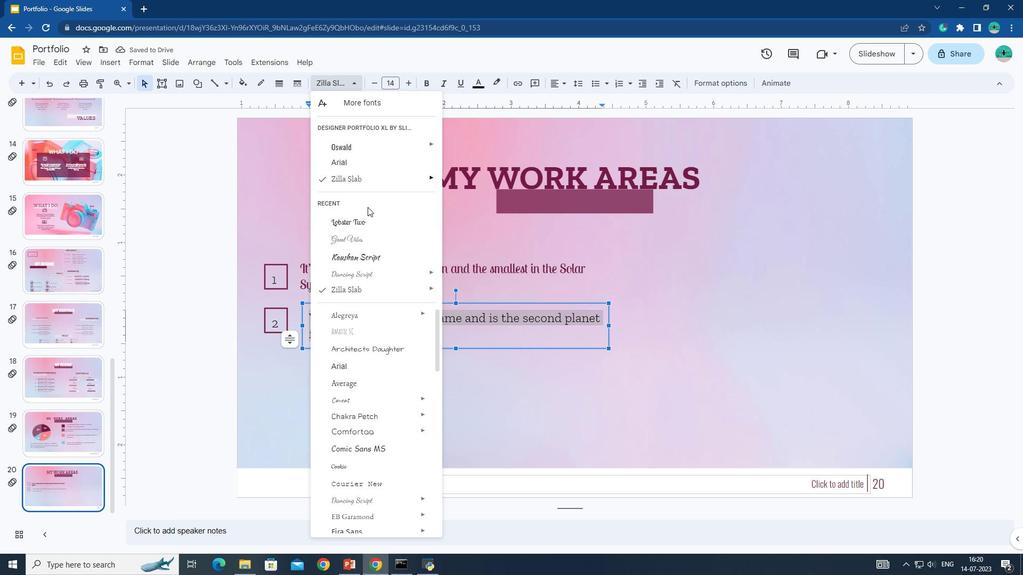 
Action: Mouse pressed left at (362, 223)
Screenshot: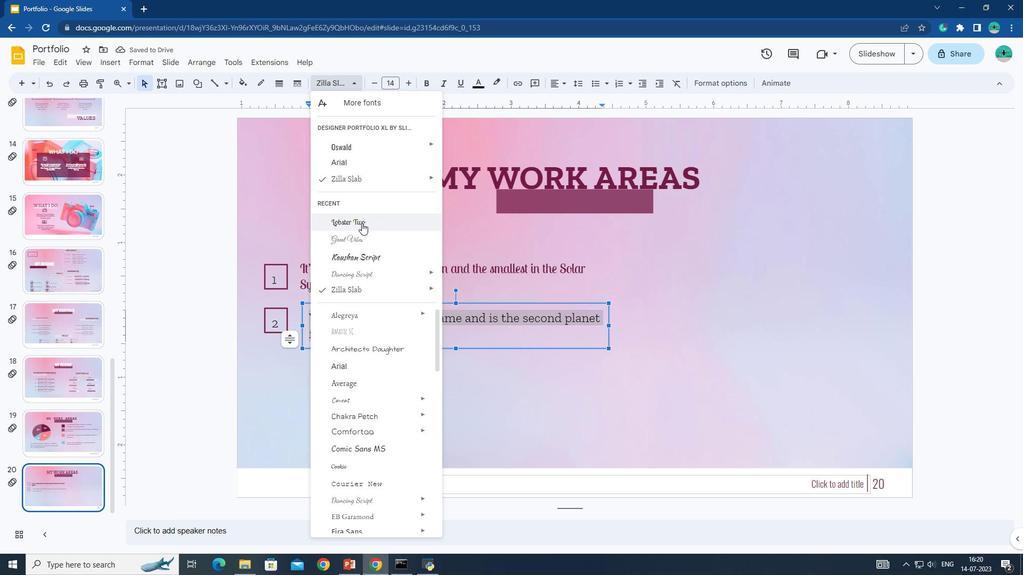 
Action: Mouse moved to (476, 89)
Screenshot: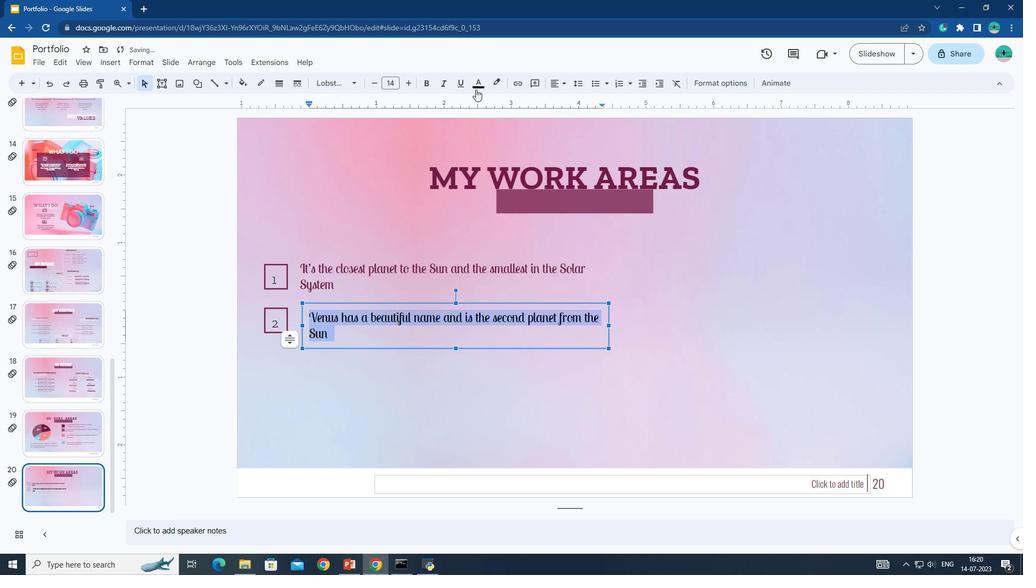 
Action: Mouse pressed left at (476, 89)
Screenshot: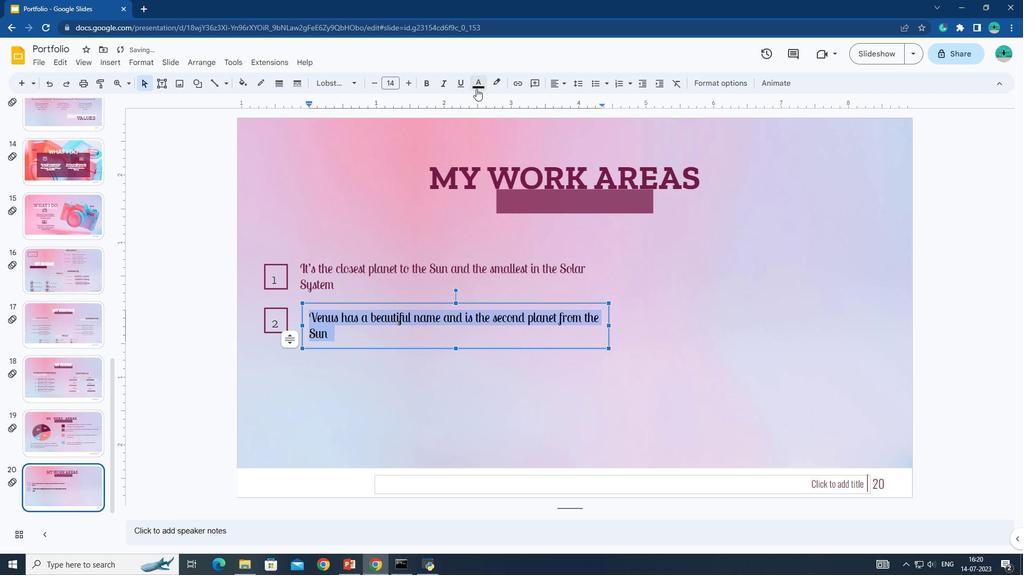 
Action: Mouse moved to (479, 115)
Screenshot: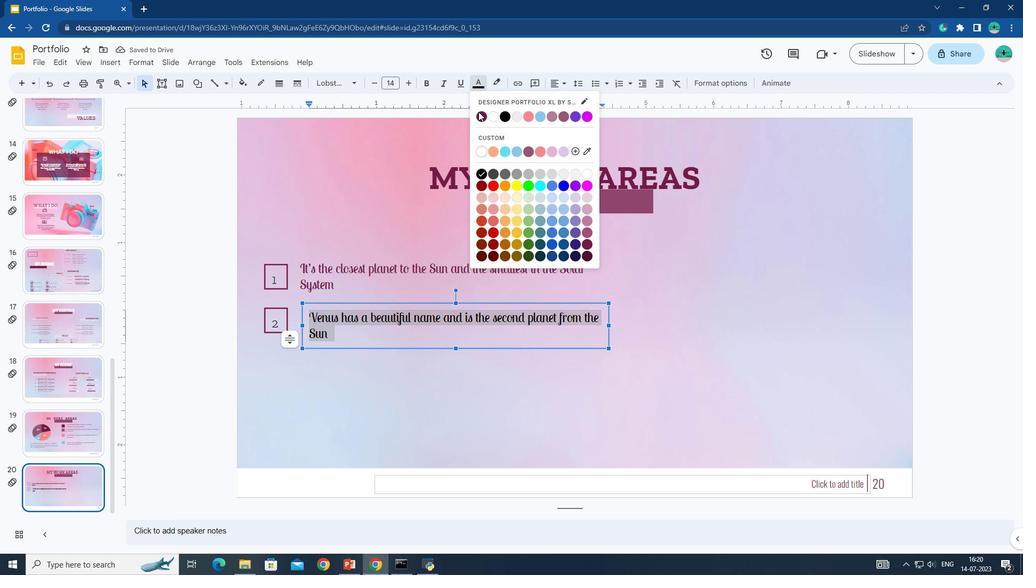 
Action: Mouse pressed left at (479, 115)
Screenshot: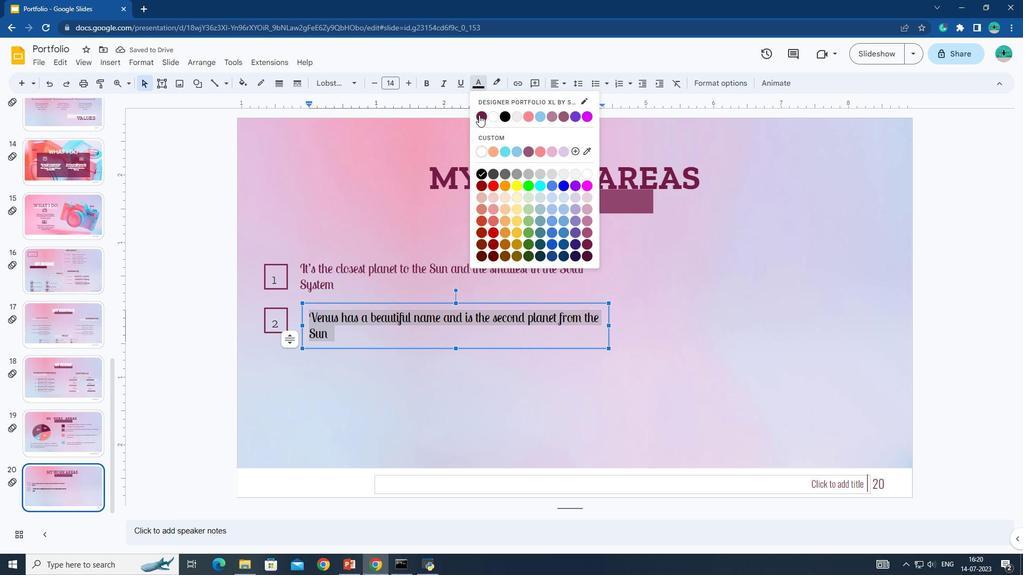 
Action: Mouse moved to (458, 307)
Screenshot: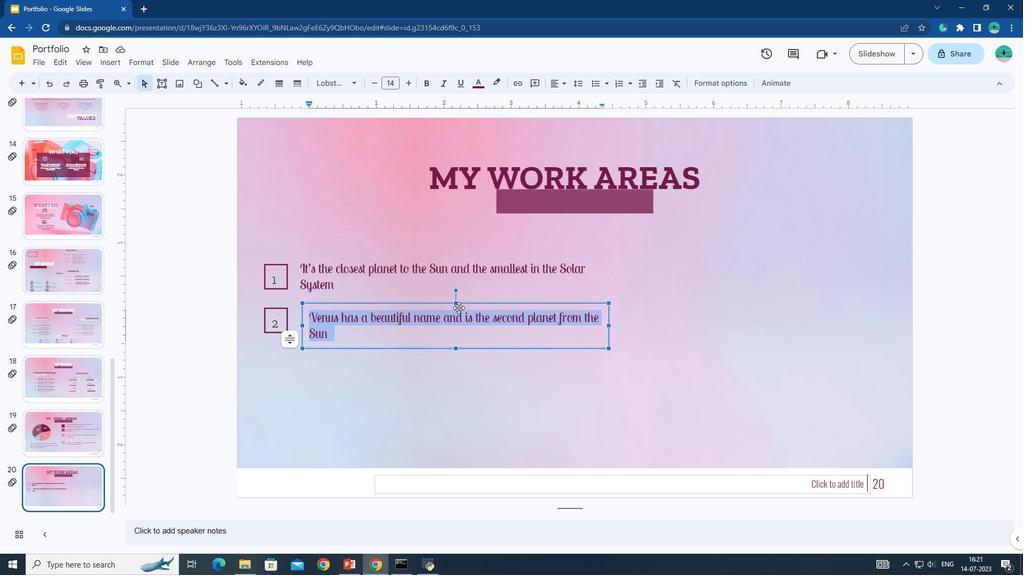 
Action: Mouse pressed left at (458, 307)
Screenshot: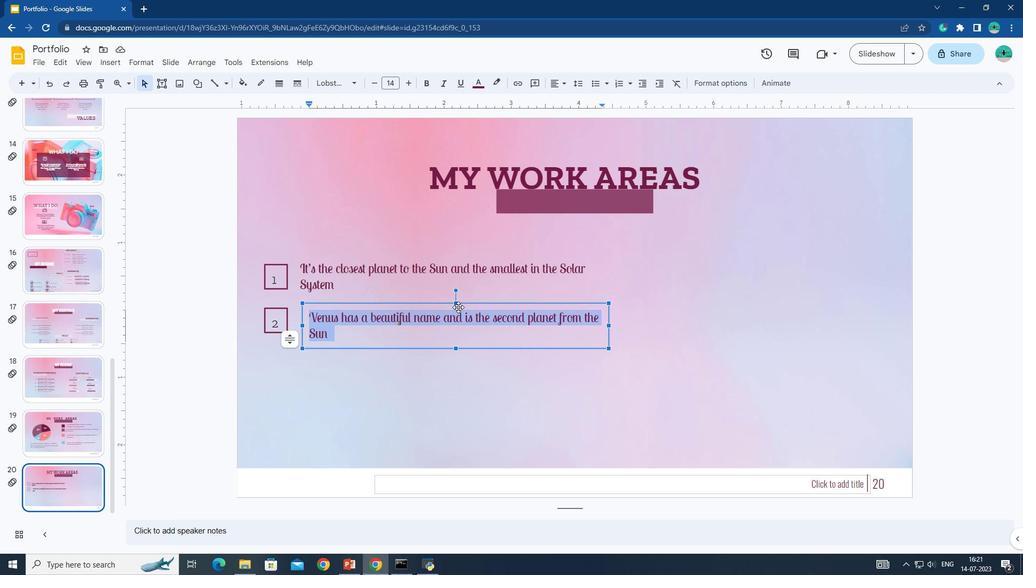 
Action: Mouse moved to (370, 395)
Screenshot: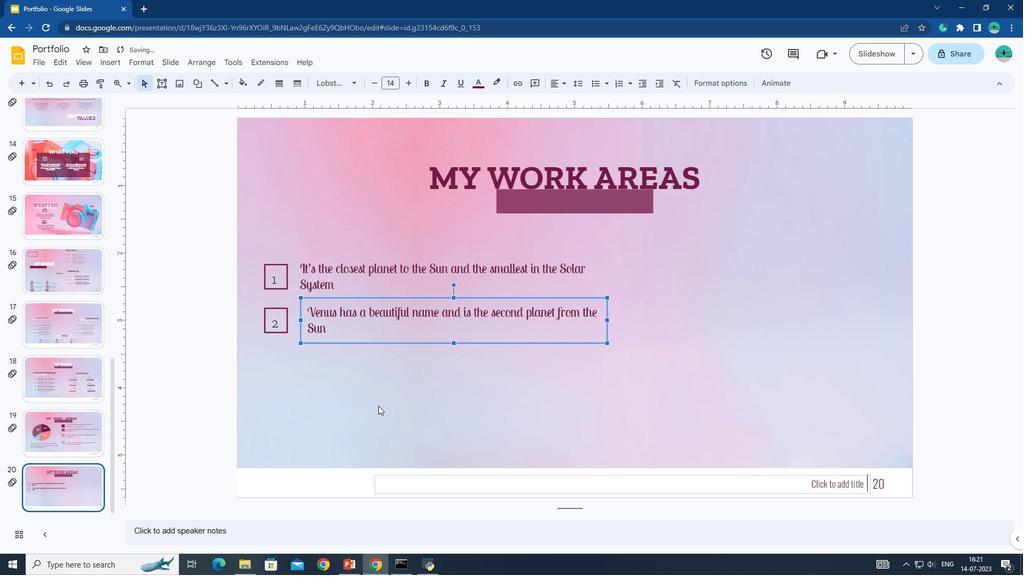 
Action: Mouse pressed left at (370, 395)
Screenshot: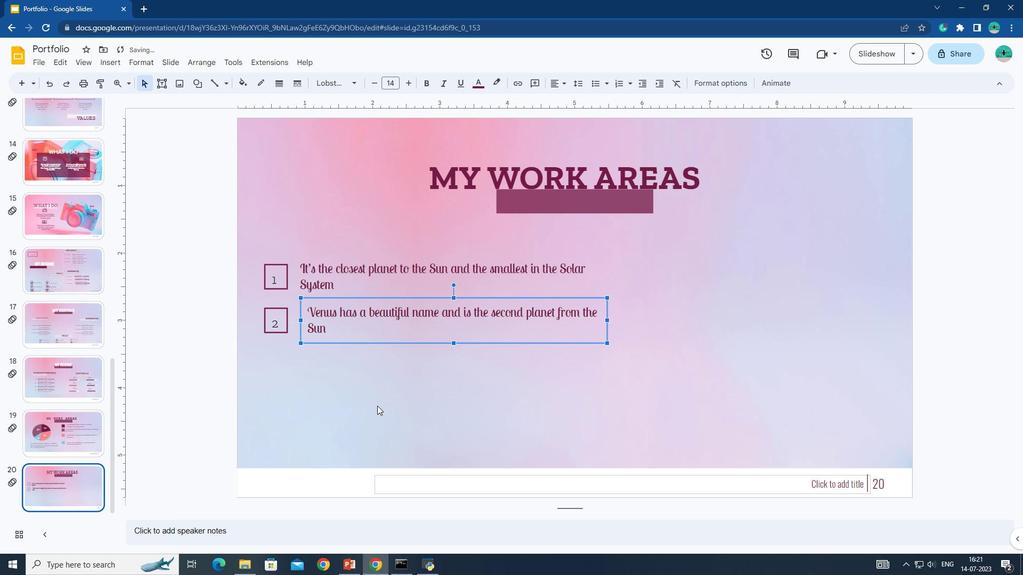 
Action: Mouse moved to (160, 82)
Screenshot: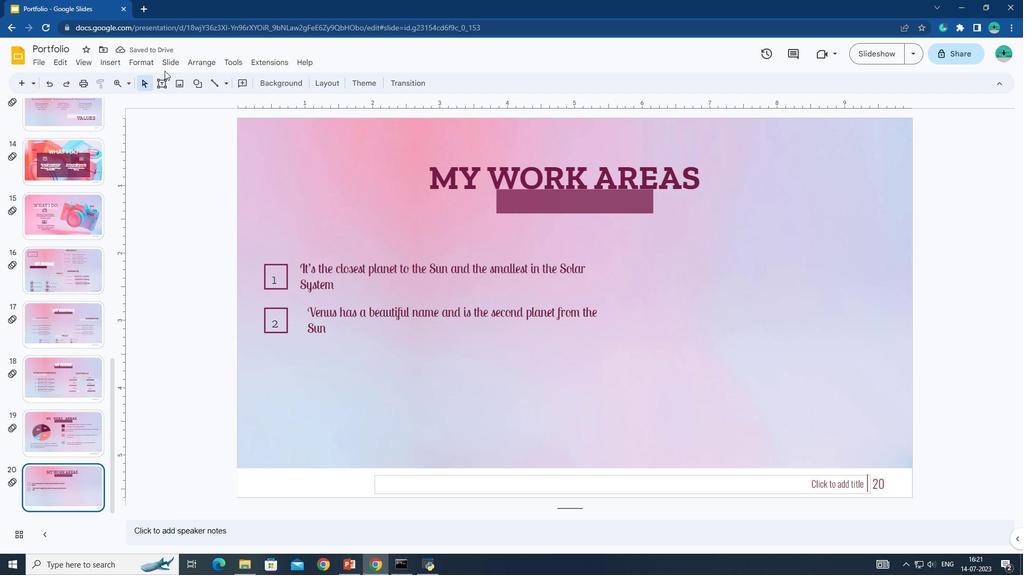 
Action: Mouse pressed left at (160, 82)
Screenshot: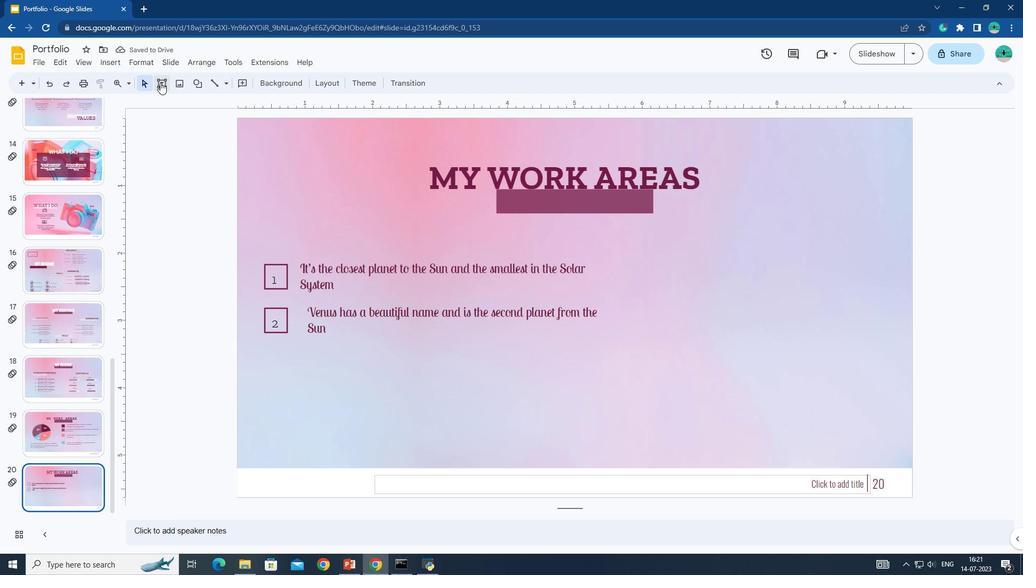 
Action: Mouse moved to (265, 354)
Screenshot: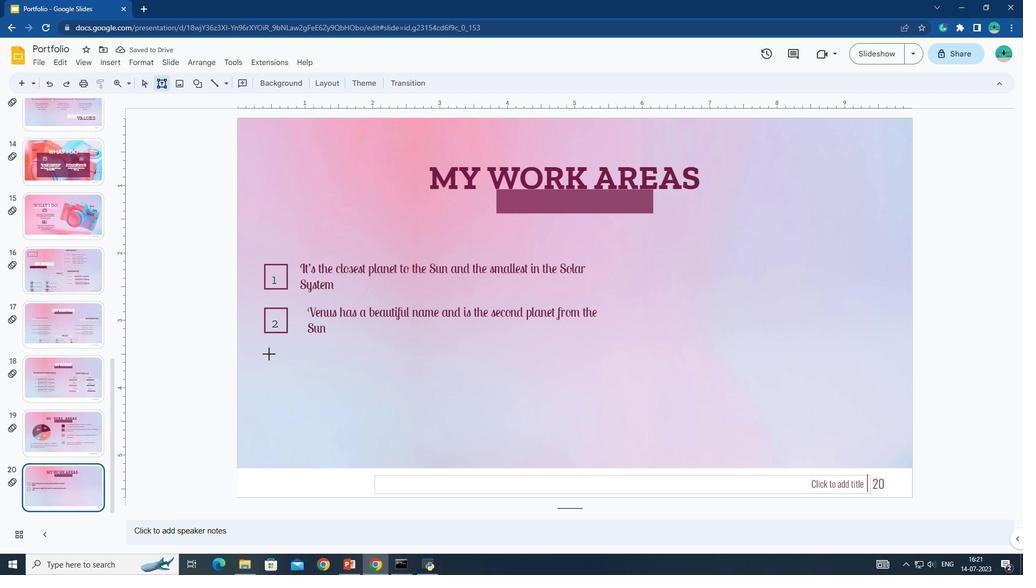 
Action: Mouse pressed left at (265, 354)
Screenshot: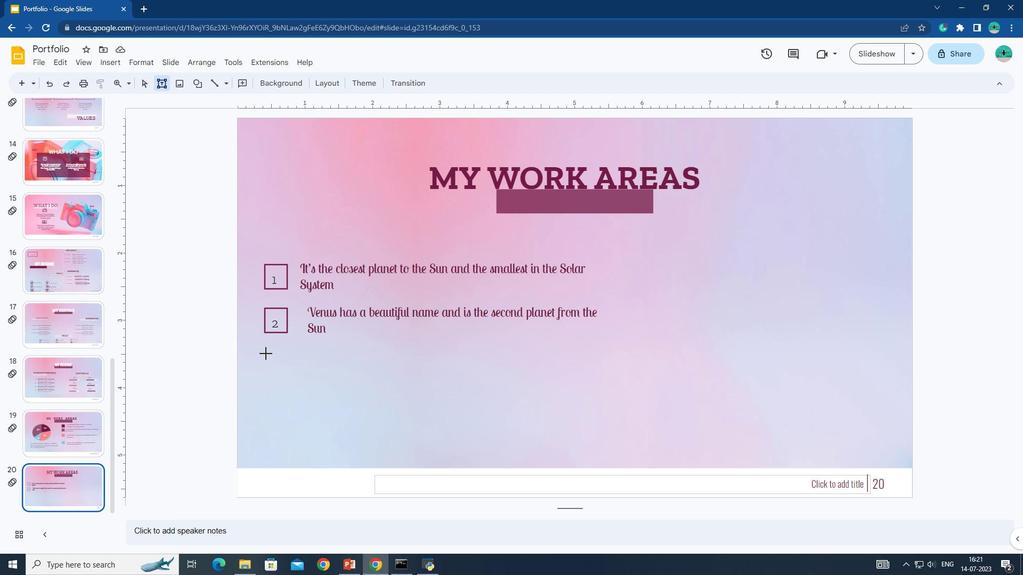 
Action: Mouse moved to (278, 86)
Screenshot: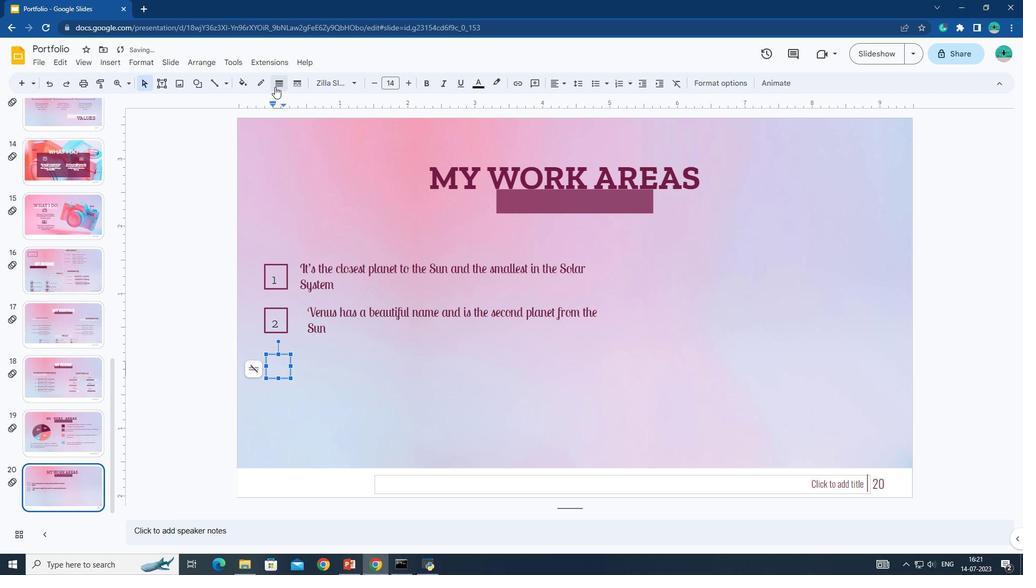 
Action: Mouse pressed left at (278, 86)
Screenshot: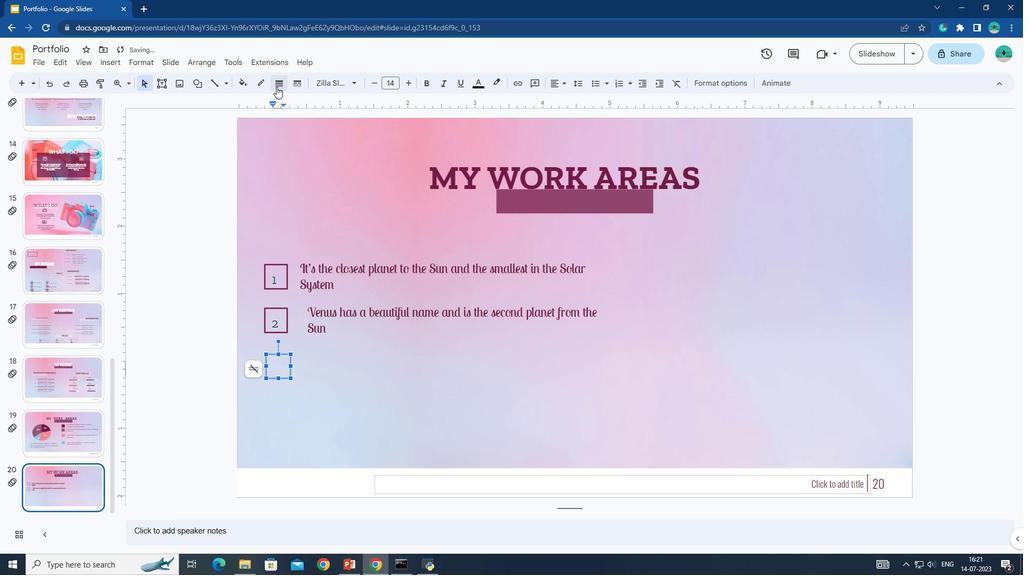 
Action: Mouse moved to (293, 122)
Screenshot: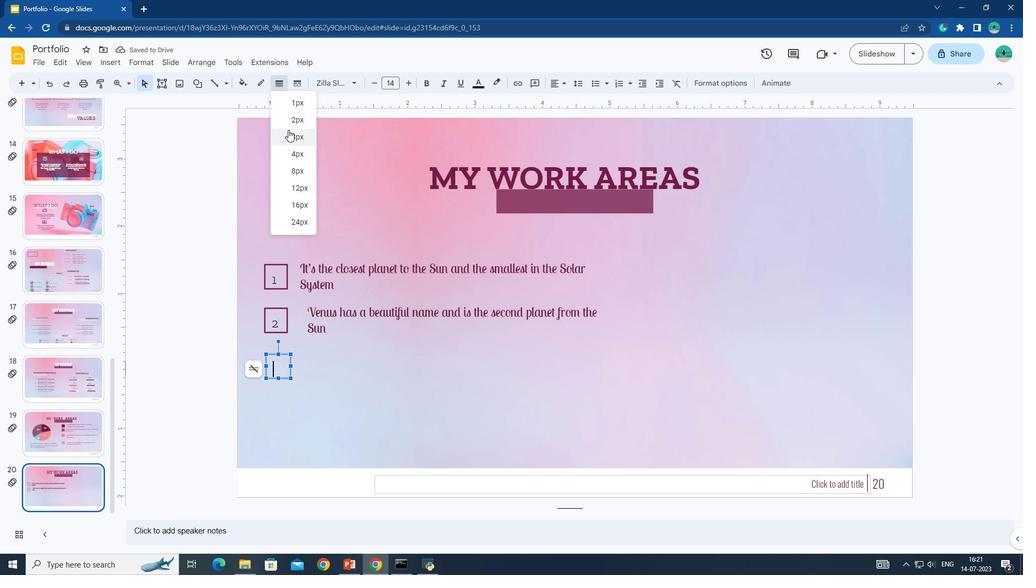 
Action: Mouse pressed left at (293, 122)
Screenshot: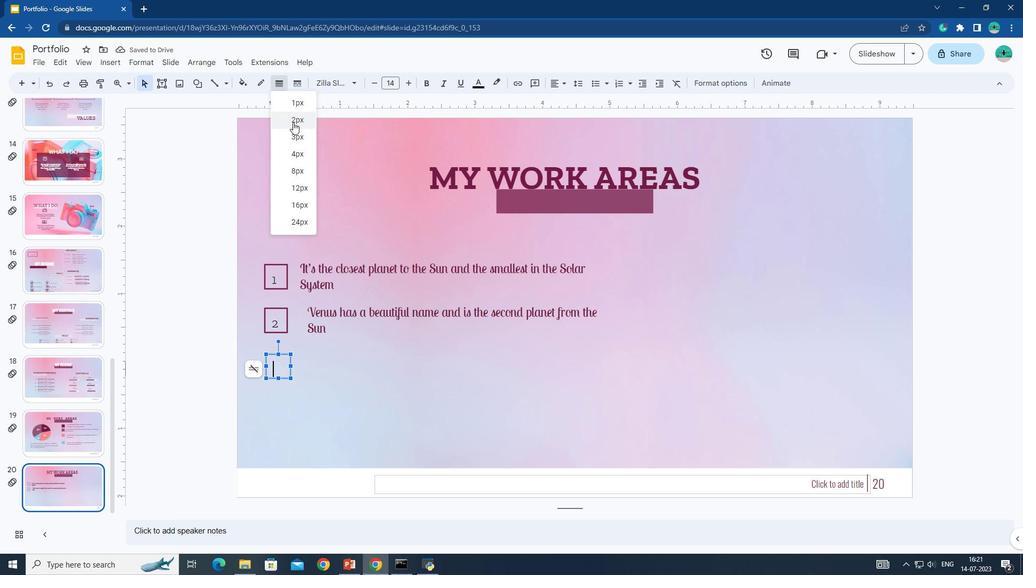 
Action: Mouse moved to (251, 83)
Screenshot: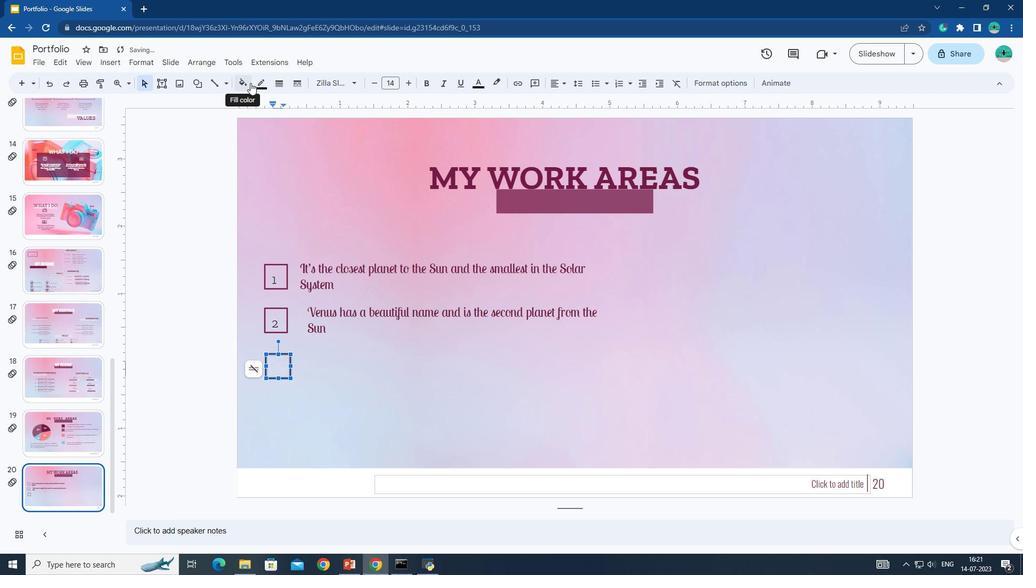 
Action: Mouse pressed left at (251, 83)
Screenshot: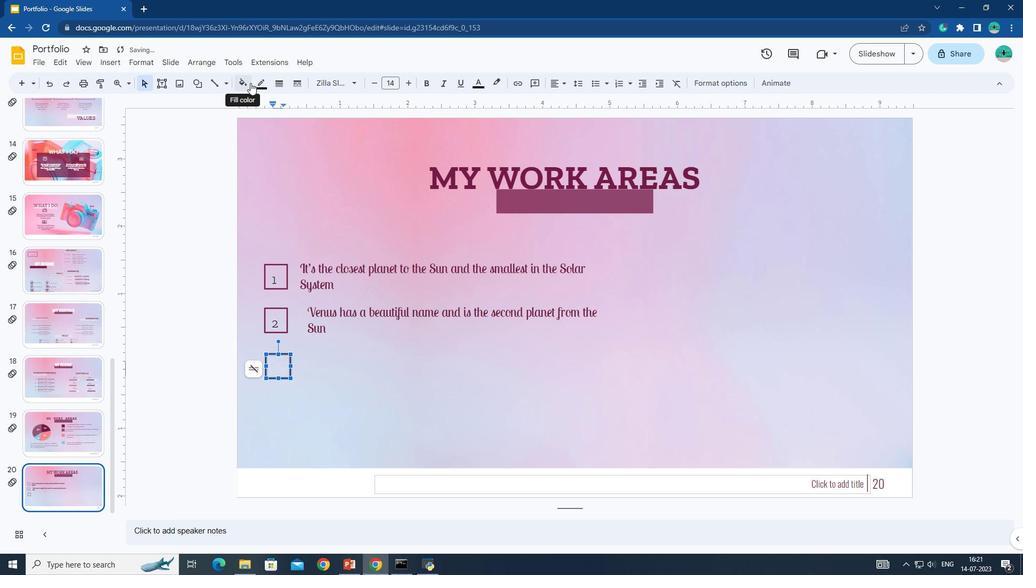 
Action: Mouse moved to (246, 131)
Screenshot: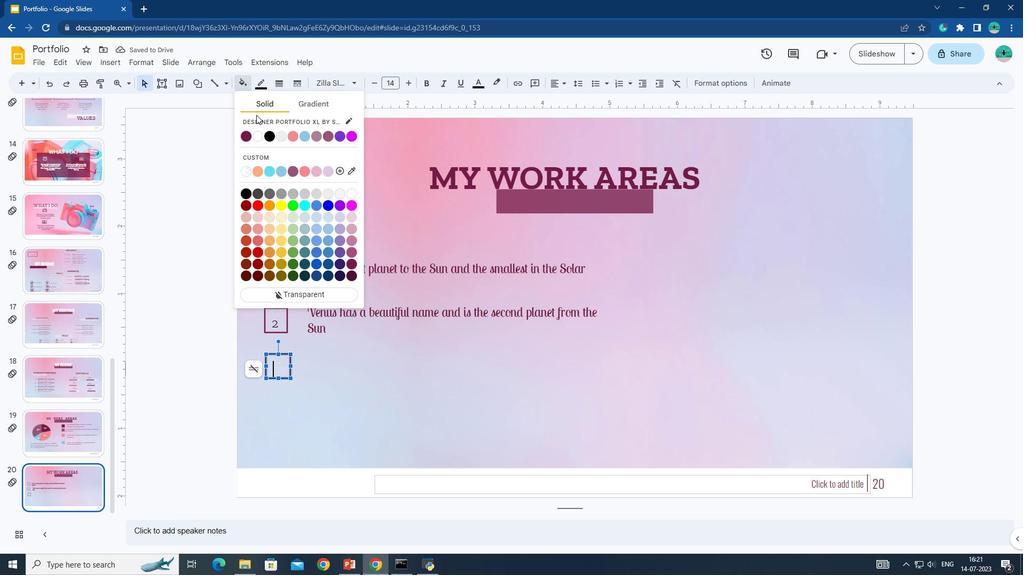 
Action: Mouse pressed left at (246, 131)
Screenshot: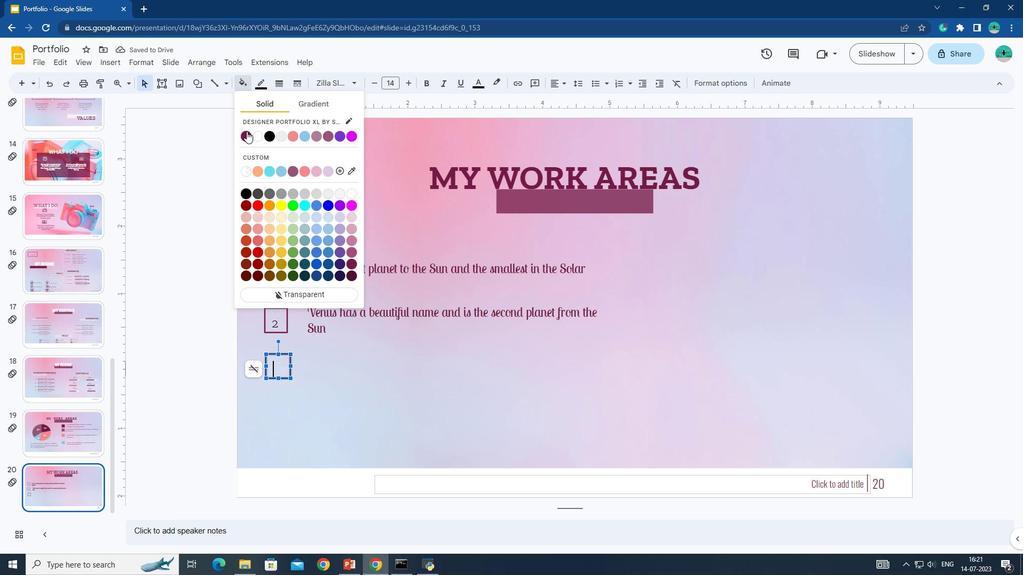 
Action: Mouse moved to (241, 91)
Screenshot: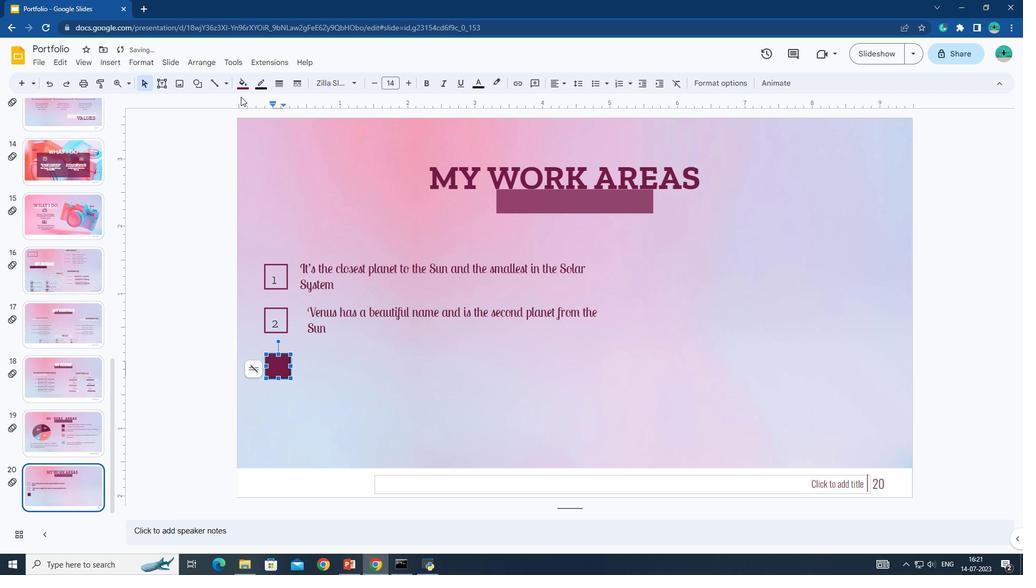 
Action: Mouse pressed left at (241, 91)
Screenshot: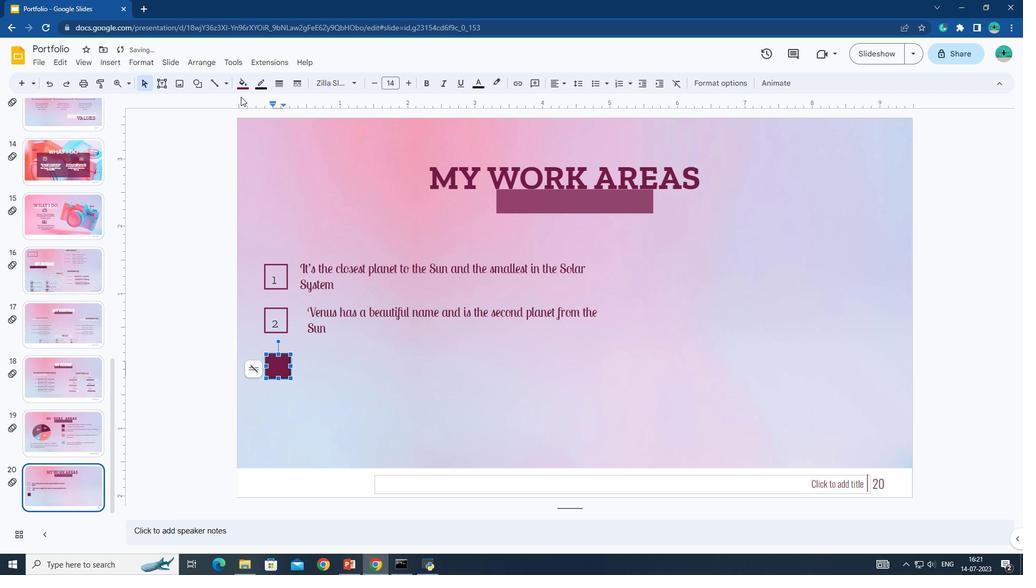 
Action: Mouse moved to (241, 87)
Screenshot: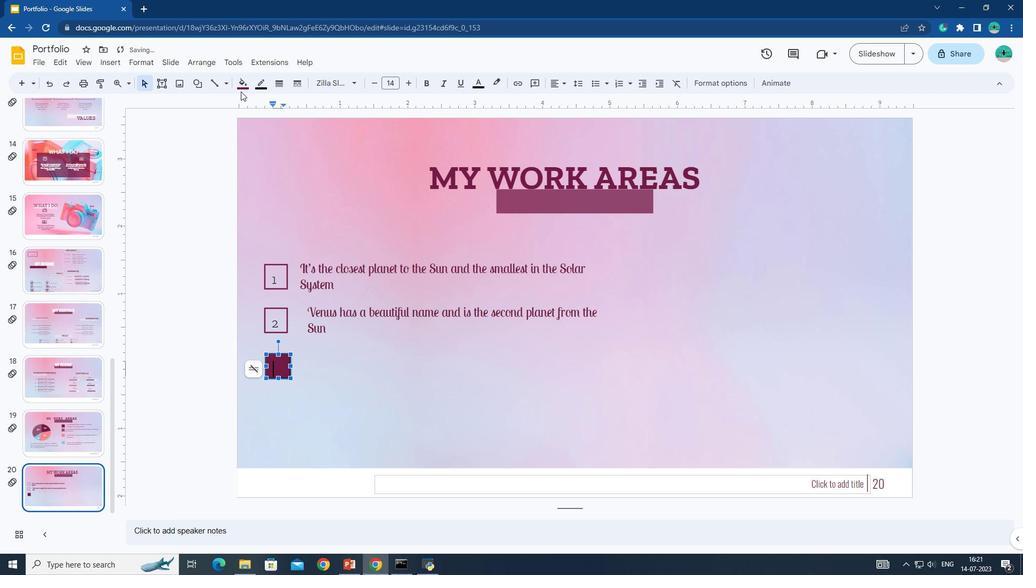 
Action: Mouse pressed left at (241, 87)
Screenshot: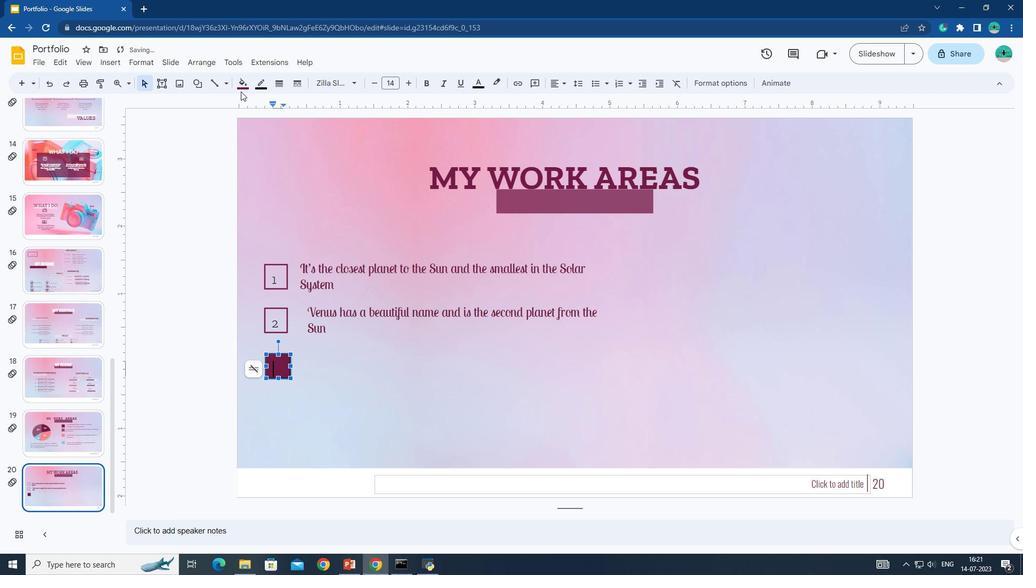 
Action: Mouse moved to (410, 375)
Screenshot: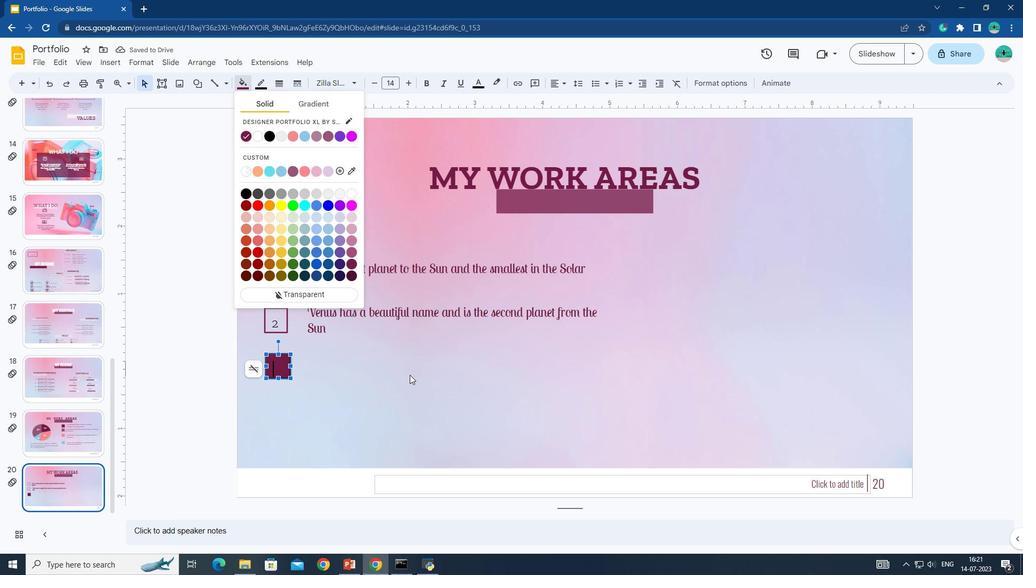 
Action: Key pressed ctrl+Z
Screenshot: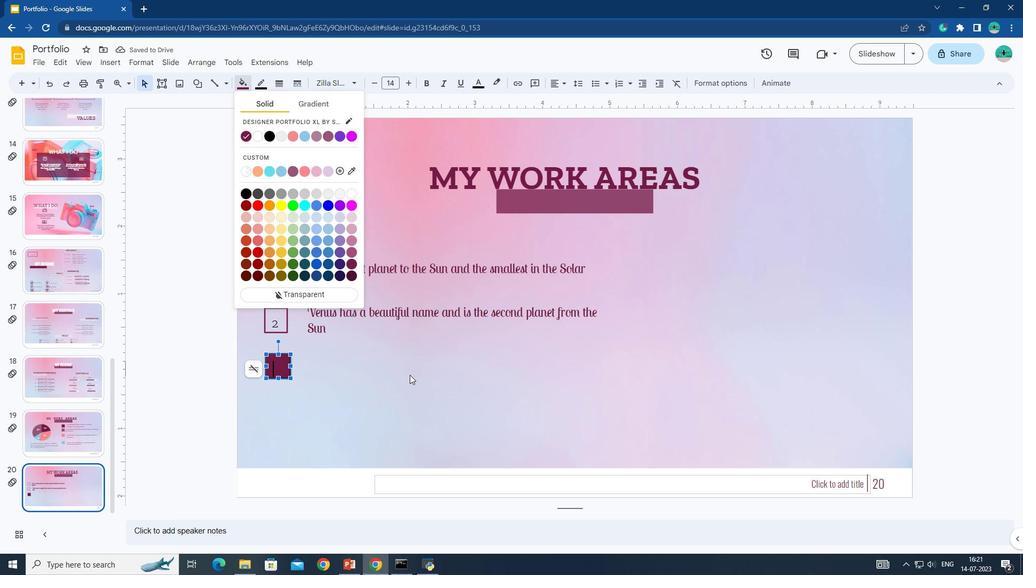 
Action: Mouse moved to (259, 86)
Screenshot: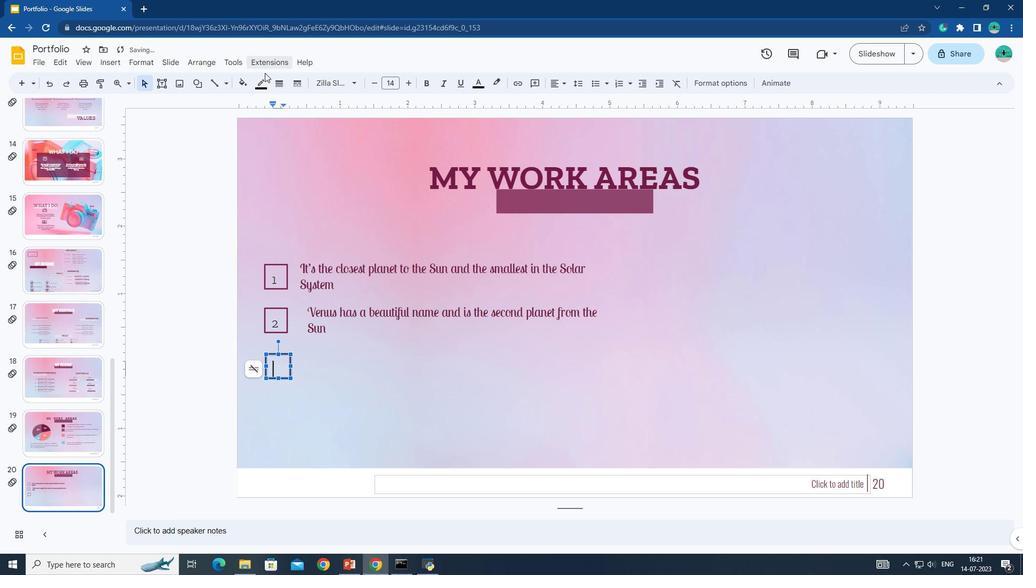 
Action: Mouse pressed left at (259, 86)
Screenshot: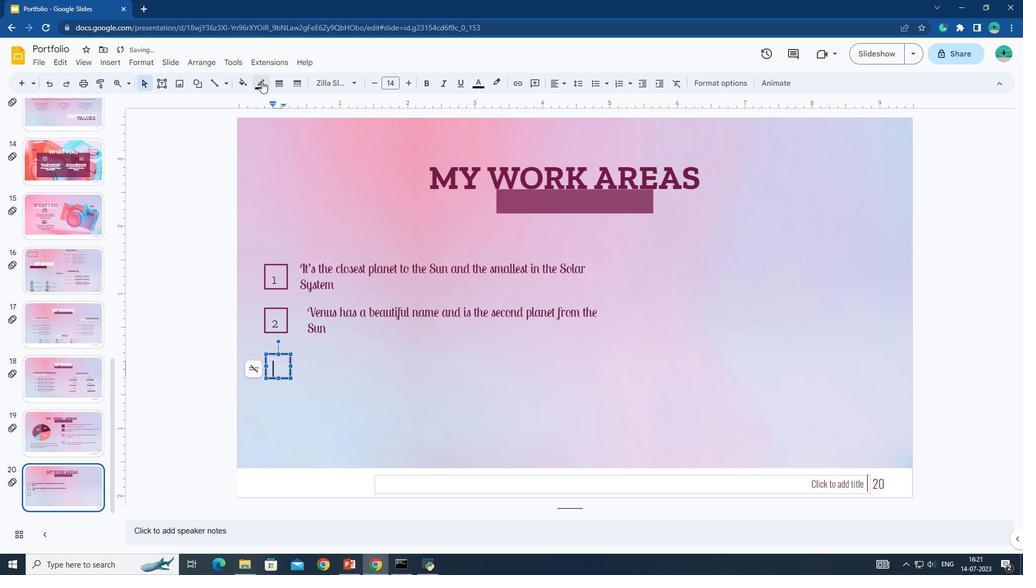 
Action: Mouse moved to (258, 116)
Screenshot: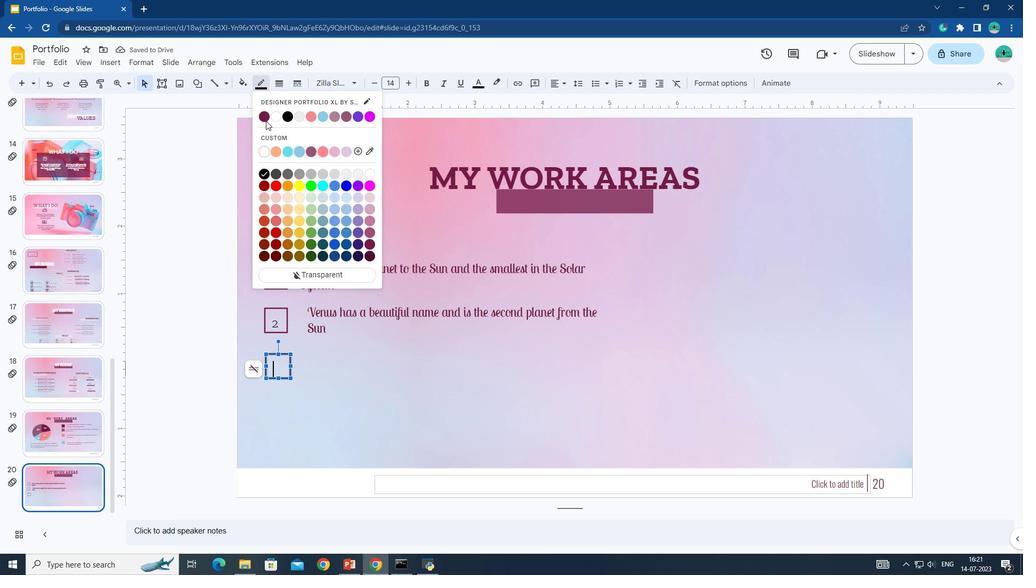 
Action: Mouse pressed left at (258, 116)
Screenshot: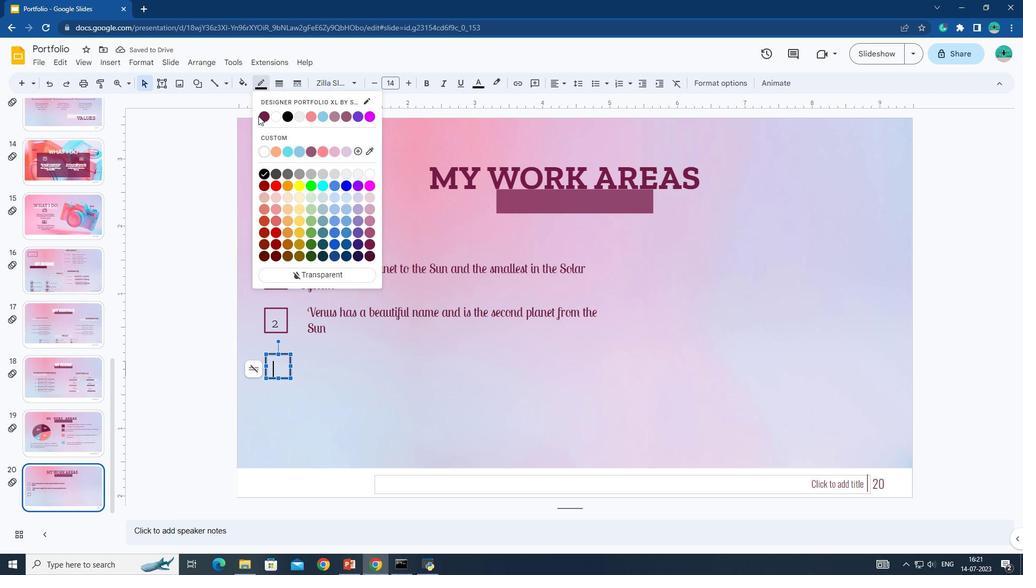 
Action: Mouse moved to (320, 349)
Screenshot: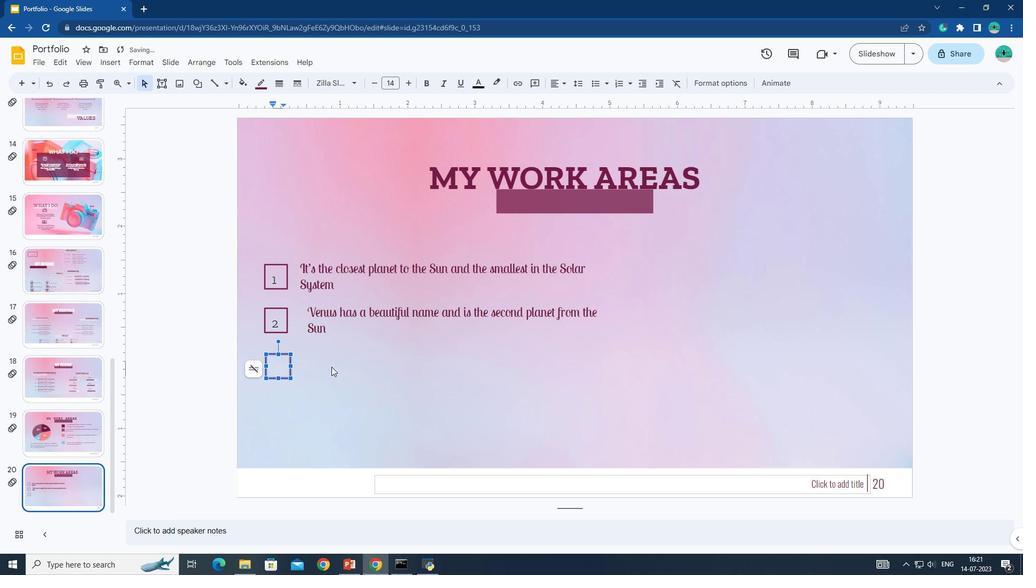 
Action: Mouse pressed left at (320, 349)
Screenshot: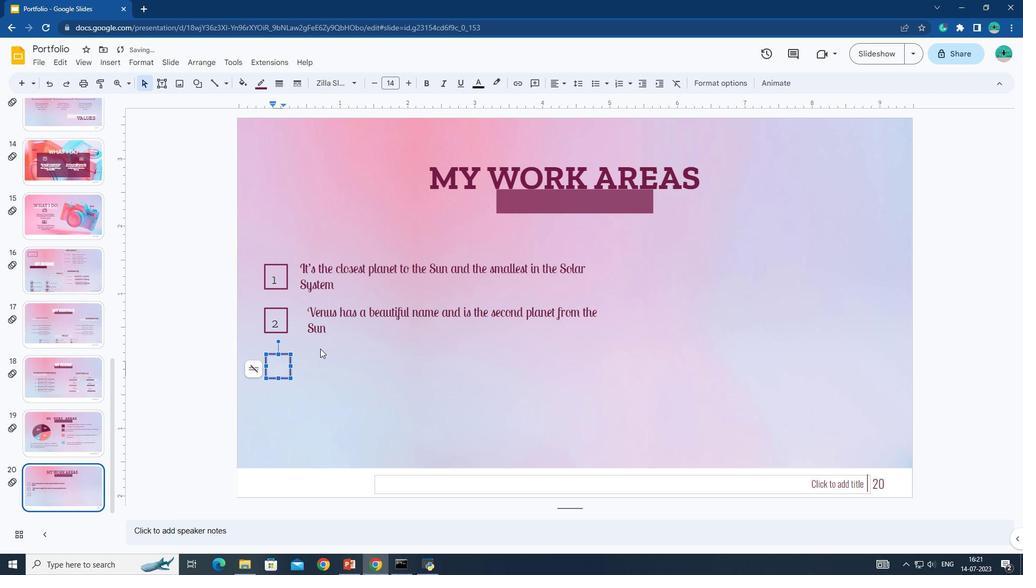 
Action: Mouse moved to (275, 362)
Screenshot: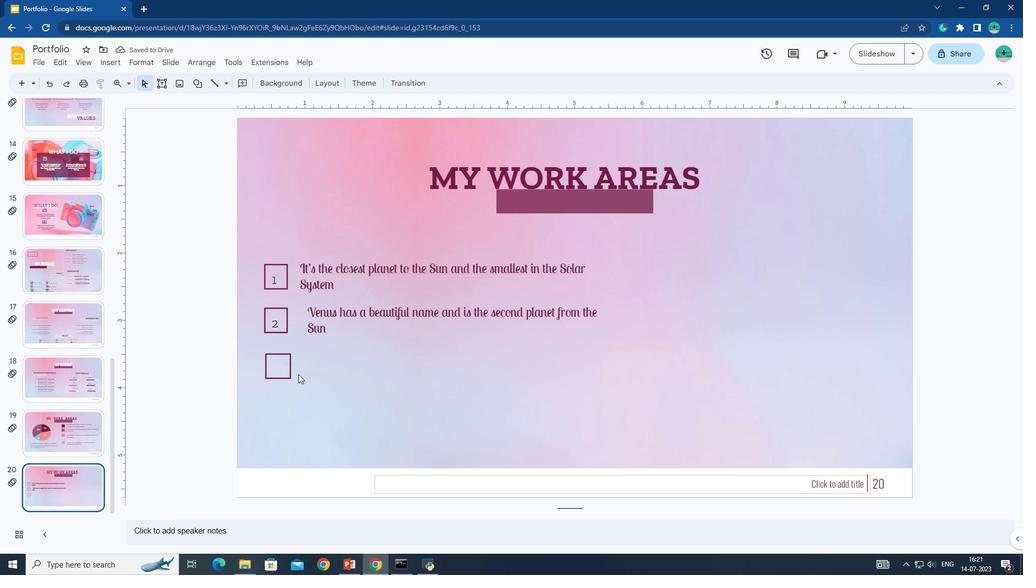 
Action: Mouse pressed left at (275, 362)
Screenshot: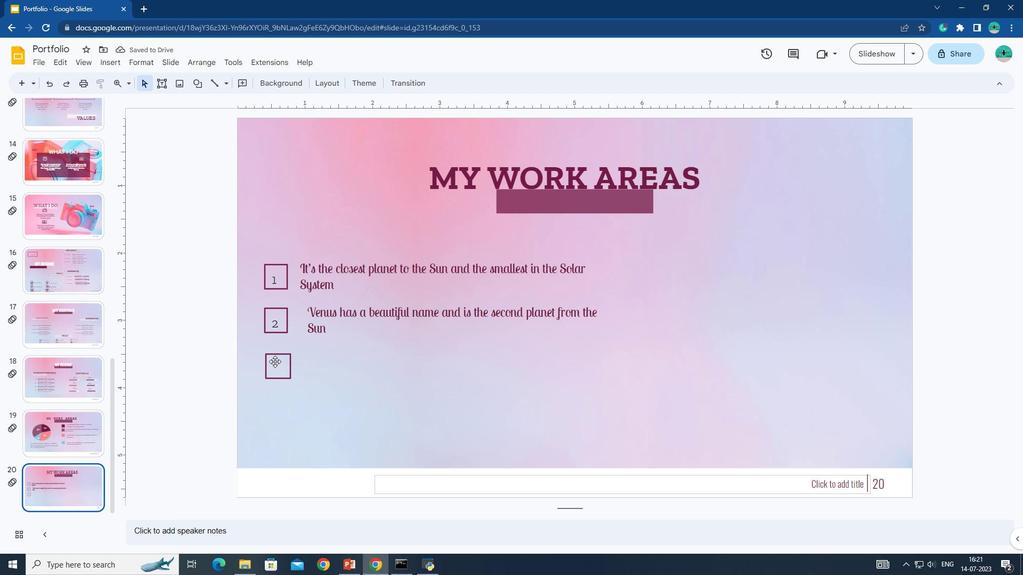 
Action: Key pressed 3
